 Task: Research Airbnb properties in Bolhrad, Ukraine from 22nd December, 2023 to 25th December, 2023 for 2 adults. Place can be entire room with 1  bedroom having 1 bed and 1 bathroom. Property type can be hotel.
Action: Mouse moved to (473, 105)
Screenshot: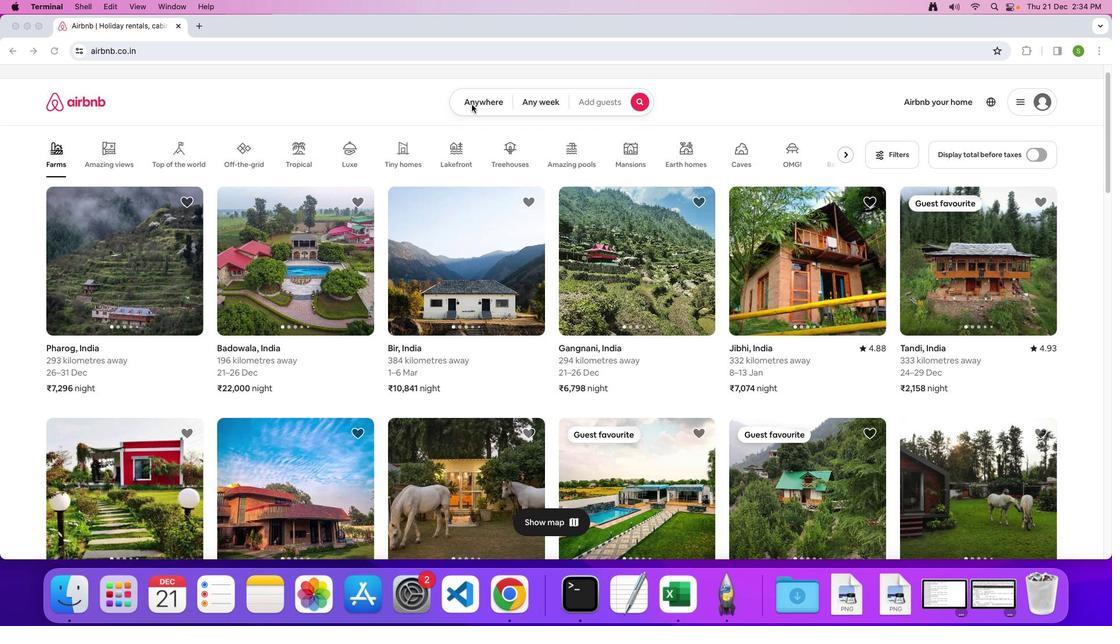 
Action: Mouse pressed left at (473, 105)
Screenshot: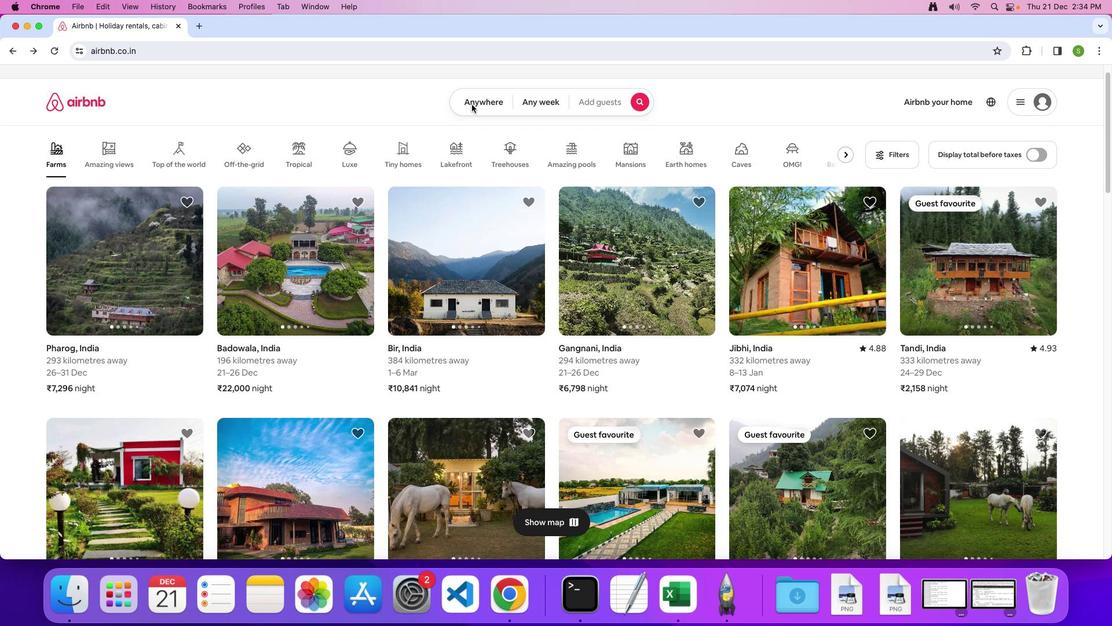 
Action: Mouse moved to (478, 102)
Screenshot: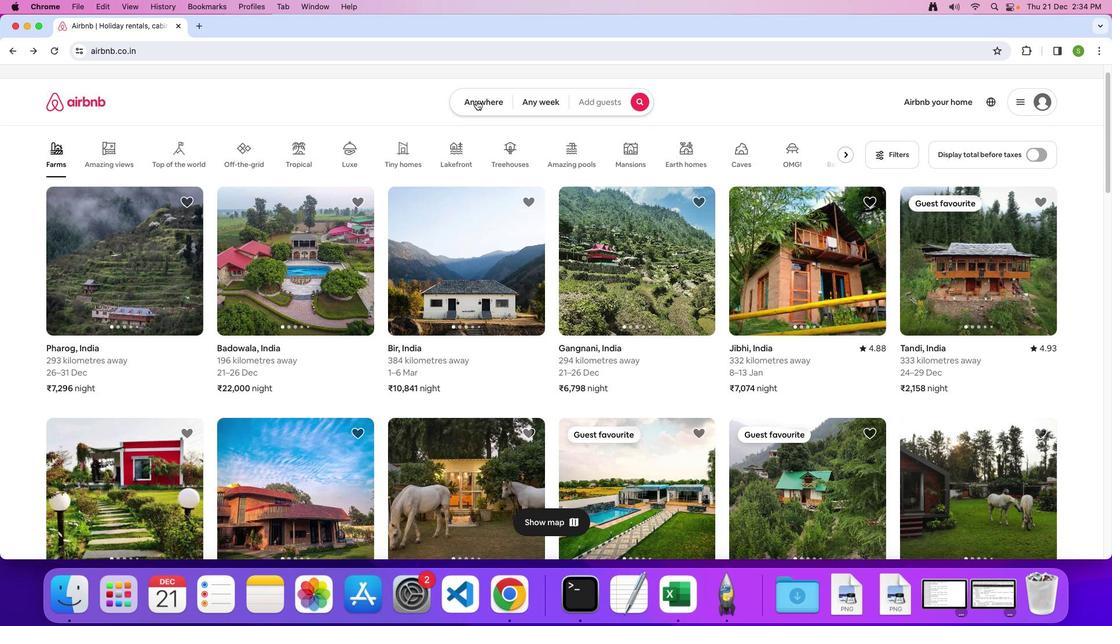 
Action: Mouse pressed left at (478, 102)
Screenshot: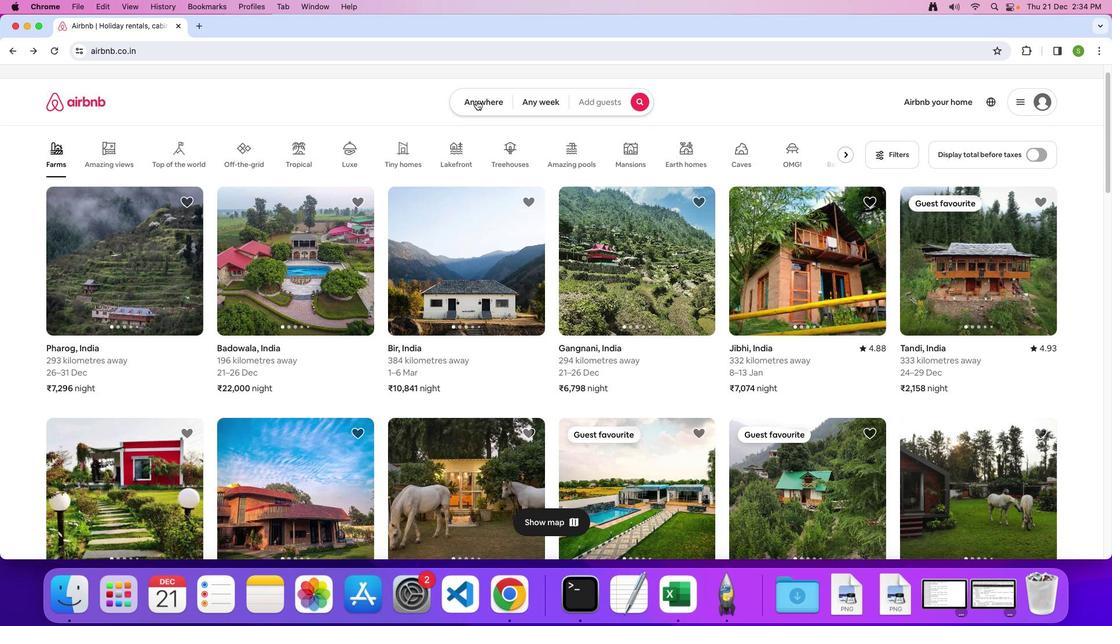 
Action: Mouse moved to (420, 144)
Screenshot: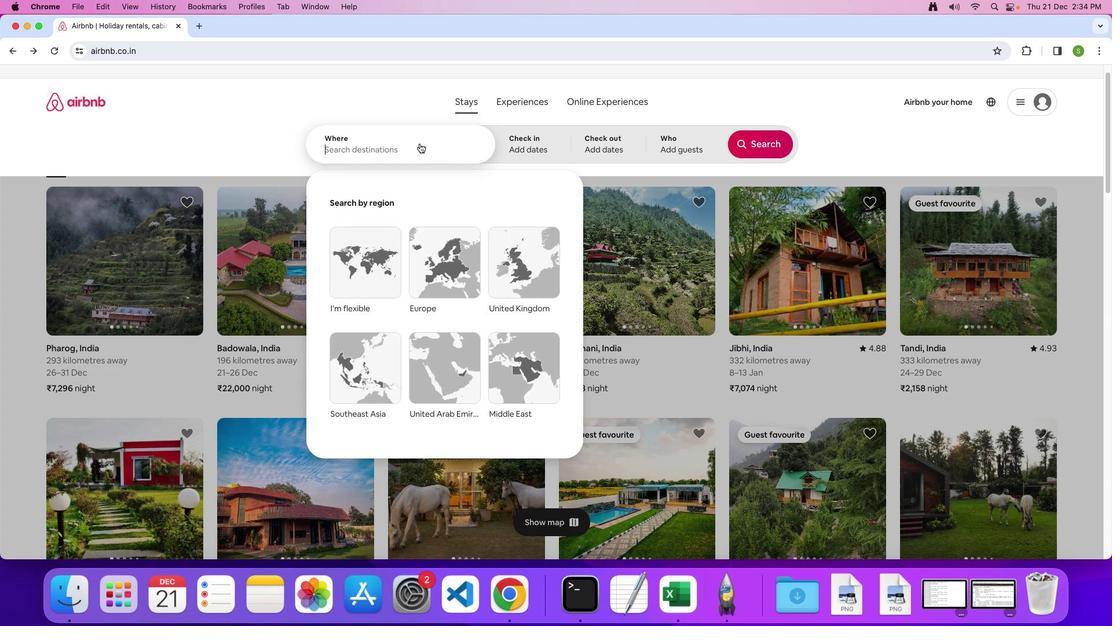 
Action: Mouse pressed left at (420, 144)
Screenshot: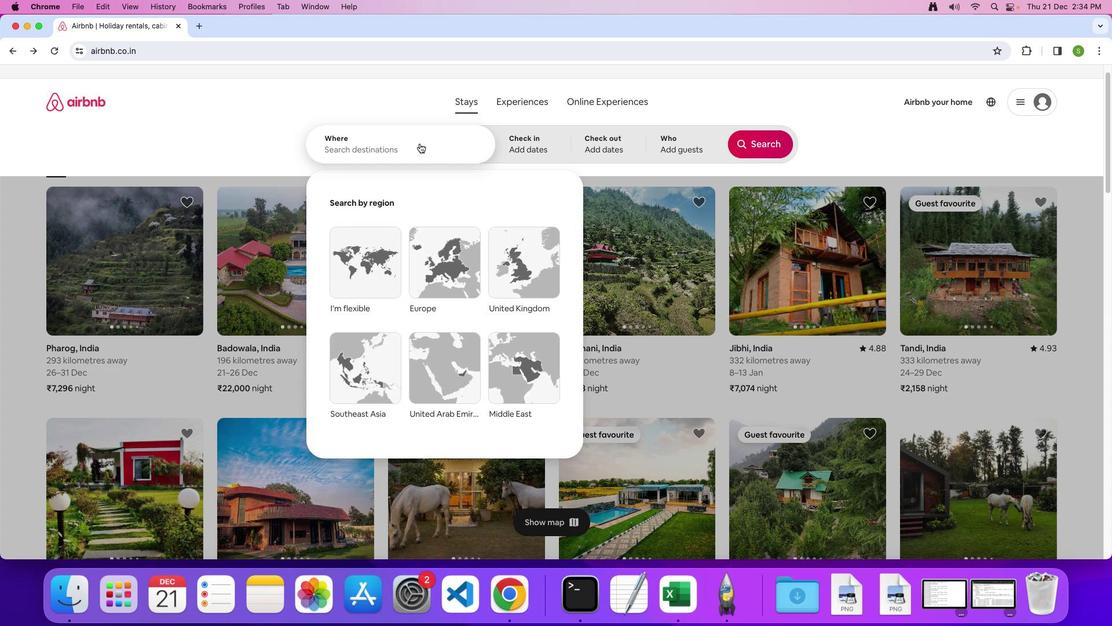 
Action: Mouse moved to (420, 143)
Screenshot: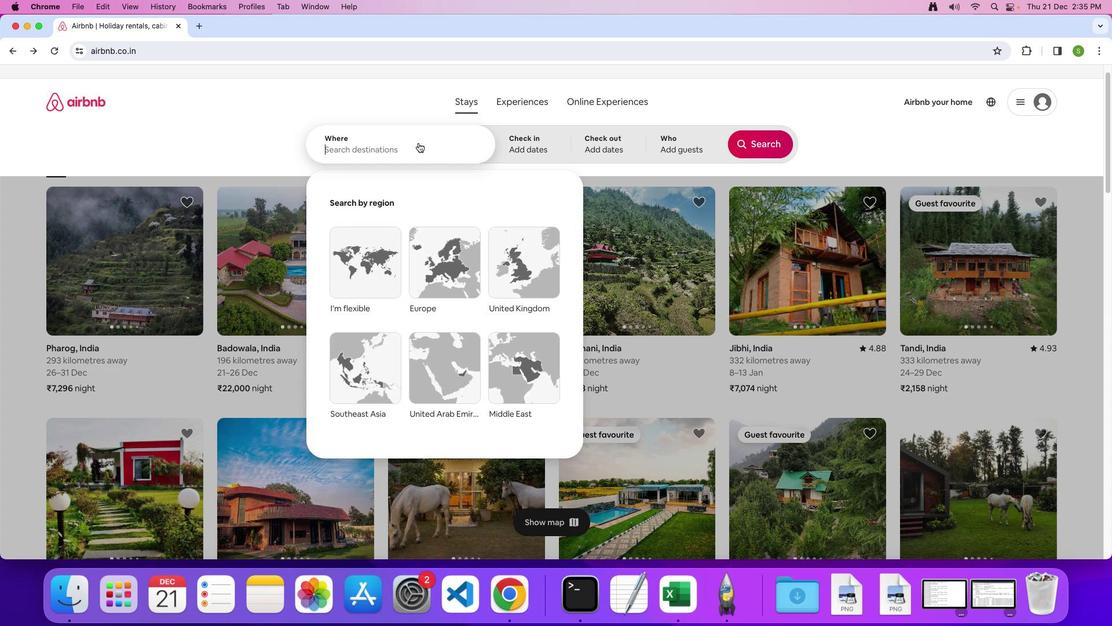 
Action: Key pressed 'B'Key.caps_lock'o''l''h''r''a''d'','Key.spaceKey.shift'U''k''r''a''i''n''e'Key.enter
Screenshot: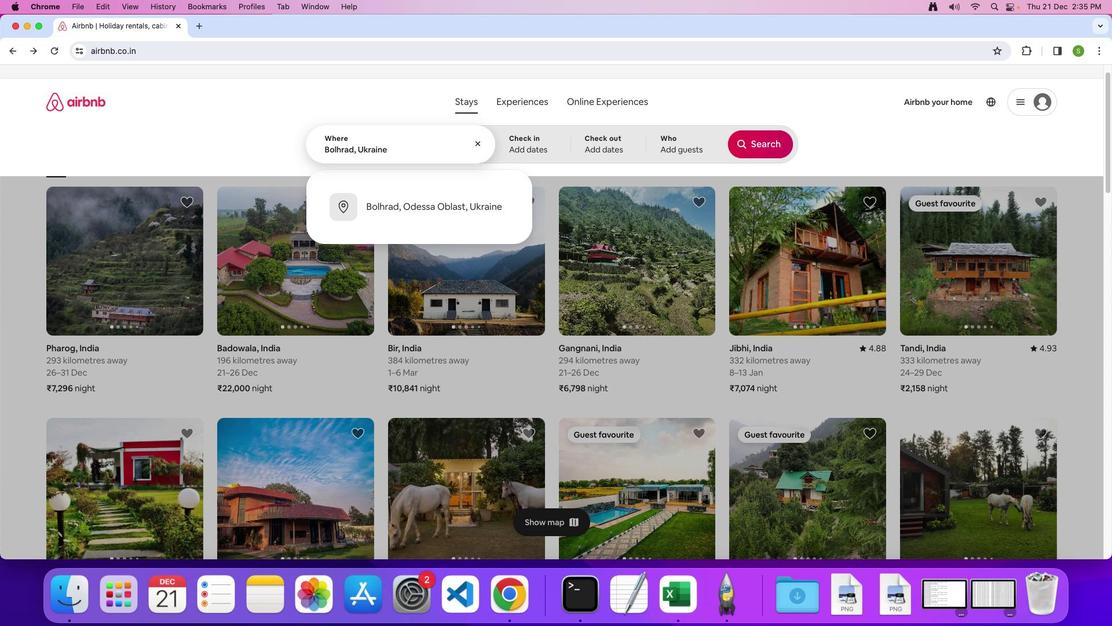 
Action: Mouse moved to (487, 369)
Screenshot: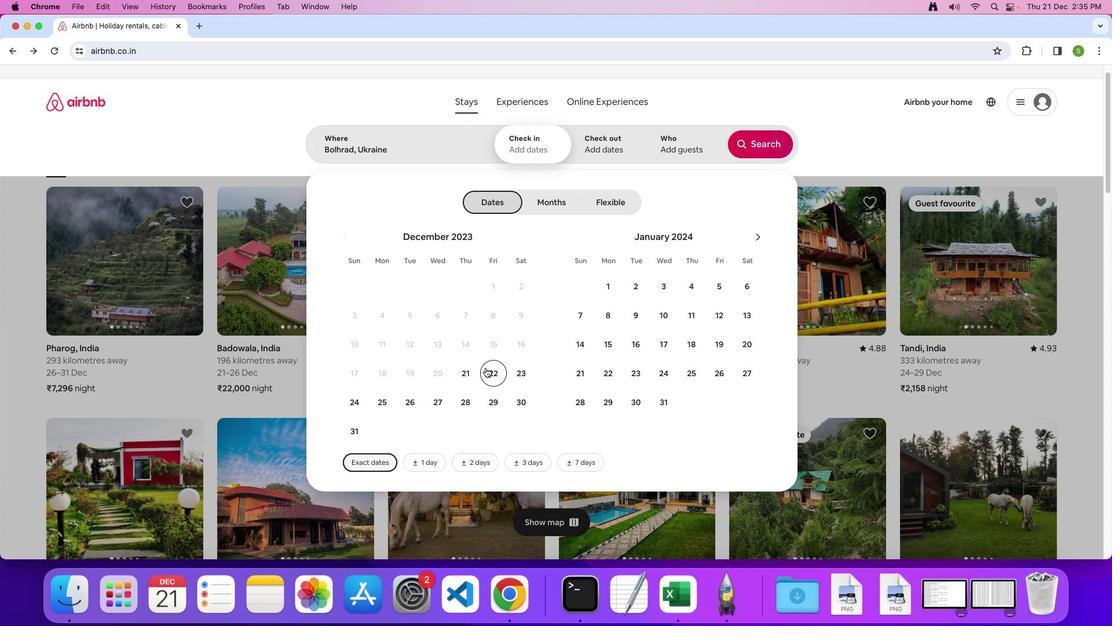 
Action: Mouse pressed left at (487, 369)
Screenshot: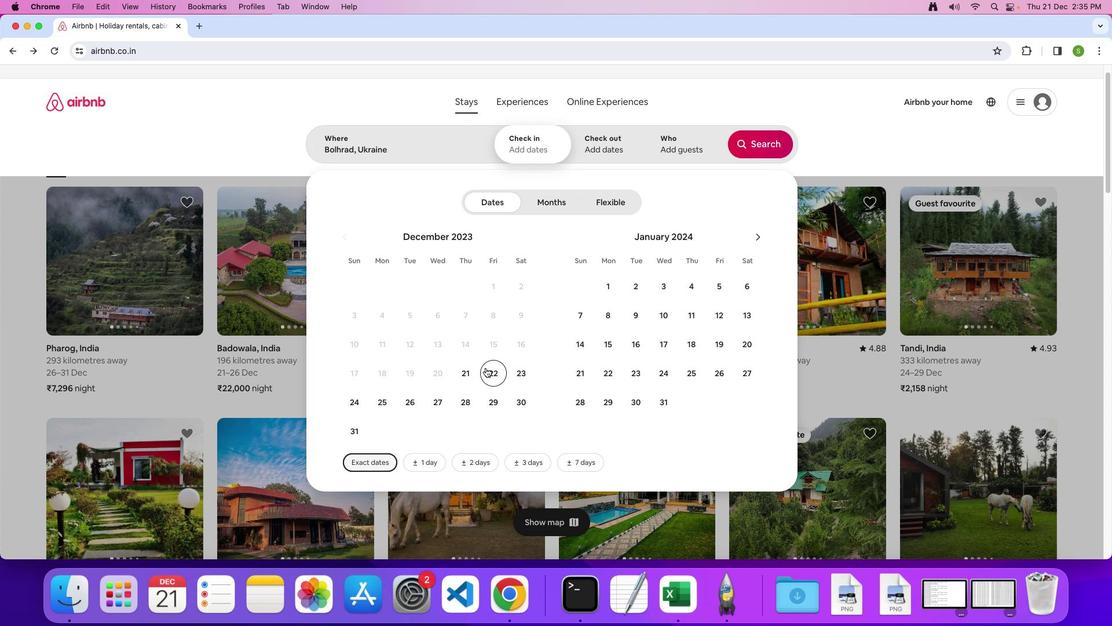 
Action: Mouse moved to (394, 408)
Screenshot: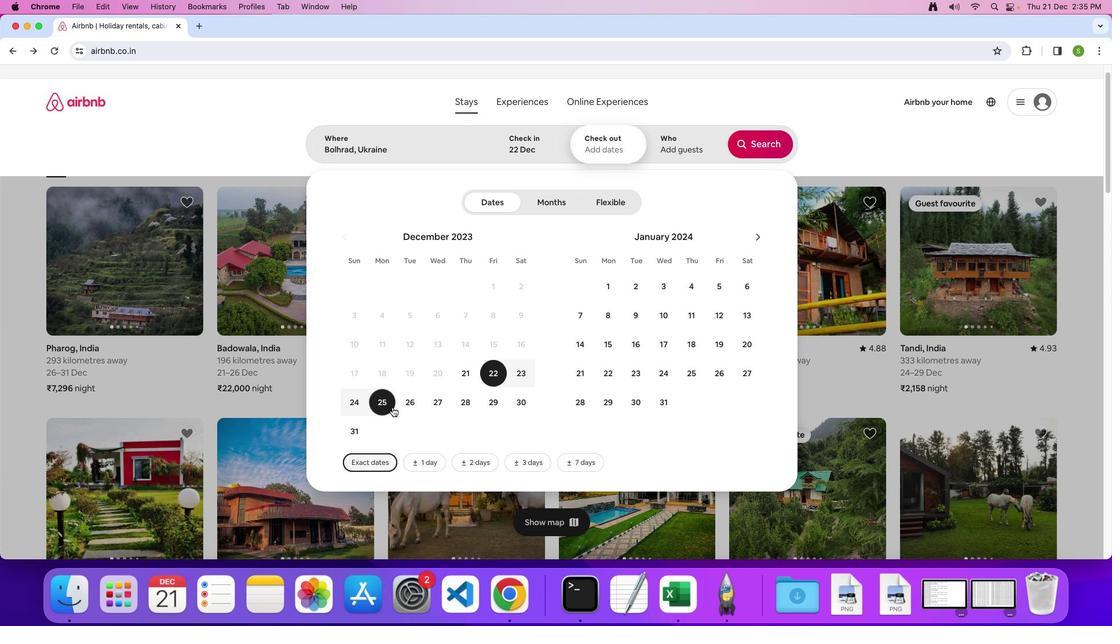 
Action: Mouse pressed left at (394, 408)
Screenshot: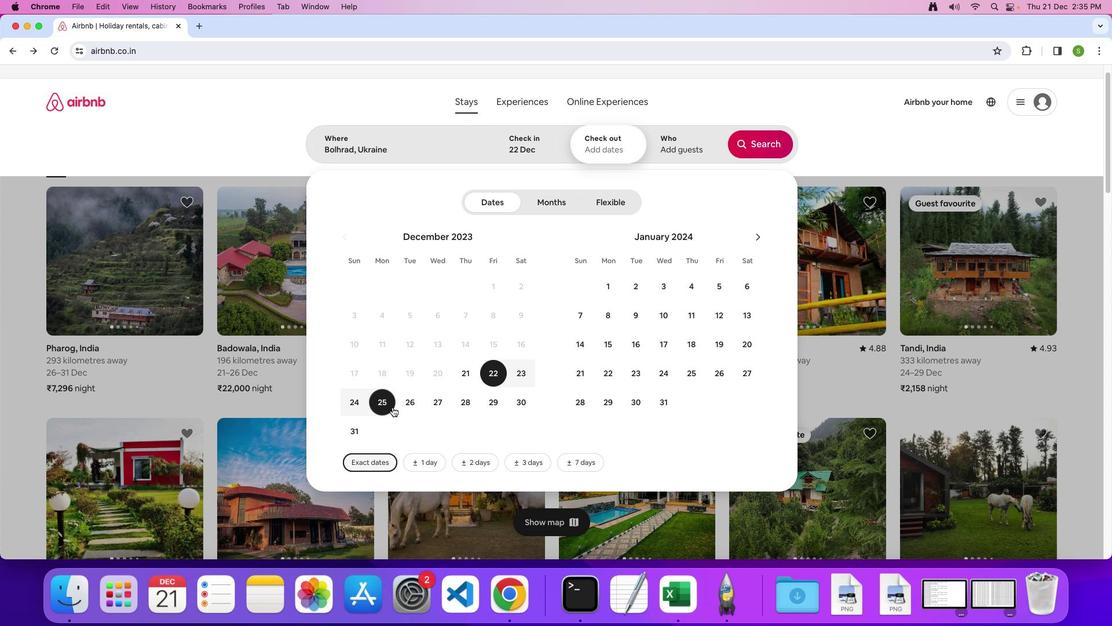
Action: Mouse moved to (690, 150)
Screenshot: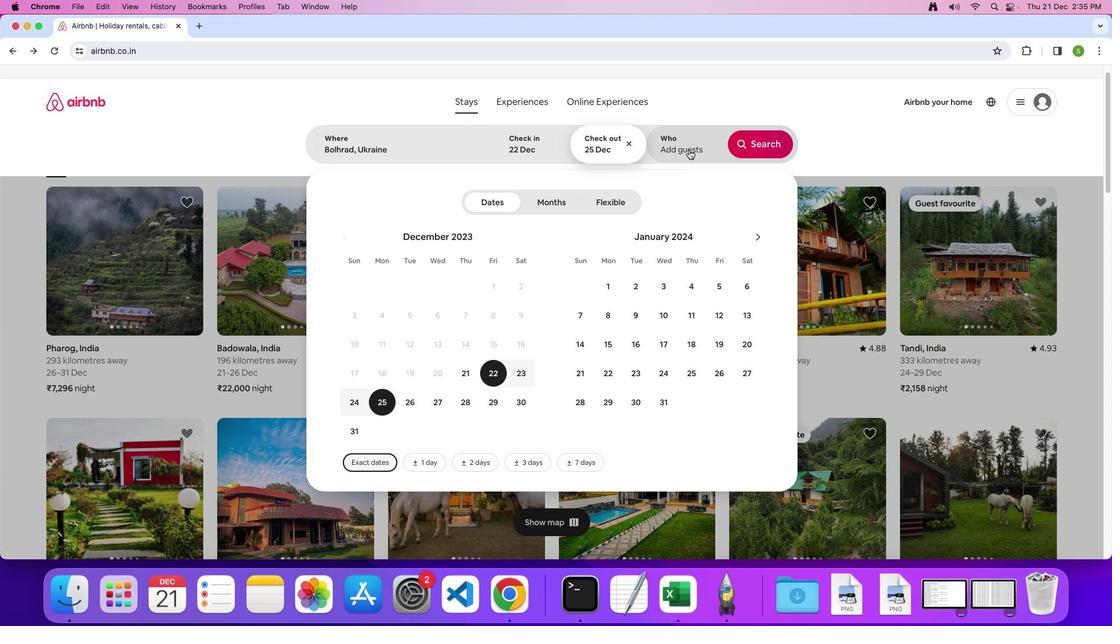 
Action: Mouse pressed left at (690, 150)
Screenshot: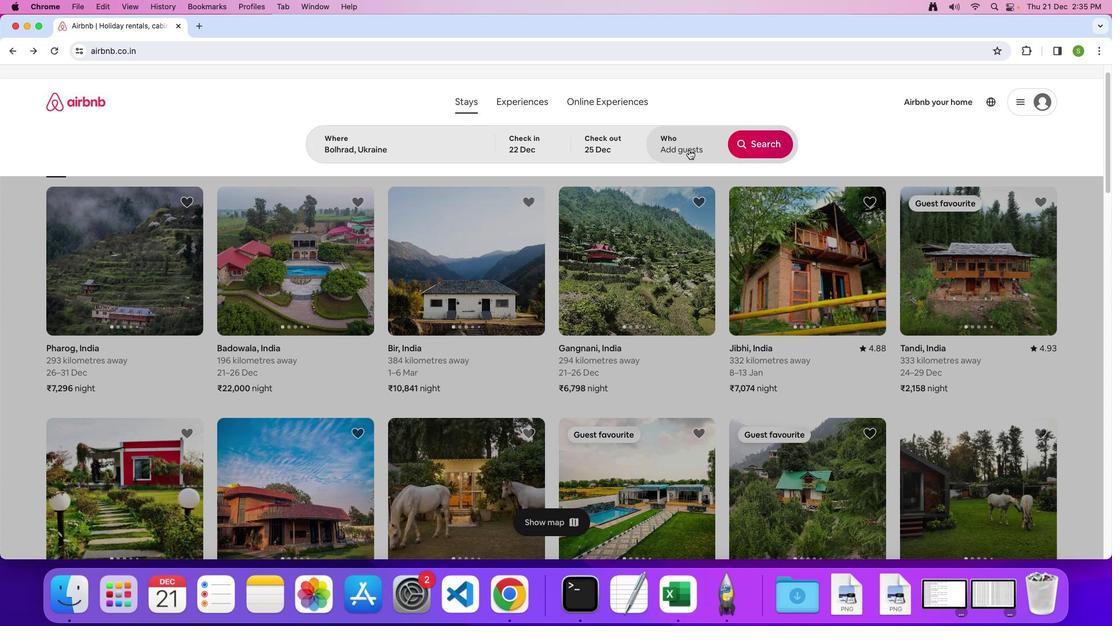 
Action: Mouse moved to (760, 203)
Screenshot: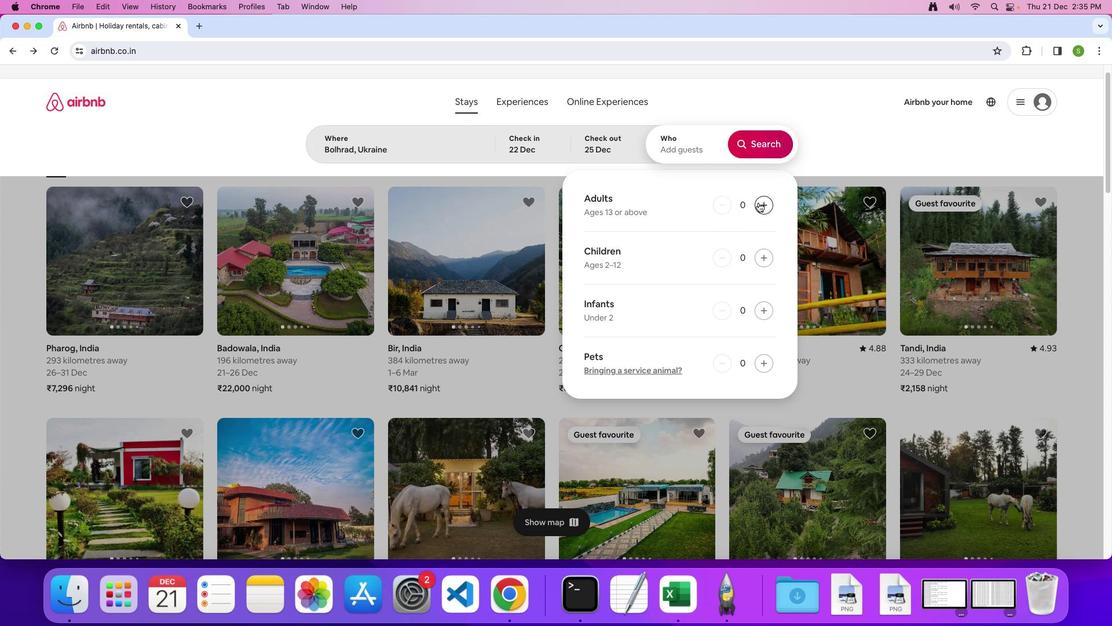 
Action: Mouse pressed left at (760, 203)
Screenshot: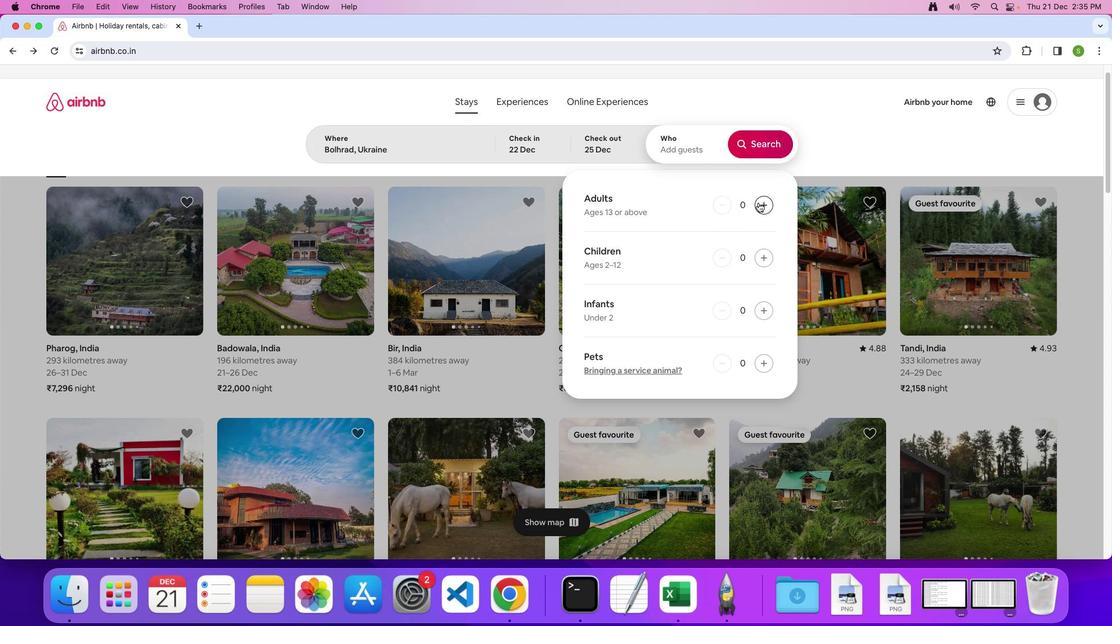 
Action: Mouse pressed left at (760, 203)
Screenshot: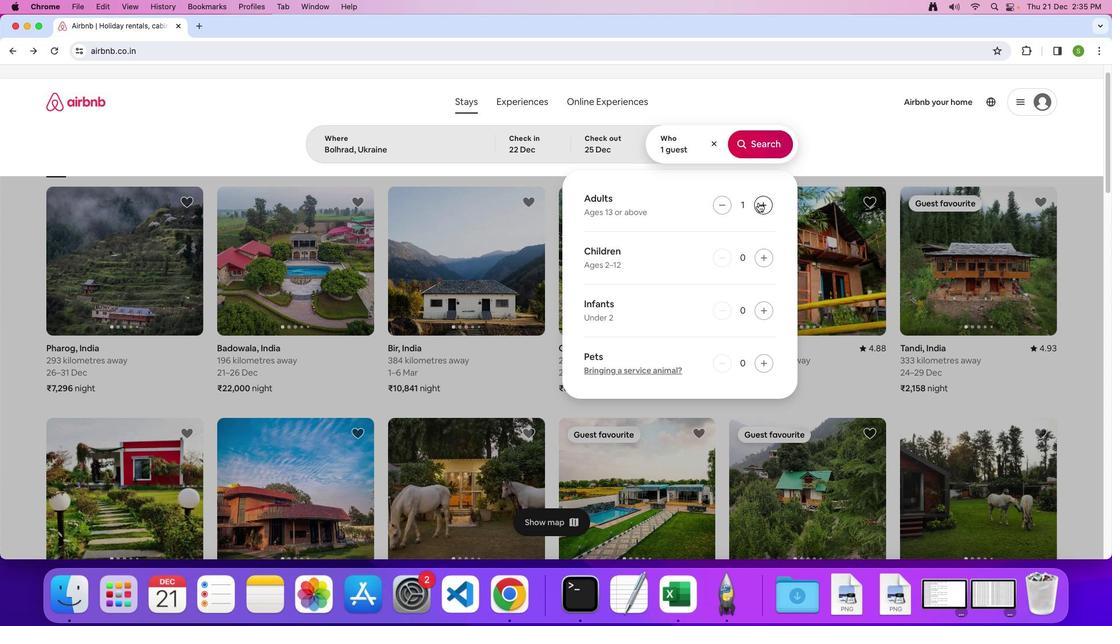 
Action: Mouse moved to (765, 149)
Screenshot: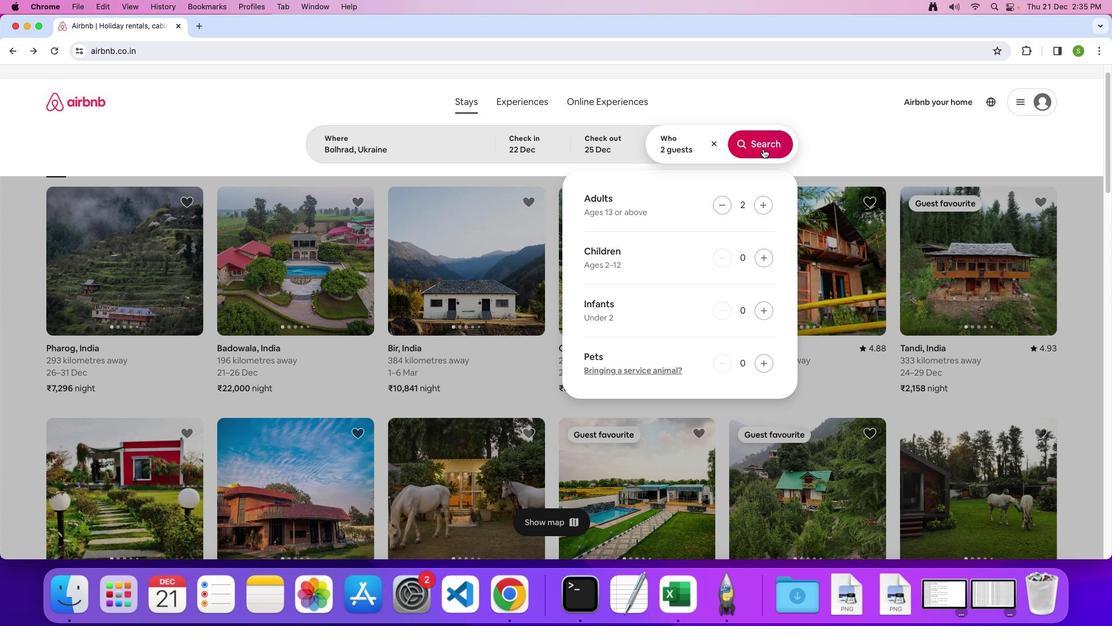 
Action: Mouse pressed left at (765, 149)
Screenshot: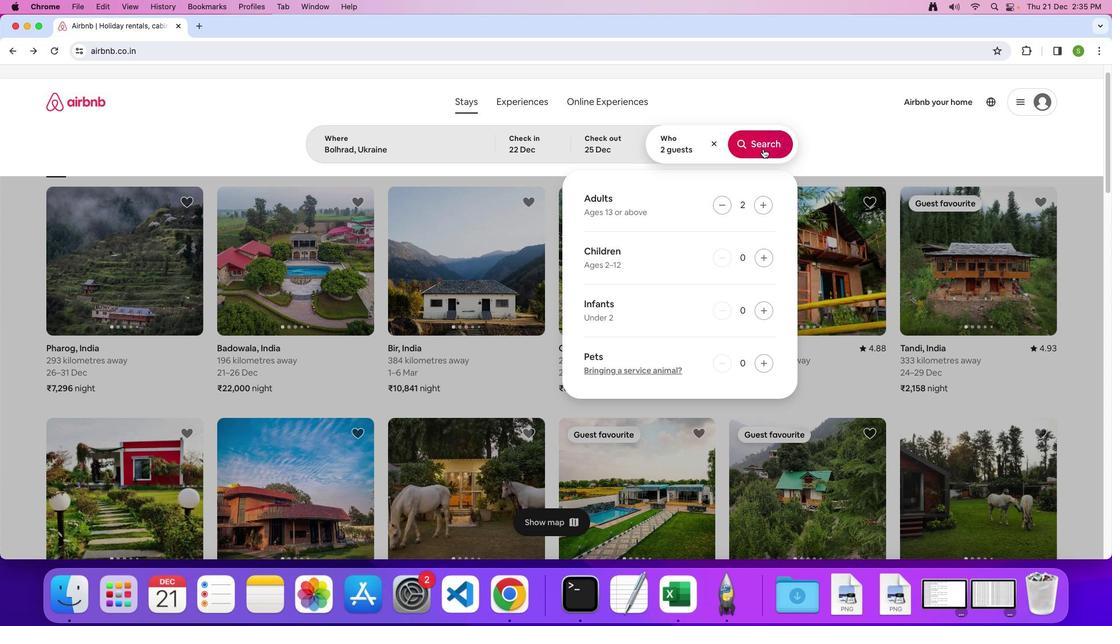 
Action: Mouse moved to (926, 135)
Screenshot: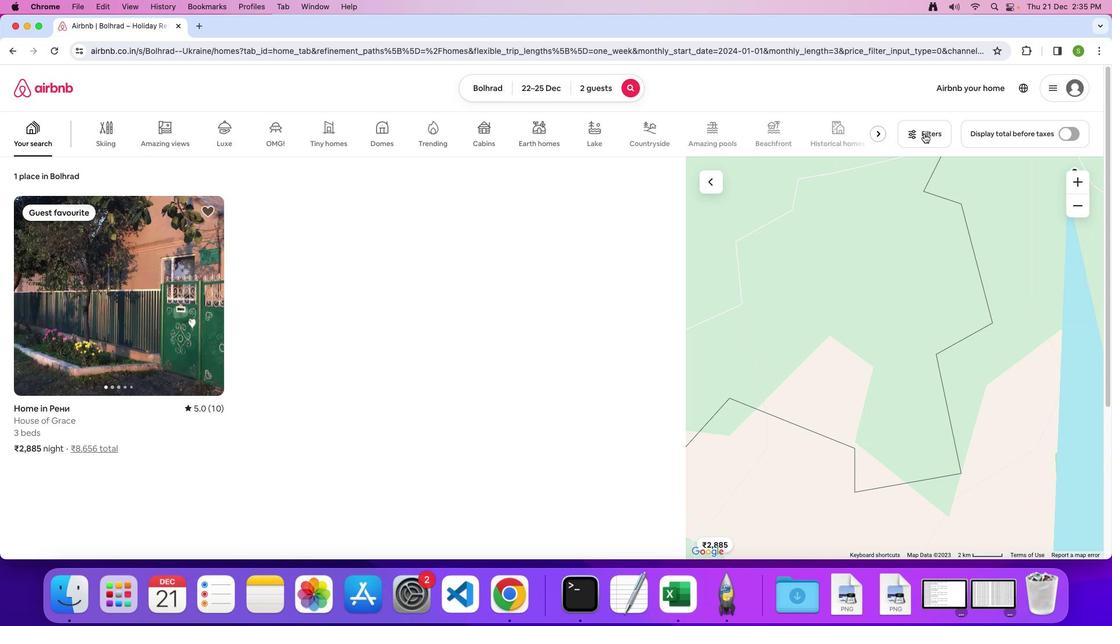 
Action: Mouse pressed left at (926, 135)
Screenshot: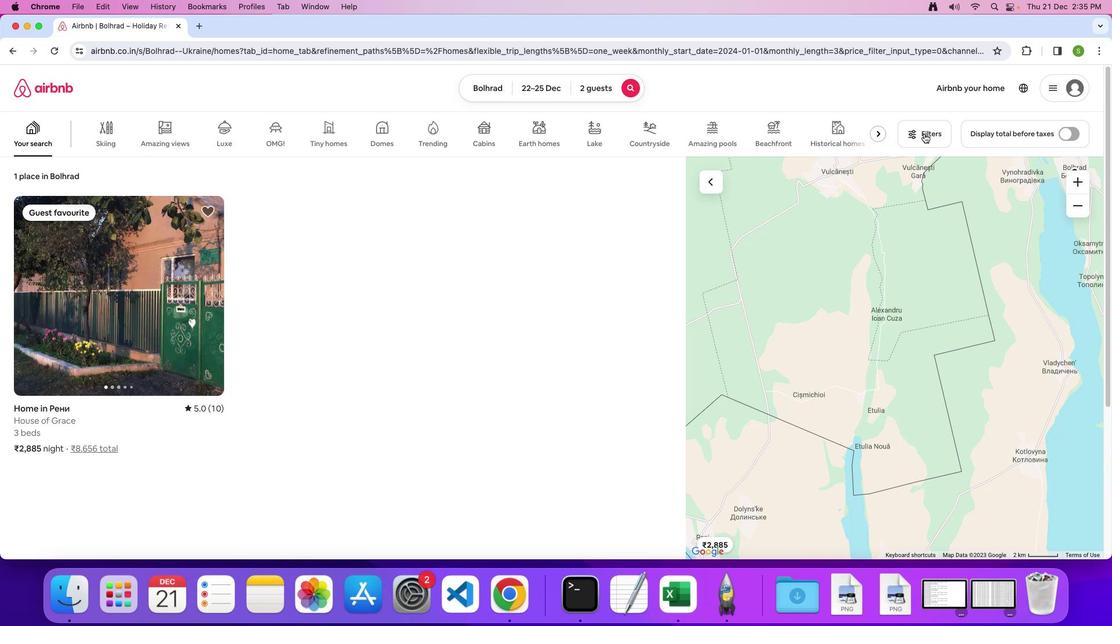 
Action: Mouse moved to (591, 357)
Screenshot: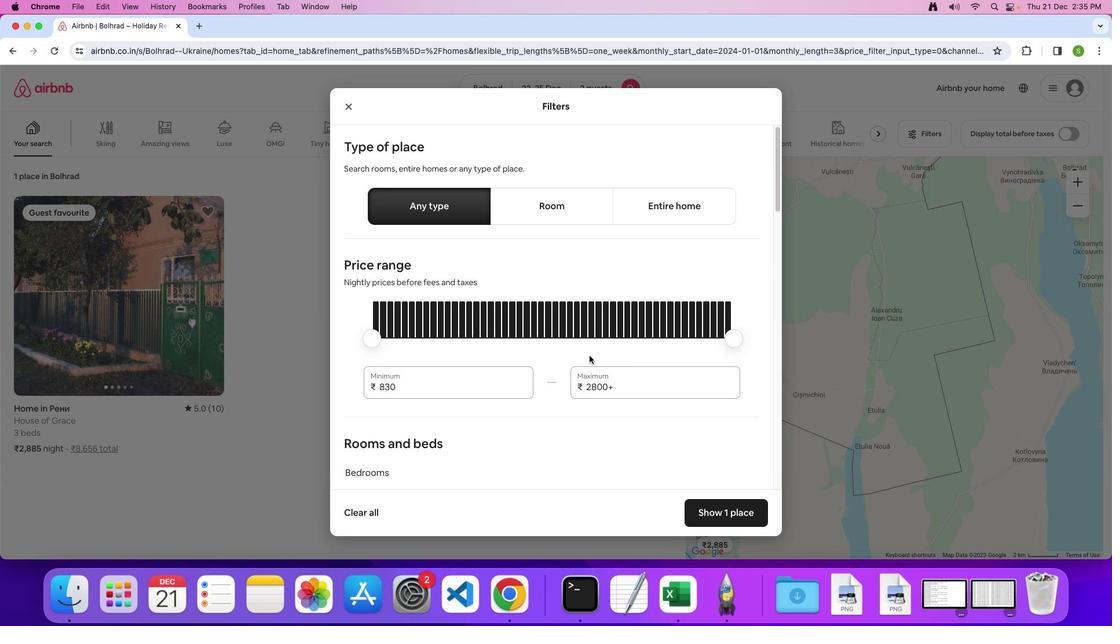 
Action: Mouse scrolled (591, 357) with delta (1, 0)
Screenshot: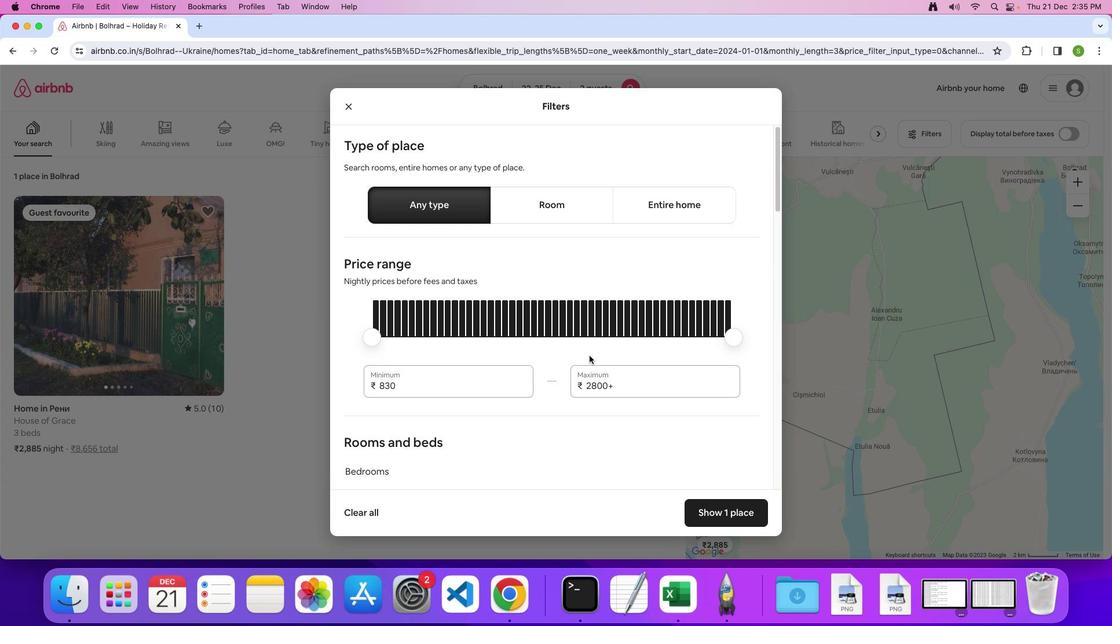 
Action: Mouse scrolled (591, 357) with delta (1, 0)
Screenshot: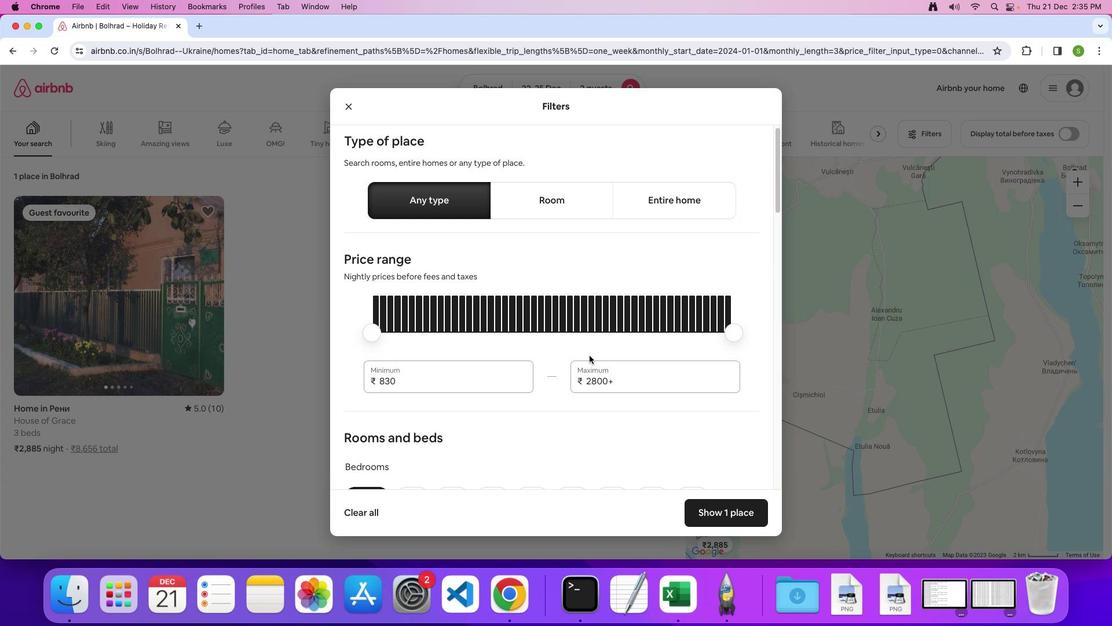 
Action: Mouse scrolled (591, 357) with delta (1, 0)
Screenshot: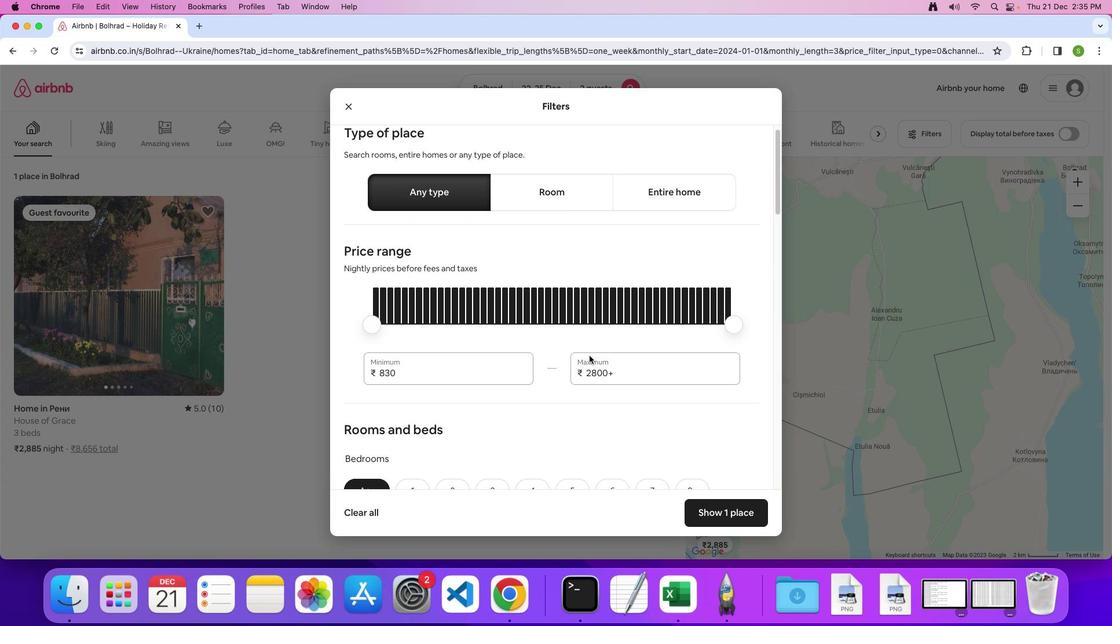 
Action: Mouse scrolled (591, 357) with delta (1, 0)
Screenshot: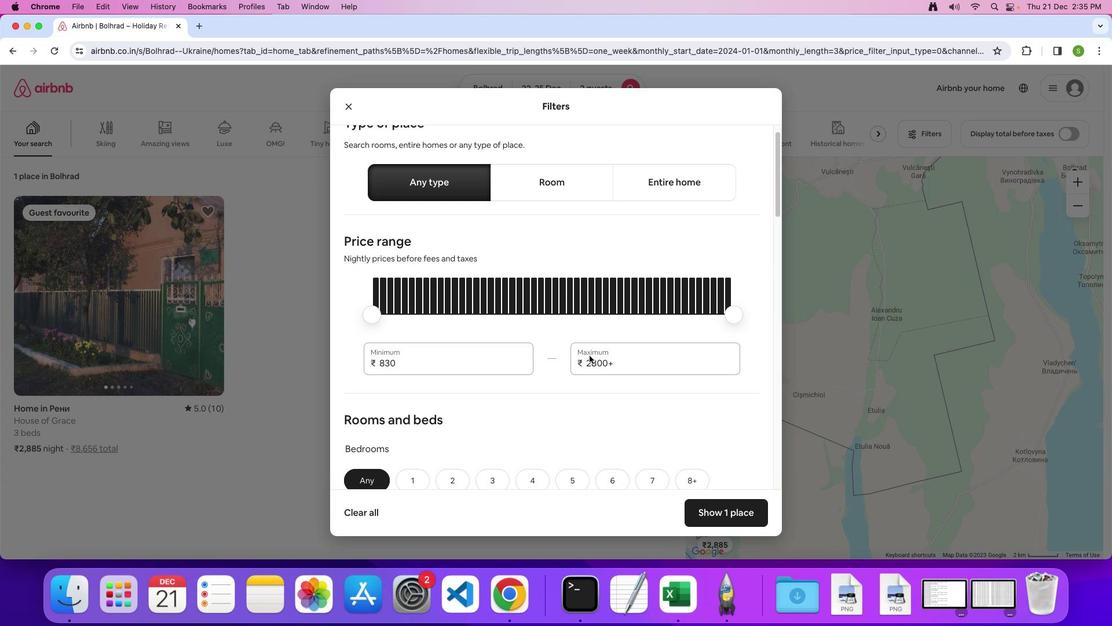 
Action: Mouse scrolled (591, 357) with delta (1, 0)
Screenshot: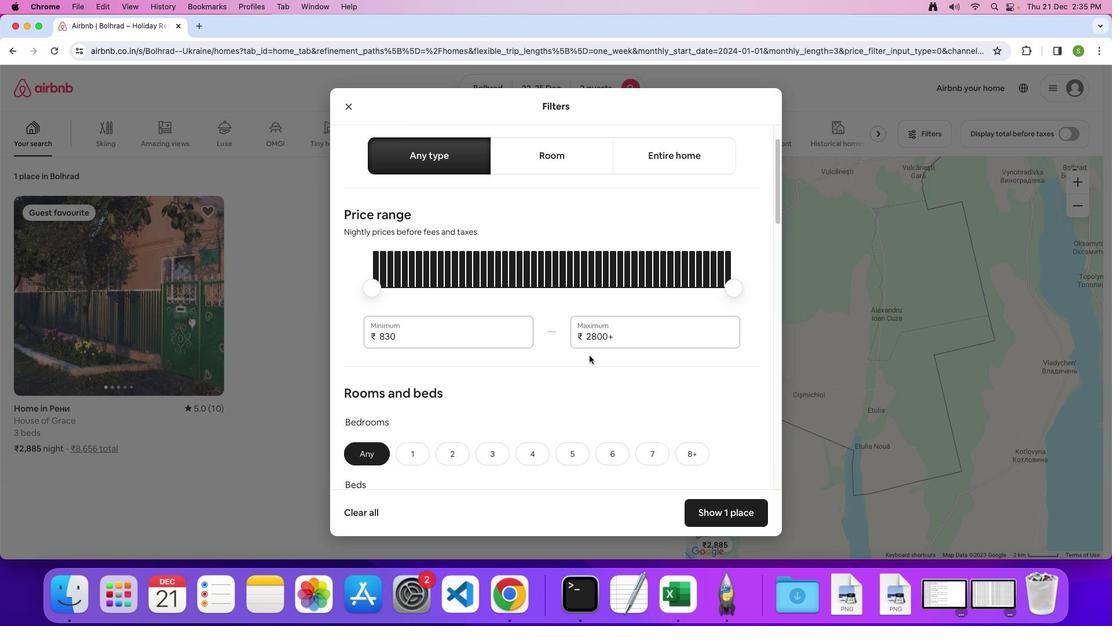 
Action: Mouse scrolled (591, 357) with delta (1, 0)
Screenshot: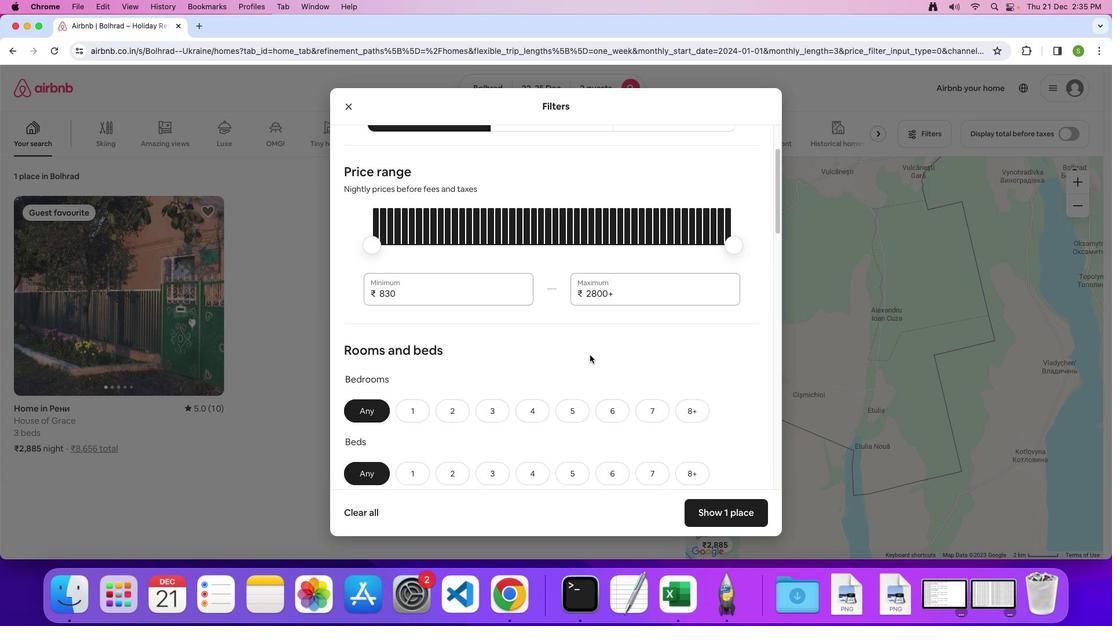 
Action: Mouse scrolled (591, 357) with delta (1, 0)
Screenshot: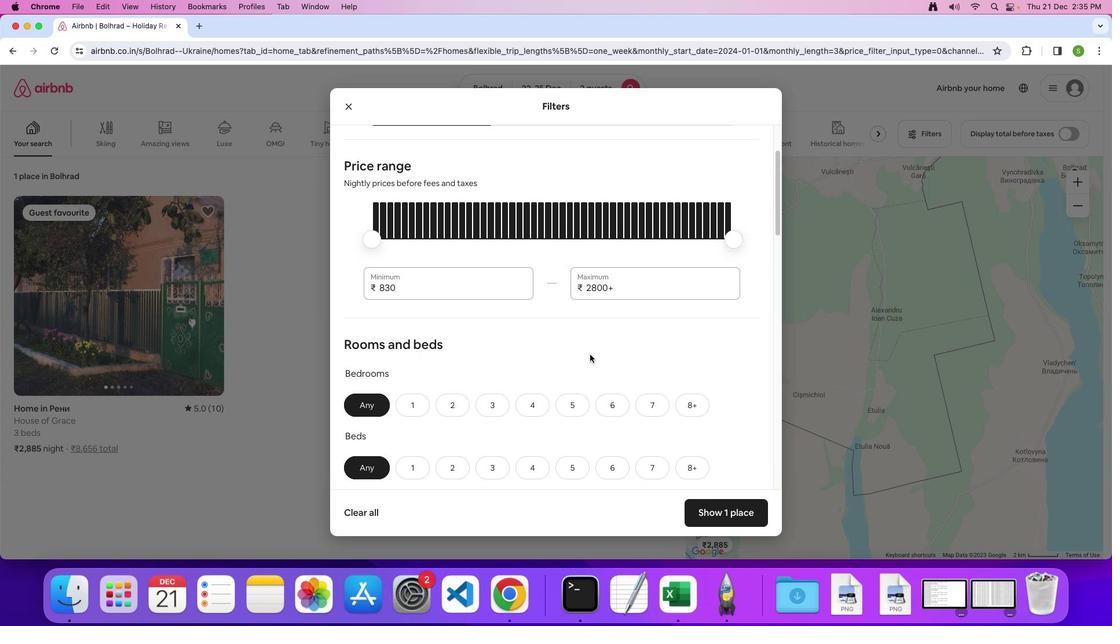 
Action: Mouse moved to (591, 354)
Screenshot: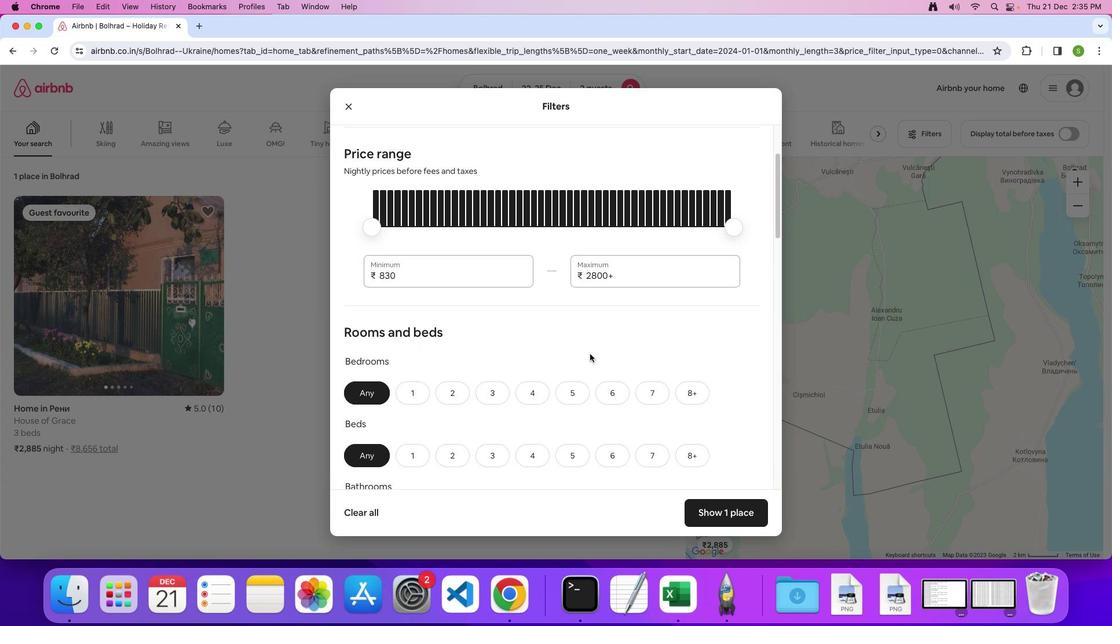 
Action: Mouse scrolled (591, 354) with delta (1, 0)
Screenshot: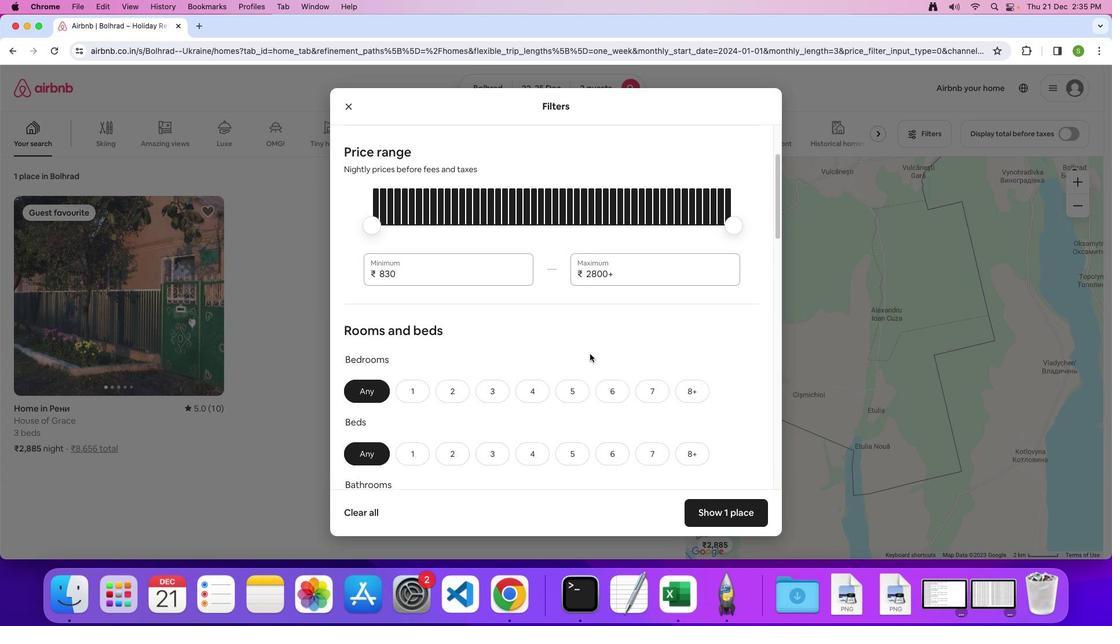 
Action: Mouse scrolled (591, 354) with delta (1, 0)
Screenshot: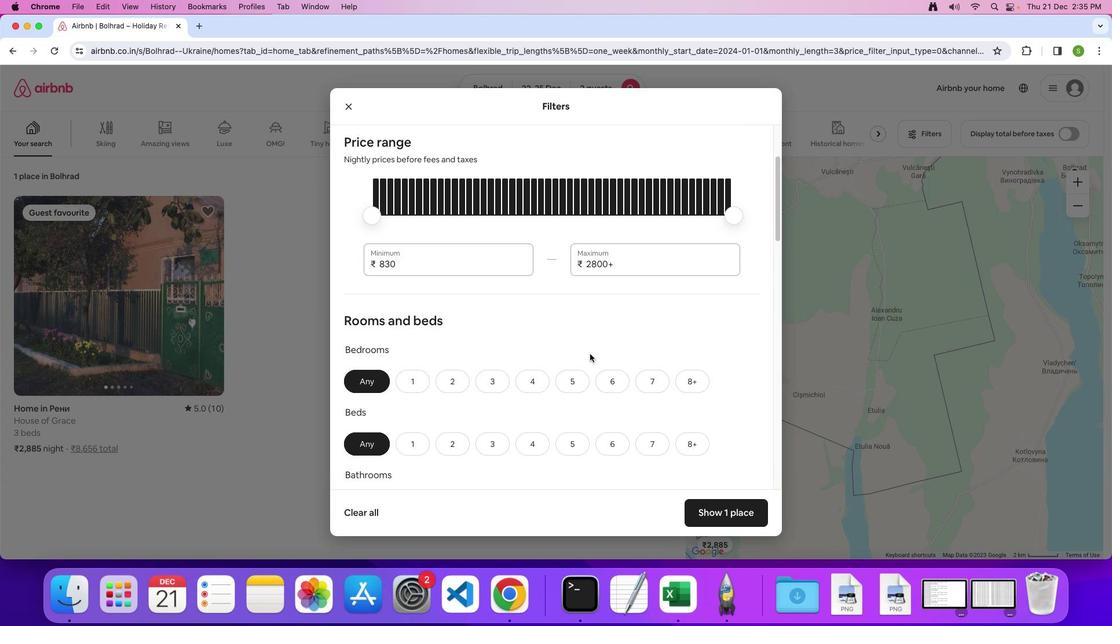 
Action: Mouse scrolled (591, 354) with delta (1, 0)
Screenshot: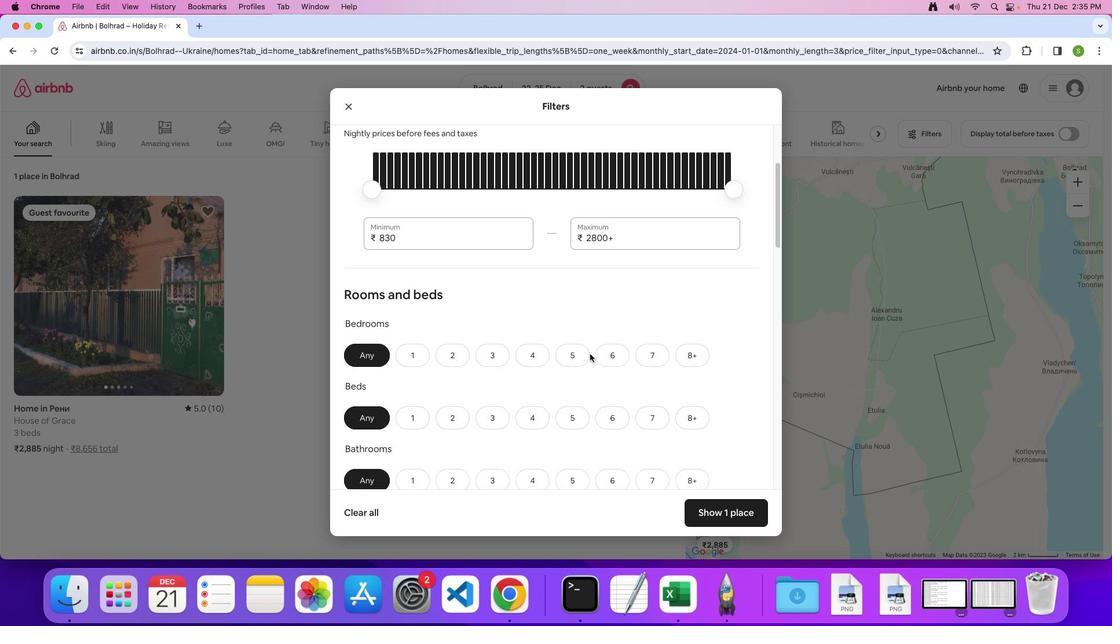 
Action: Mouse scrolled (591, 354) with delta (1, 0)
Screenshot: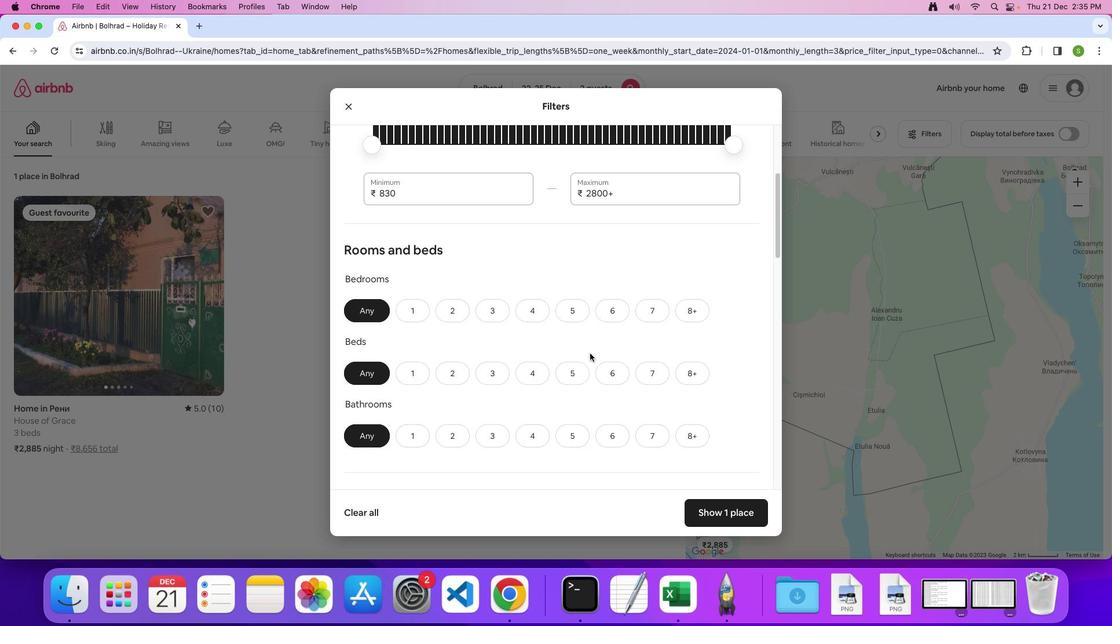 
Action: Mouse scrolled (591, 354) with delta (1, 0)
Screenshot: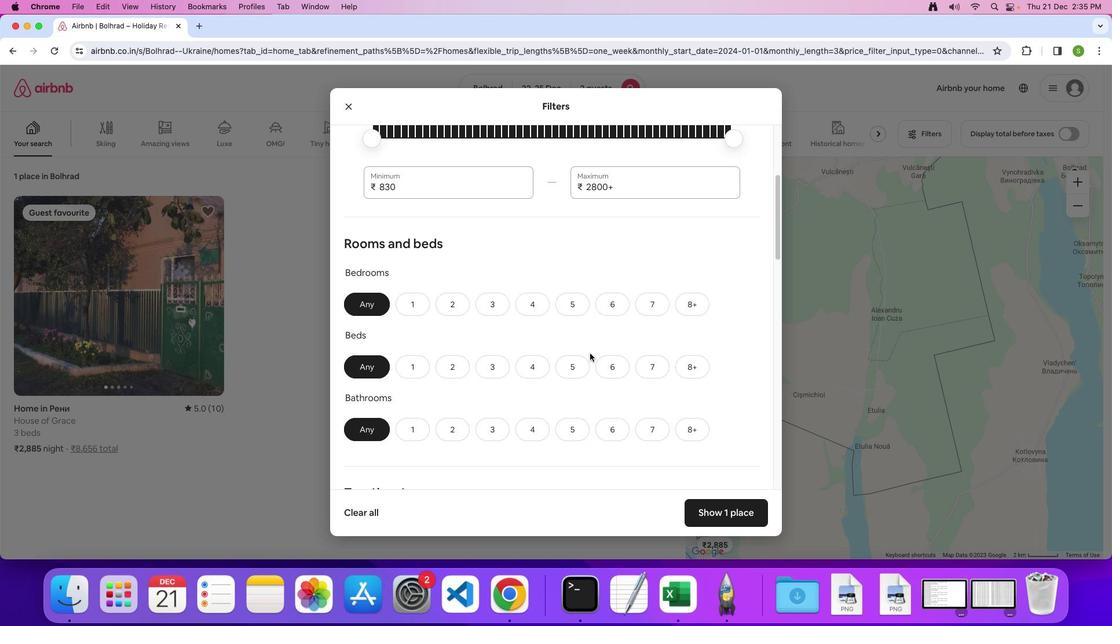 
Action: Mouse moved to (591, 354)
Screenshot: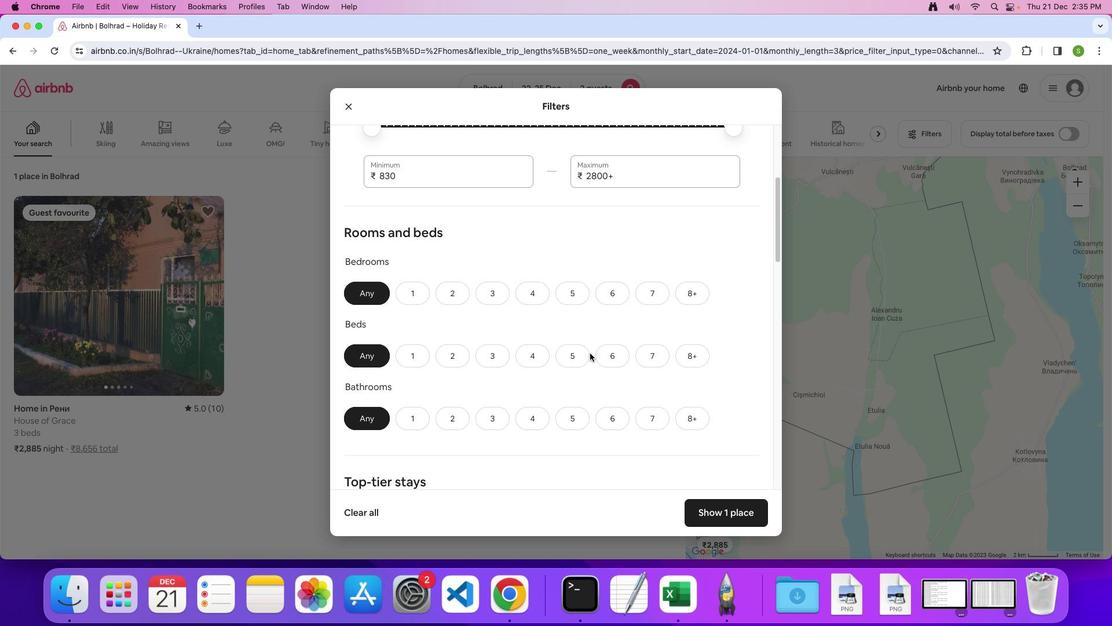 
Action: Mouse scrolled (591, 354) with delta (1, 0)
Screenshot: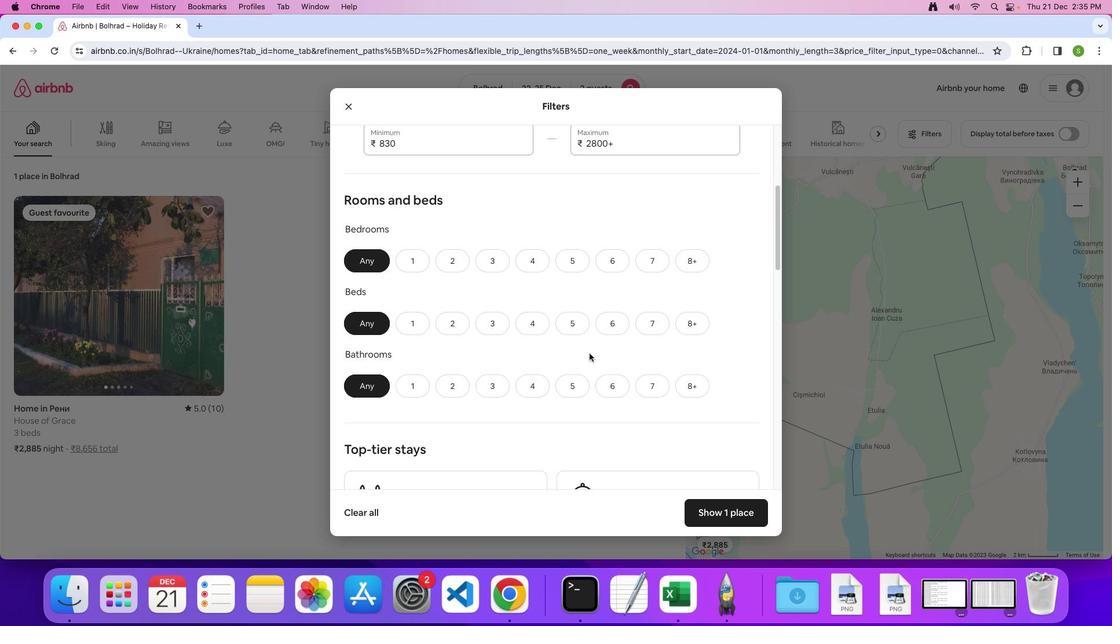 
Action: Mouse moved to (423, 241)
Screenshot: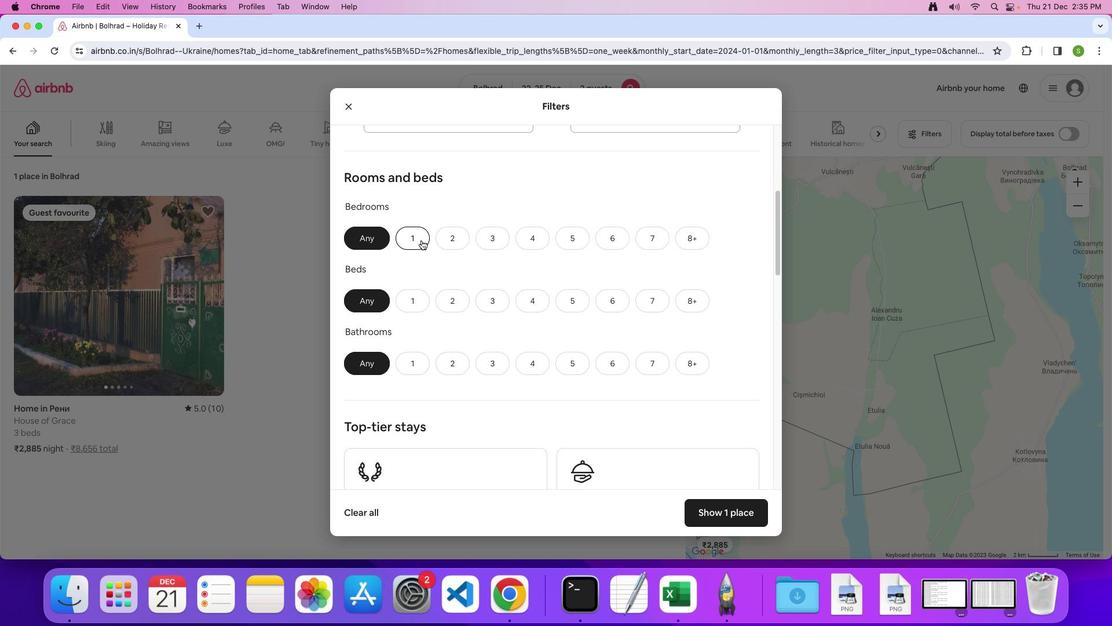 
Action: Mouse pressed left at (423, 241)
Screenshot: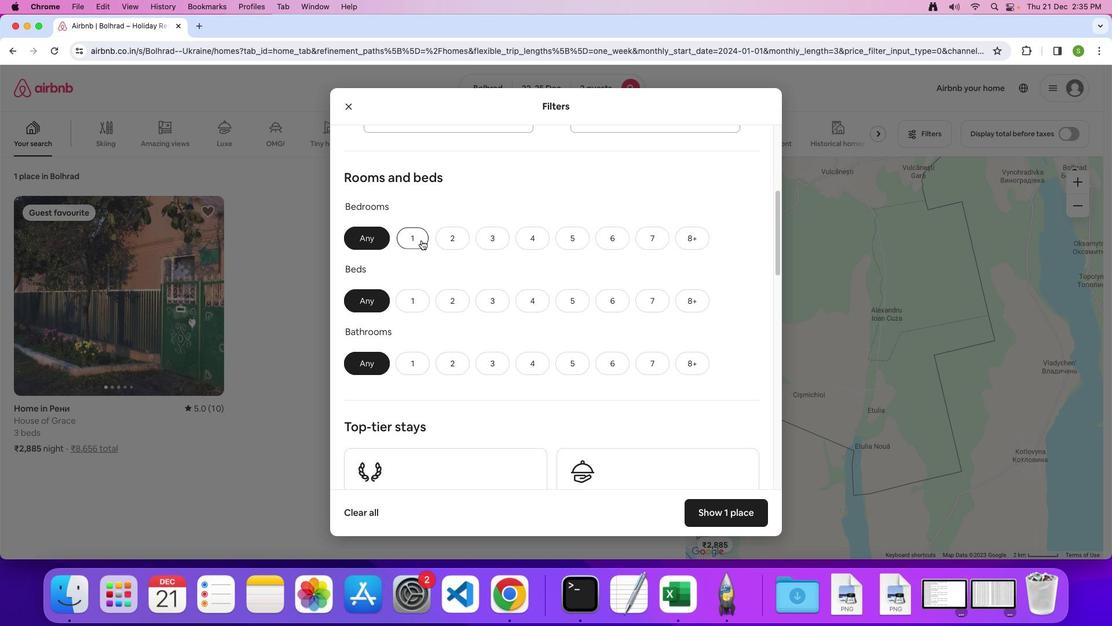 
Action: Mouse moved to (417, 297)
Screenshot: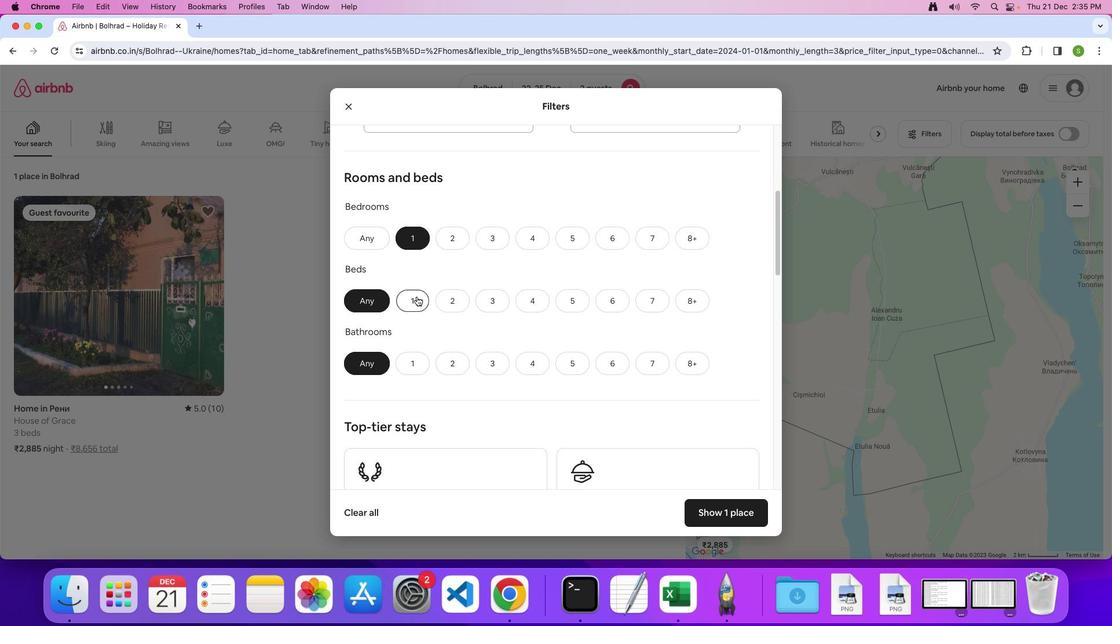 
Action: Mouse pressed left at (417, 297)
Screenshot: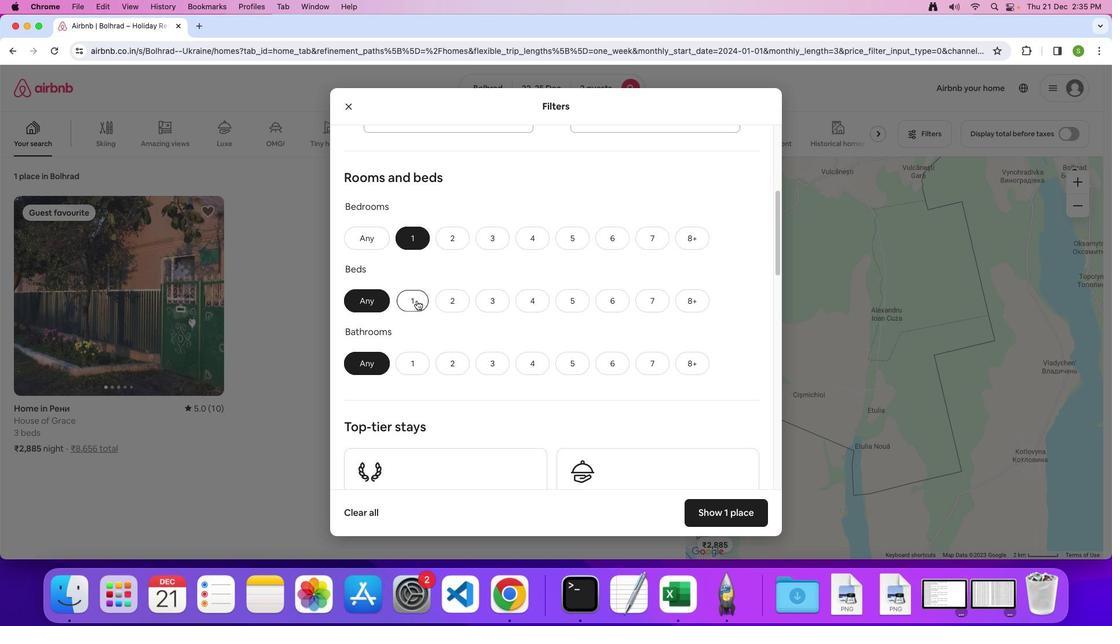 
Action: Mouse moved to (417, 360)
Screenshot: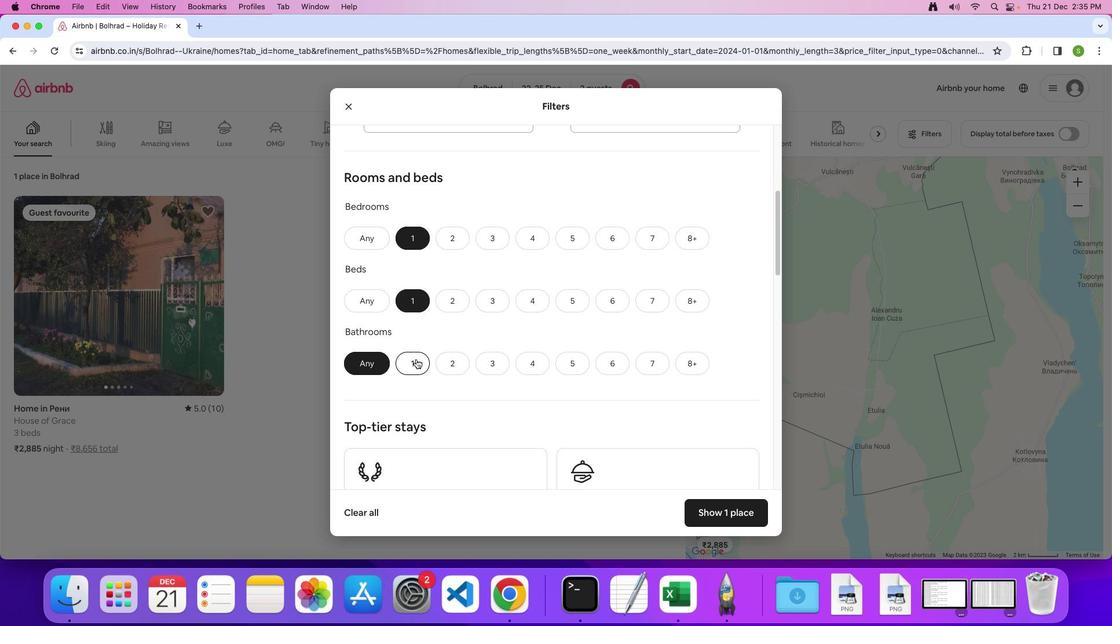 
Action: Mouse pressed left at (417, 360)
Screenshot: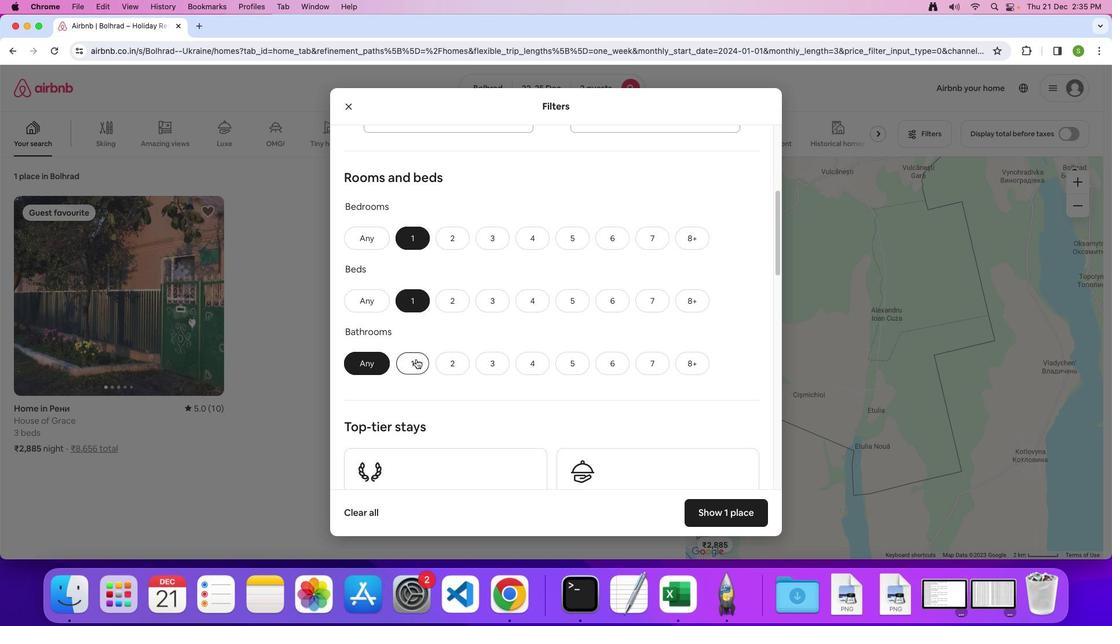 
Action: Mouse moved to (543, 315)
Screenshot: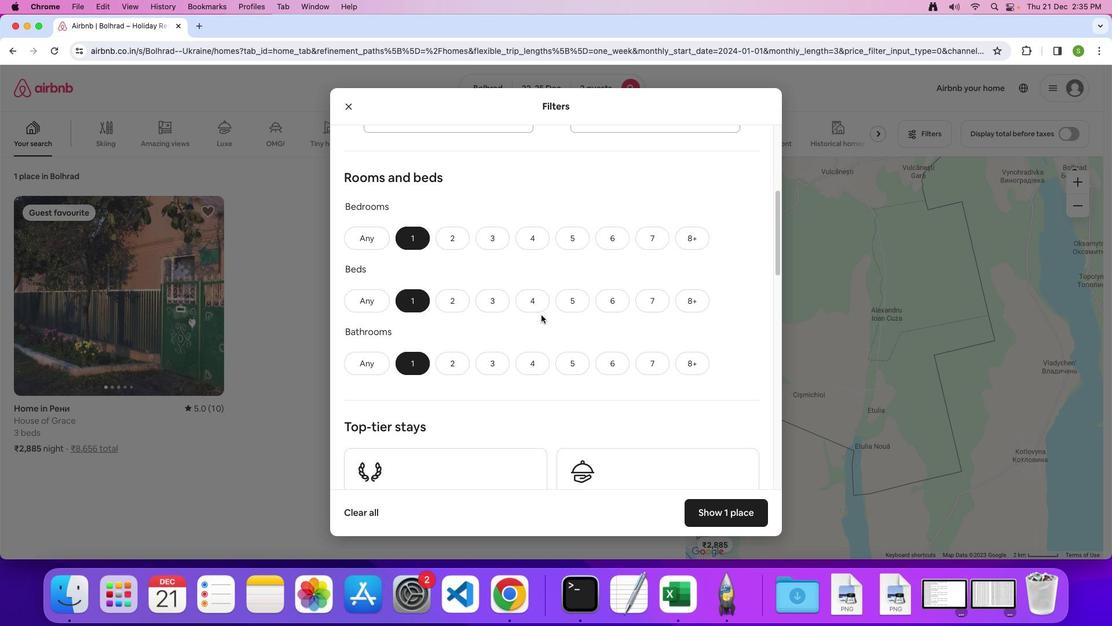 
Action: Mouse scrolled (543, 315) with delta (1, 0)
Screenshot: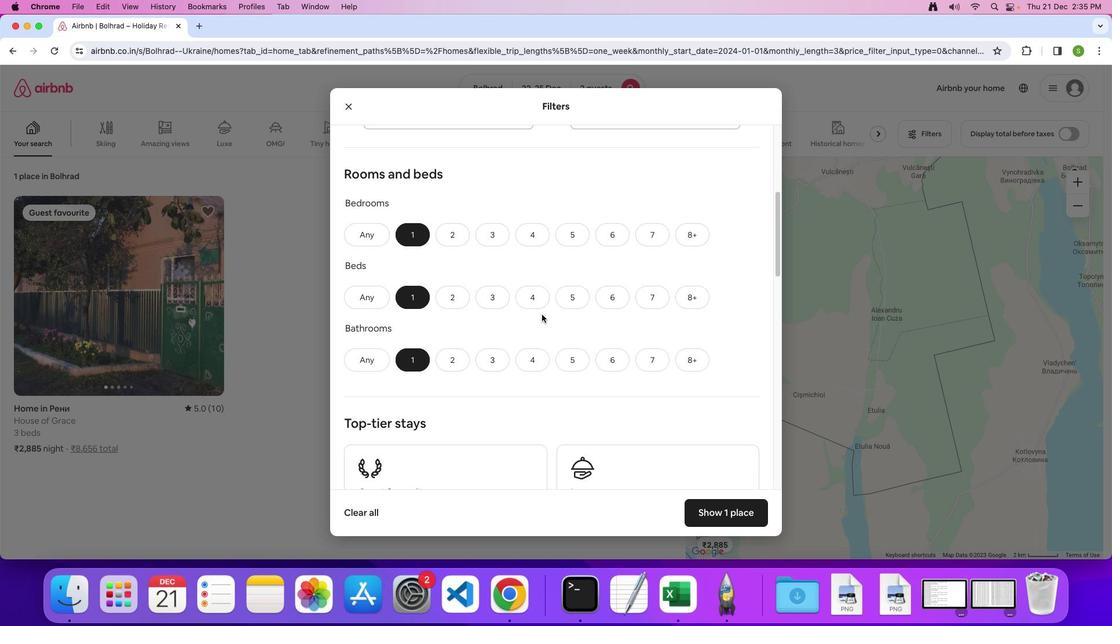 
Action: Mouse moved to (543, 315)
Screenshot: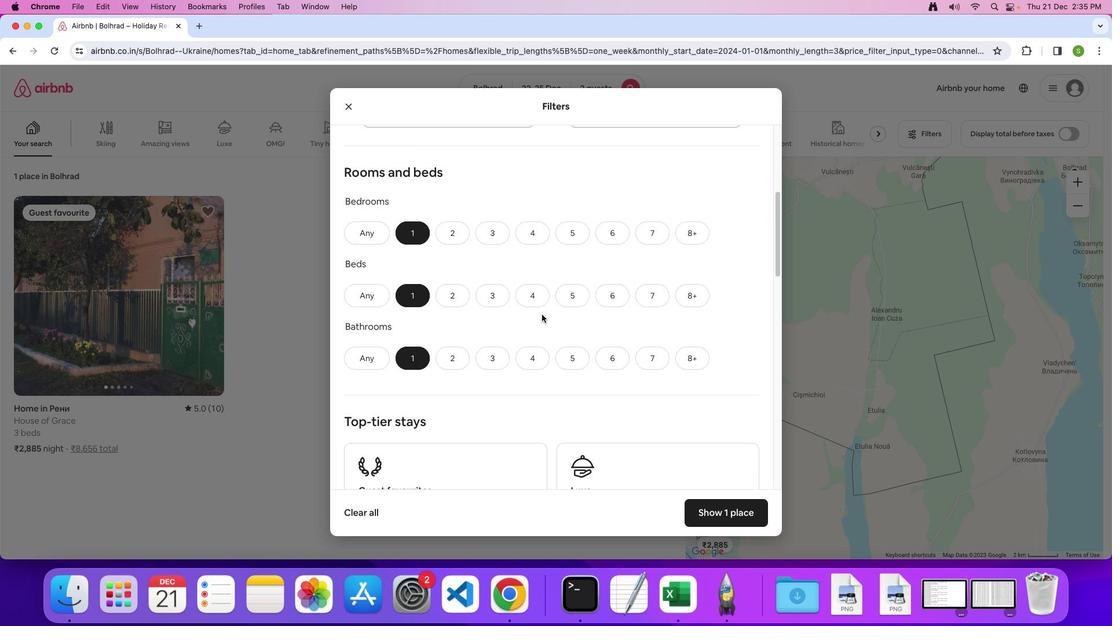 
Action: Mouse scrolled (543, 315) with delta (1, 0)
Screenshot: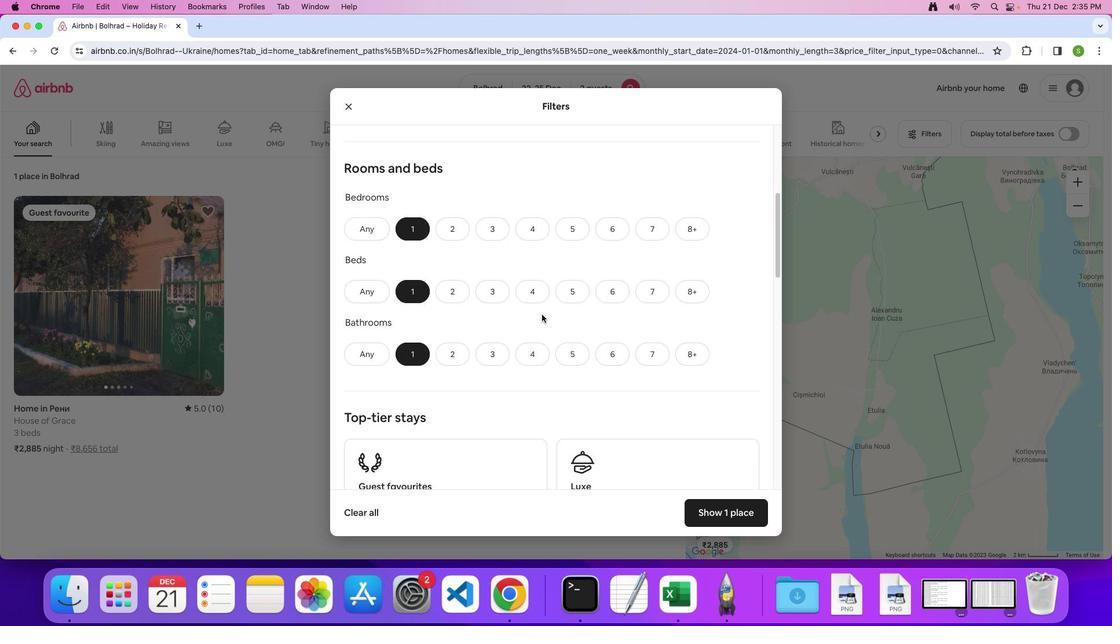 
Action: Mouse scrolled (543, 315) with delta (1, 0)
Screenshot: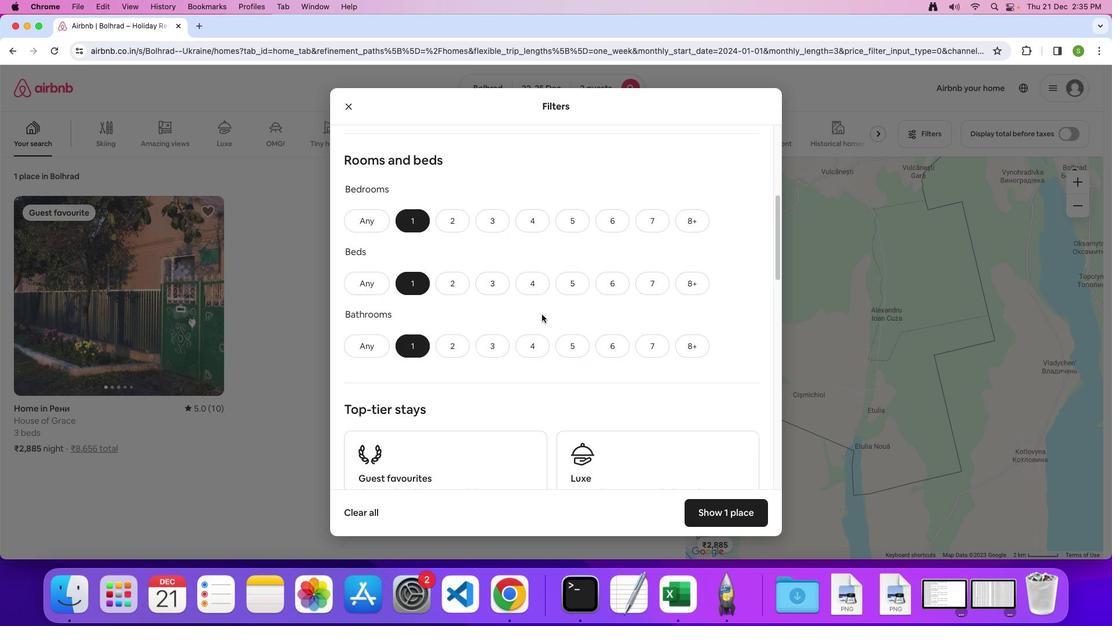 
Action: Mouse scrolled (543, 315) with delta (1, 0)
Screenshot: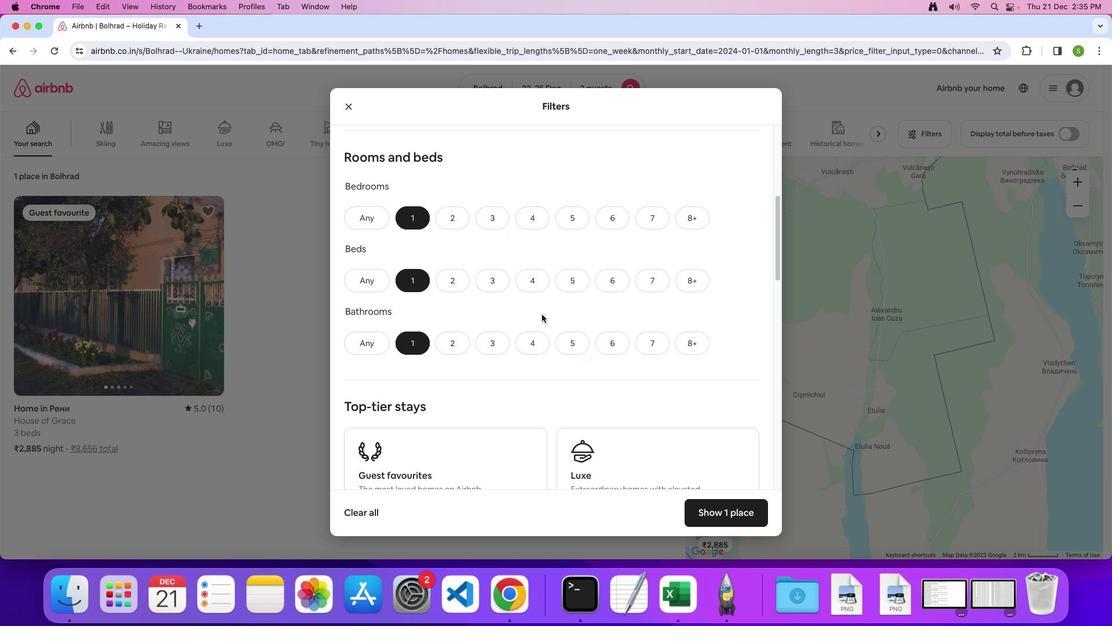 
Action: Mouse scrolled (543, 315) with delta (1, 0)
Screenshot: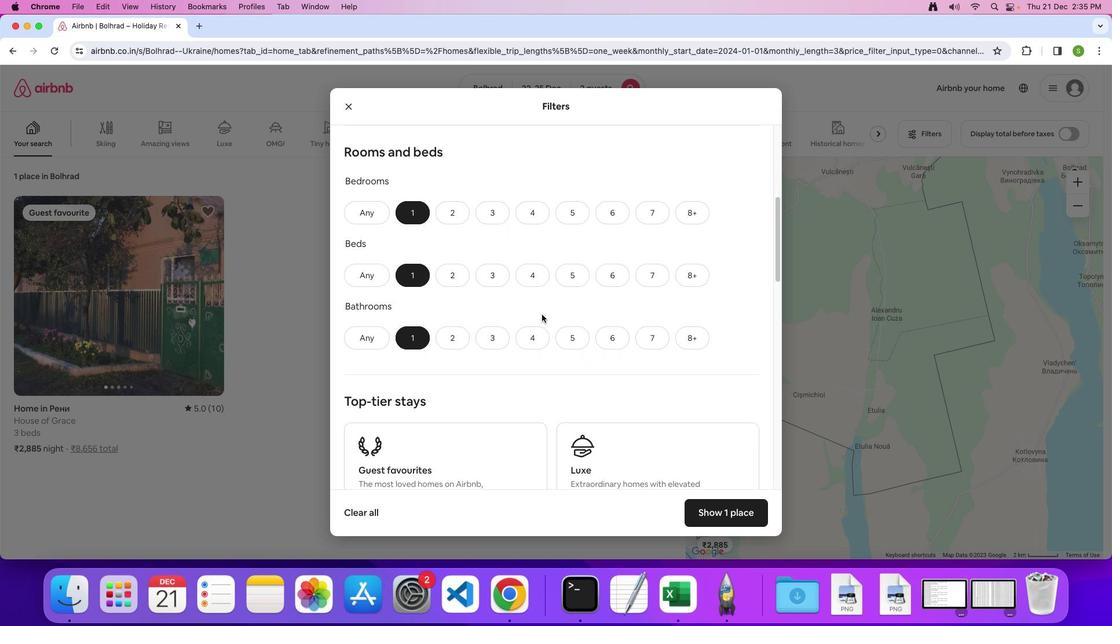 
Action: Mouse scrolled (543, 315) with delta (1, 0)
Screenshot: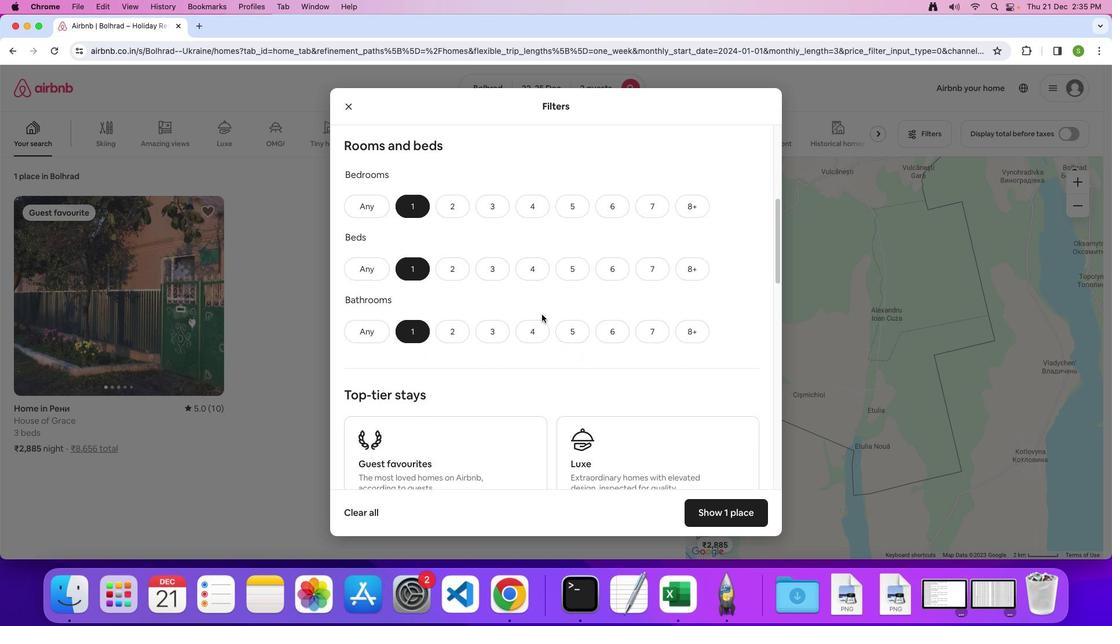 
Action: Mouse scrolled (543, 315) with delta (1, 0)
Screenshot: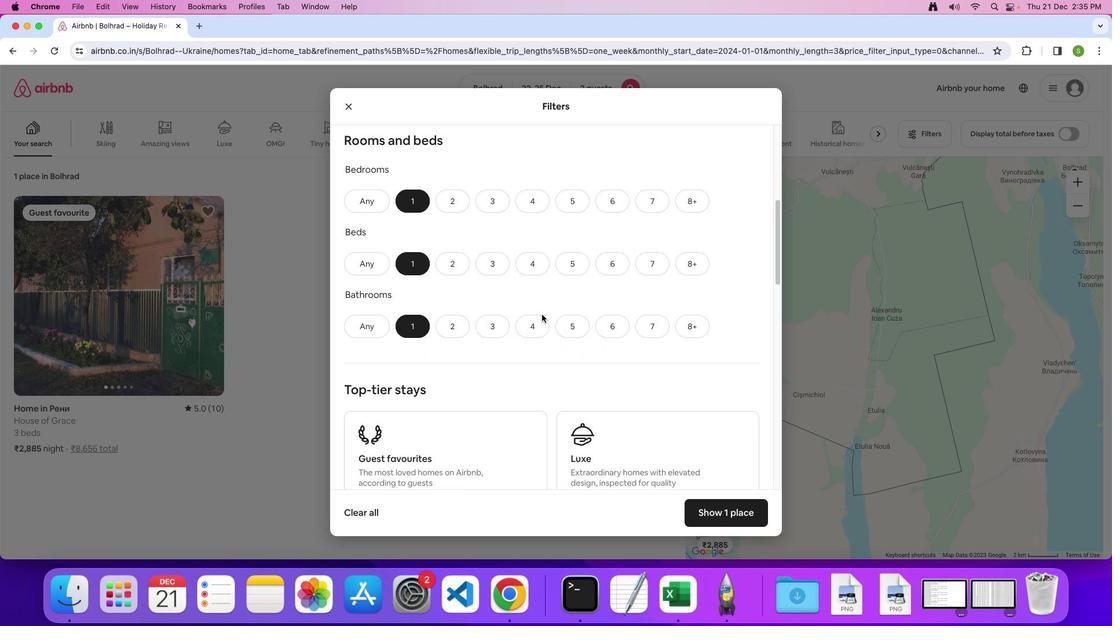 
Action: Mouse scrolled (543, 315) with delta (1, 0)
Screenshot: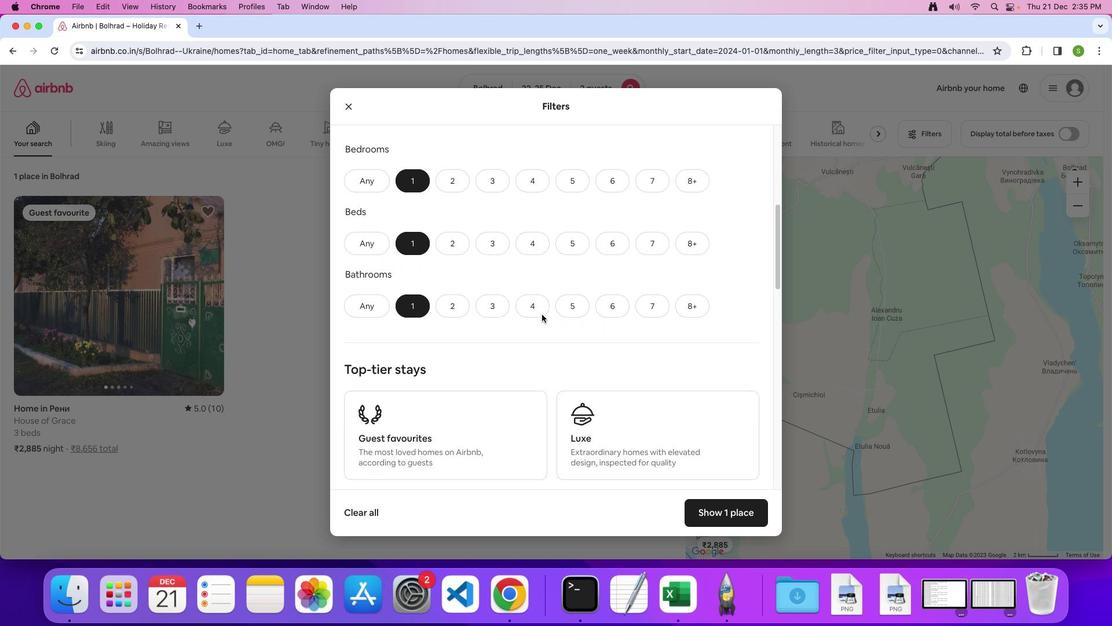 
Action: Mouse scrolled (543, 315) with delta (1, 0)
Screenshot: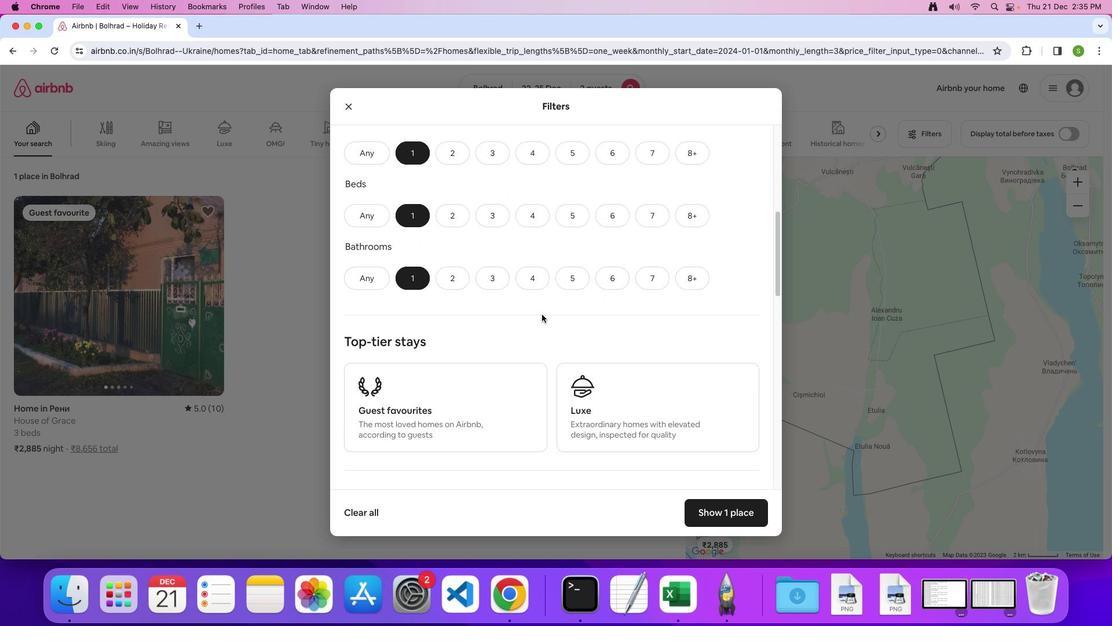 
Action: Mouse scrolled (543, 315) with delta (1, 0)
Screenshot: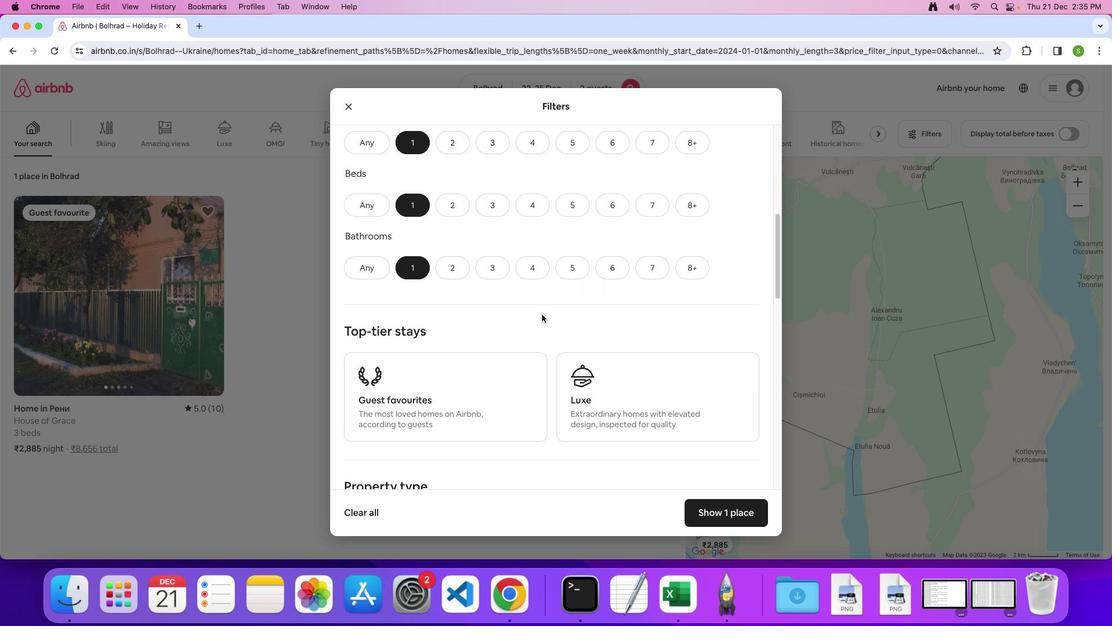 
Action: Mouse scrolled (543, 315) with delta (1, 0)
Screenshot: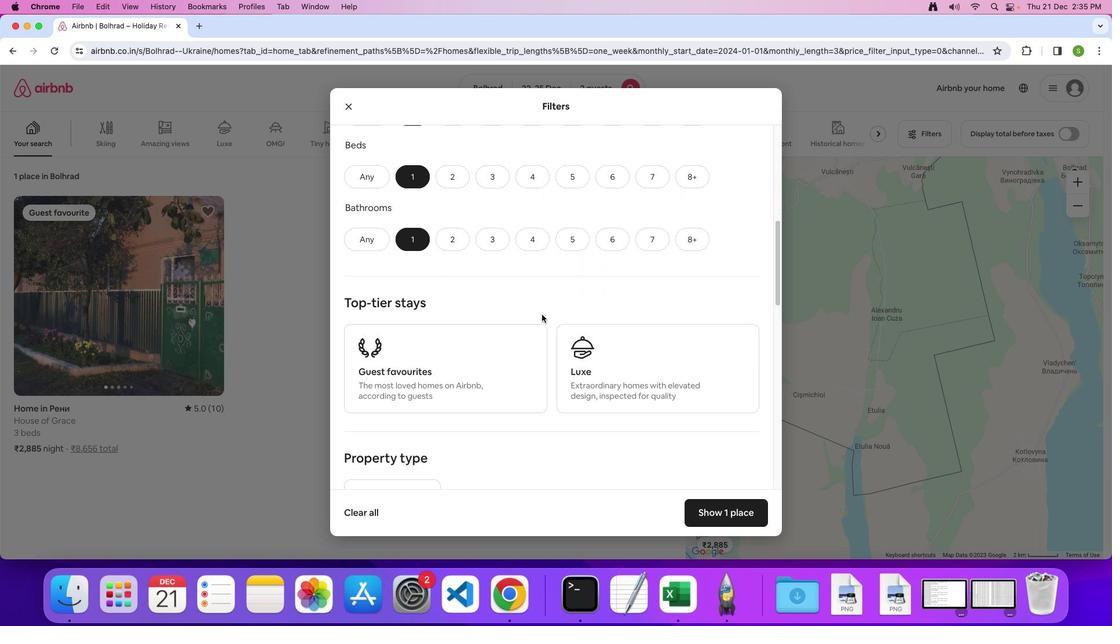 
Action: Mouse scrolled (543, 315) with delta (1, 0)
Screenshot: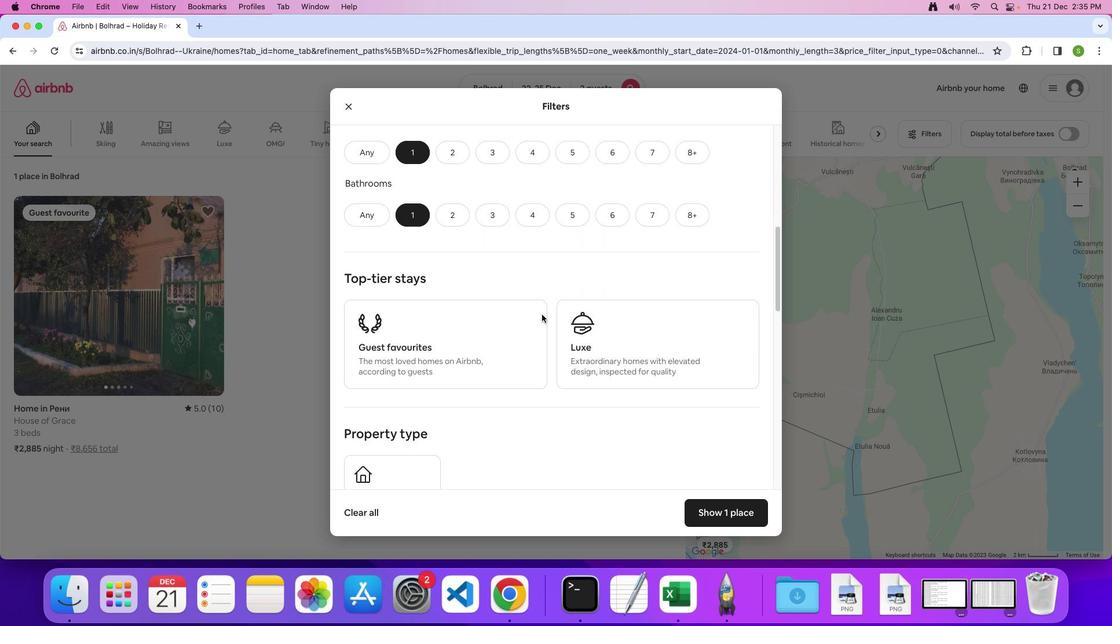 
Action: Mouse scrolled (543, 315) with delta (1, 0)
Screenshot: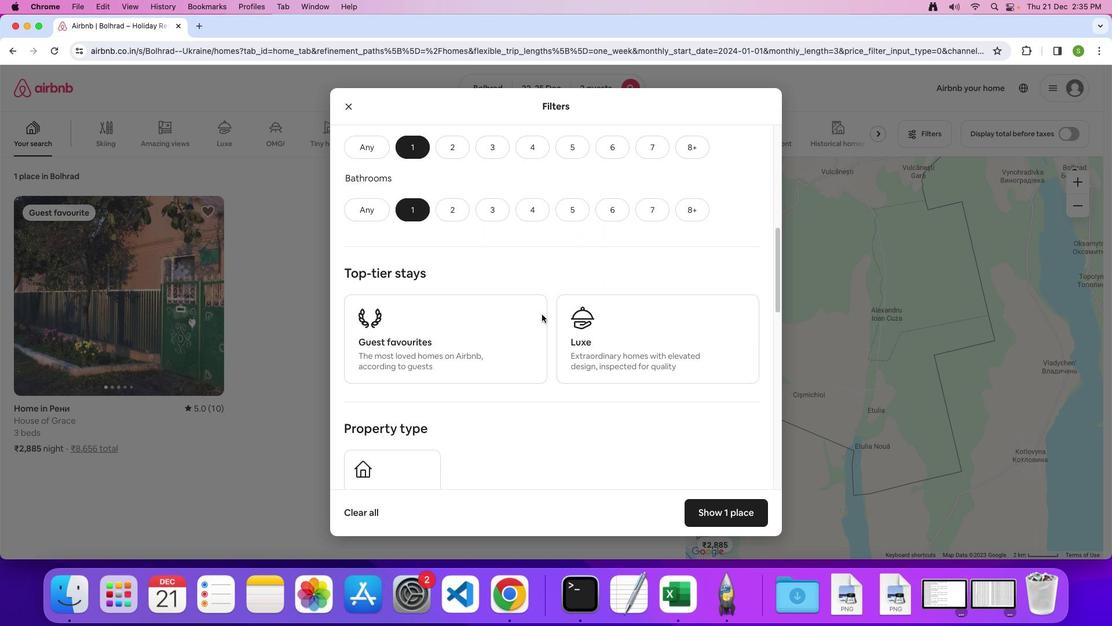 
Action: Mouse scrolled (543, 315) with delta (1, 0)
Screenshot: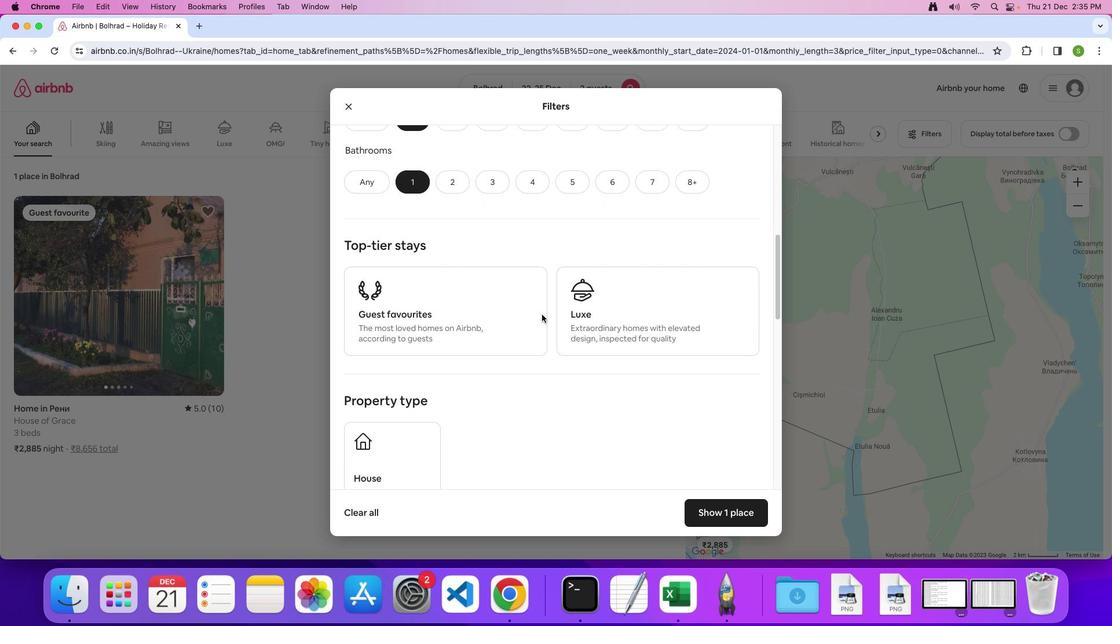 
Action: Mouse scrolled (543, 315) with delta (1, 0)
Screenshot: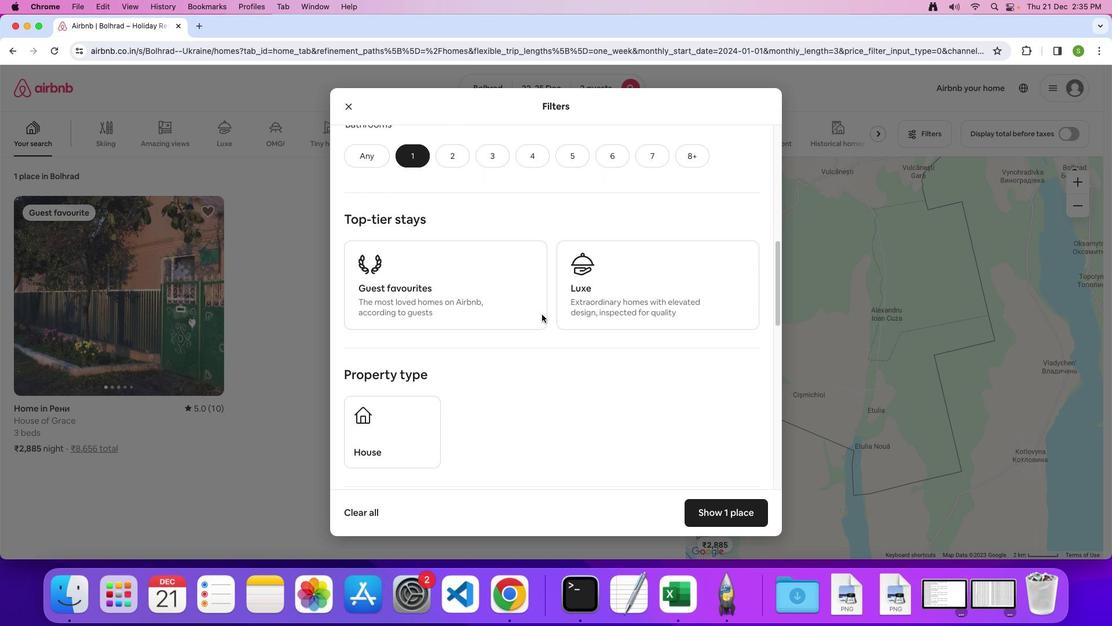 
Action: Mouse scrolled (543, 315) with delta (1, 0)
Screenshot: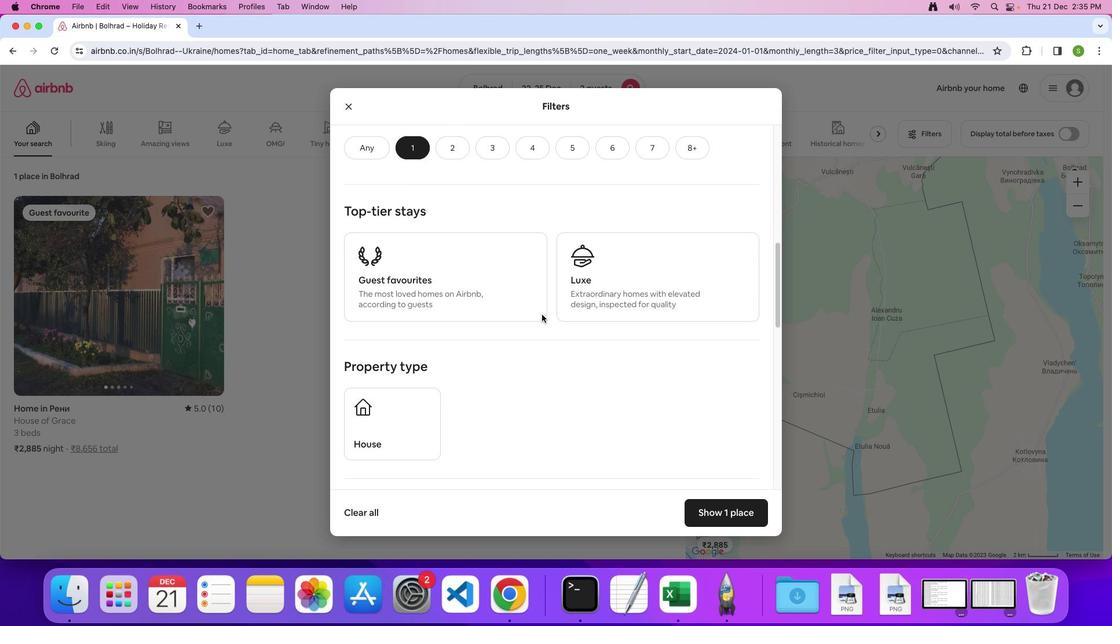 
Action: Mouse scrolled (543, 315) with delta (1, 0)
Screenshot: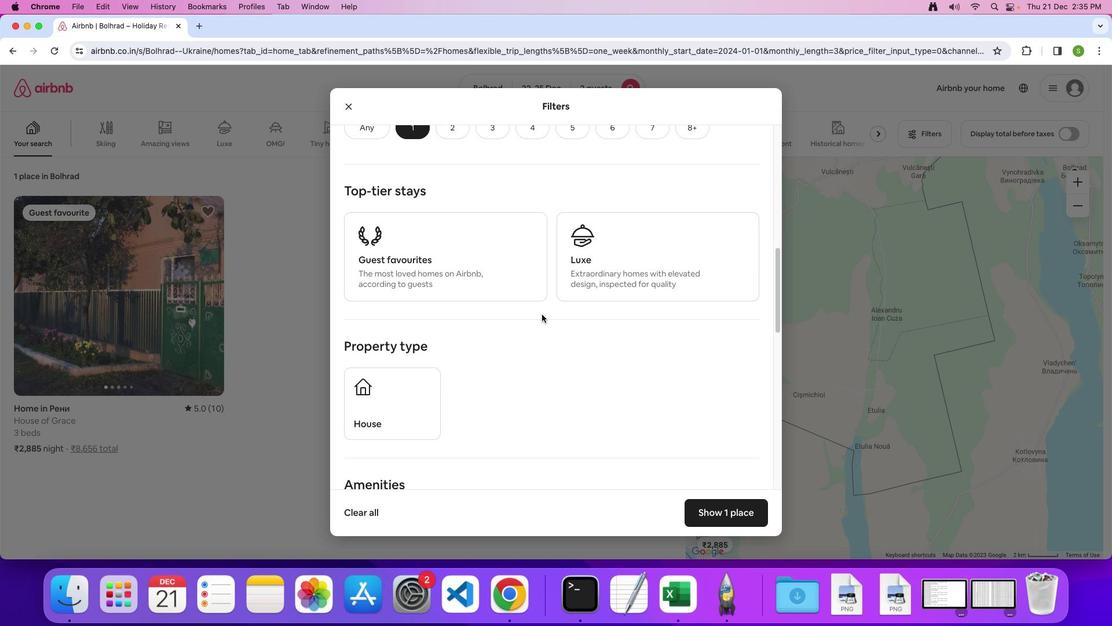 
Action: Mouse scrolled (543, 315) with delta (1, 0)
Screenshot: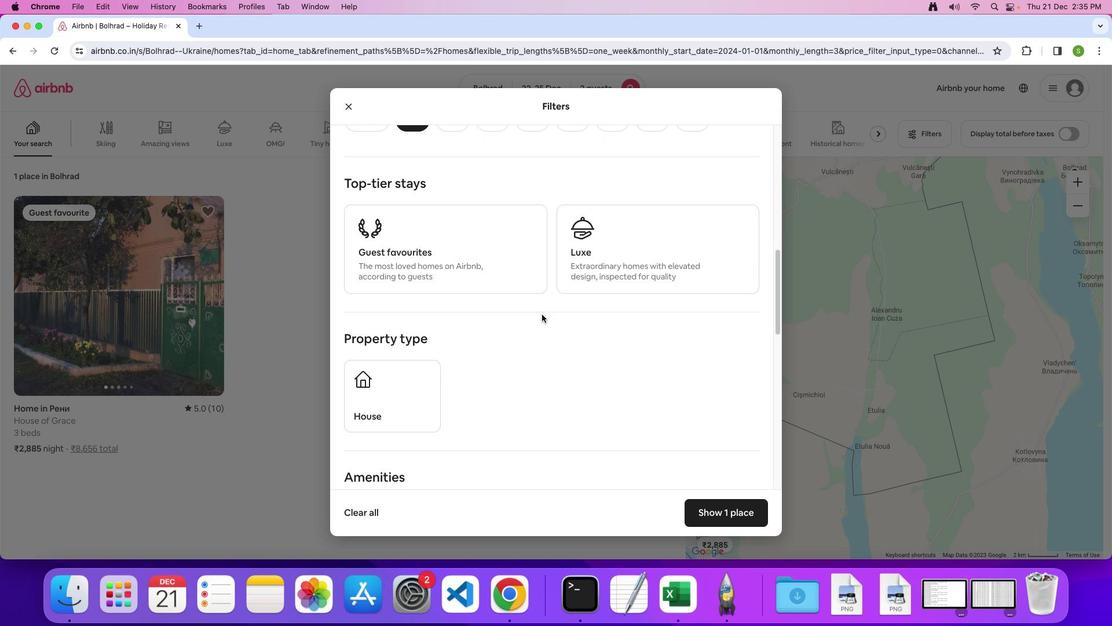 
Action: Mouse scrolled (543, 315) with delta (1, 0)
Screenshot: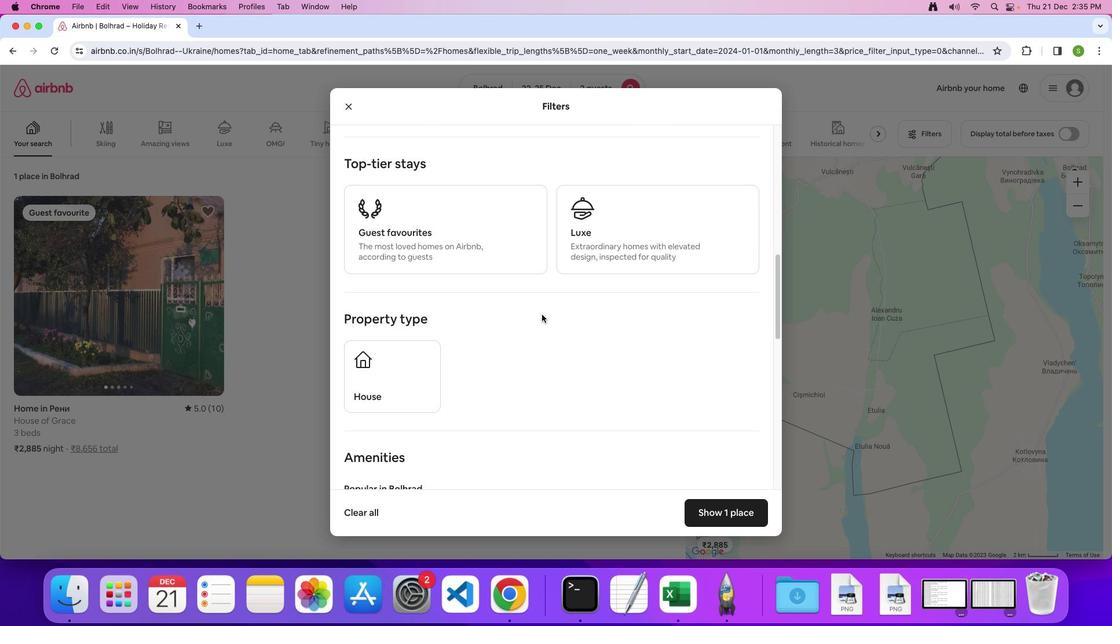 
Action: Mouse scrolled (543, 315) with delta (1, 0)
Screenshot: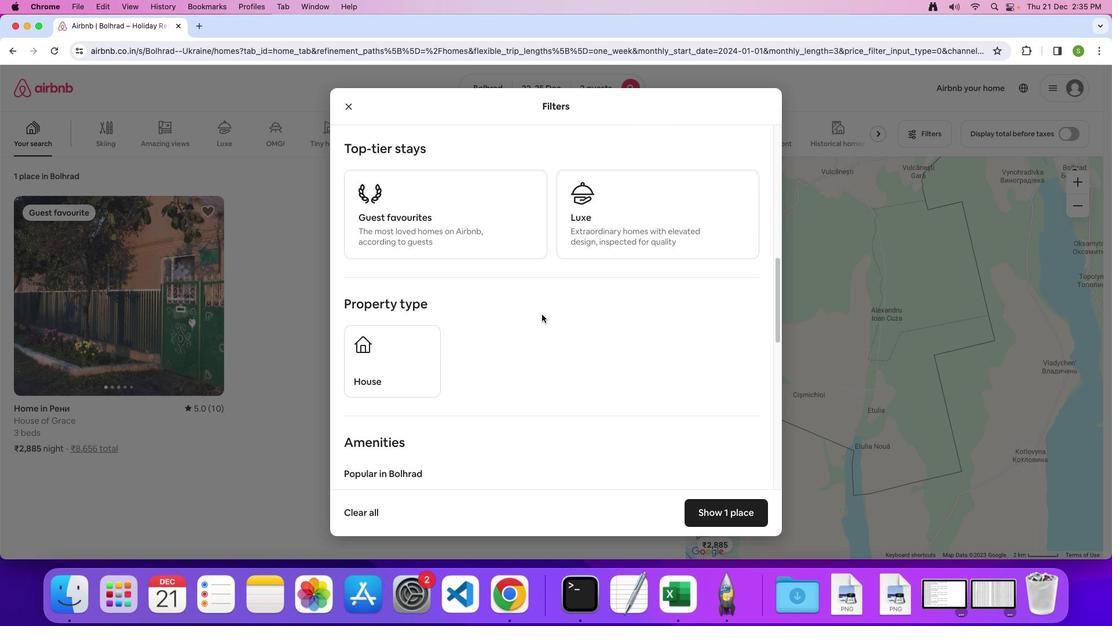 
Action: Mouse scrolled (543, 315) with delta (1, 0)
Screenshot: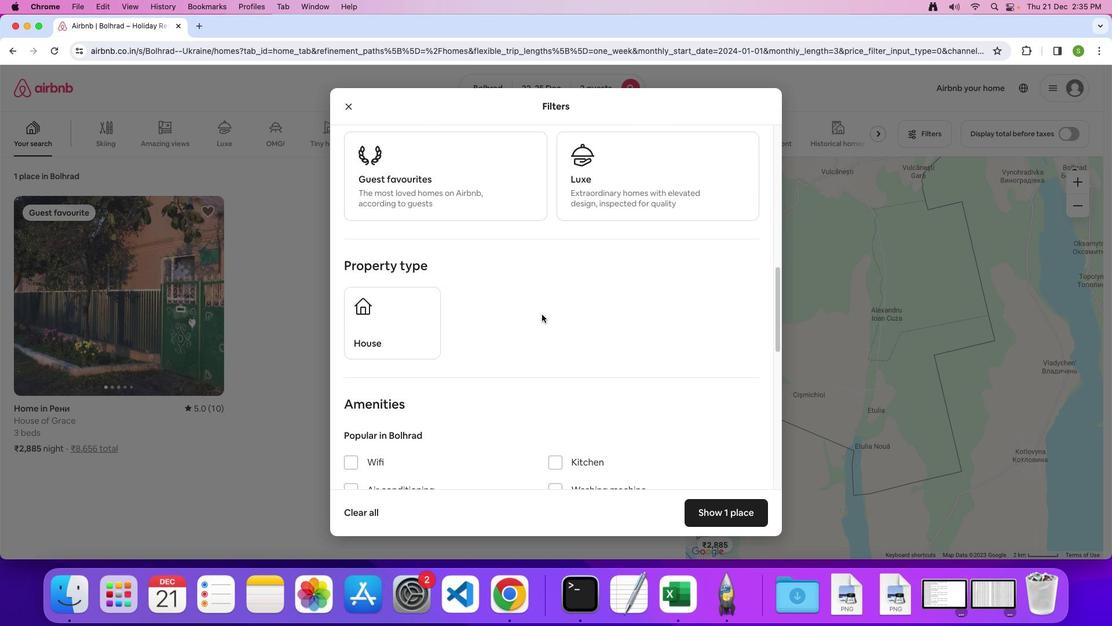 
Action: Mouse scrolled (543, 315) with delta (1, 0)
Screenshot: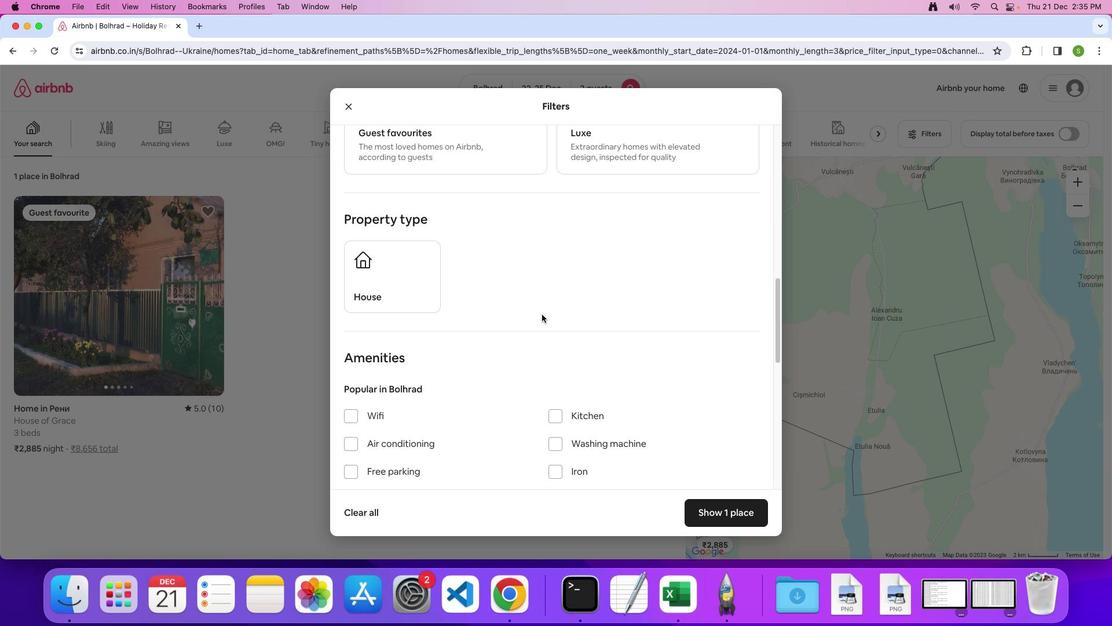 
Action: Mouse scrolled (543, 315) with delta (1, 0)
Screenshot: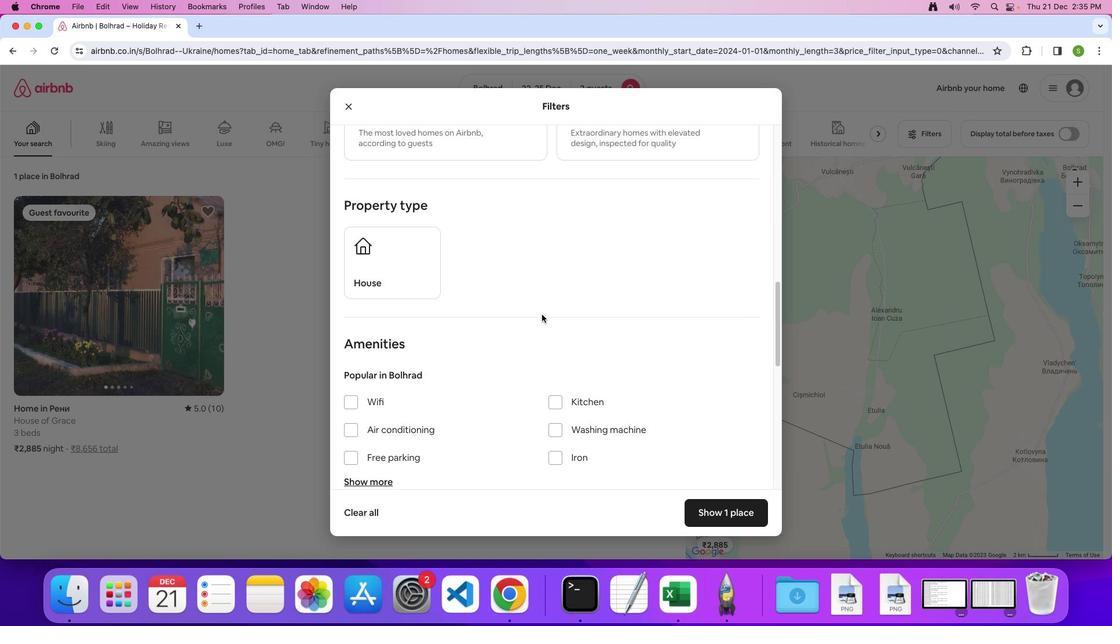 
Action: Mouse scrolled (543, 315) with delta (1, 0)
Screenshot: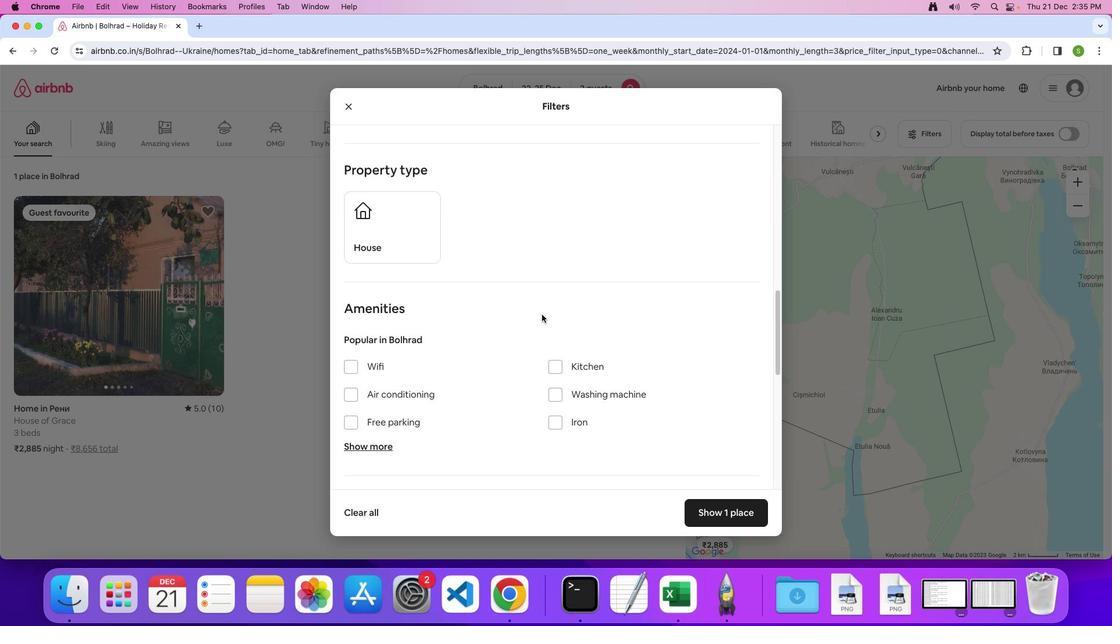 
Action: Mouse scrolled (543, 315) with delta (1, 0)
Screenshot: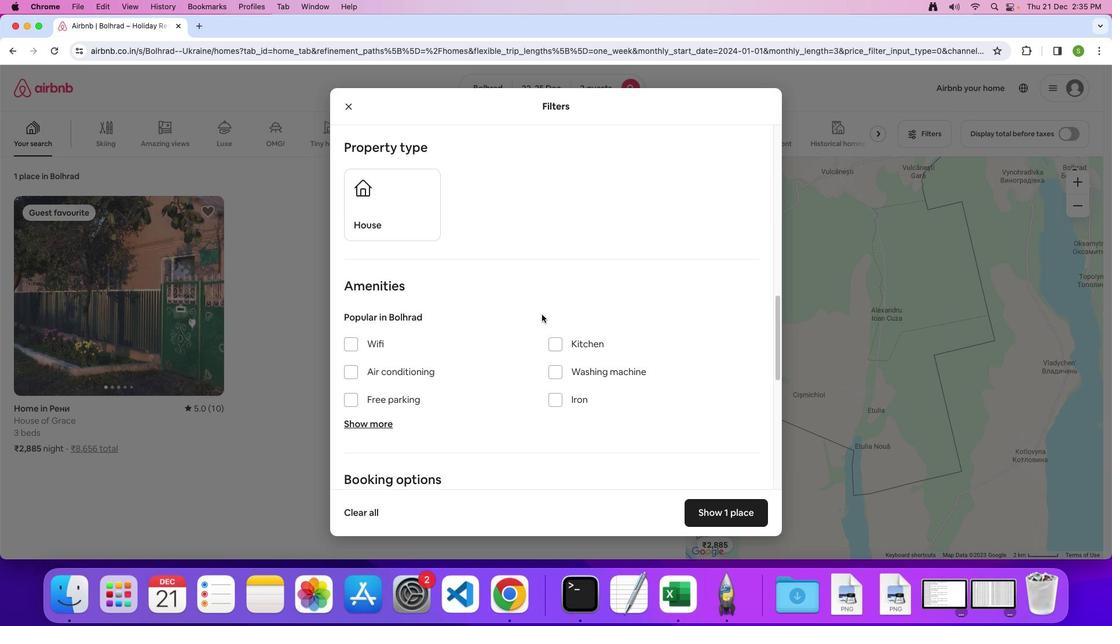 
Action: Mouse scrolled (543, 315) with delta (1, 0)
Screenshot: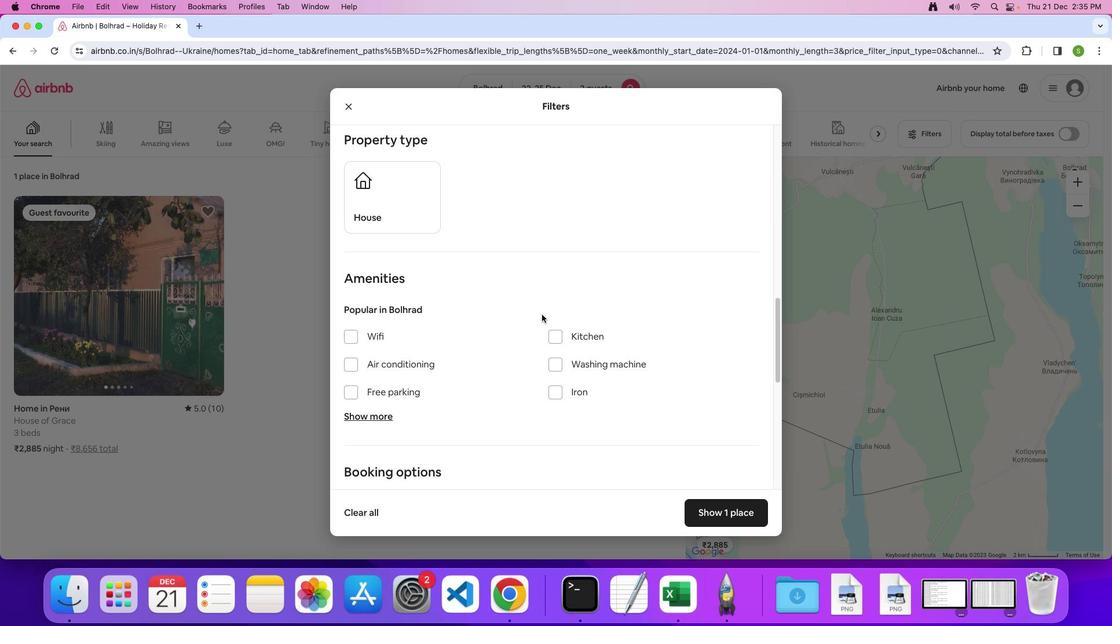 
Action: Mouse scrolled (543, 315) with delta (1, 0)
Screenshot: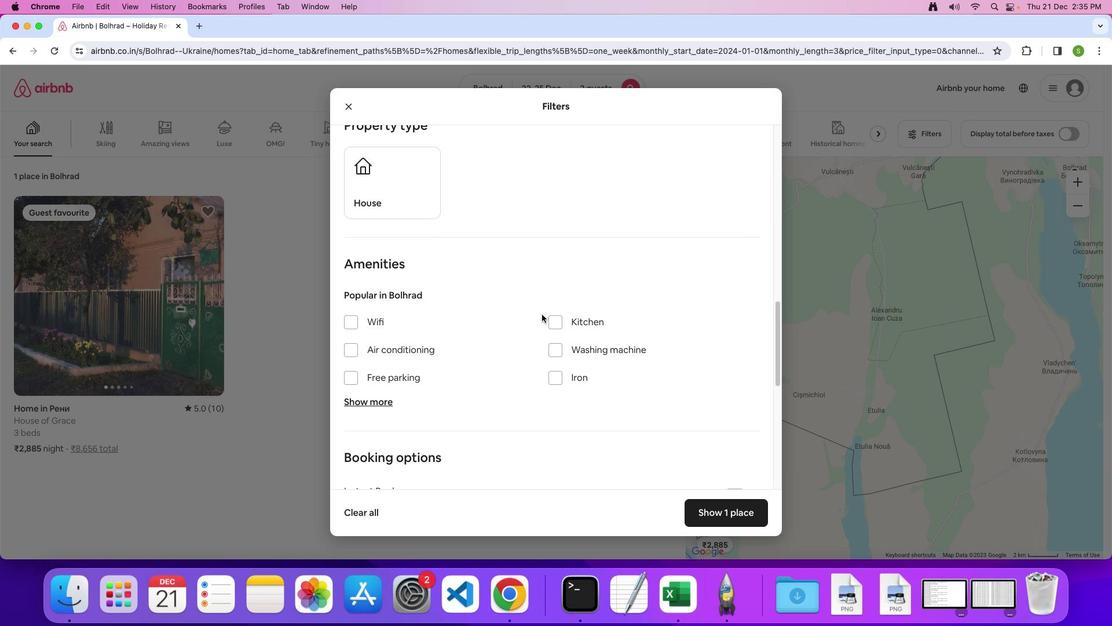 
Action: Mouse scrolled (543, 315) with delta (1, 0)
Screenshot: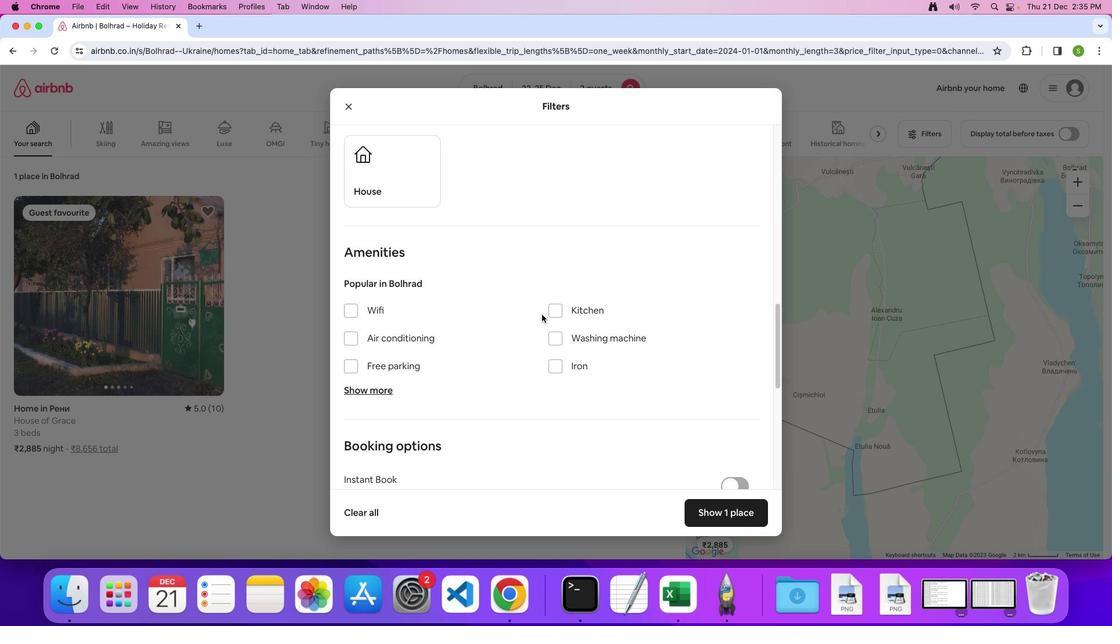 
Action: Mouse scrolled (543, 315) with delta (1, 0)
Screenshot: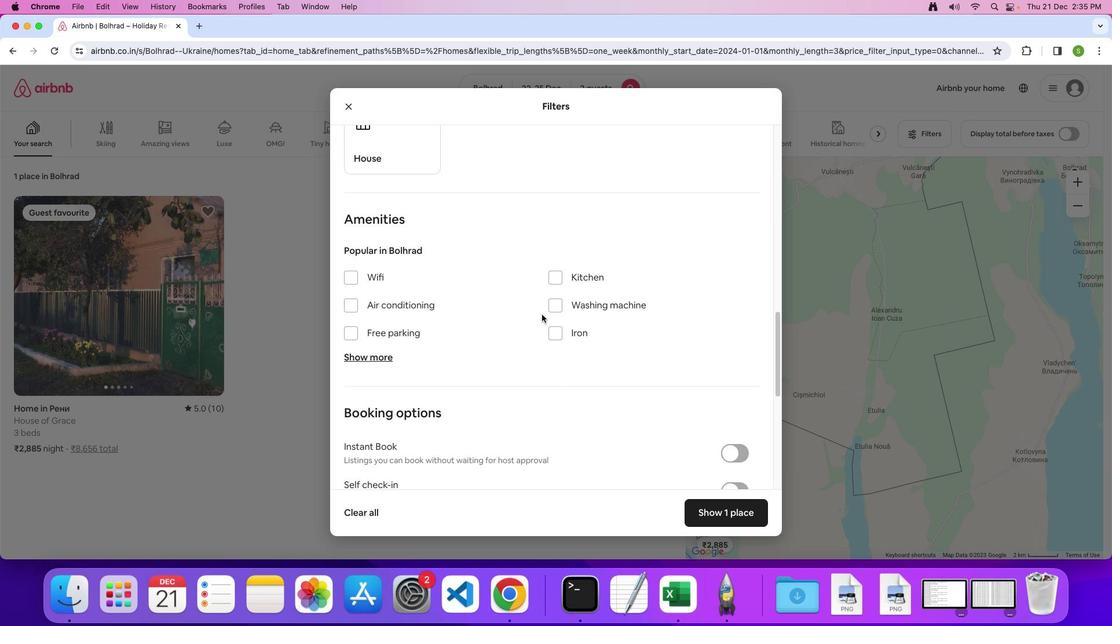 
Action: Mouse scrolled (543, 315) with delta (1, 0)
Screenshot: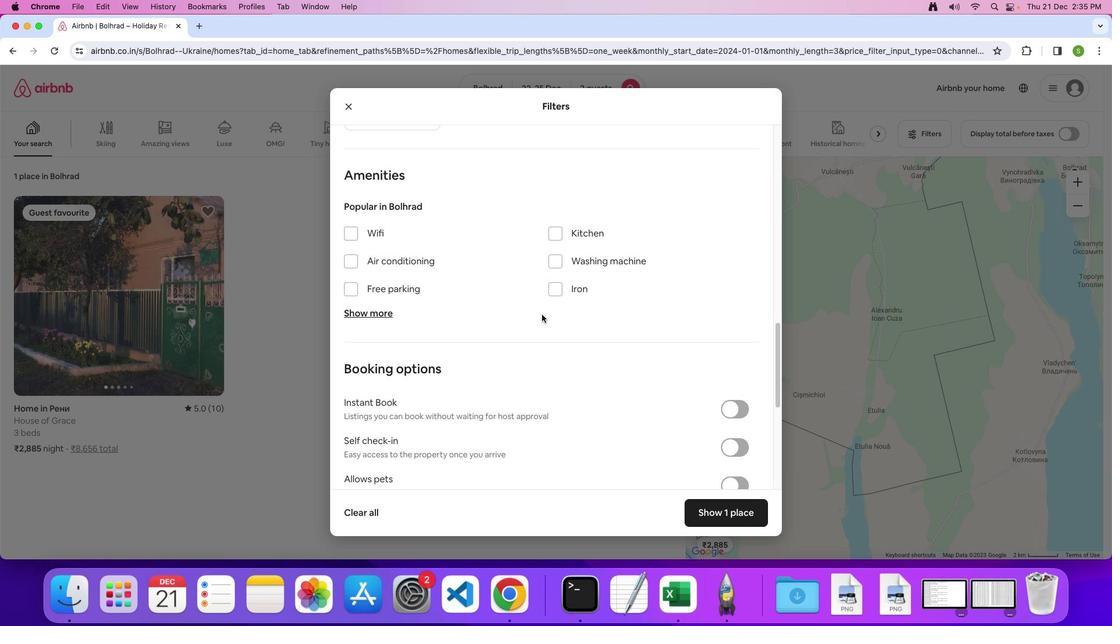 
Action: Mouse scrolled (543, 315) with delta (1, 0)
Screenshot: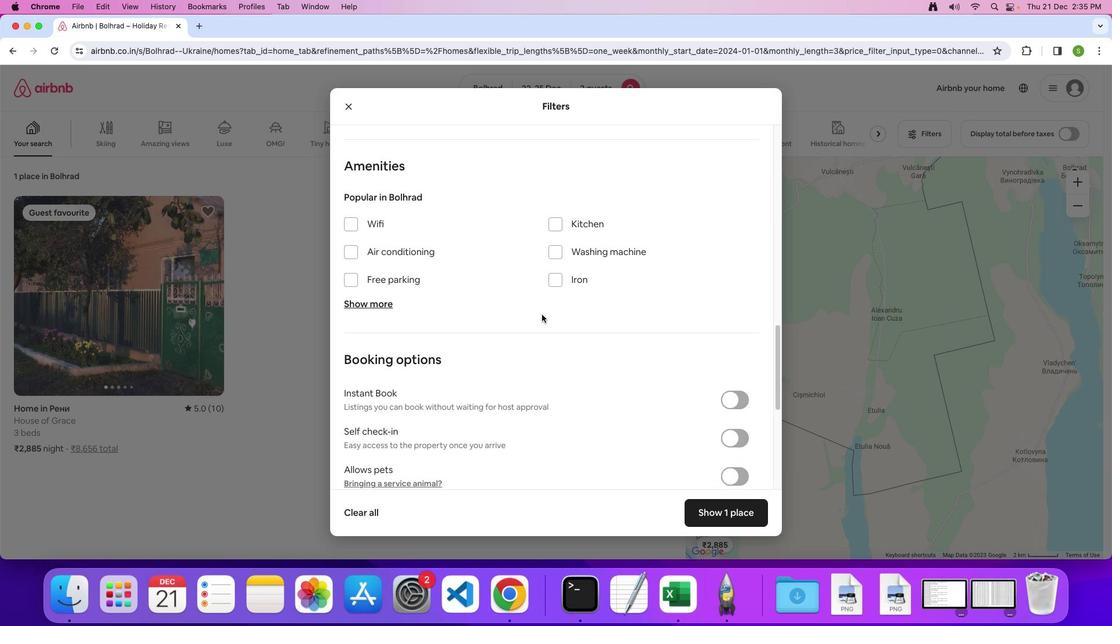 
Action: Mouse scrolled (543, 315) with delta (1, 0)
Screenshot: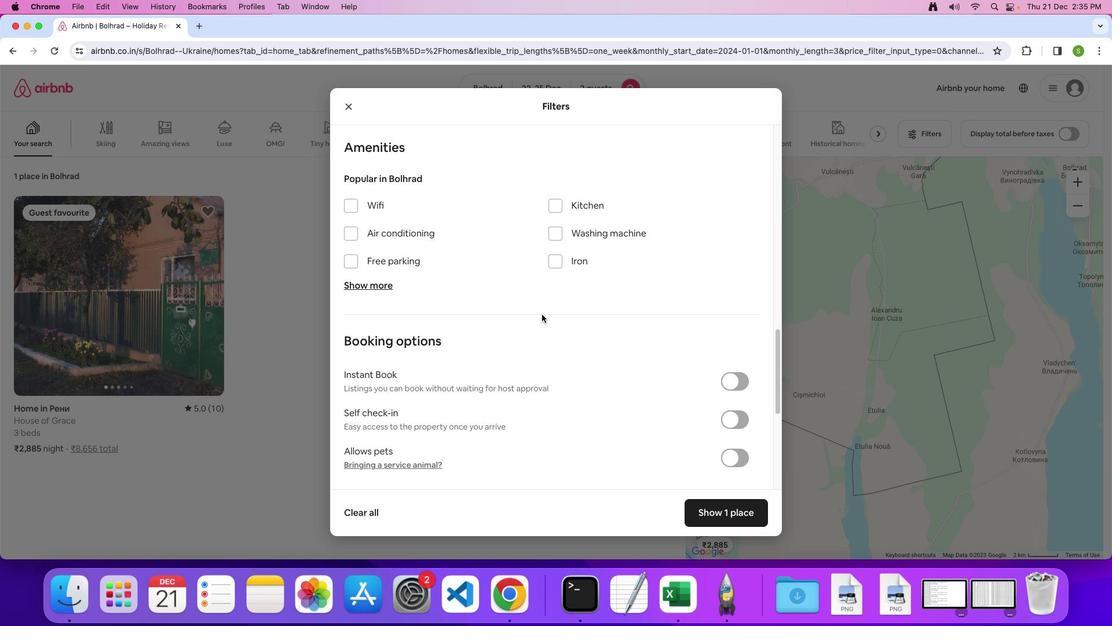 
Action: Mouse scrolled (543, 315) with delta (1, 0)
Screenshot: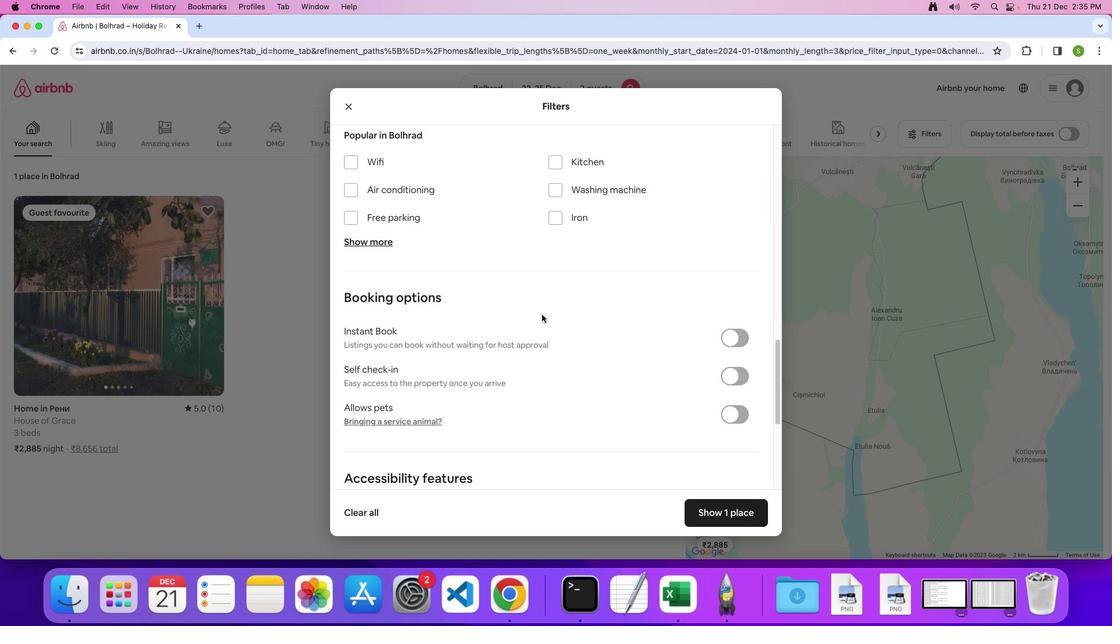 
Action: Mouse scrolled (543, 315) with delta (1, 0)
Screenshot: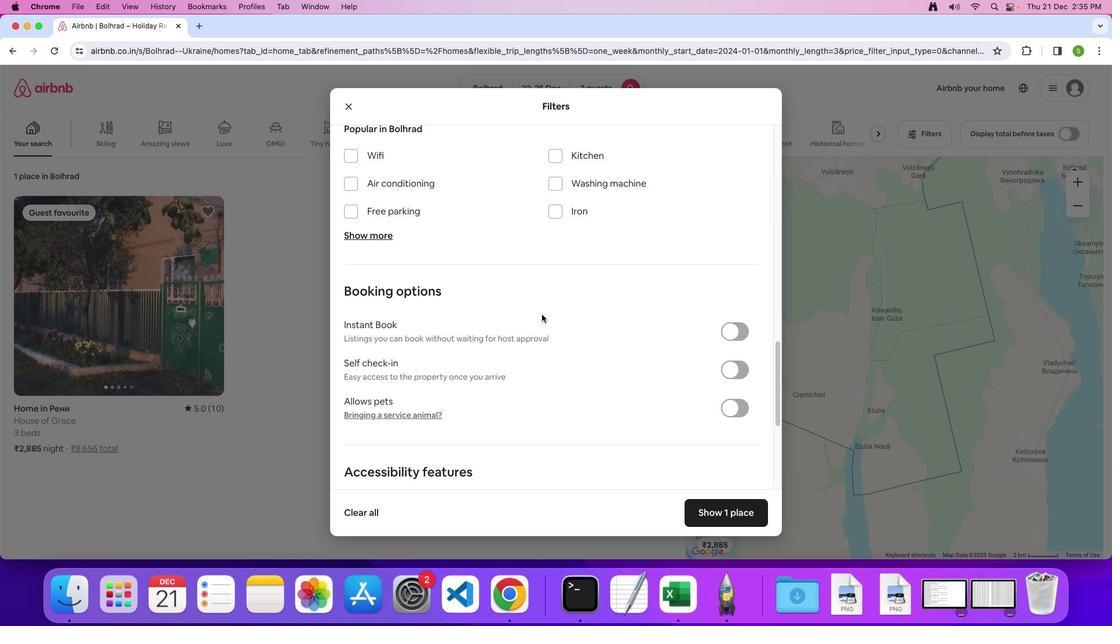 
Action: Mouse scrolled (543, 315) with delta (1, 0)
Screenshot: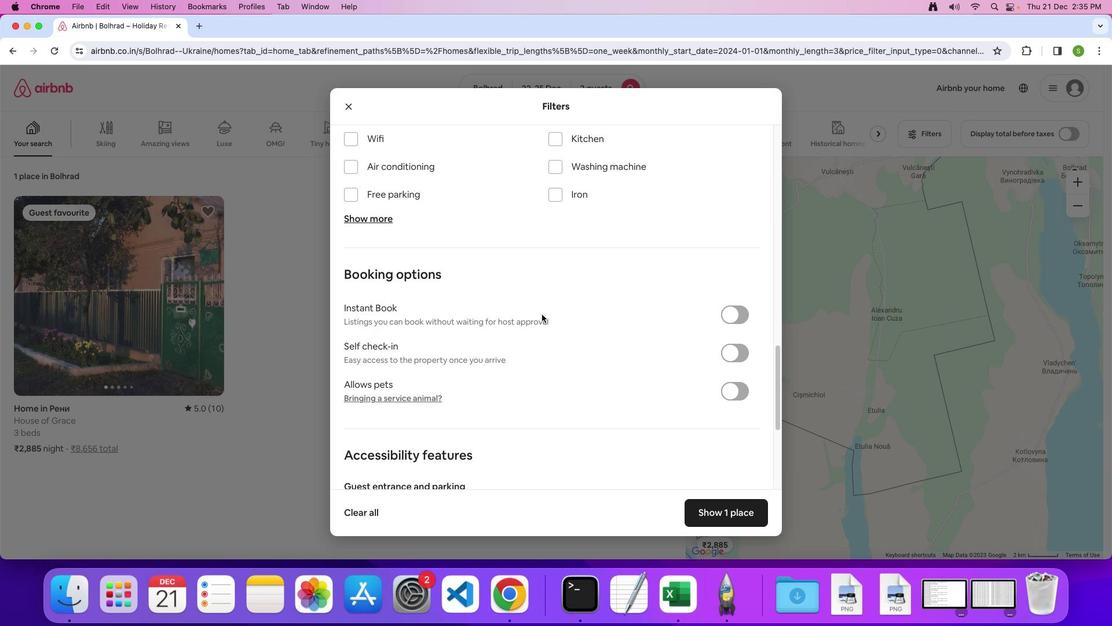 
Action: Mouse scrolled (543, 315) with delta (1, 0)
Screenshot: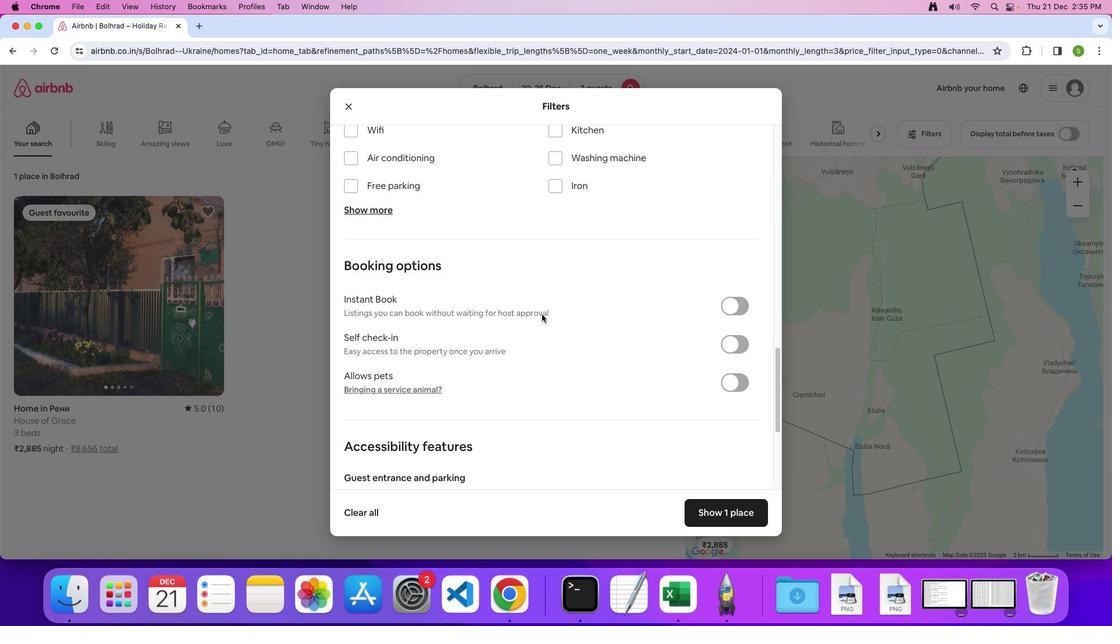 
Action: Mouse scrolled (543, 315) with delta (1, 0)
Screenshot: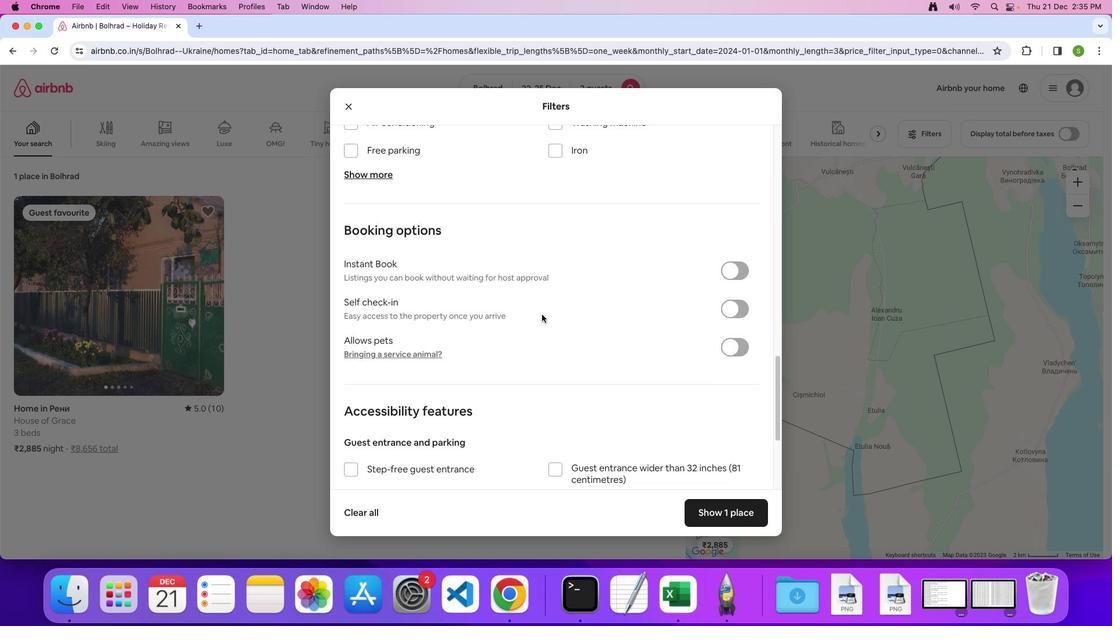 
Action: Mouse scrolled (543, 315) with delta (1, 0)
Screenshot: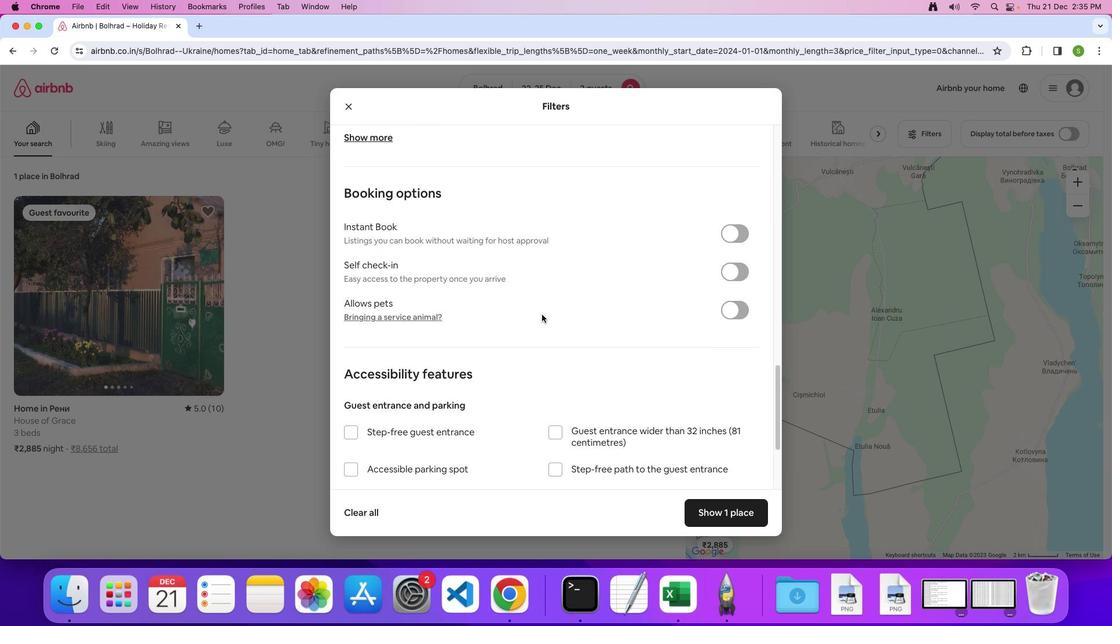 
Action: Mouse scrolled (543, 315) with delta (1, 0)
Screenshot: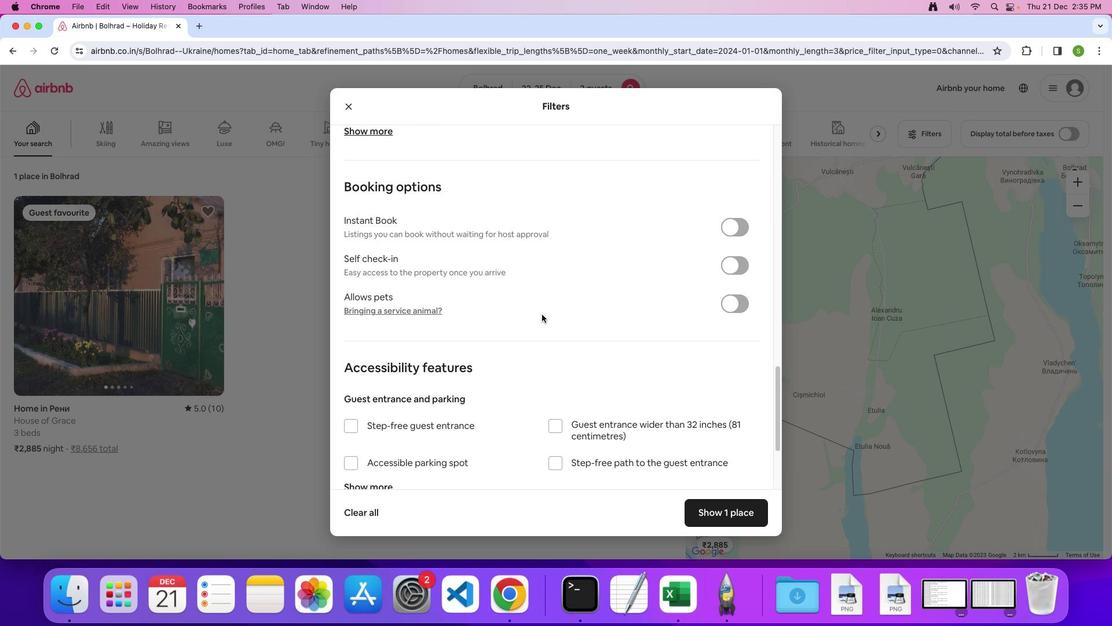
Action: Mouse scrolled (543, 315) with delta (1, 0)
Screenshot: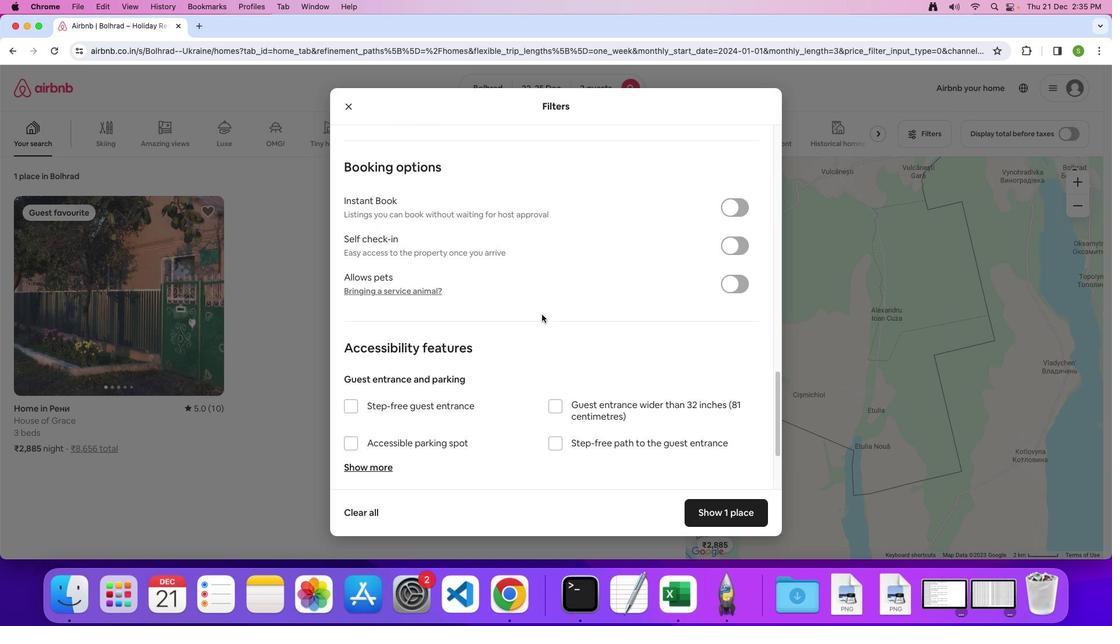 
Action: Mouse scrolled (543, 315) with delta (1, 0)
Screenshot: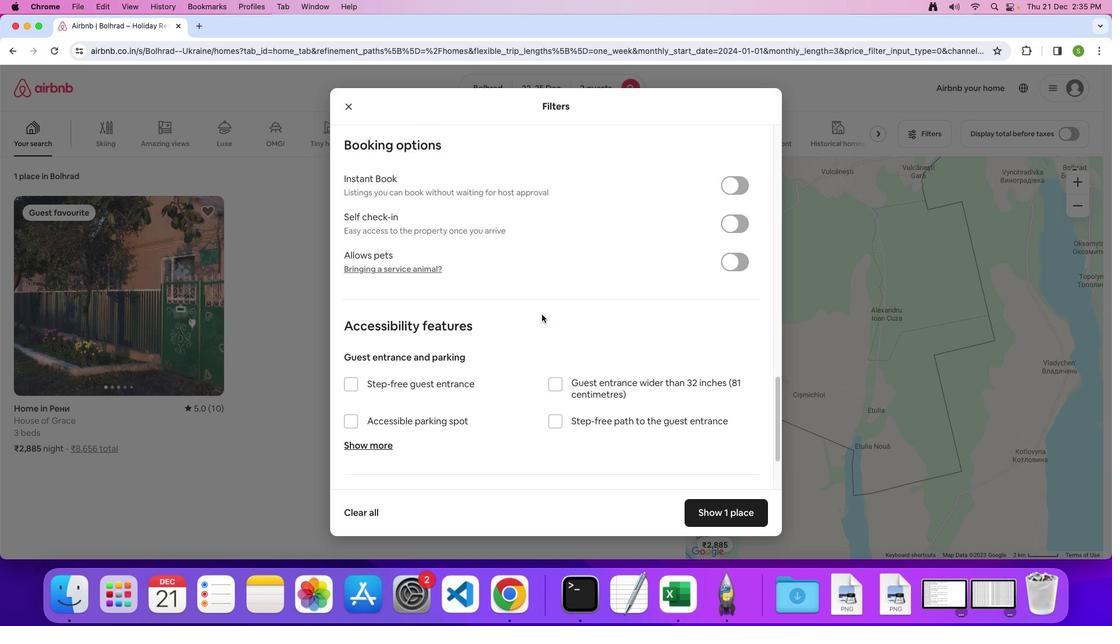
Action: Mouse scrolled (543, 315) with delta (1, 0)
Screenshot: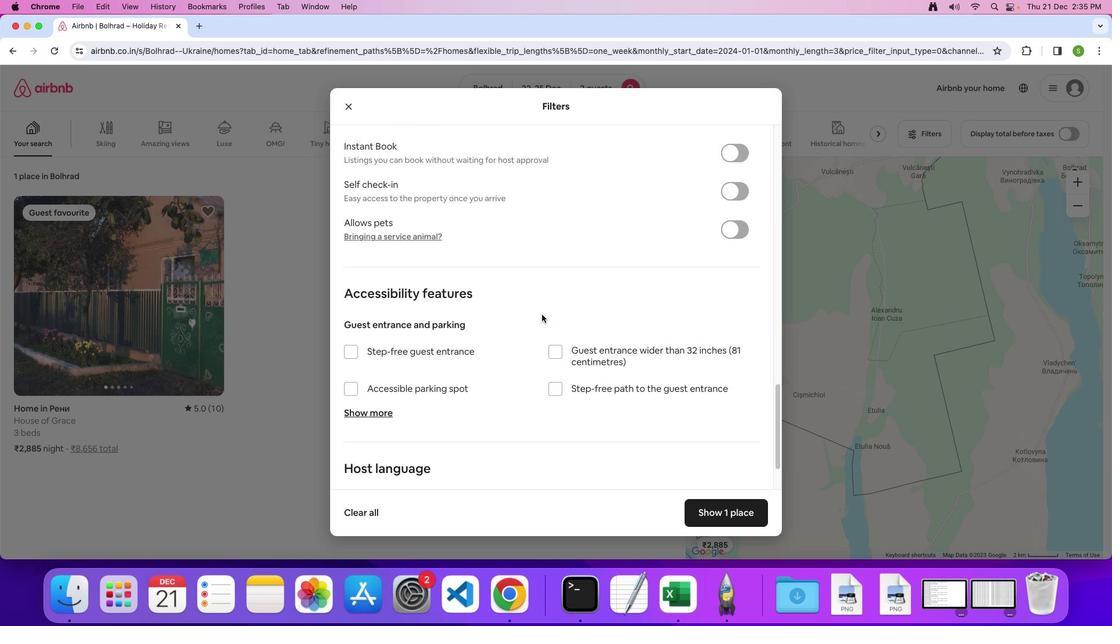 
Action: Mouse scrolled (543, 315) with delta (1, 0)
Screenshot: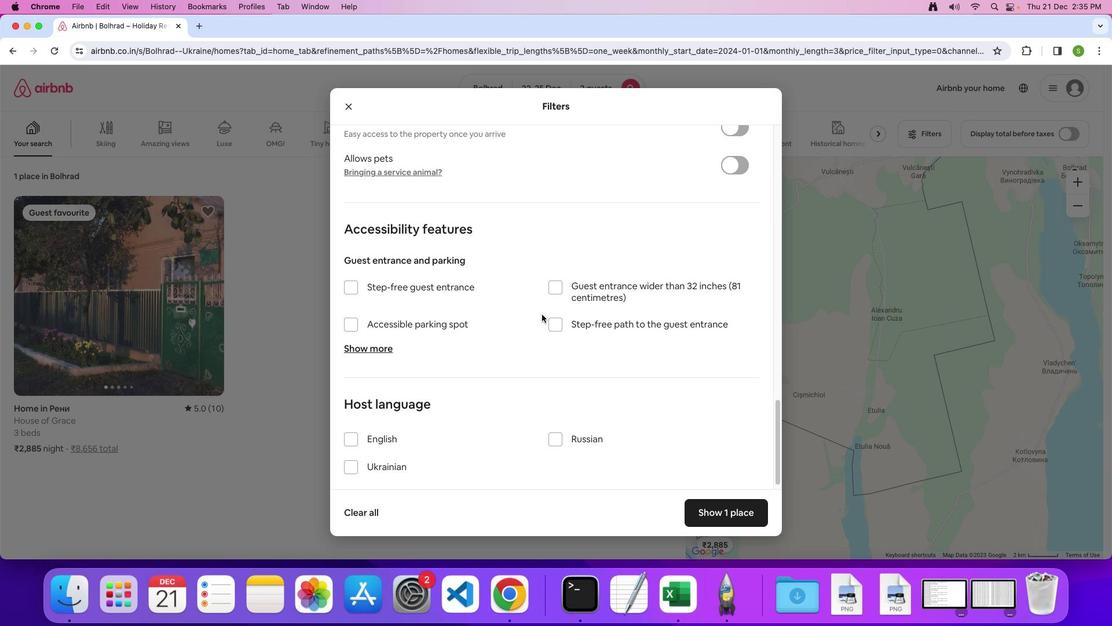 
Action: Mouse scrolled (543, 315) with delta (1, 0)
Screenshot: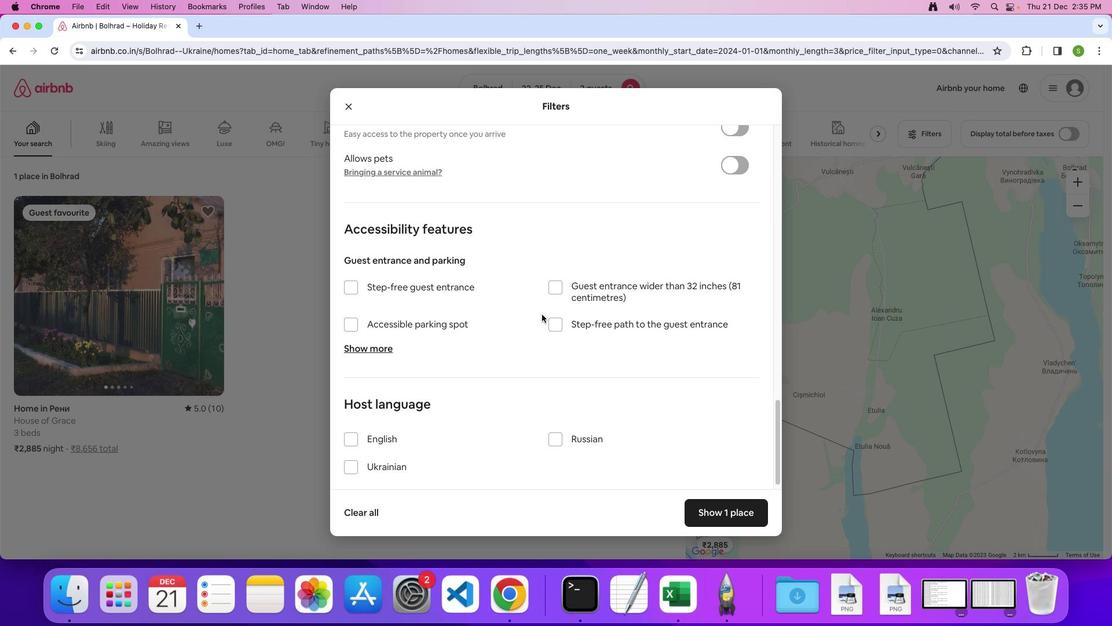 
Action: Mouse scrolled (543, 315) with delta (1, 0)
Screenshot: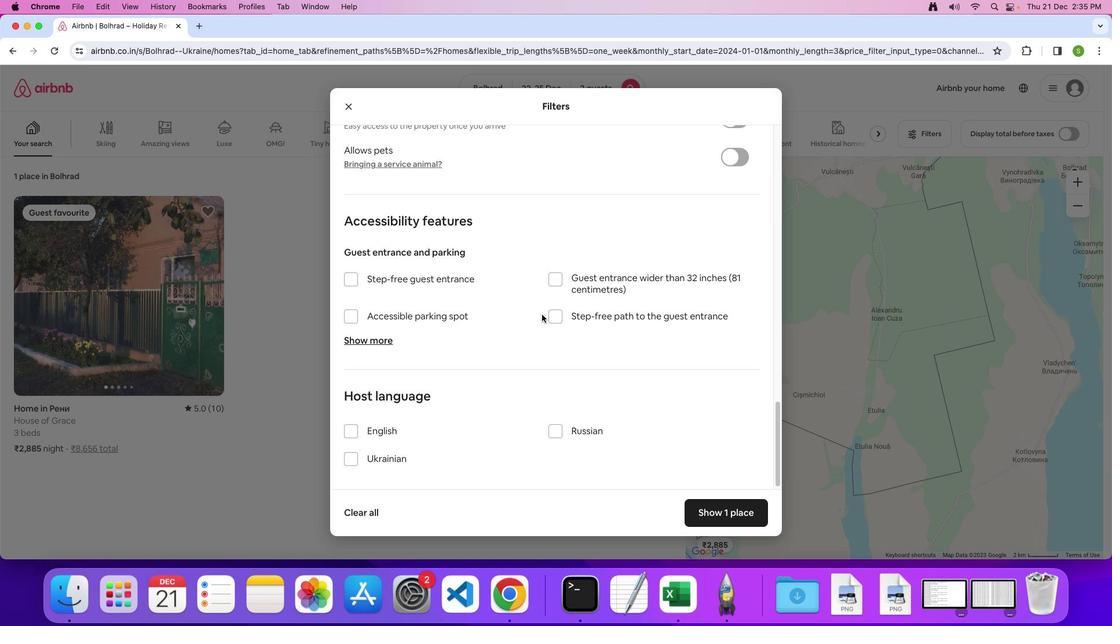 
Action: Mouse moved to (698, 505)
Screenshot: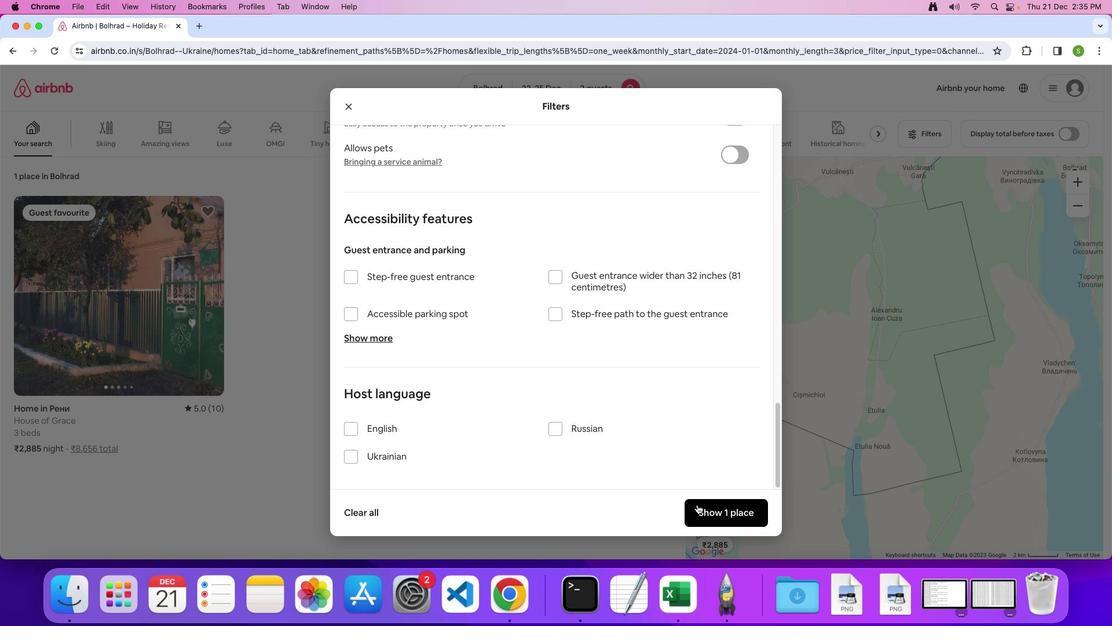 
Action: Mouse pressed left at (698, 505)
Screenshot: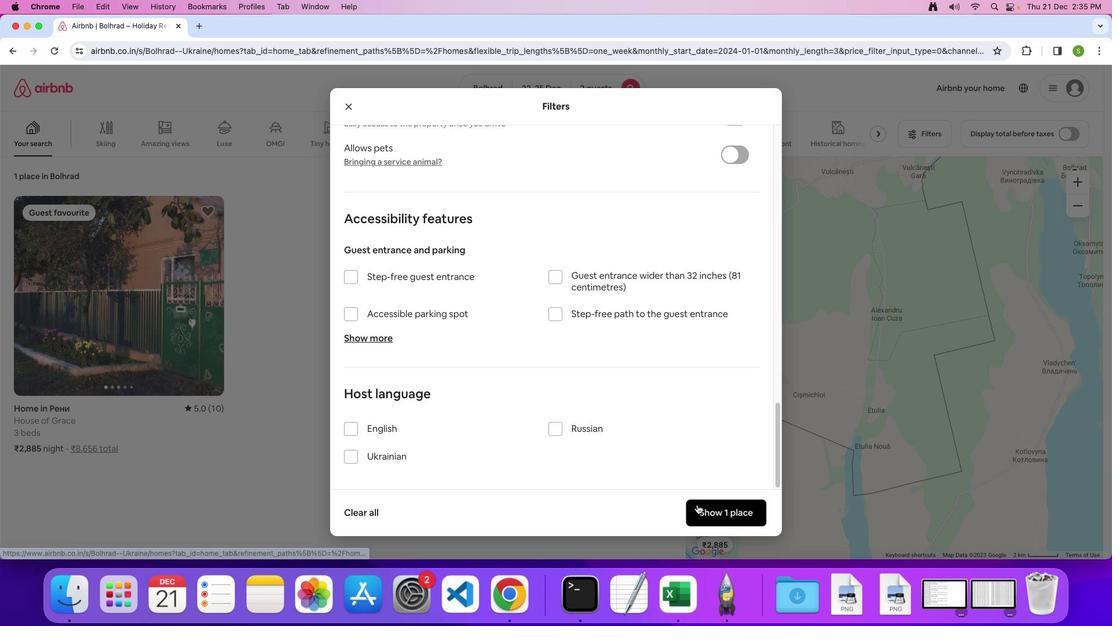 
Action: Mouse moved to (147, 268)
Screenshot: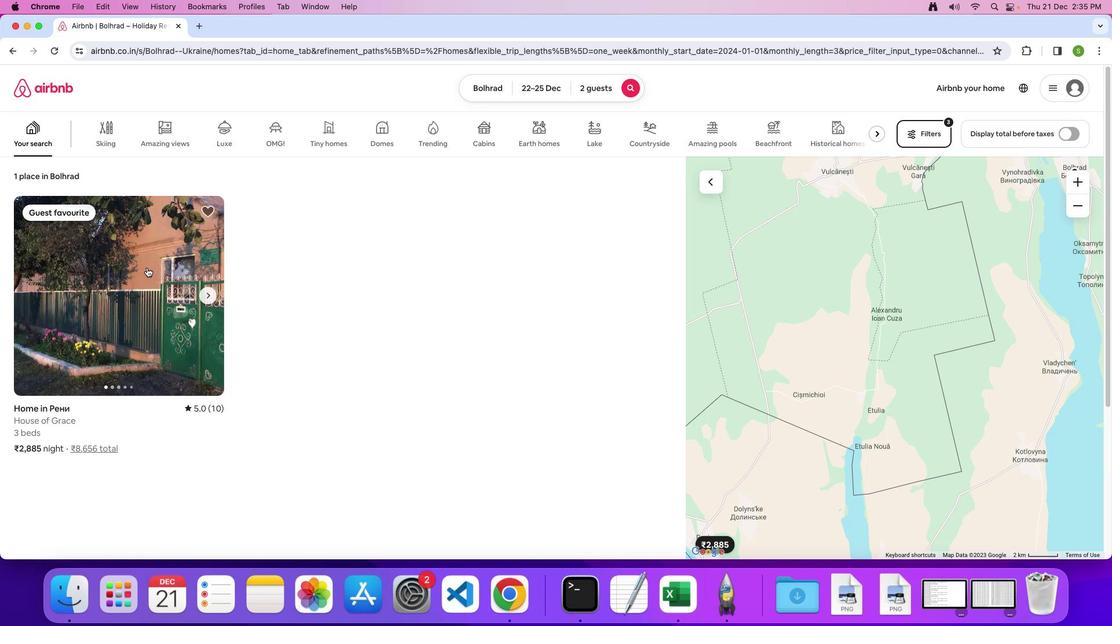 
Action: Mouse pressed left at (147, 268)
Screenshot: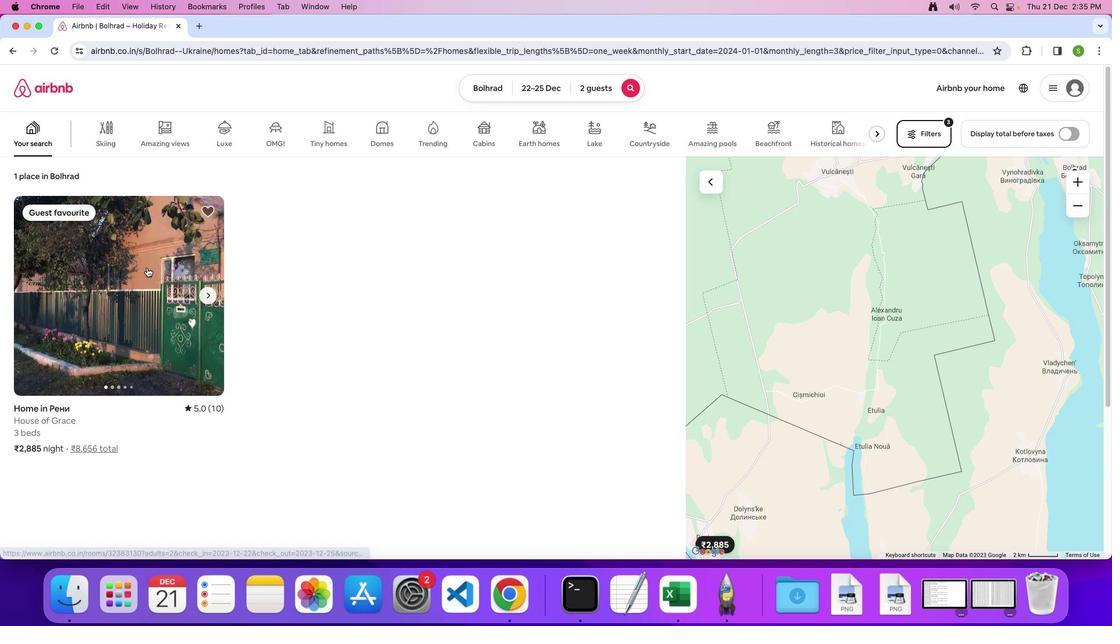 
Action: Mouse moved to (418, 263)
Screenshot: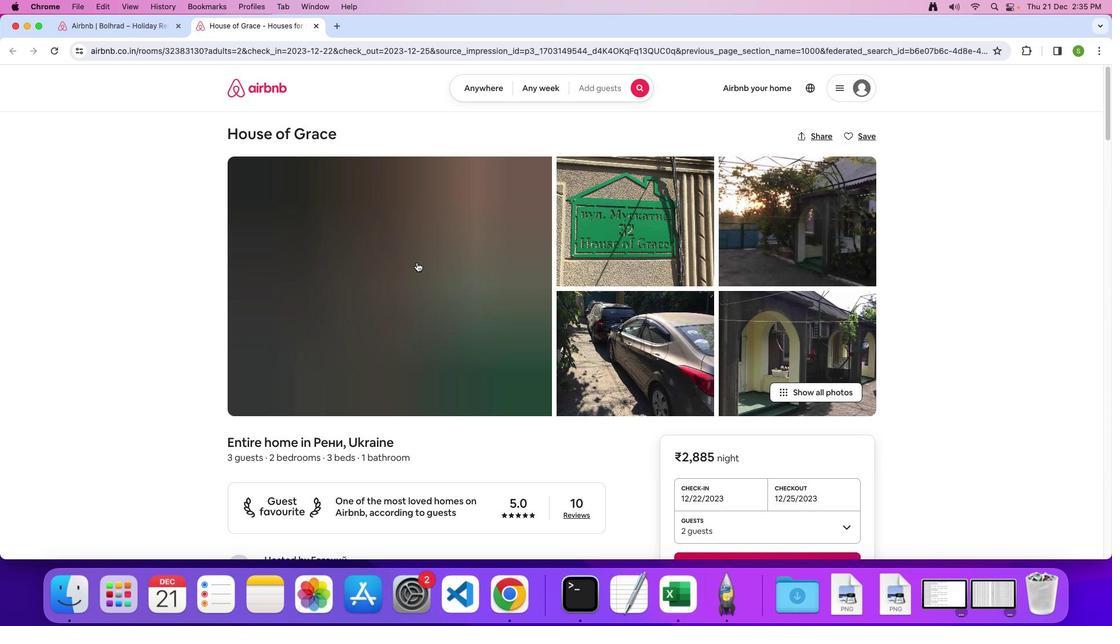 
Action: Mouse pressed left at (418, 263)
Screenshot: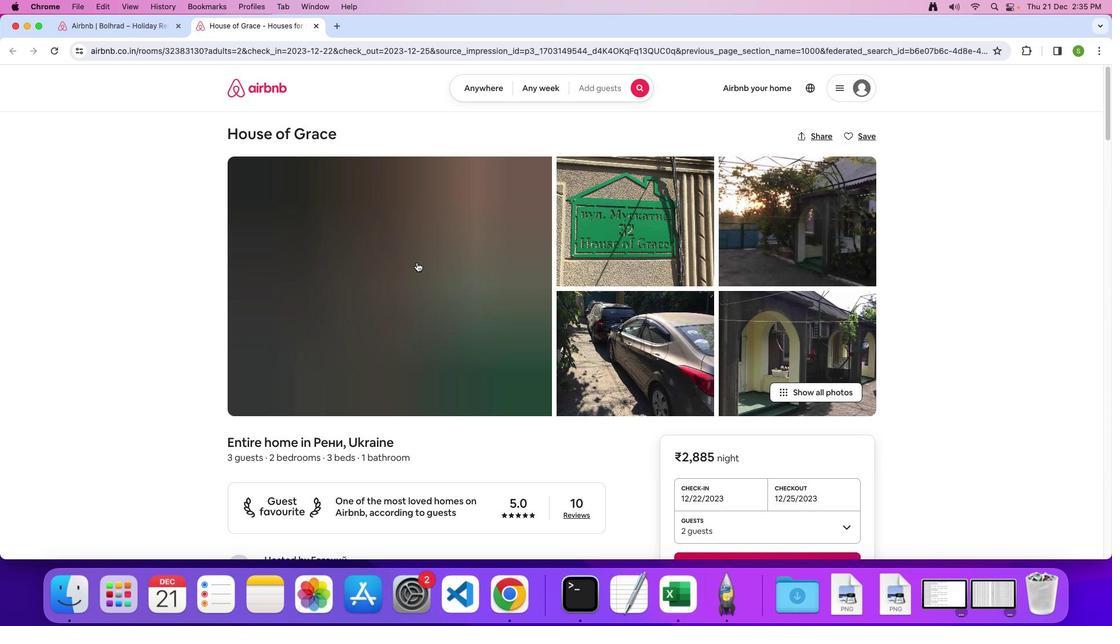 
Action: Mouse moved to (605, 300)
Screenshot: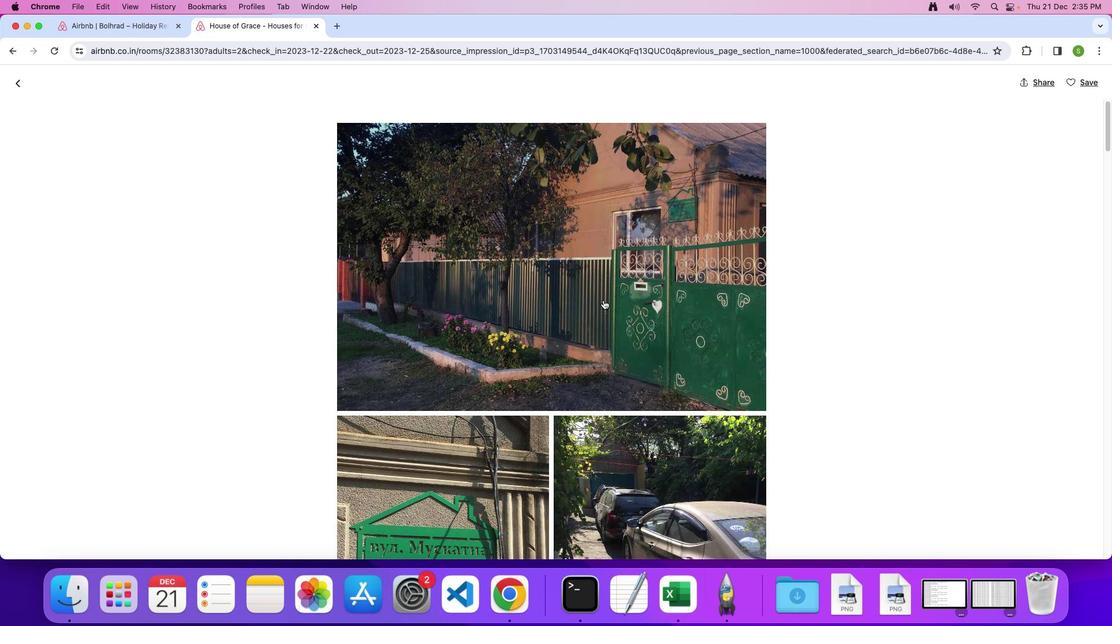 
Action: Mouse scrolled (605, 300) with delta (1, 0)
Screenshot: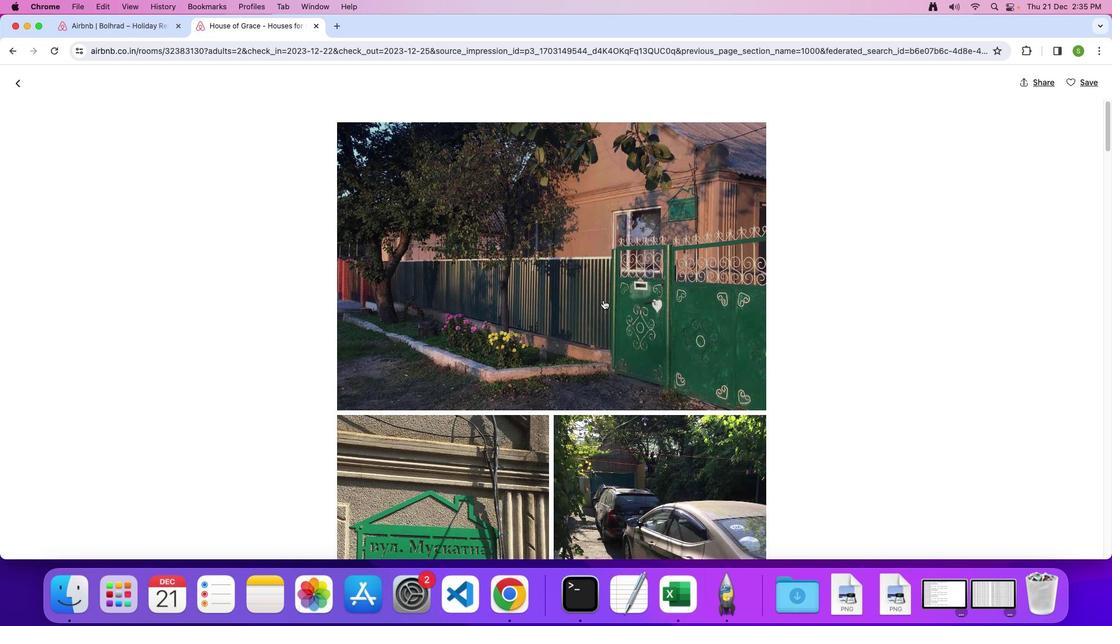 
Action: Mouse scrolled (605, 300) with delta (1, 0)
Screenshot: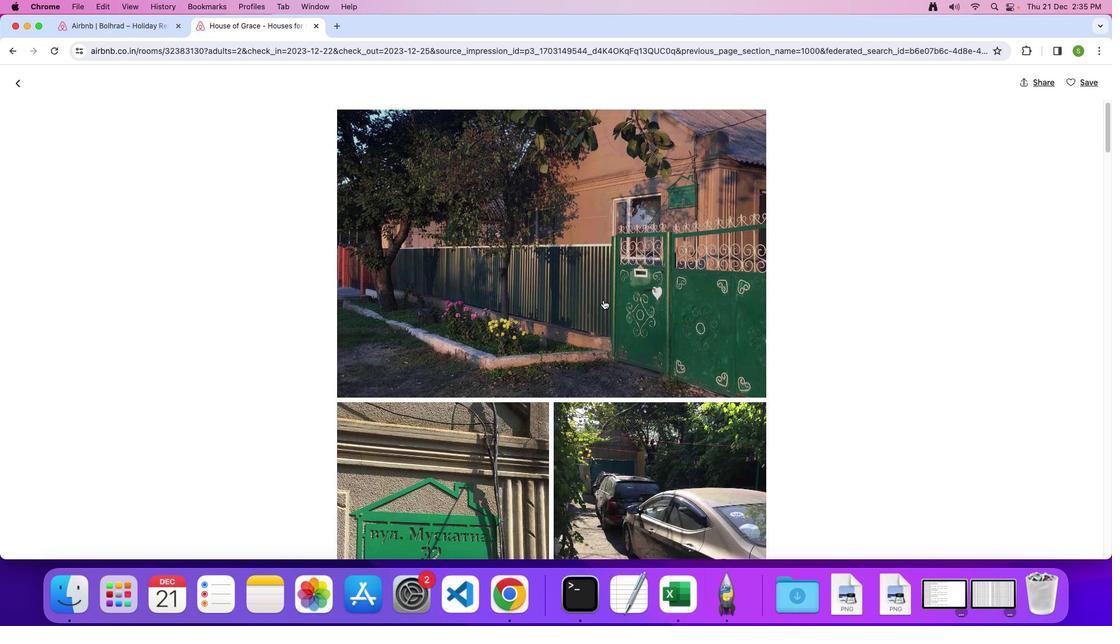 
Action: Mouse scrolled (605, 300) with delta (1, 0)
Screenshot: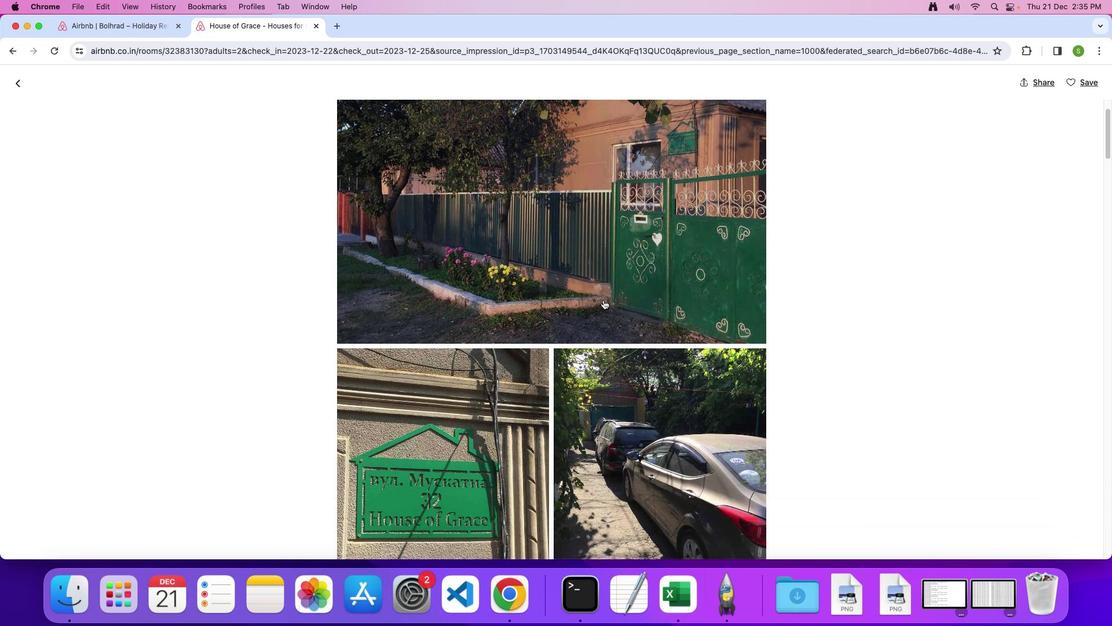 
Action: Mouse scrolled (605, 300) with delta (1, 0)
Screenshot: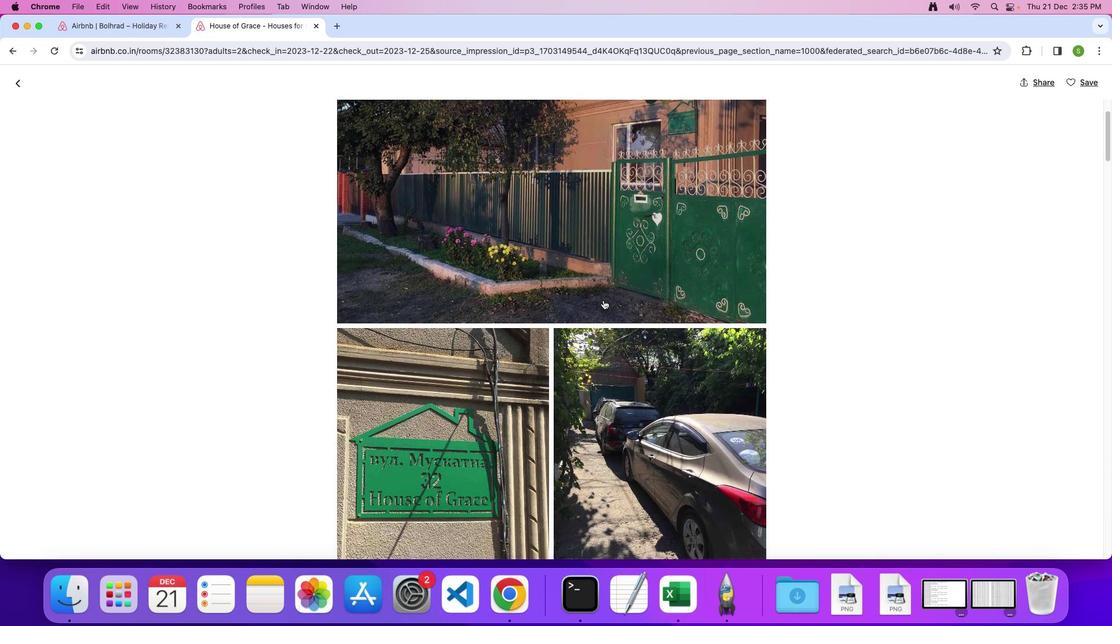 
Action: Mouse scrolled (605, 300) with delta (1, 0)
Screenshot: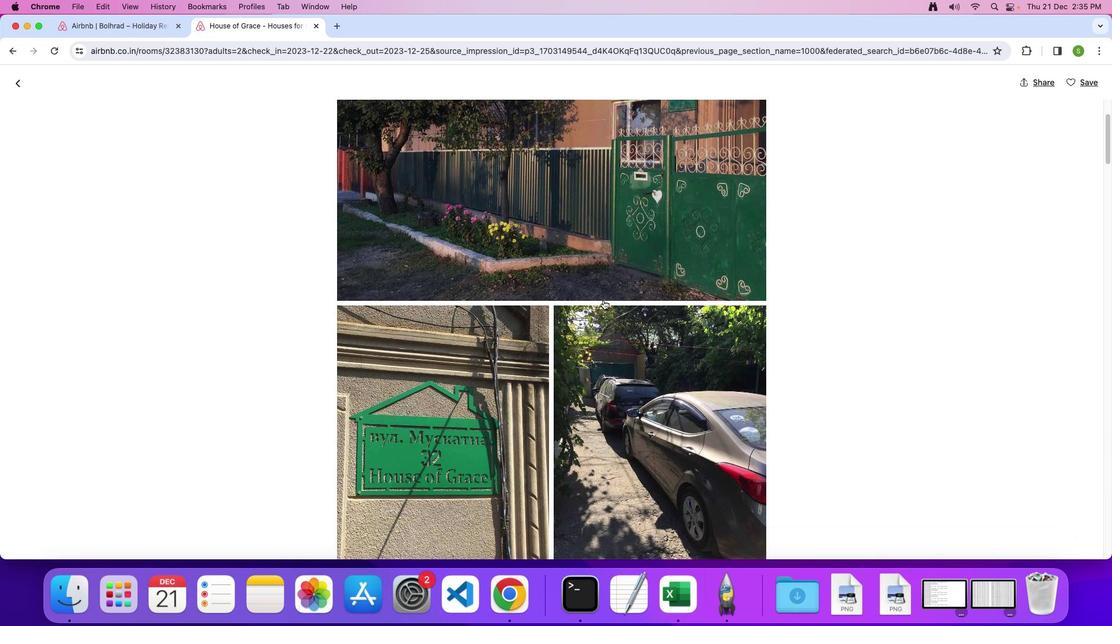 
Action: Mouse scrolled (605, 300) with delta (1, 0)
Screenshot: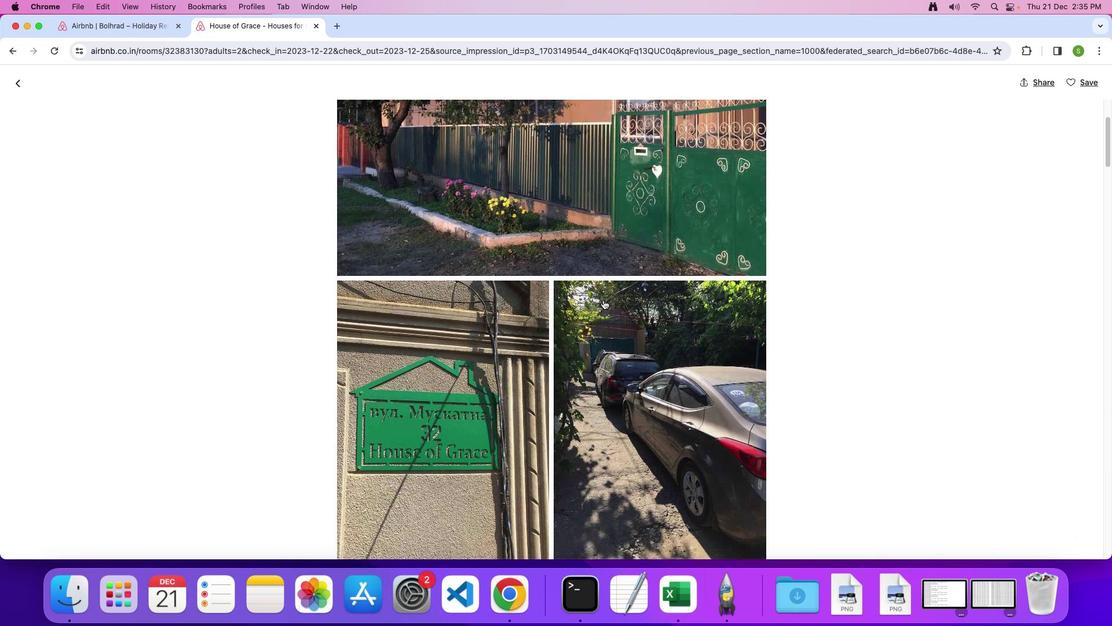 
Action: Mouse scrolled (605, 300) with delta (1, 0)
Screenshot: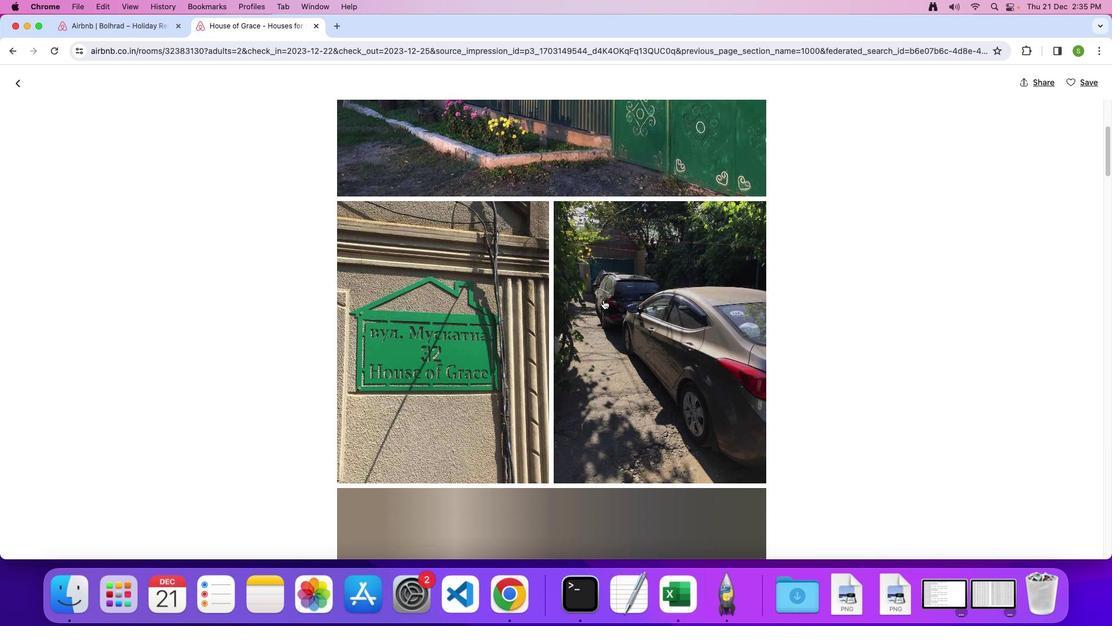 
Action: Mouse scrolled (605, 300) with delta (1, 0)
Screenshot: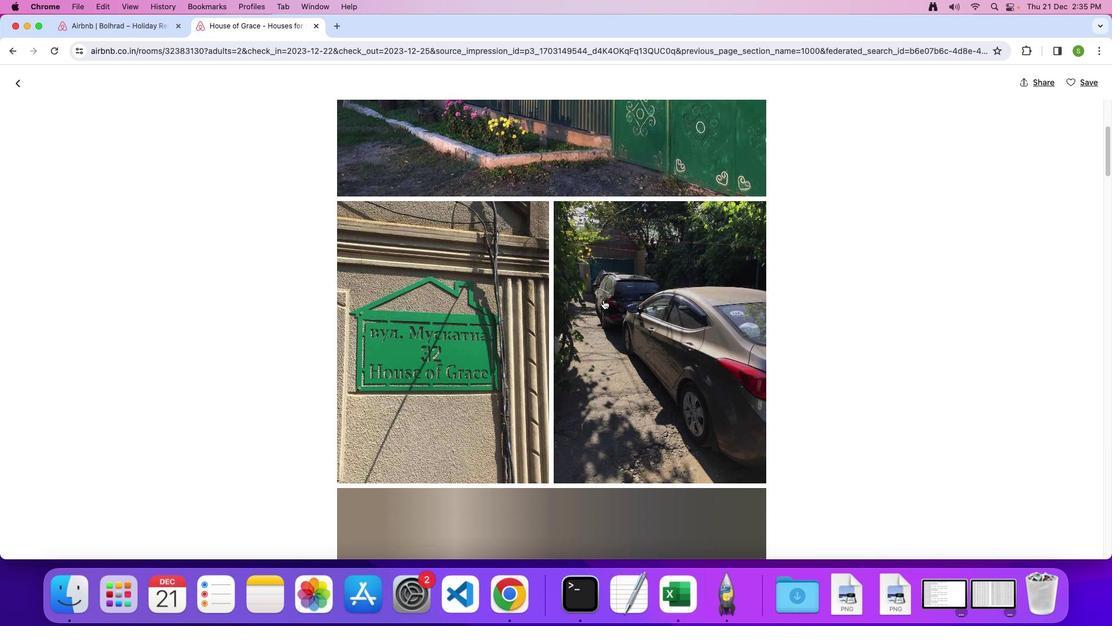
Action: Mouse scrolled (605, 300) with delta (1, 0)
Screenshot: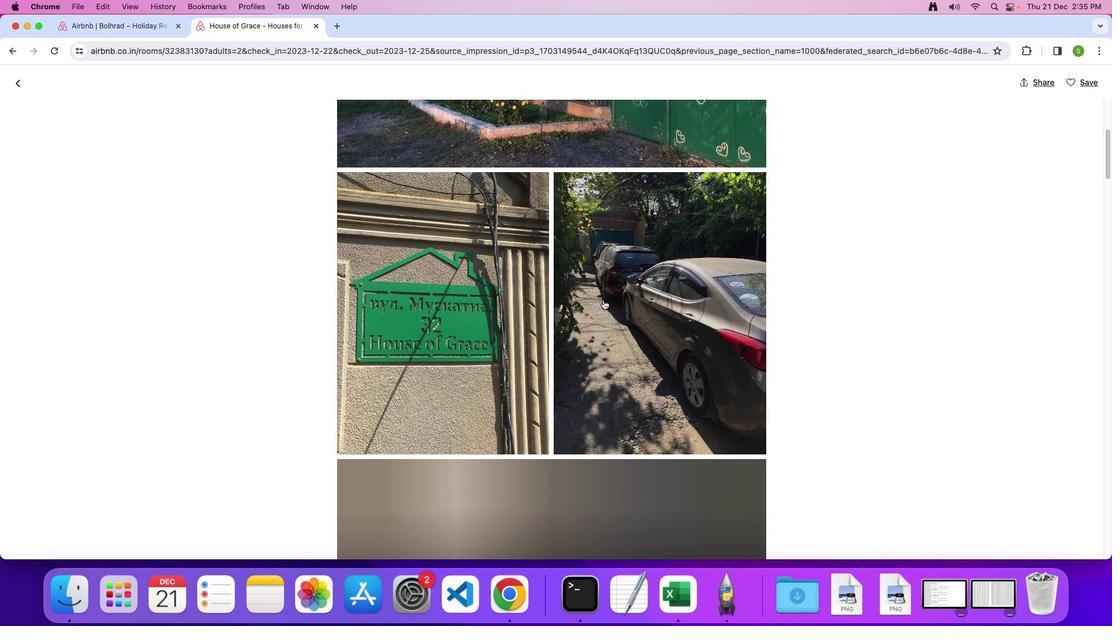 
Action: Mouse scrolled (605, 300) with delta (1, 0)
Screenshot: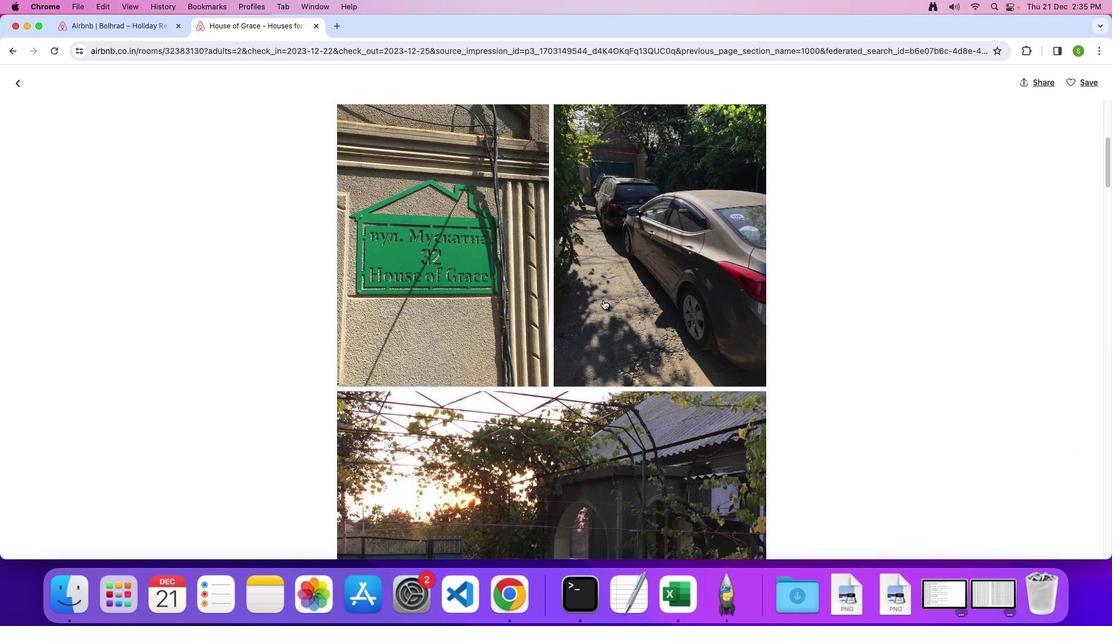 
Action: Mouse scrolled (605, 300) with delta (1, 0)
Screenshot: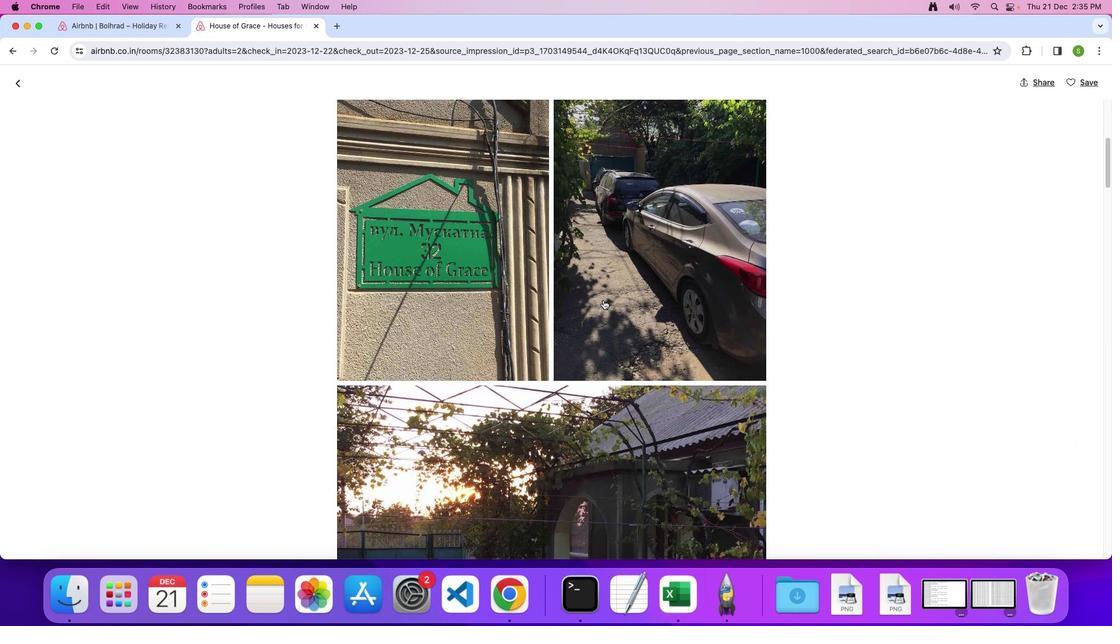 
Action: Mouse scrolled (605, 300) with delta (1, 0)
Screenshot: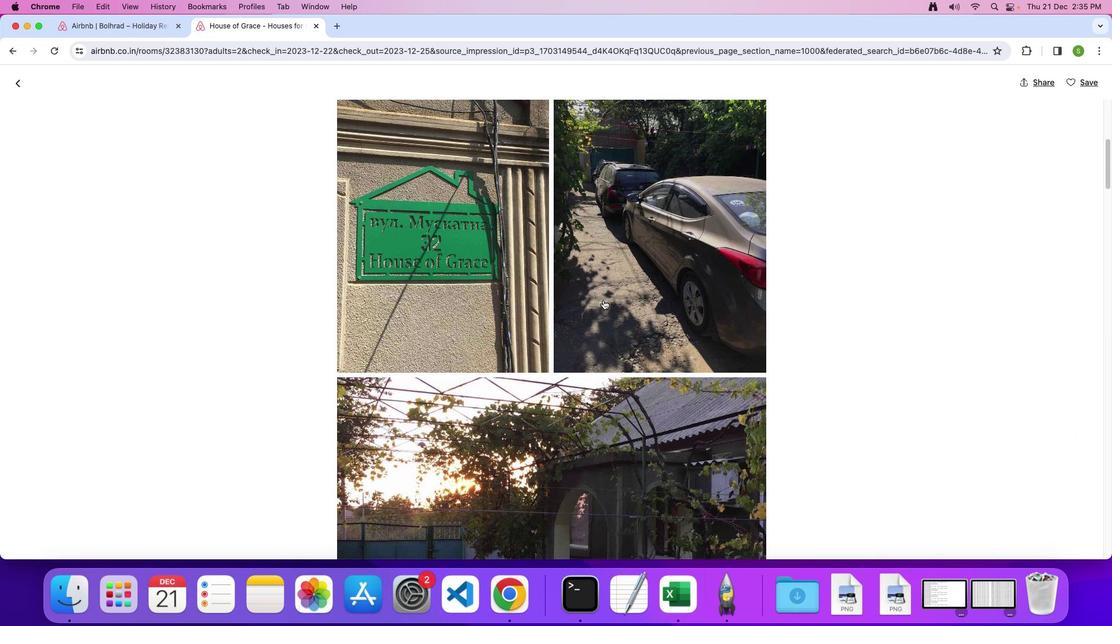 
Action: Mouse scrolled (605, 300) with delta (1, 0)
Screenshot: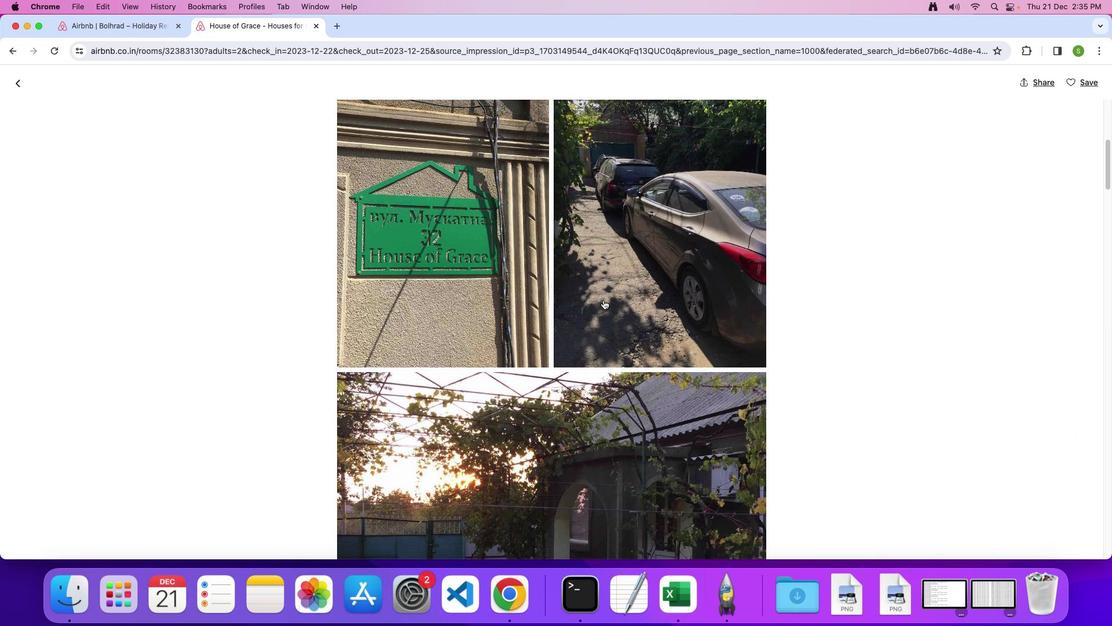 
Action: Mouse scrolled (605, 300) with delta (1, 0)
Screenshot: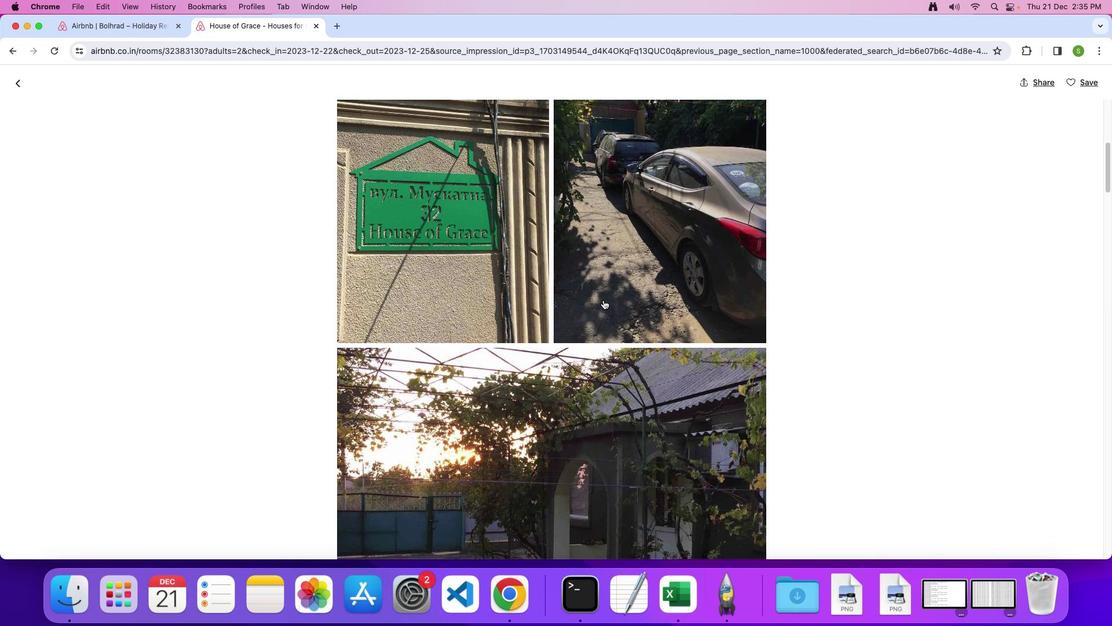 
Action: Mouse scrolled (605, 300) with delta (1, 0)
Screenshot: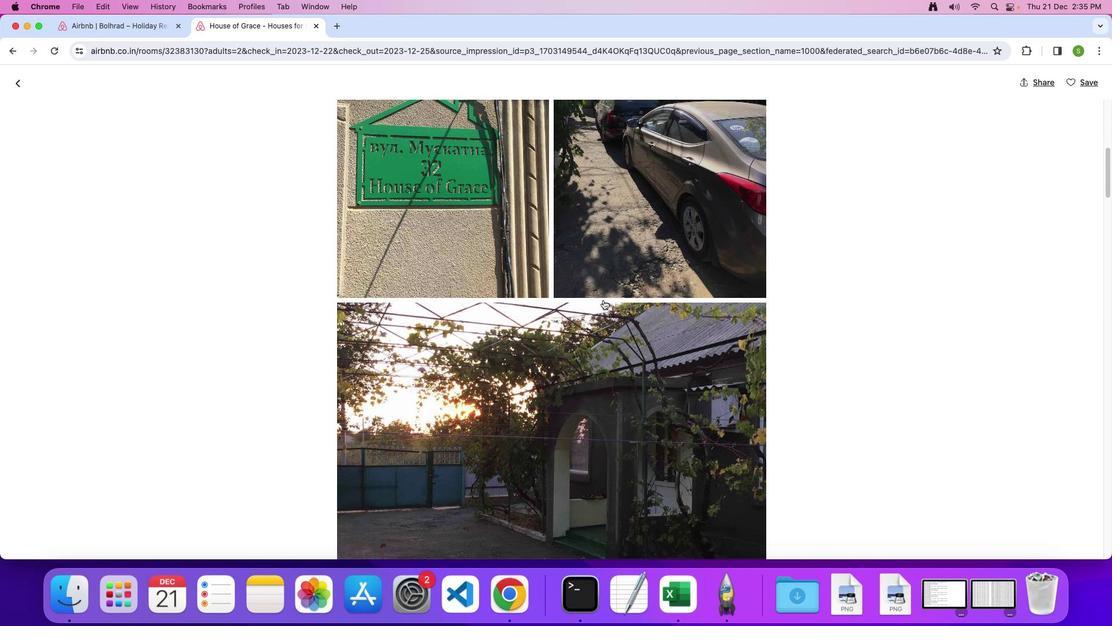 
Action: Mouse scrolled (605, 300) with delta (1, 0)
Screenshot: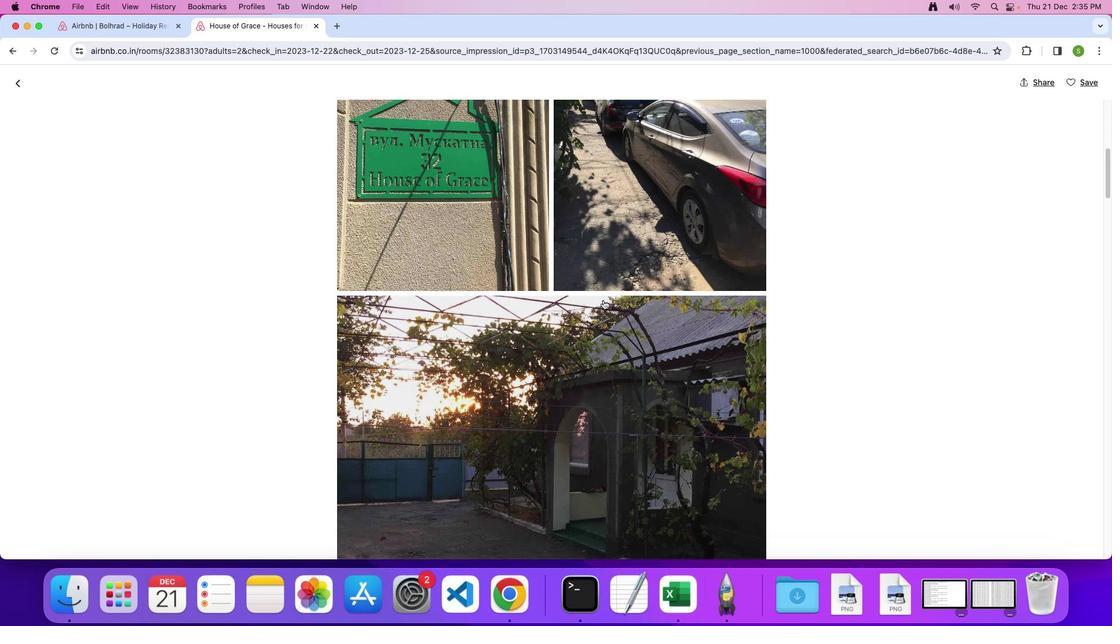 
Action: Mouse scrolled (605, 300) with delta (1, 0)
Screenshot: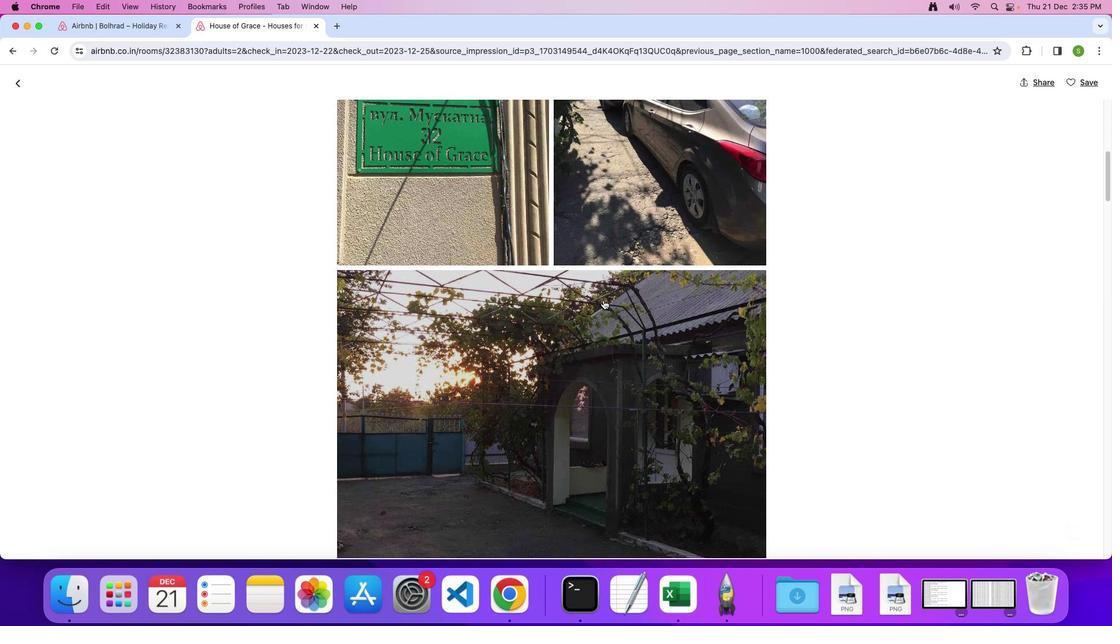 
Action: Mouse scrolled (605, 300) with delta (1, 0)
Screenshot: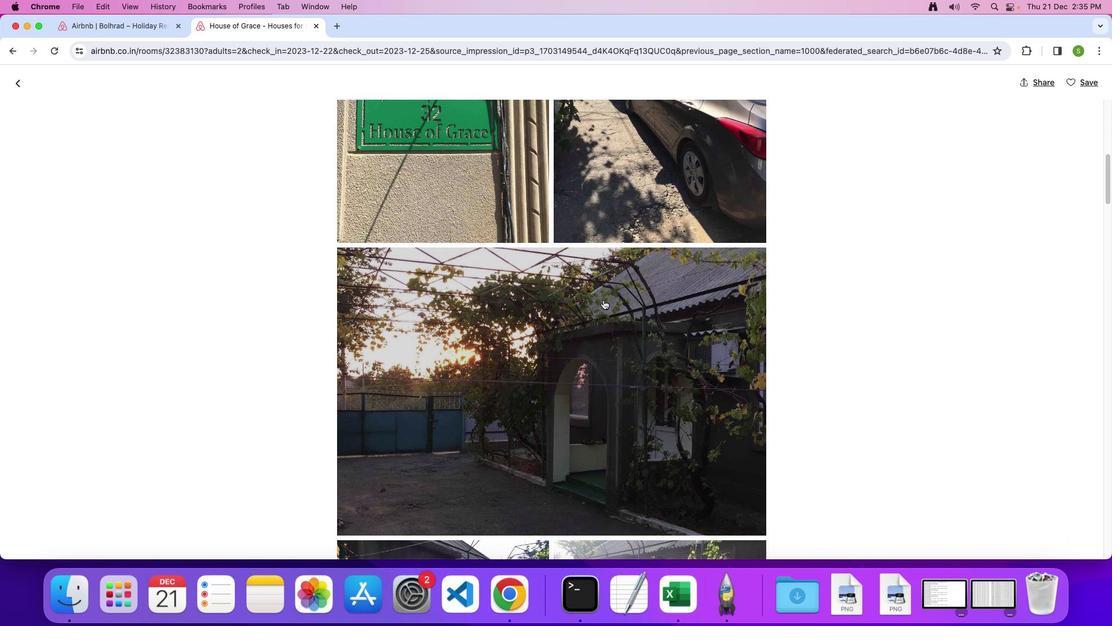 
Action: Mouse scrolled (605, 300) with delta (1, 0)
Screenshot: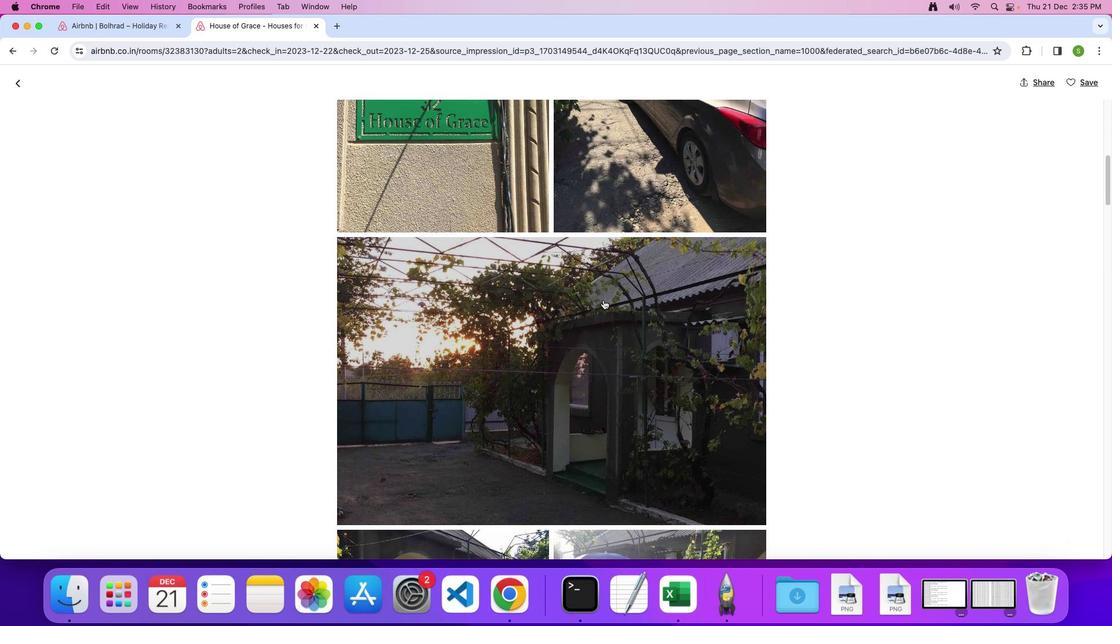 
Action: Mouse scrolled (605, 300) with delta (1, 0)
Screenshot: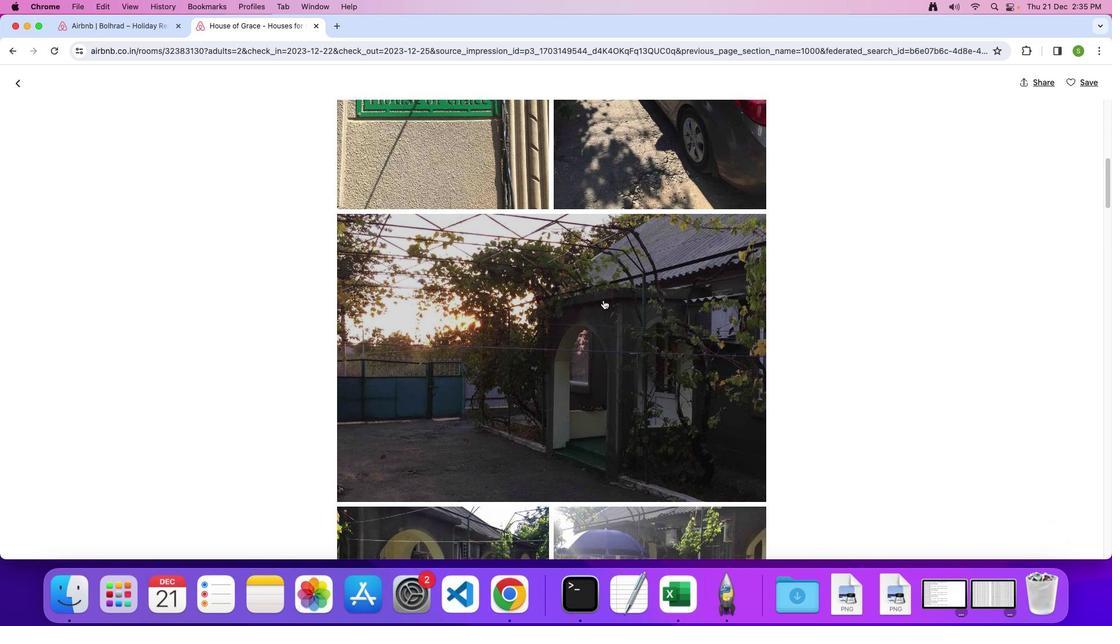
Action: Mouse scrolled (605, 300) with delta (1, 0)
Screenshot: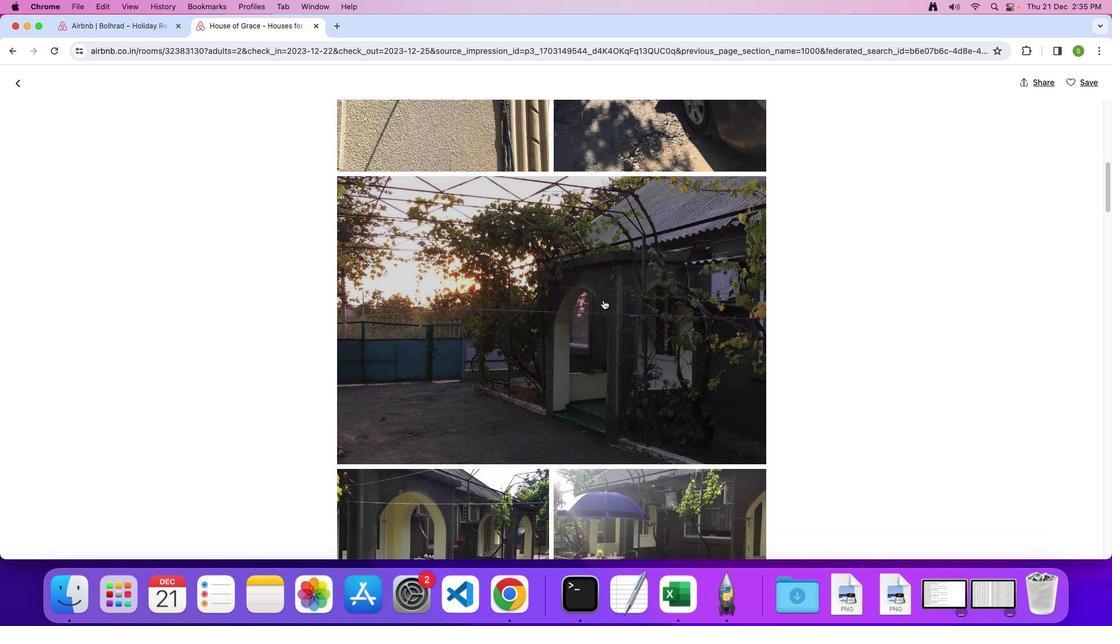 
Action: Mouse scrolled (605, 300) with delta (1, 0)
Screenshot: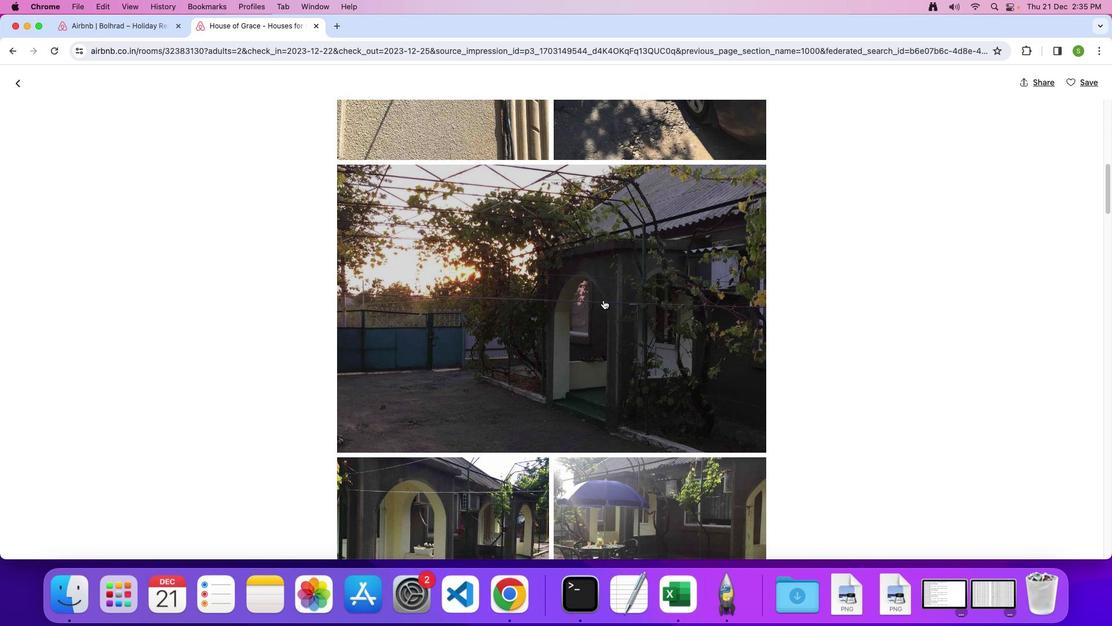 
Action: Mouse scrolled (605, 300) with delta (1, 0)
Screenshot: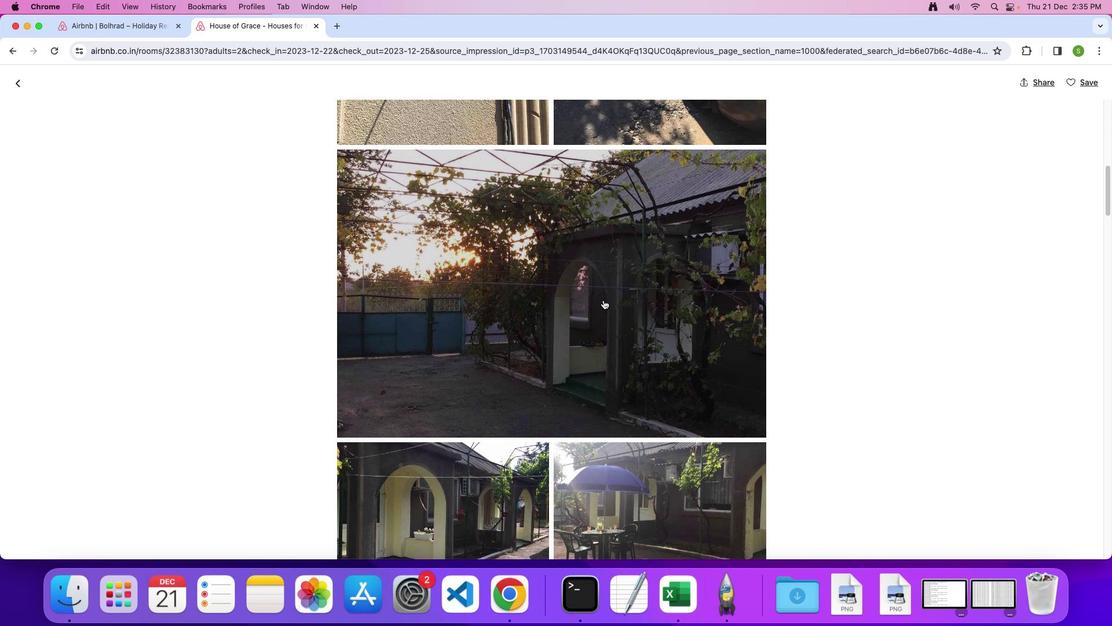 
Action: Mouse scrolled (605, 300) with delta (1, 0)
Screenshot: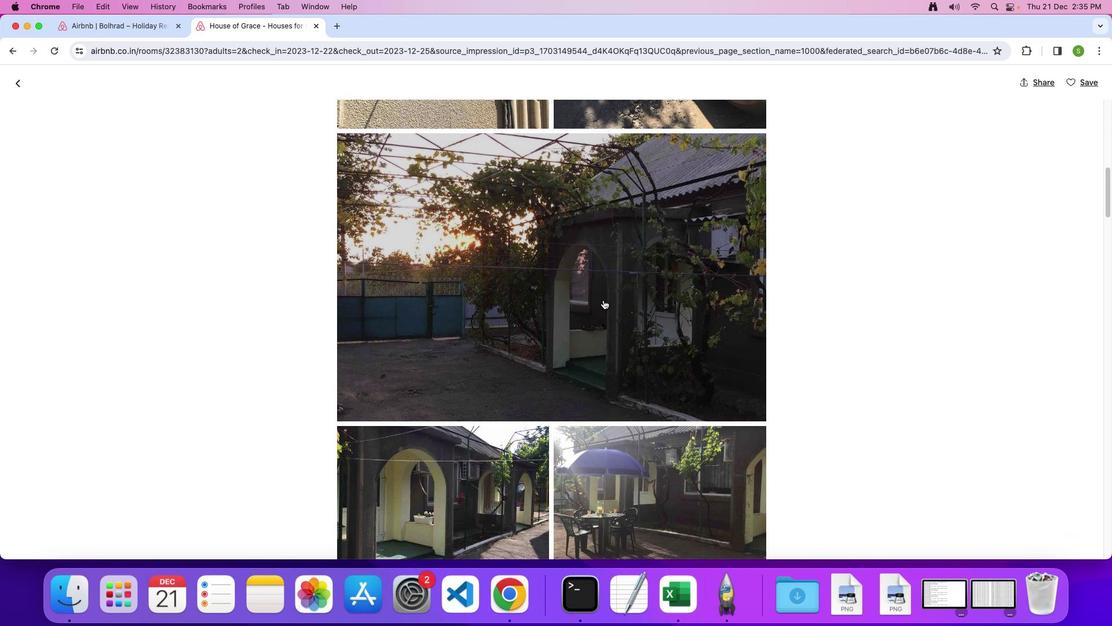 
Action: Mouse scrolled (605, 300) with delta (1, 0)
Screenshot: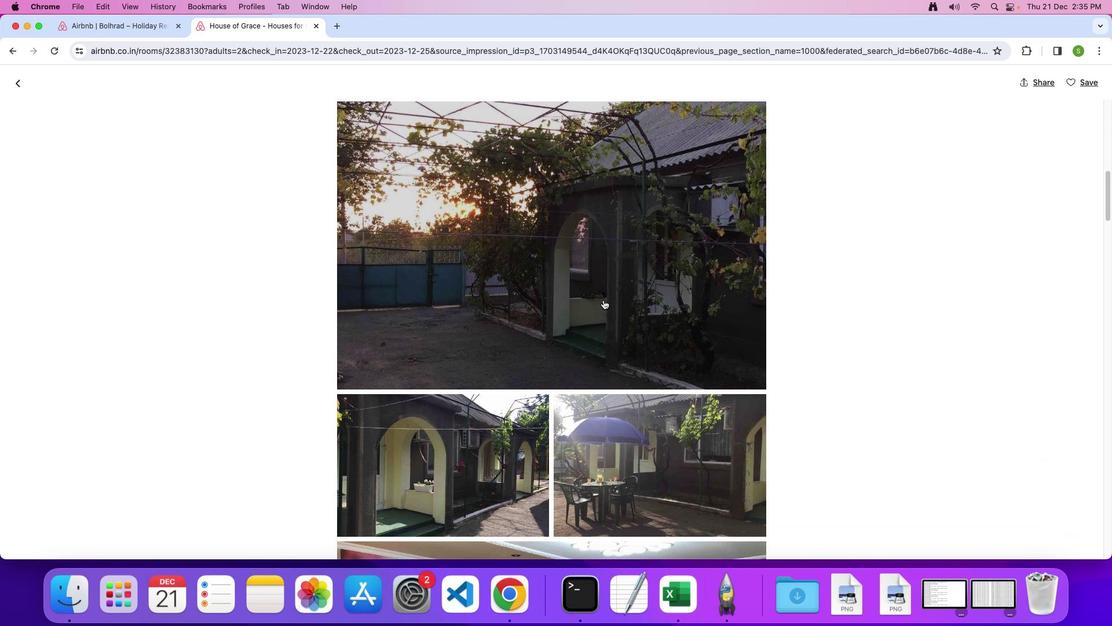 
Action: Mouse moved to (605, 300)
Screenshot: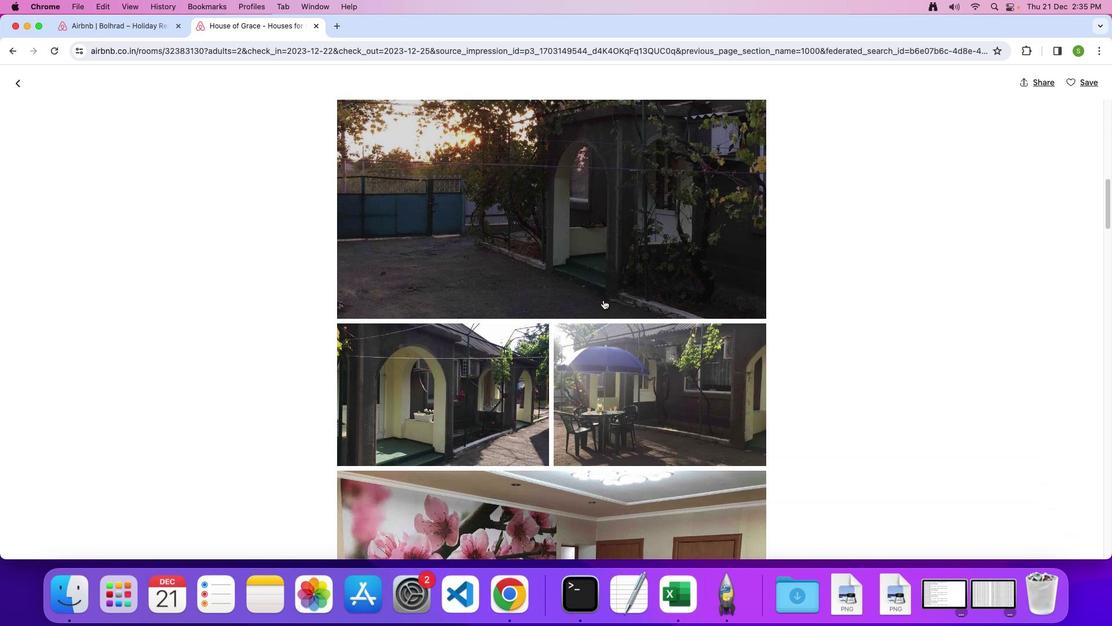 
Action: Mouse scrolled (605, 300) with delta (1, 0)
Screenshot: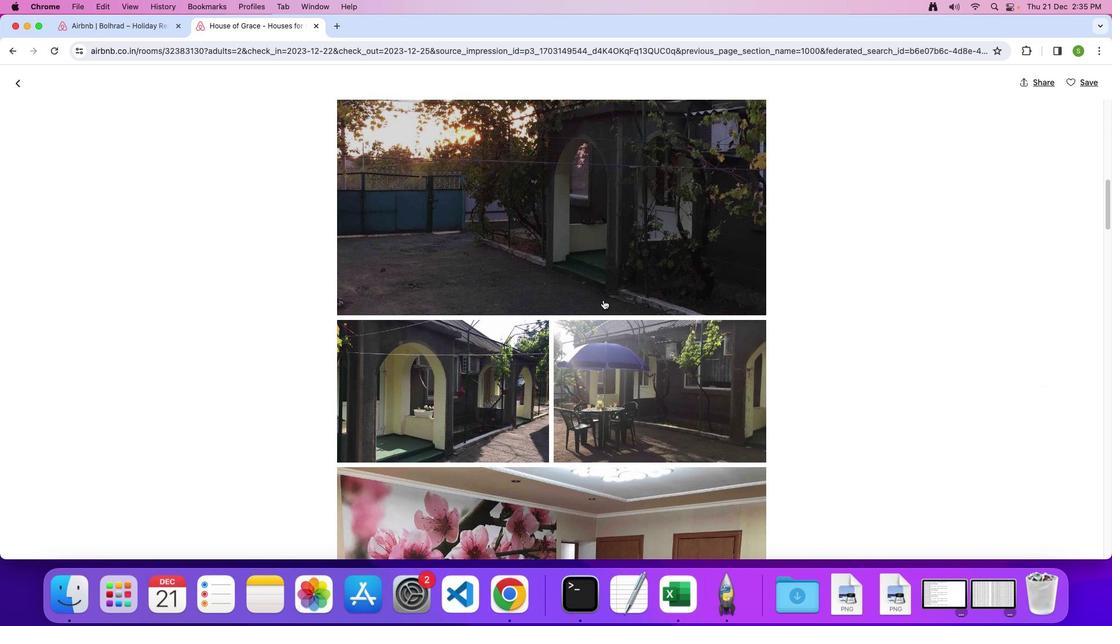 
Action: Mouse scrolled (605, 300) with delta (1, 0)
Screenshot: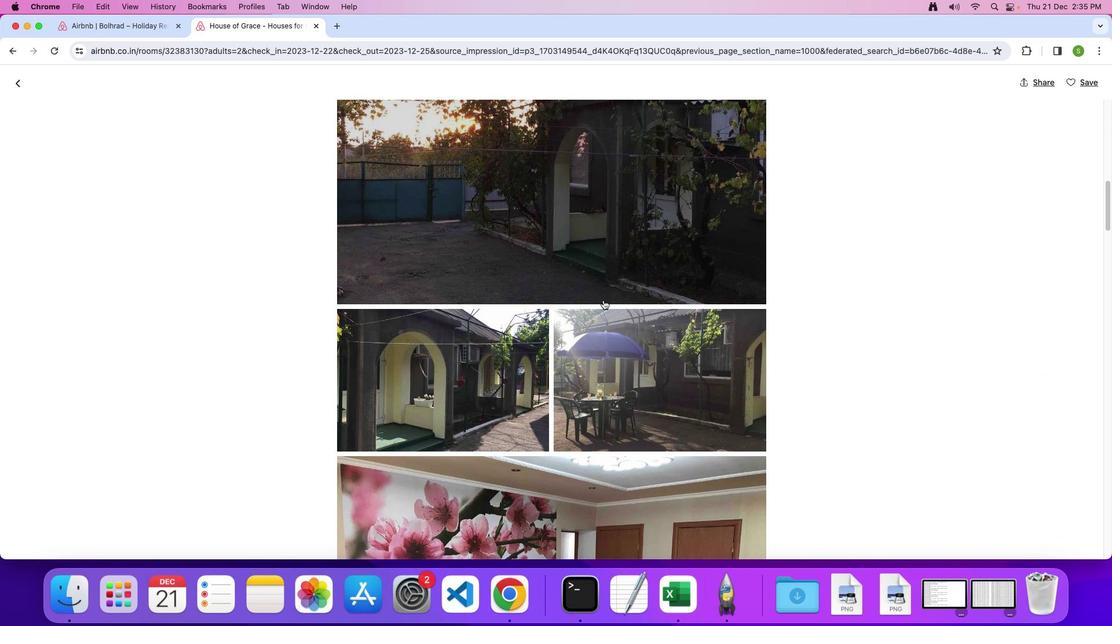 
Action: Mouse scrolled (605, 300) with delta (1, 0)
Screenshot: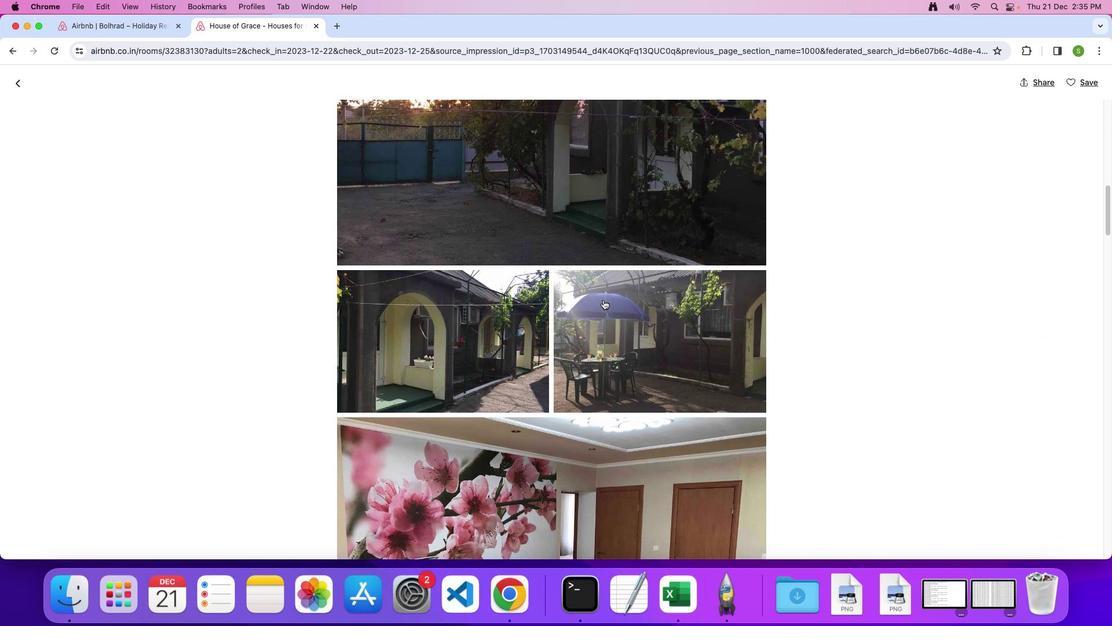 
Action: Mouse scrolled (605, 300) with delta (1, 0)
Screenshot: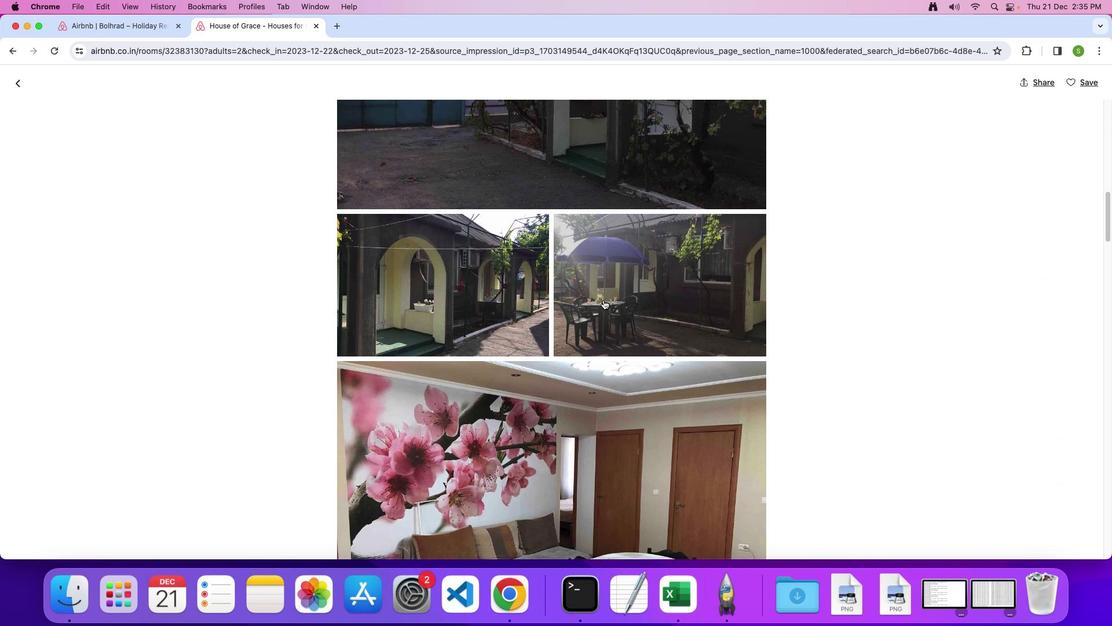 
Action: Mouse scrolled (605, 300) with delta (1, 0)
Screenshot: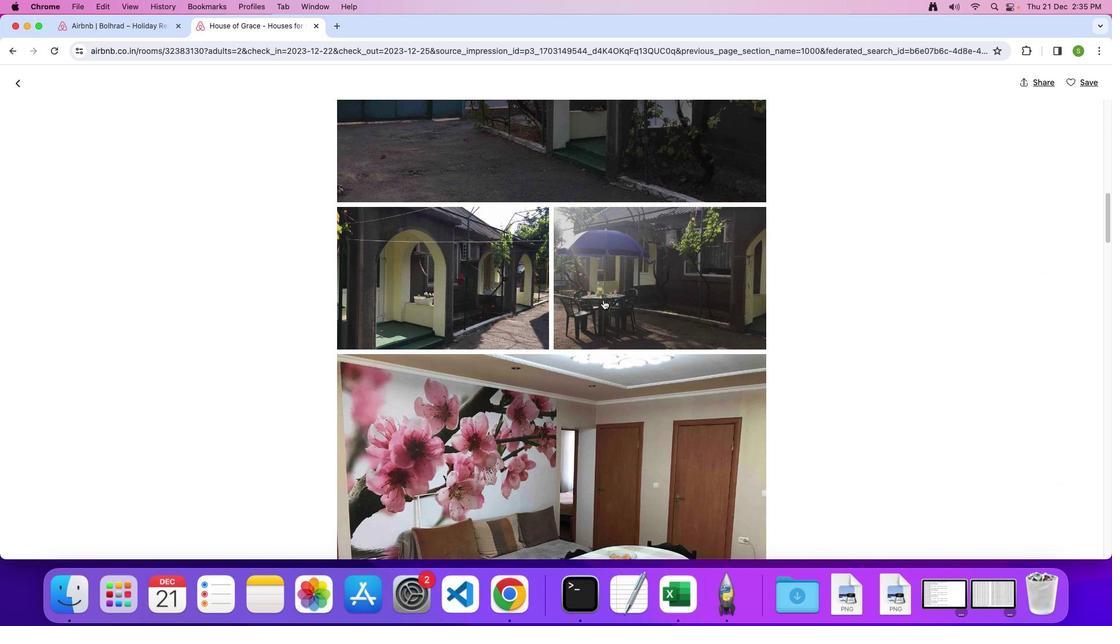 
Action: Mouse moved to (604, 300)
Screenshot: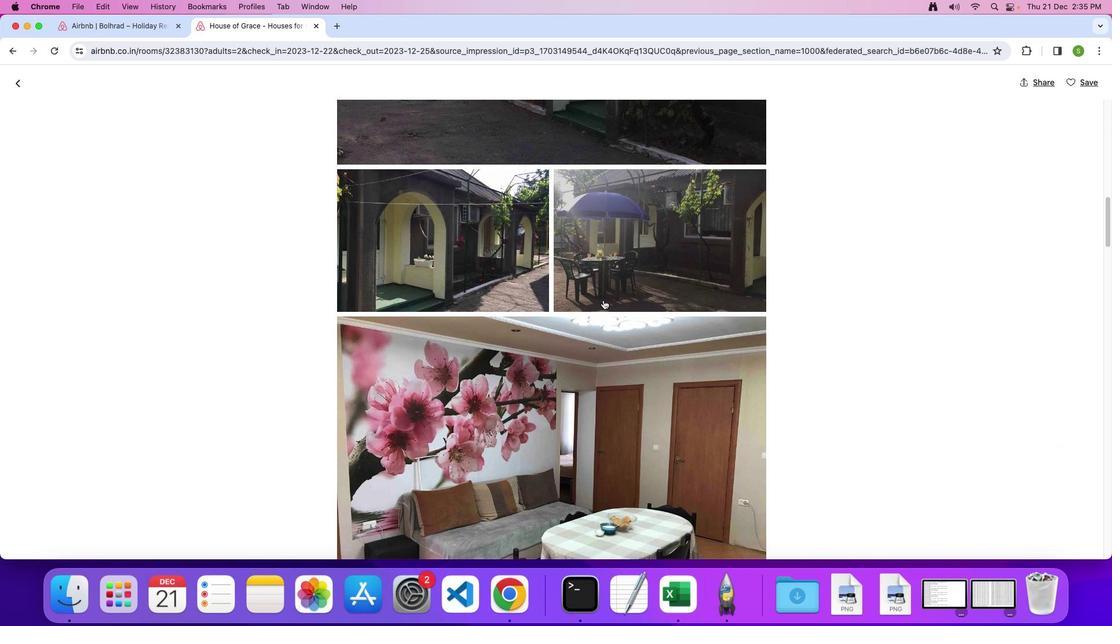 
Action: Mouse scrolled (604, 300) with delta (1, 0)
Screenshot: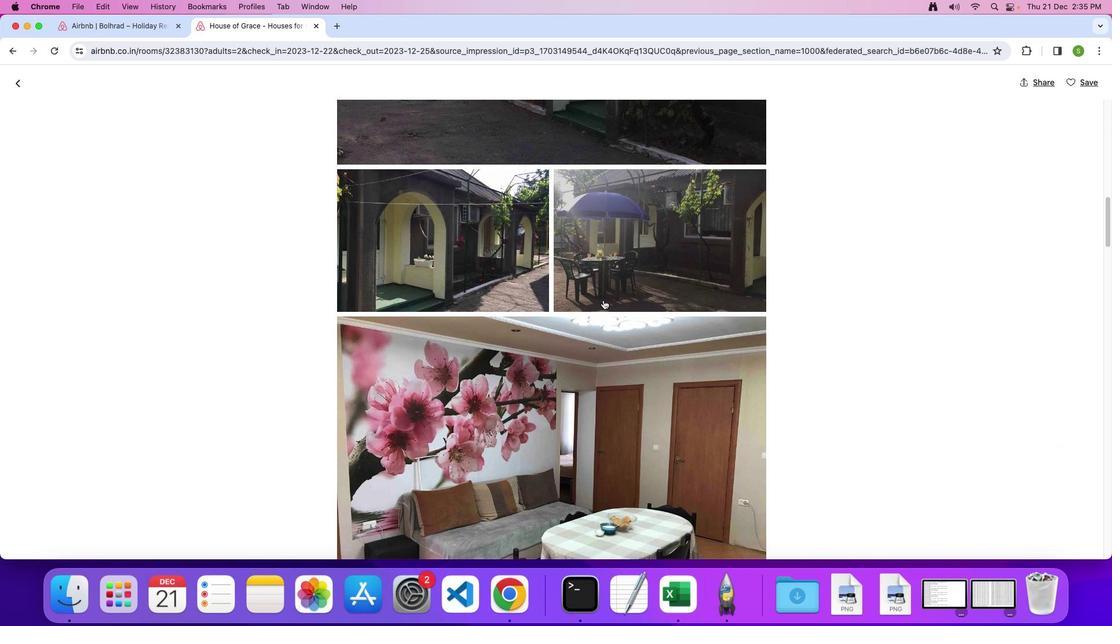 
Action: Mouse moved to (604, 300)
Screenshot: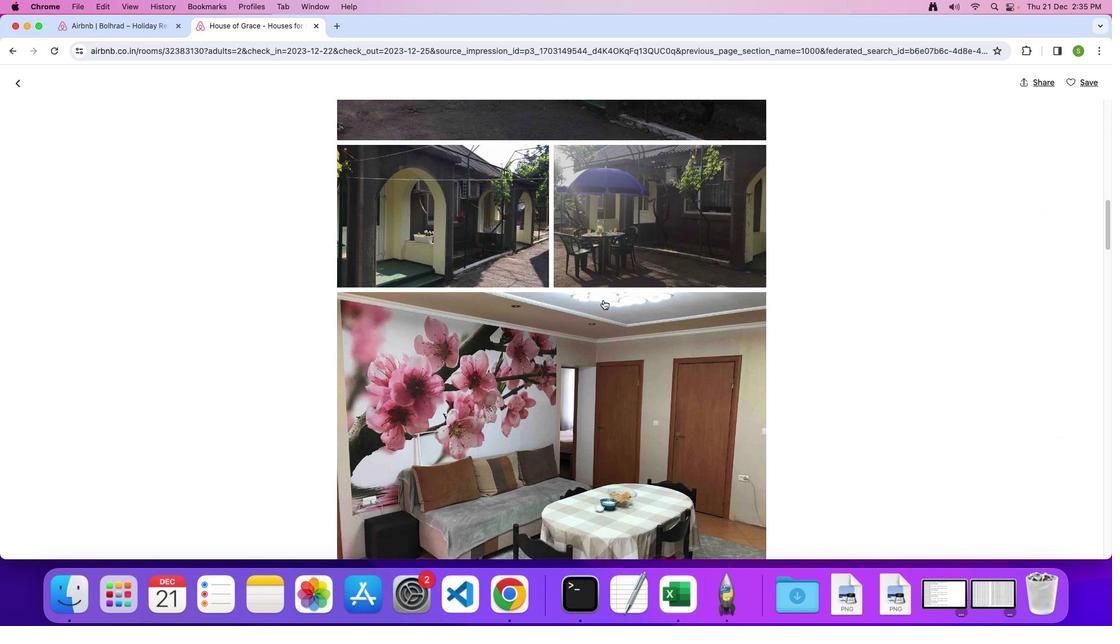 
Action: Mouse scrolled (604, 300) with delta (1, 0)
Screenshot: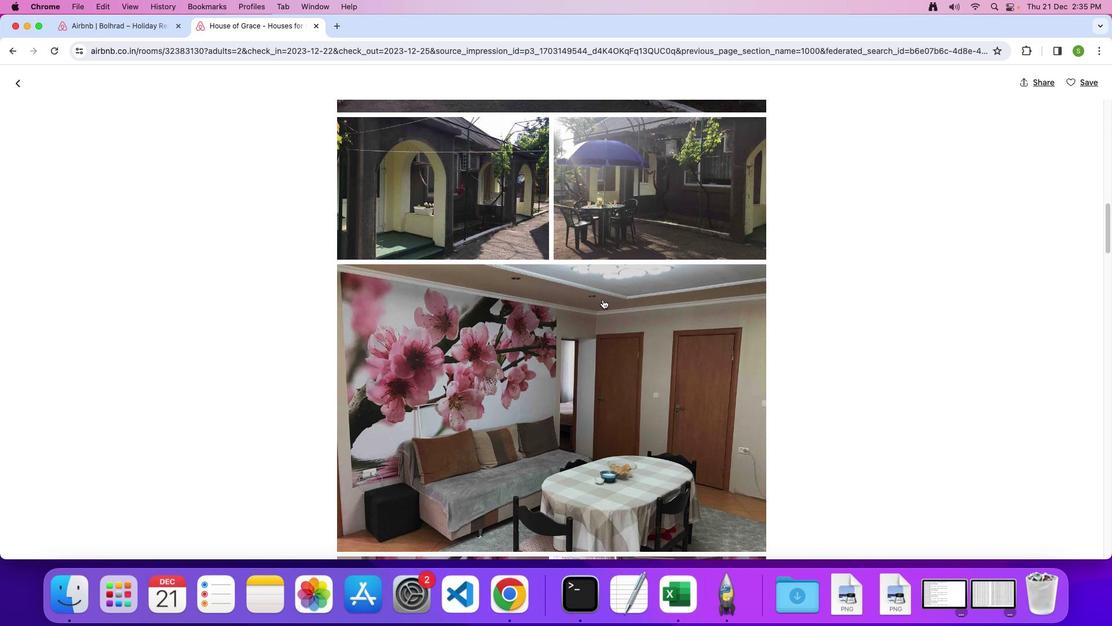 
Action: Mouse scrolled (604, 300) with delta (1, 0)
Screenshot: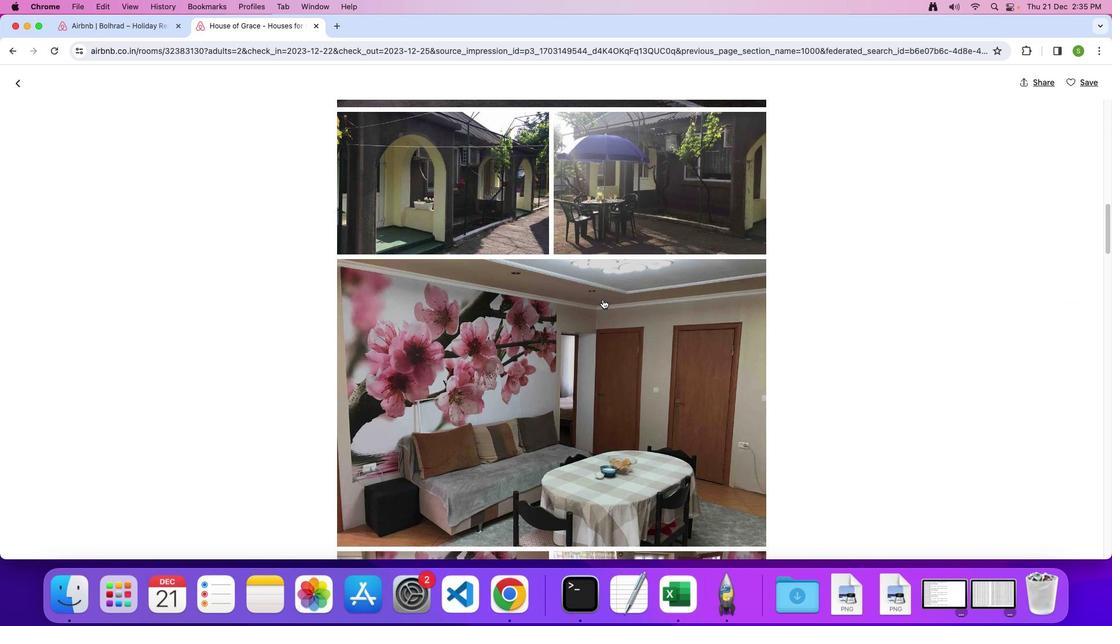 
Action: Mouse moved to (604, 300)
Screenshot: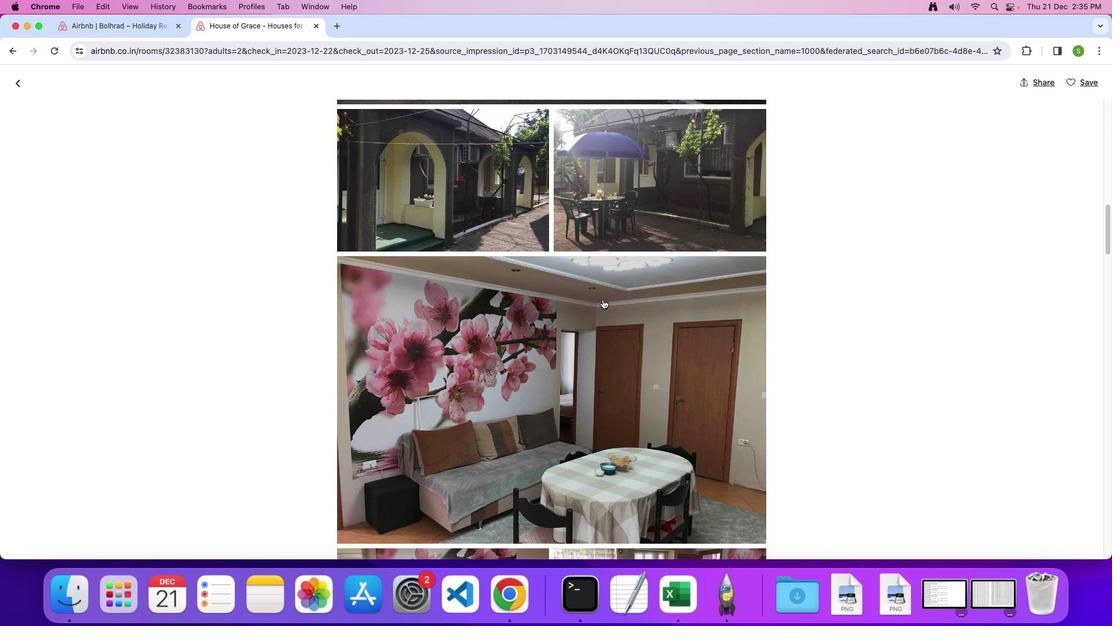 
Action: Mouse scrolled (604, 300) with delta (1, 0)
Screenshot: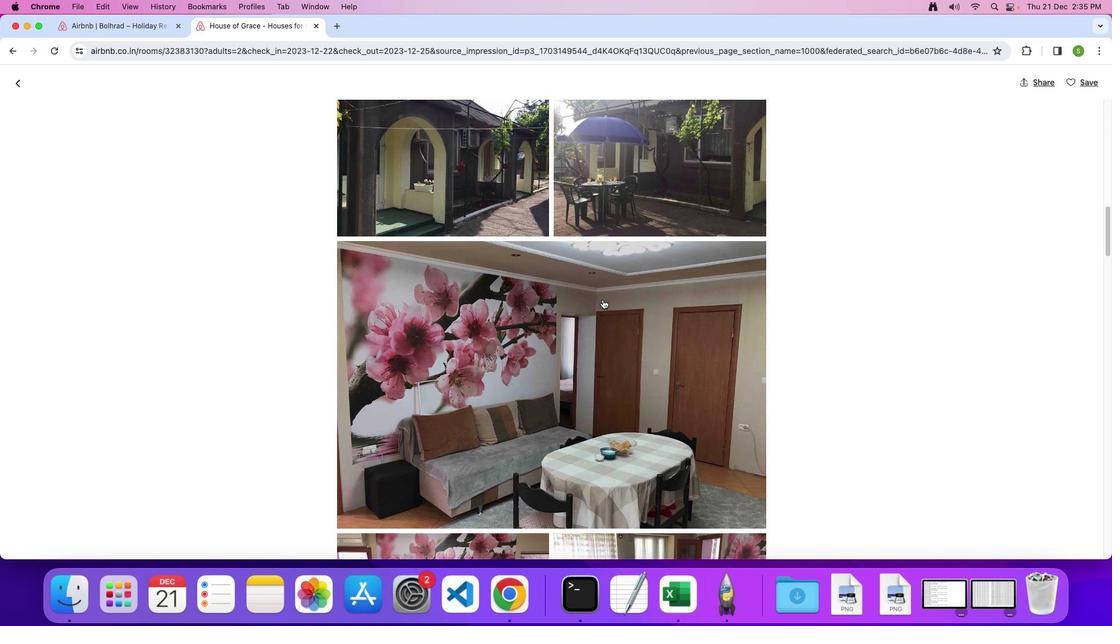 
Action: Mouse scrolled (604, 300) with delta (1, 0)
Screenshot: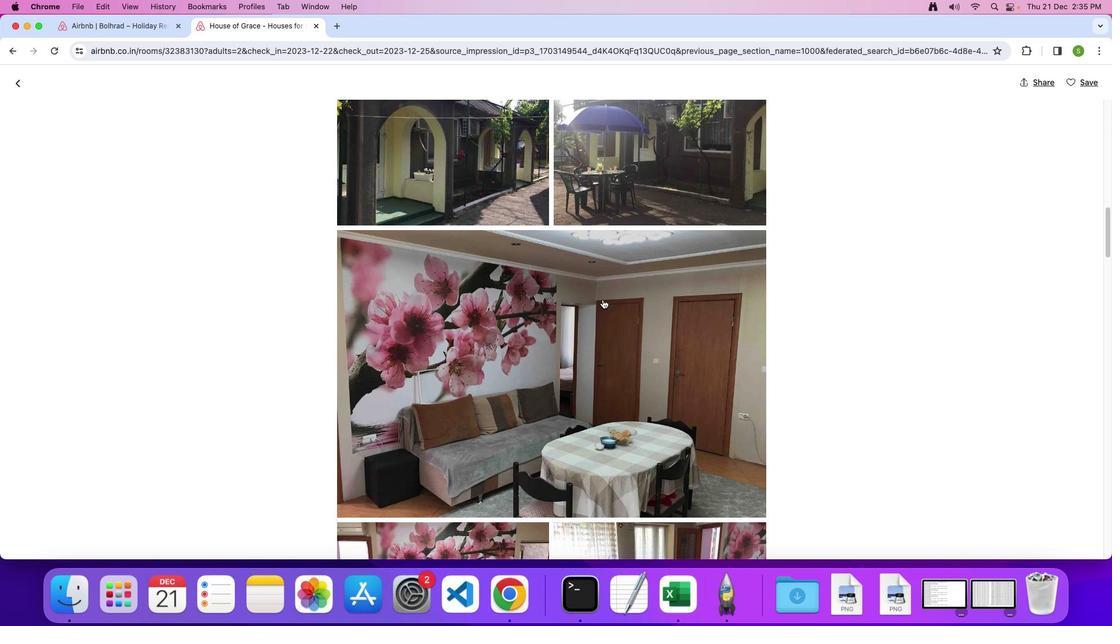 
Action: Mouse scrolled (604, 300) with delta (1, 0)
Screenshot: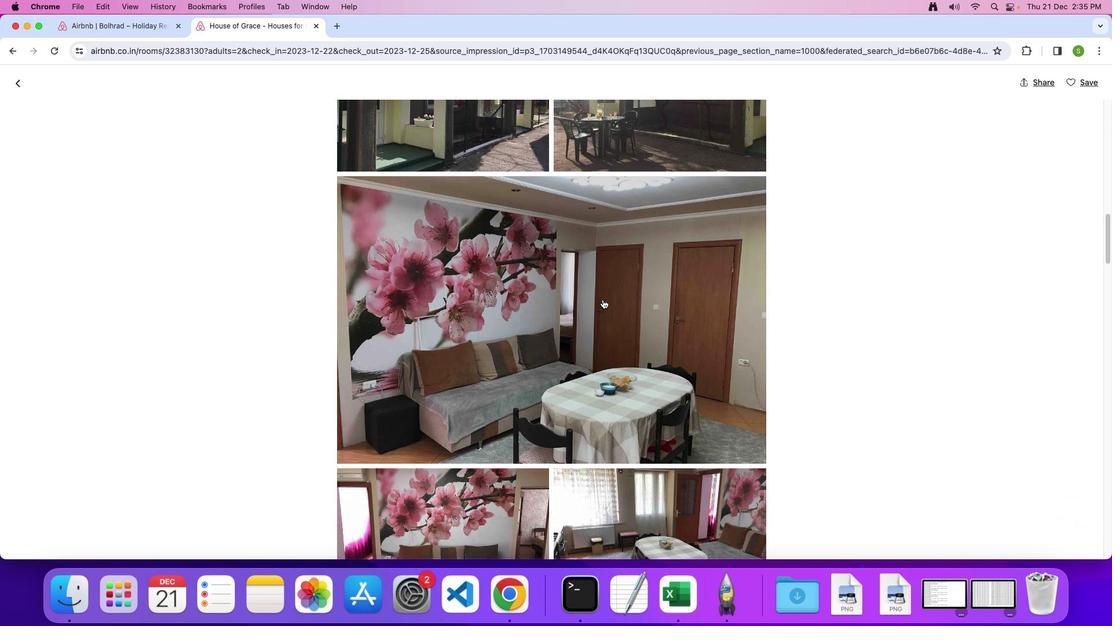 
Action: Mouse scrolled (604, 300) with delta (1, 0)
Screenshot: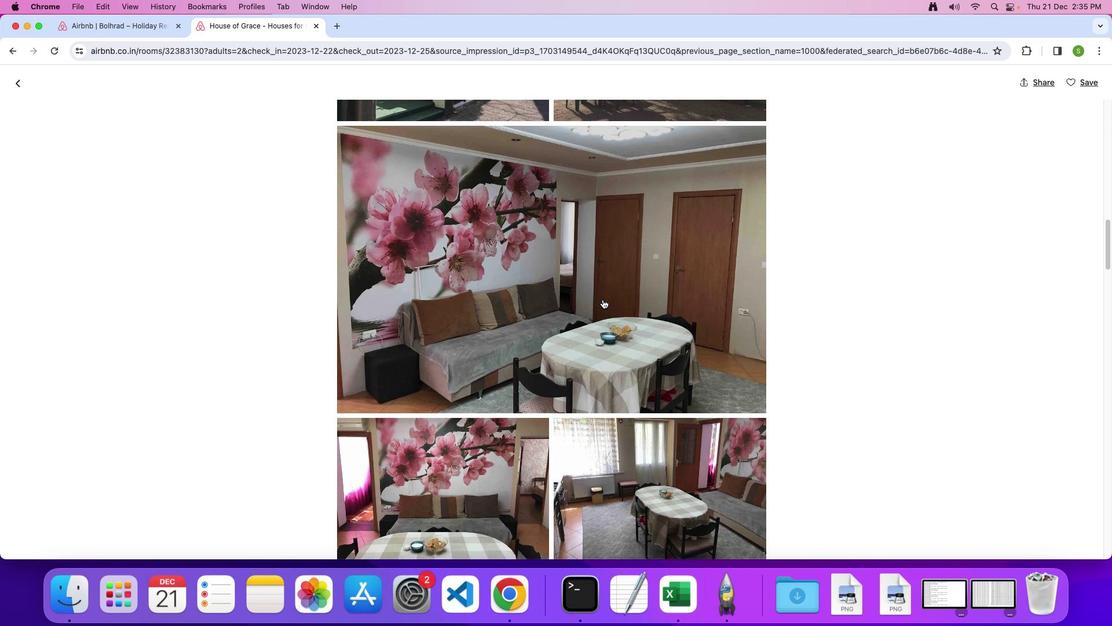 
Action: Mouse scrolled (604, 300) with delta (1, 0)
Screenshot: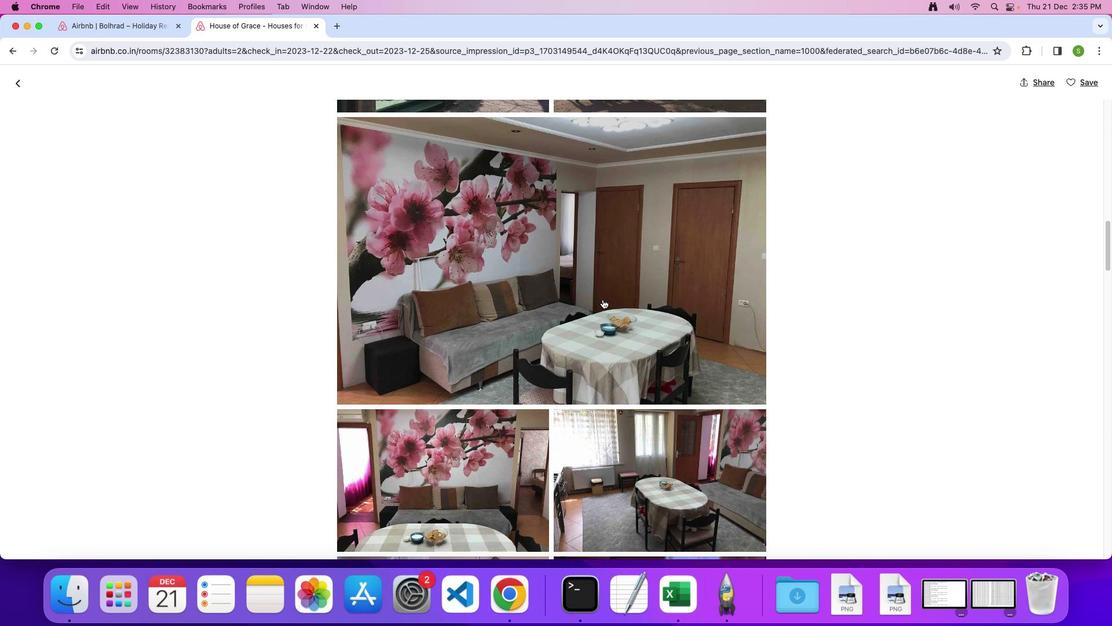 
Action: Mouse scrolled (604, 300) with delta (1, 0)
Screenshot: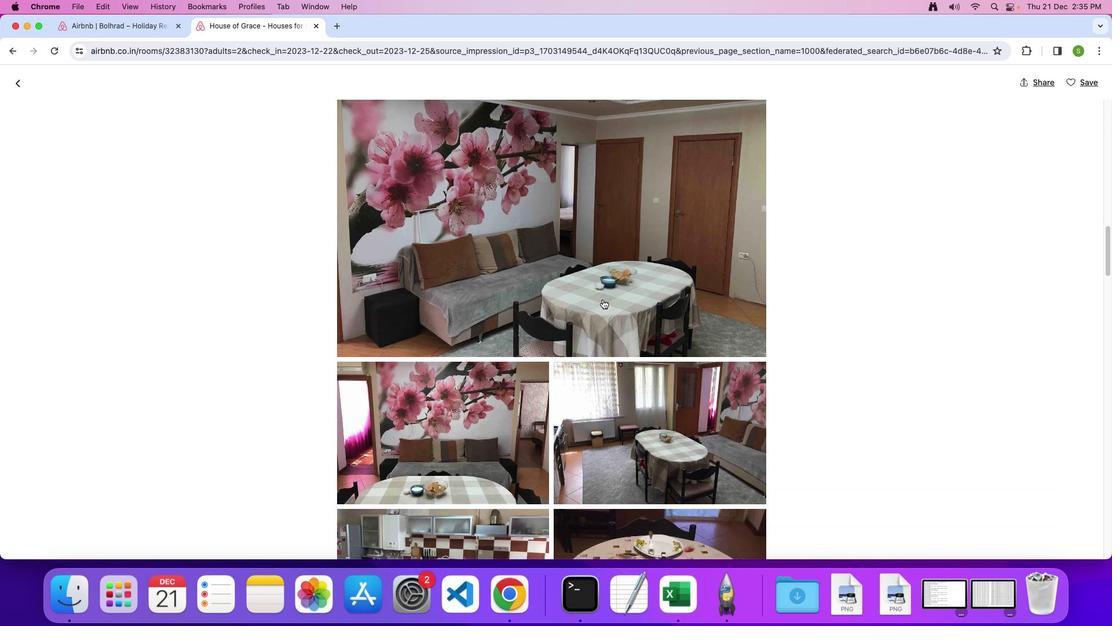 
Action: Mouse scrolled (604, 300) with delta (1, 0)
Screenshot: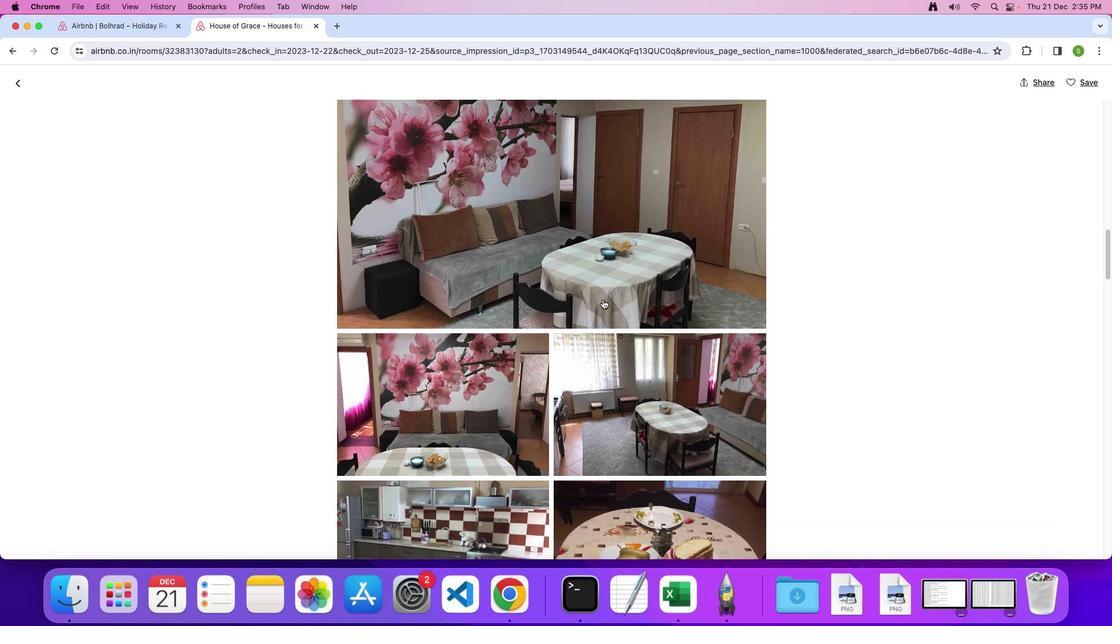 
Action: Mouse scrolled (604, 300) with delta (1, 0)
Screenshot: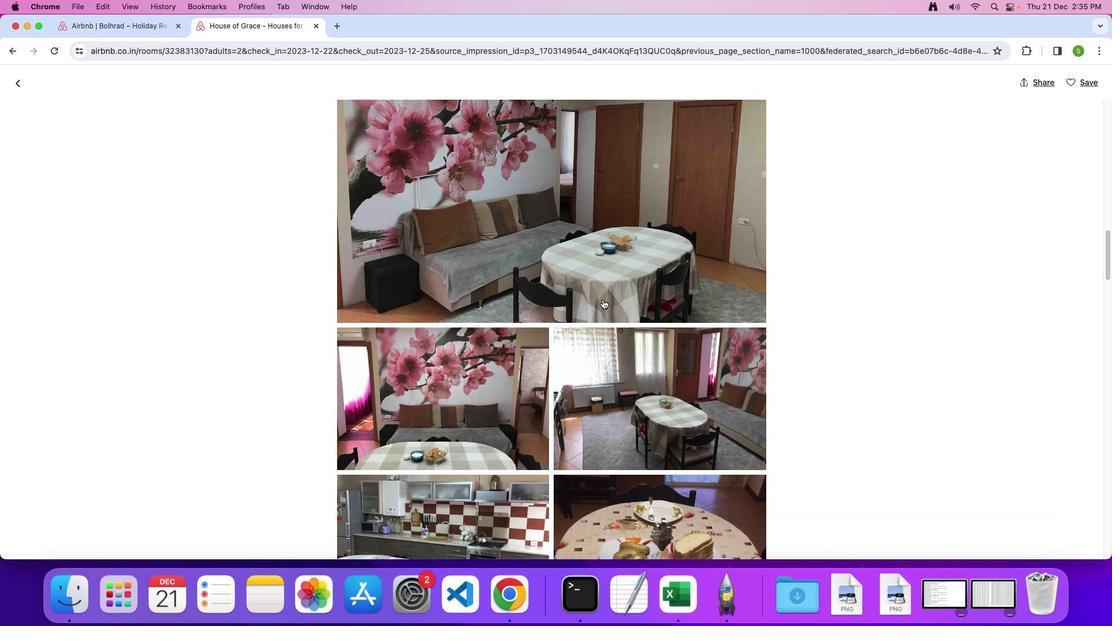 
Action: Mouse scrolled (604, 300) with delta (1, 0)
Screenshot: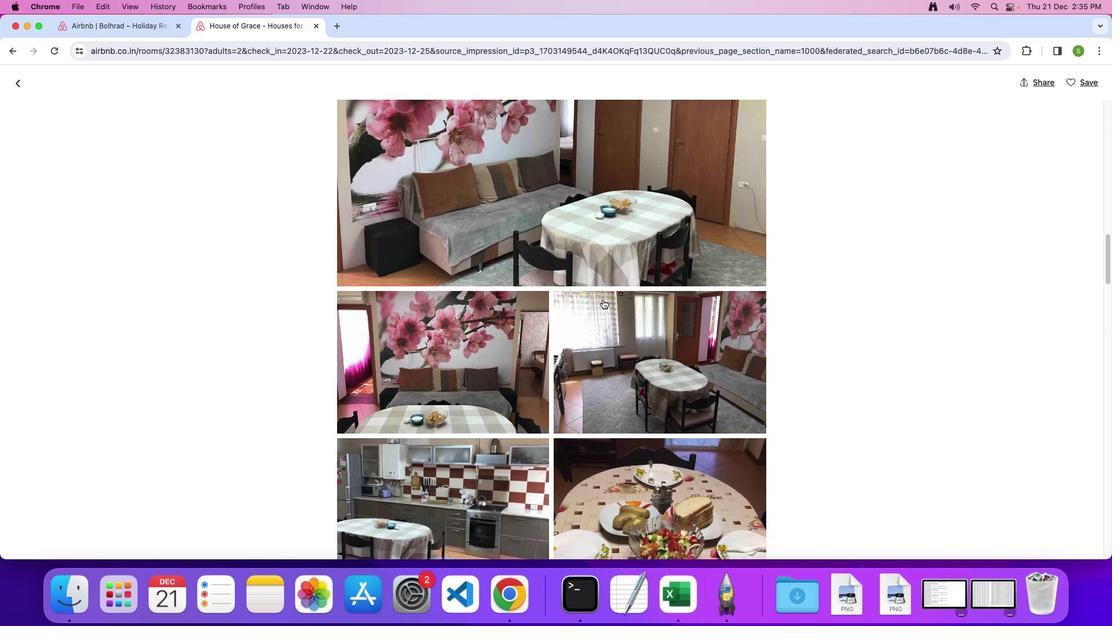 
Action: Mouse scrolled (604, 300) with delta (1, 0)
Screenshot: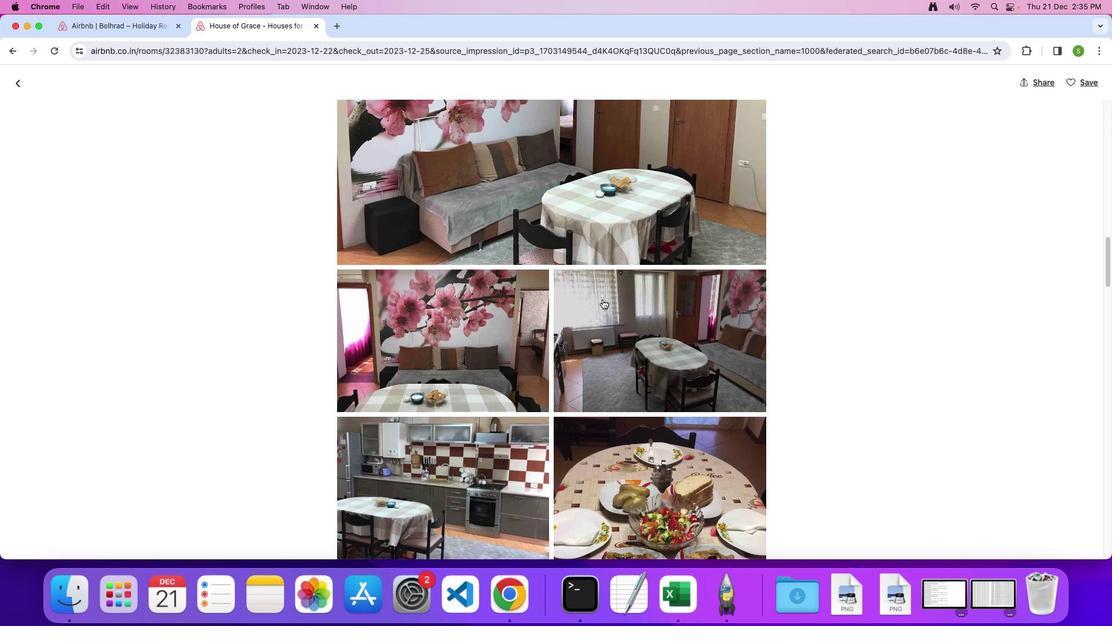 
Action: Mouse scrolled (604, 300) with delta (1, 0)
Screenshot: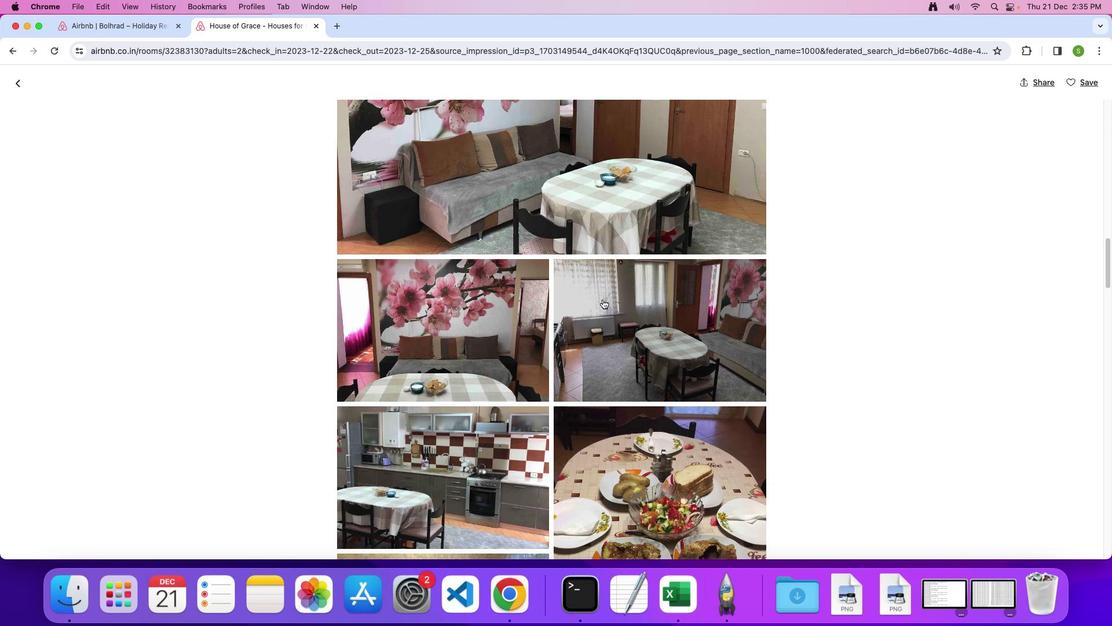 
Action: Mouse scrolled (604, 300) with delta (1, 0)
Screenshot: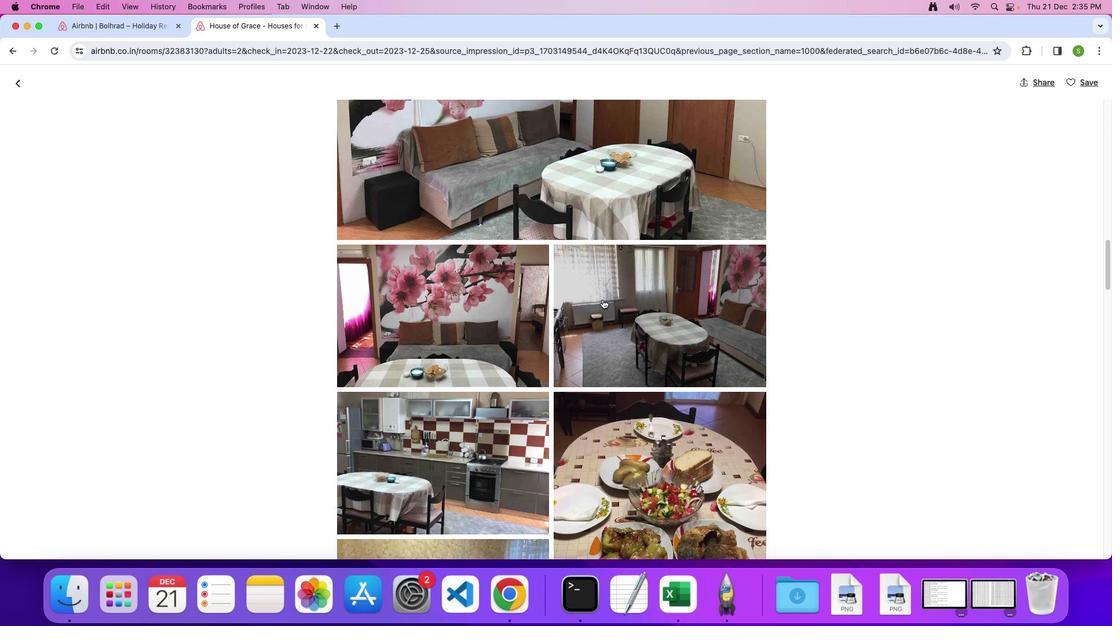 
Action: Mouse scrolled (604, 300) with delta (1, 0)
Screenshot: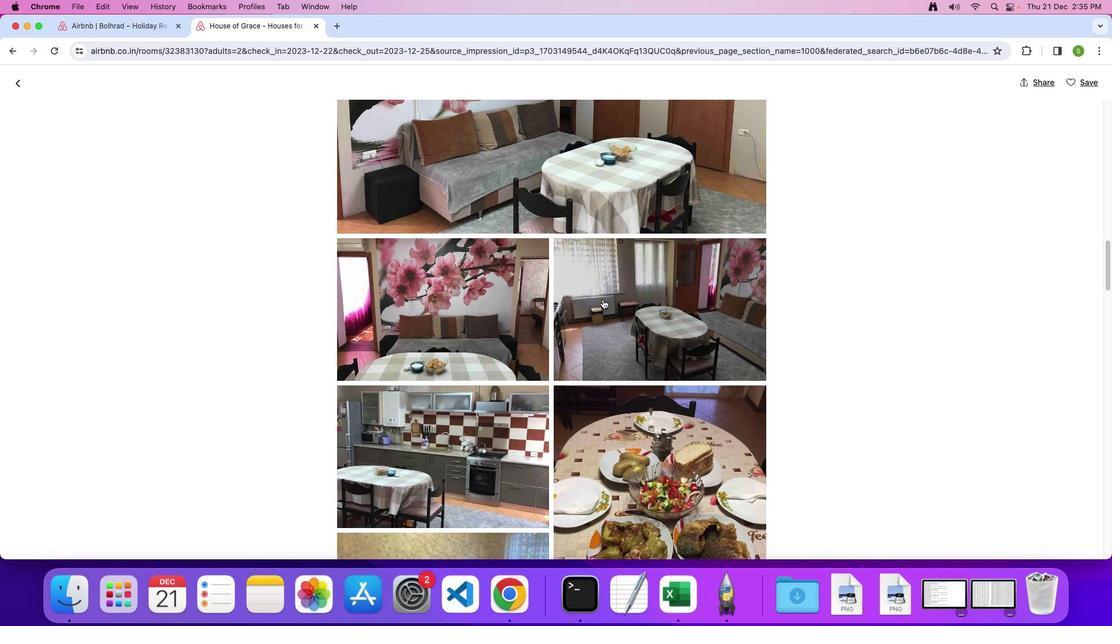 
Action: Mouse scrolled (604, 300) with delta (1, 0)
Screenshot: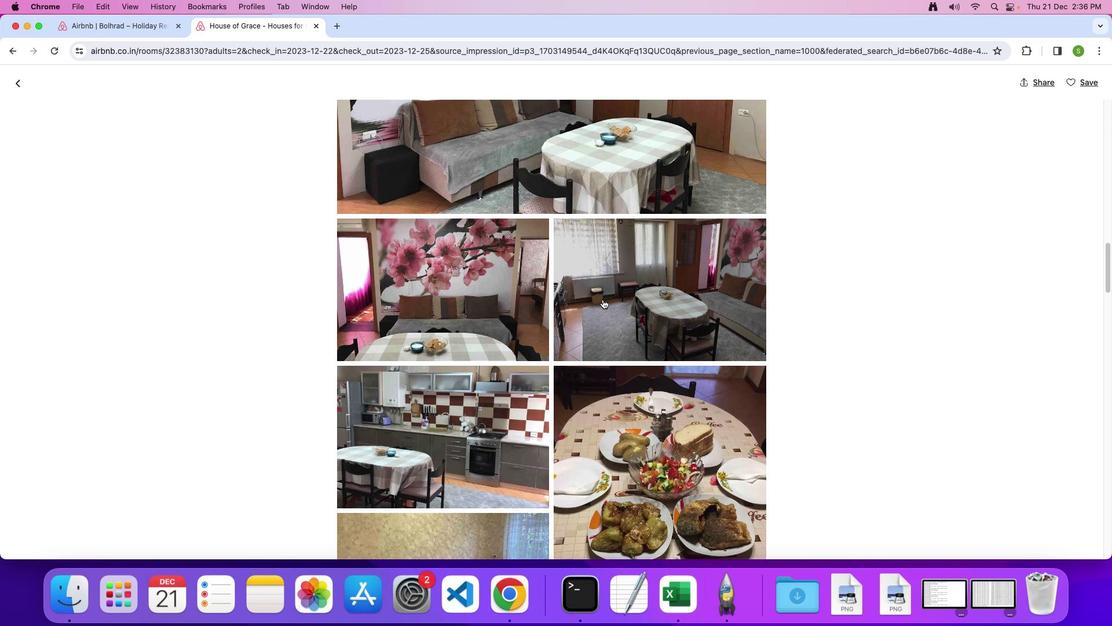 
Action: Mouse scrolled (604, 300) with delta (1, 0)
Screenshot: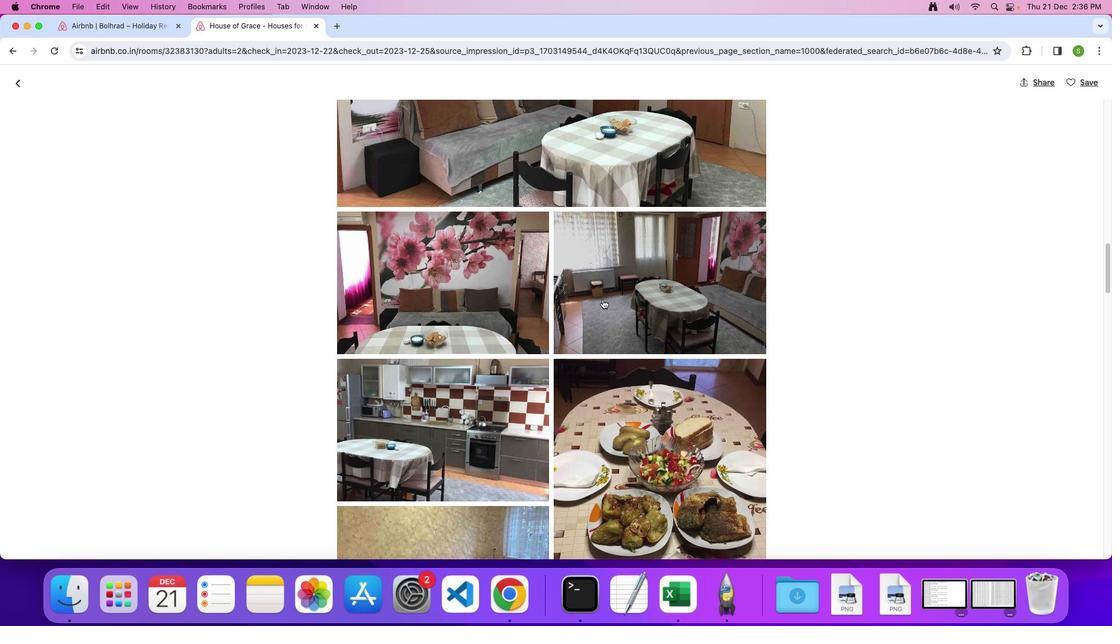 
Action: Mouse moved to (604, 300)
Screenshot: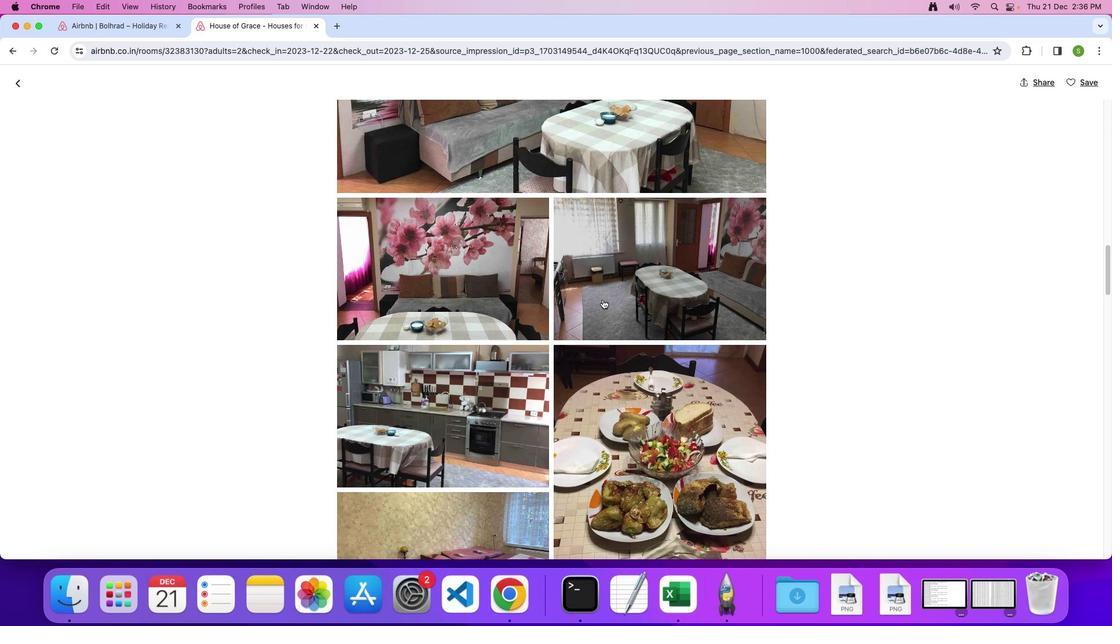 
Action: Mouse scrolled (604, 300) with delta (1, 0)
Screenshot: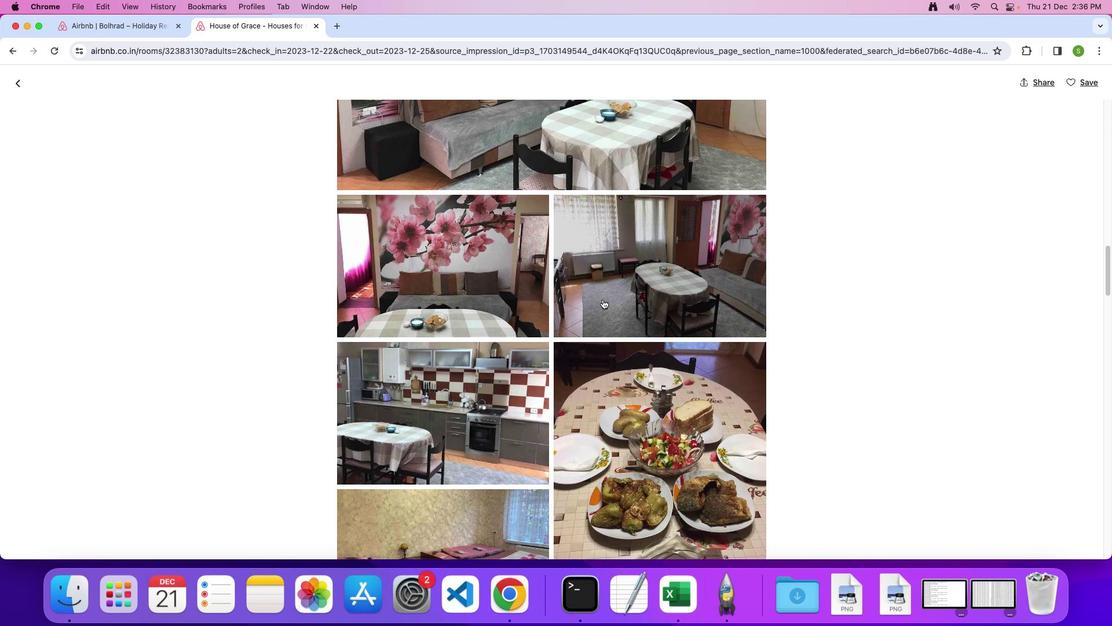 
Action: Mouse scrolled (604, 300) with delta (1, 0)
Screenshot: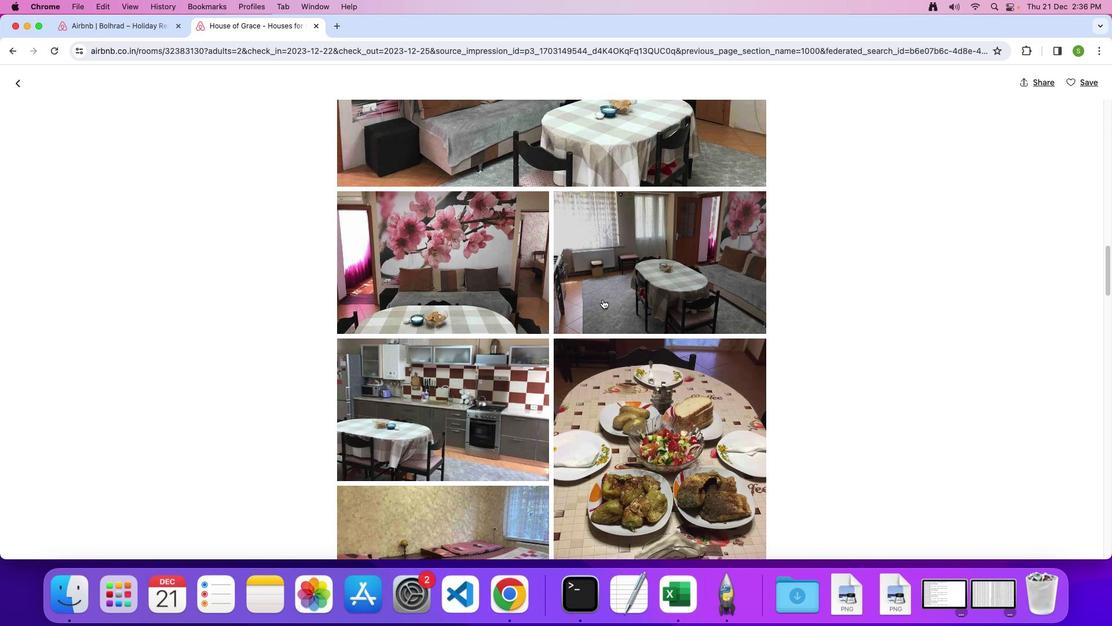
Action: Mouse scrolled (604, 300) with delta (1, 0)
Screenshot: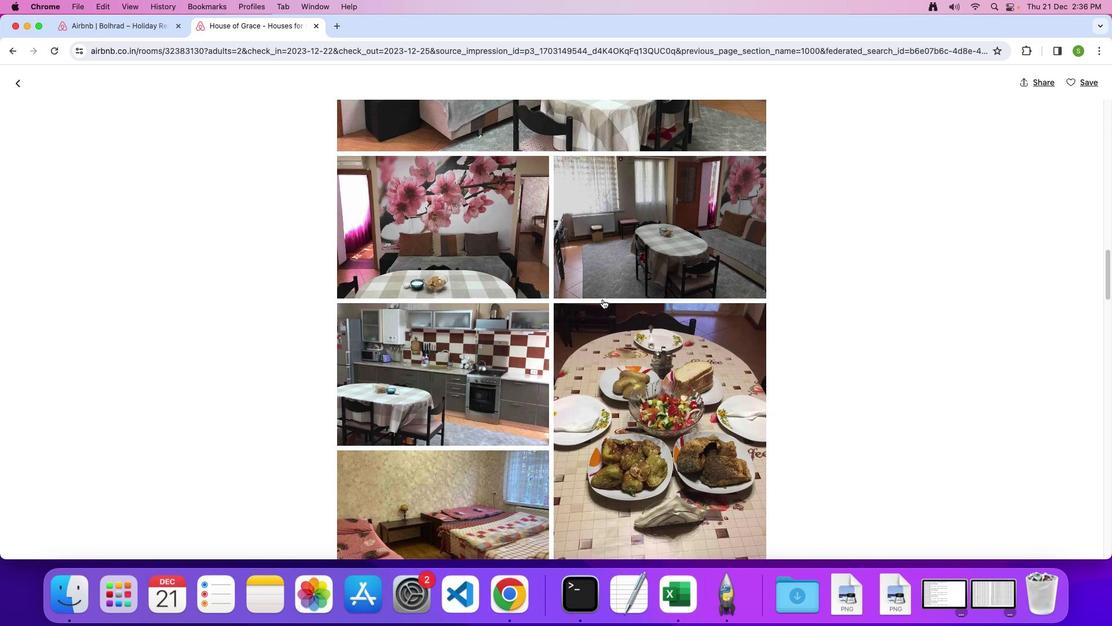 
Action: Mouse scrolled (604, 300) with delta (1, 0)
Screenshot: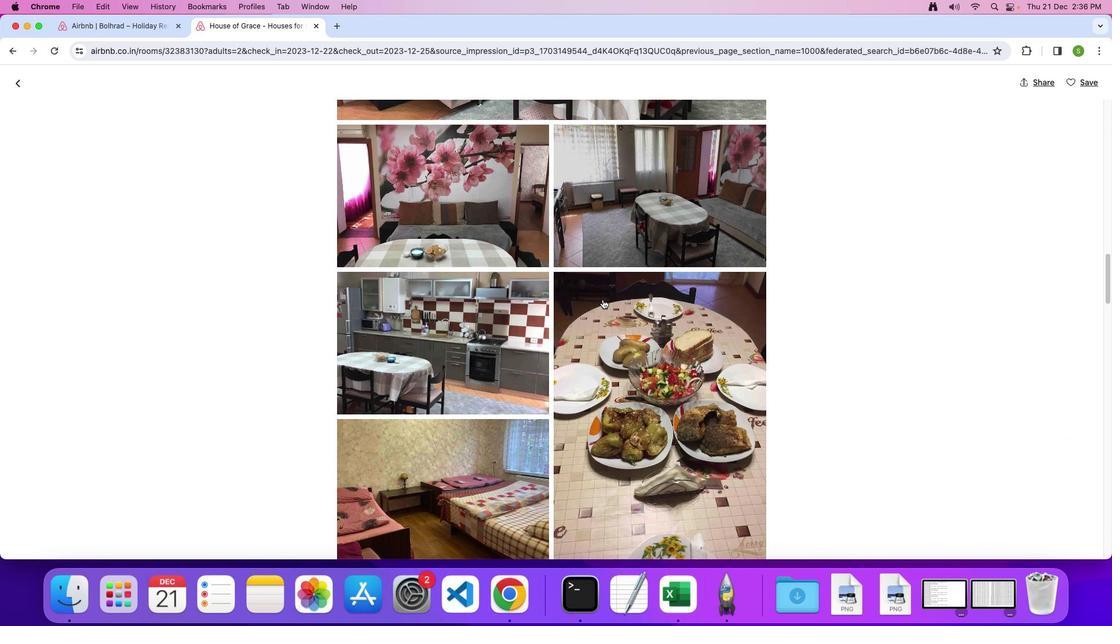 
Action: Mouse scrolled (604, 300) with delta (1, 0)
Screenshot: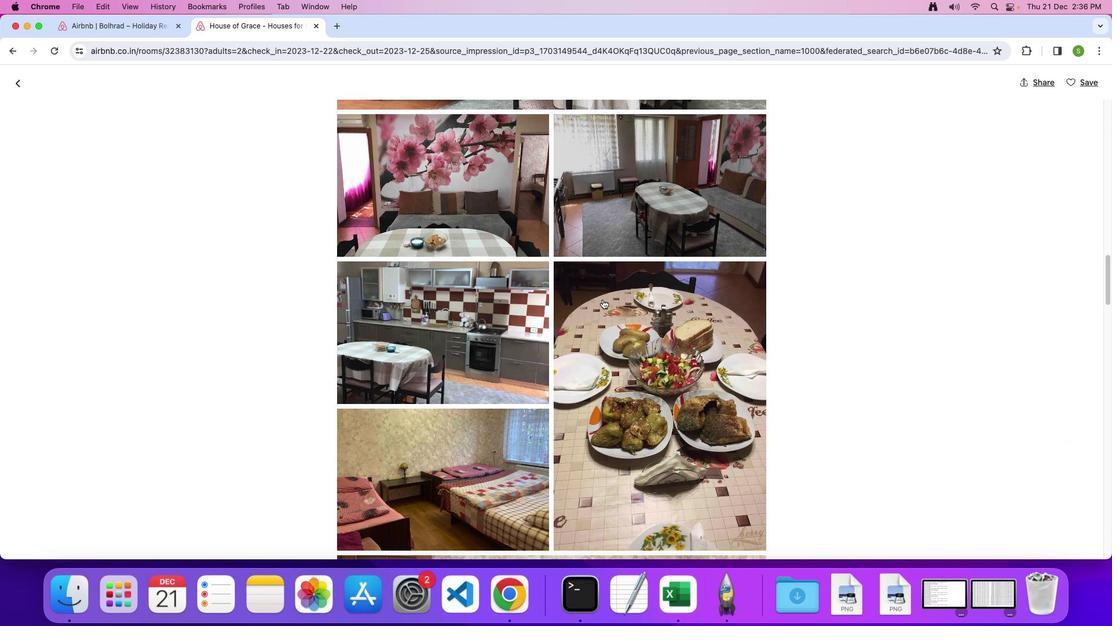
Action: Mouse scrolled (604, 300) with delta (1, 0)
Screenshot: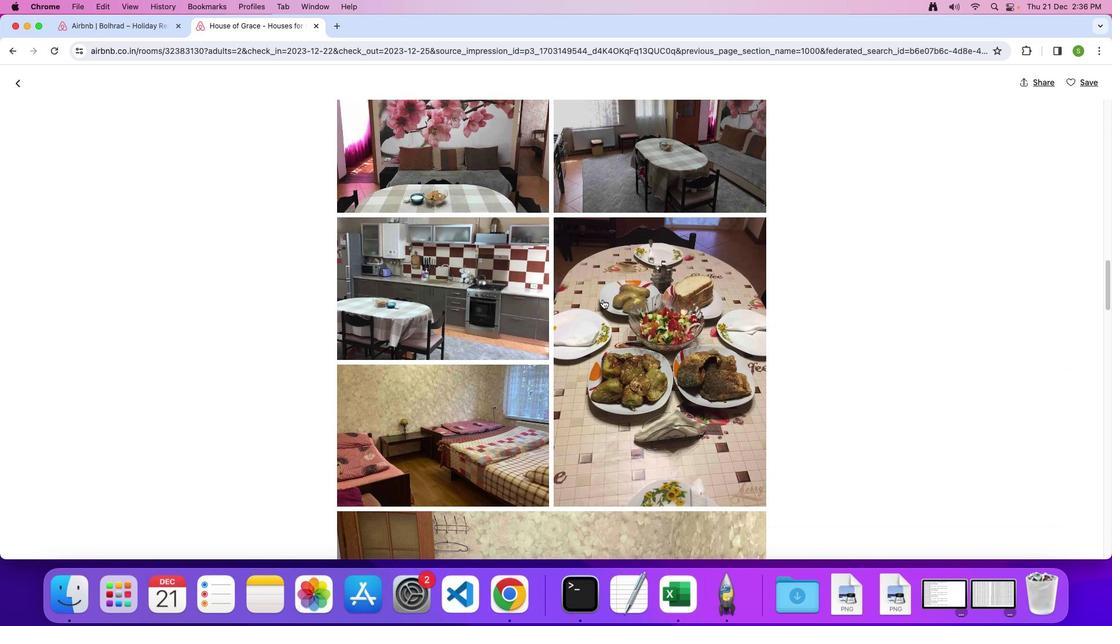 
Action: Mouse scrolled (604, 300) with delta (1, 0)
Screenshot: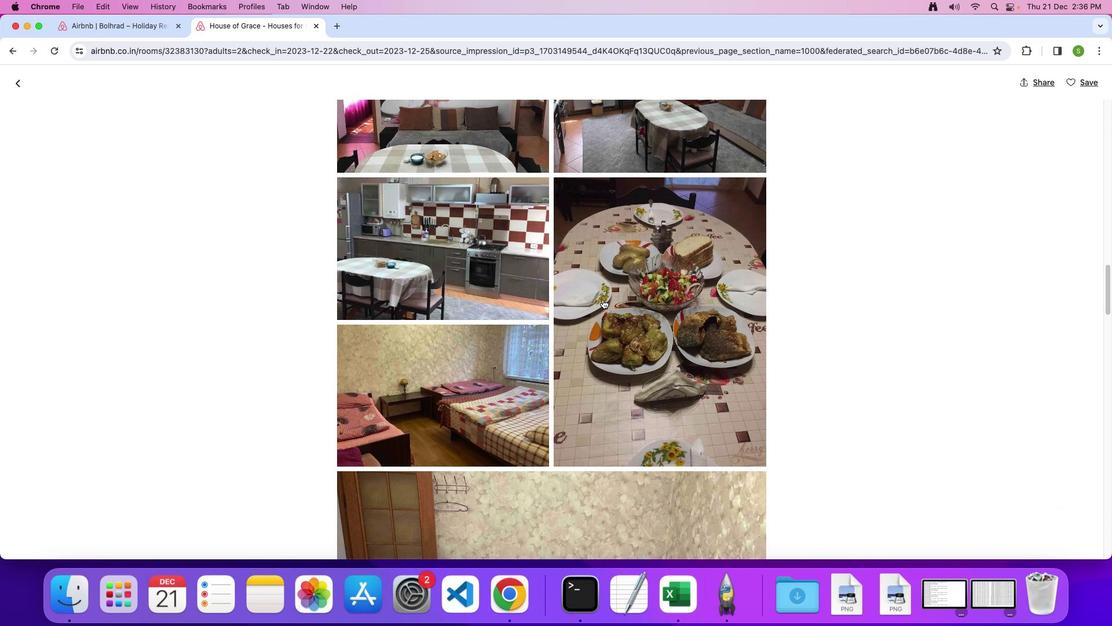 
Action: Mouse scrolled (604, 300) with delta (1, 0)
Screenshot: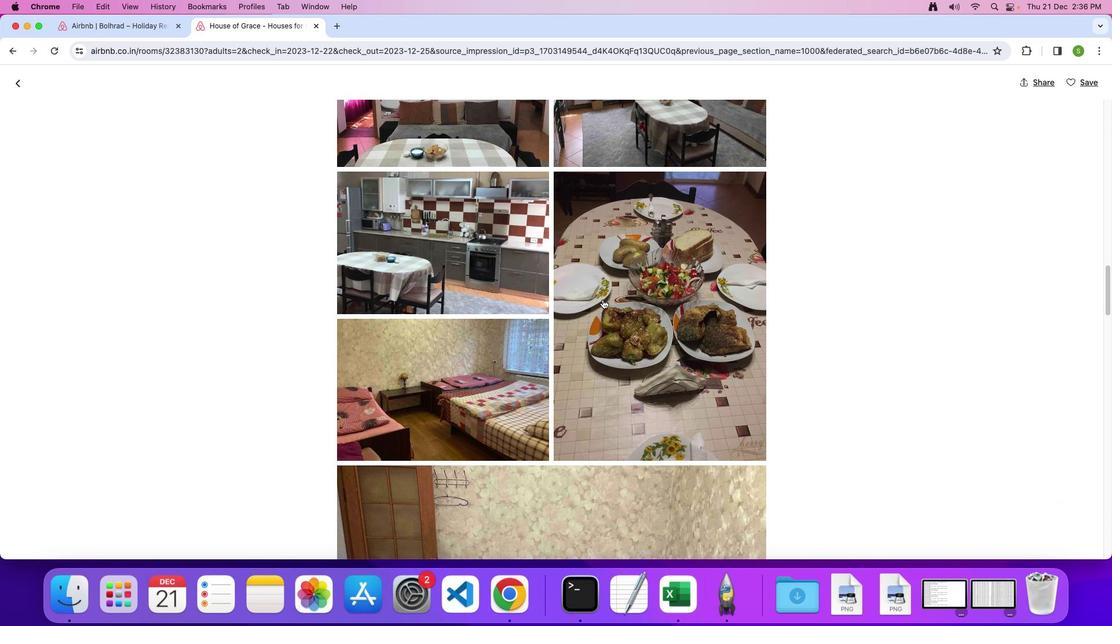 
Action: Mouse scrolled (604, 300) with delta (1, 0)
Screenshot: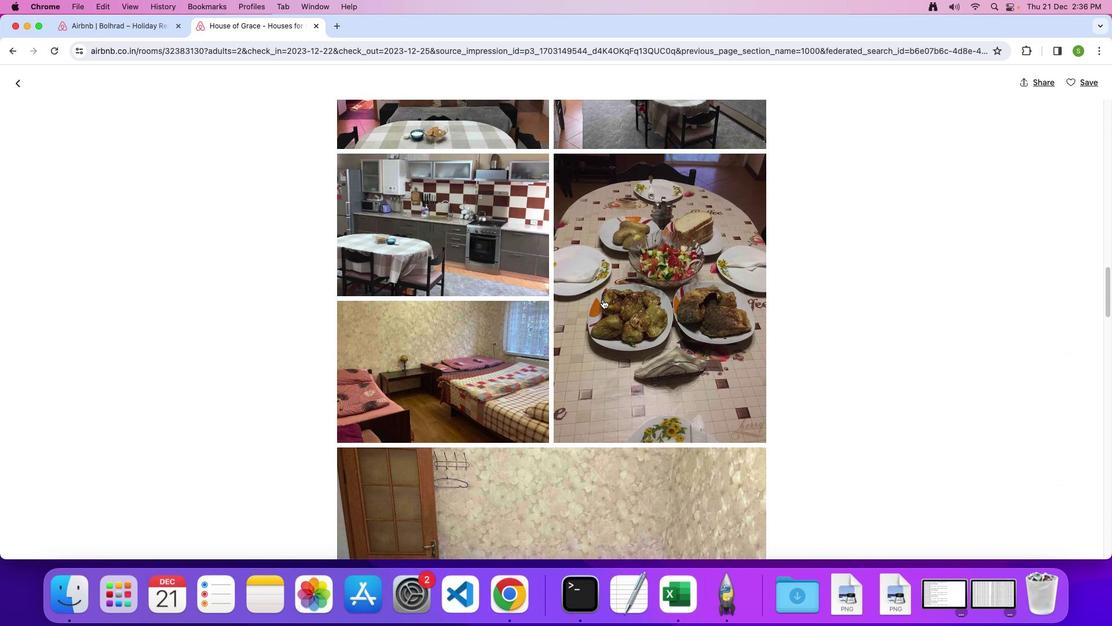 
Action: Mouse scrolled (604, 300) with delta (1, 0)
Screenshot: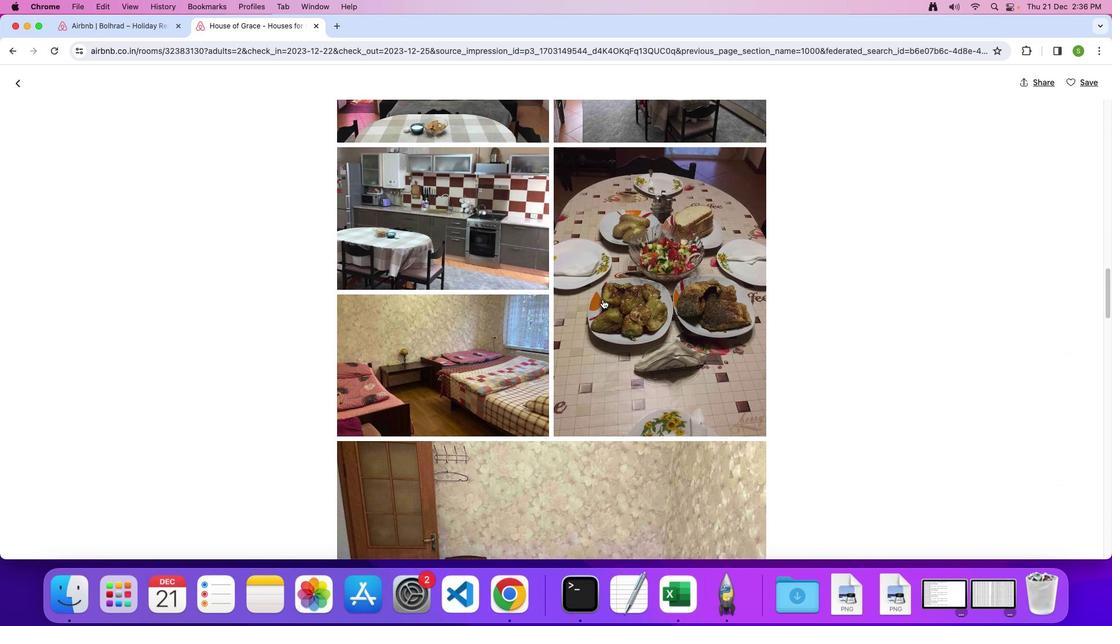 
Action: Mouse scrolled (604, 300) with delta (1, 0)
Screenshot: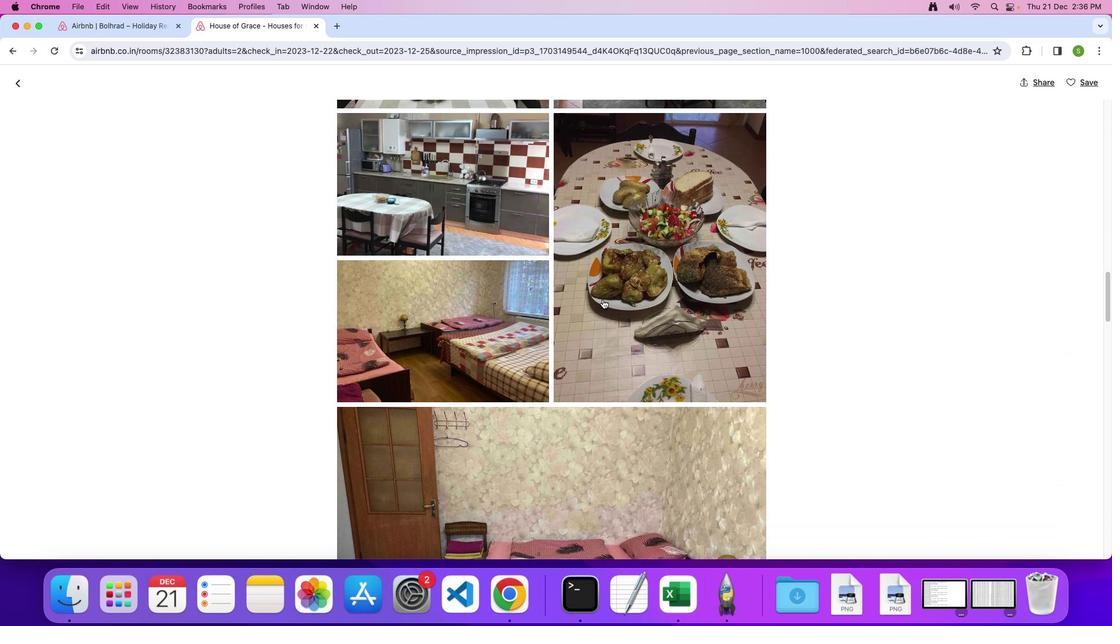 
Action: Mouse scrolled (604, 300) with delta (1, 0)
Screenshot: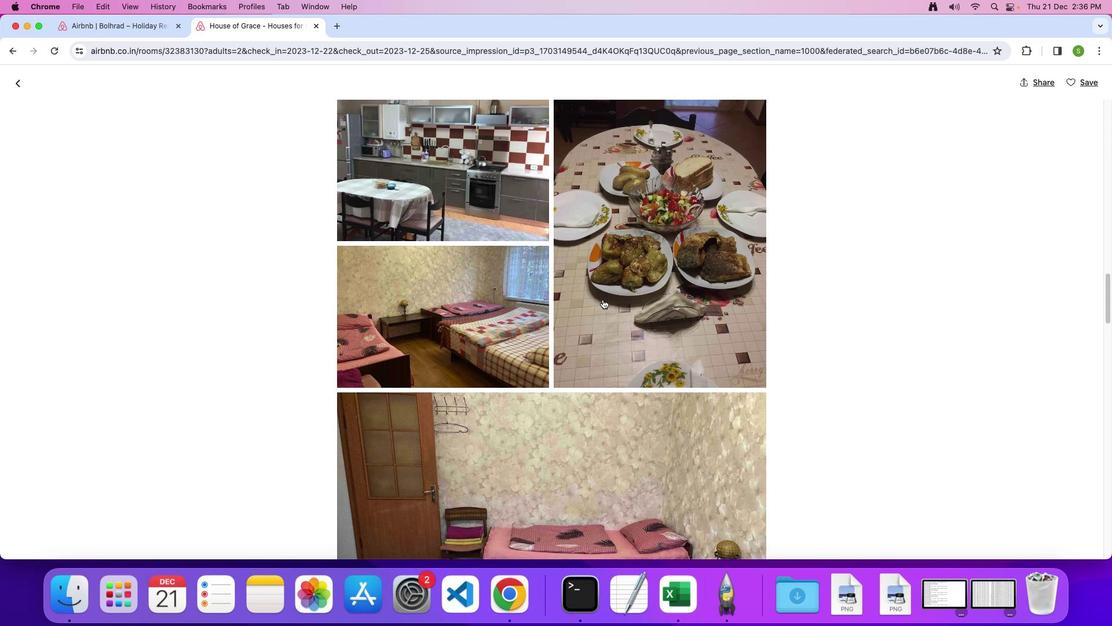 
Action: Mouse scrolled (604, 300) with delta (1, 0)
Screenshot: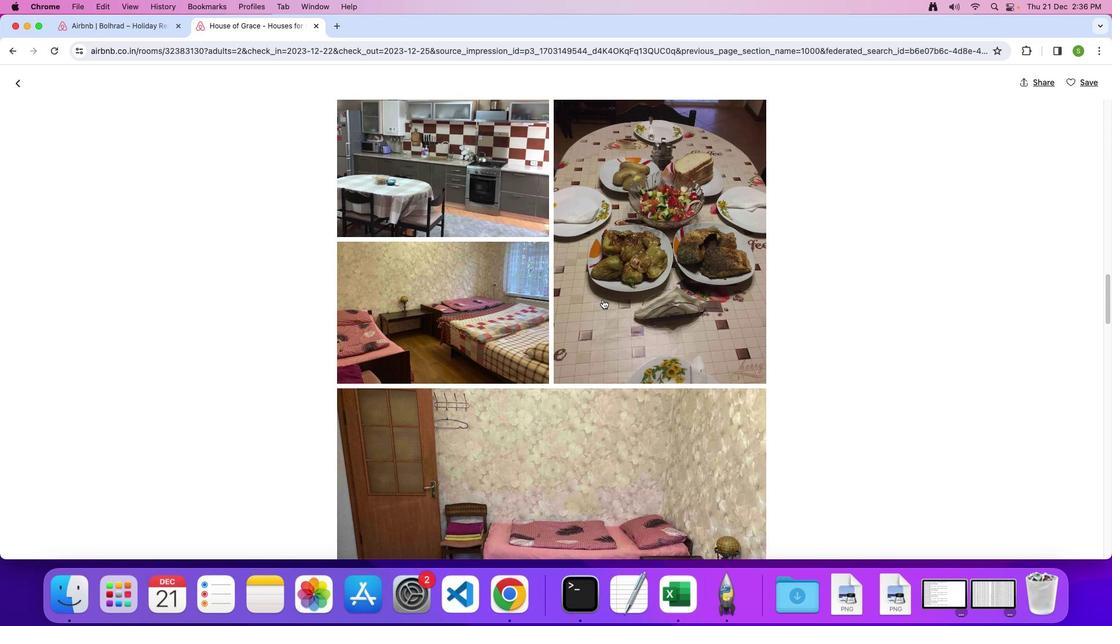 
Action: Mouse scrolled (604, 300) with delta (1, 0)
Screenshot: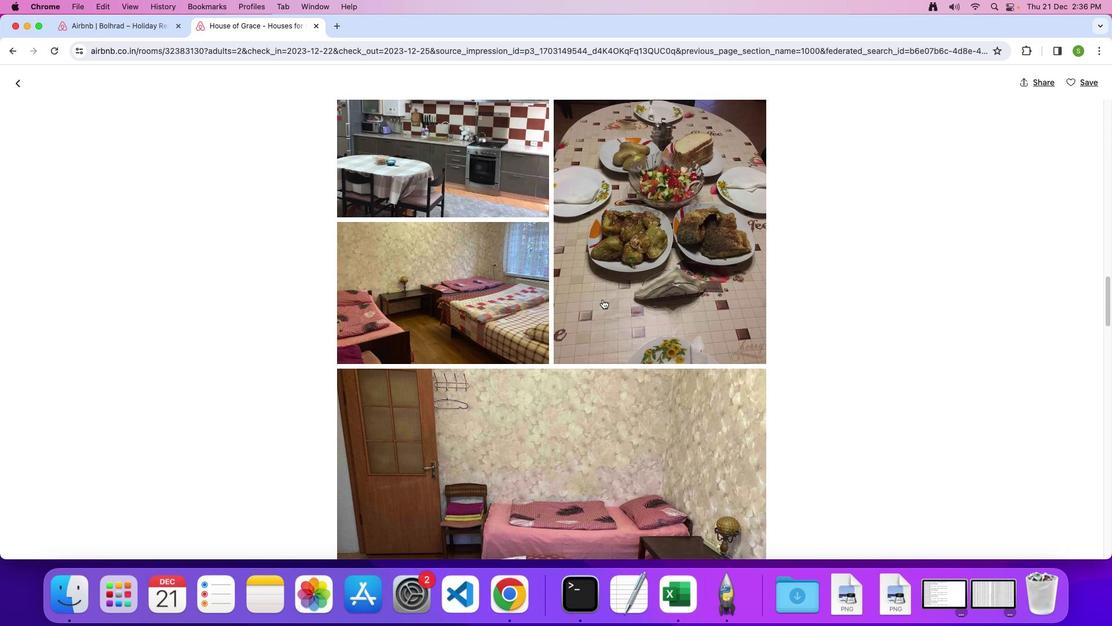 
Action: Mouse scrolled (604, 300) with delta (1, 0)
Screenshot: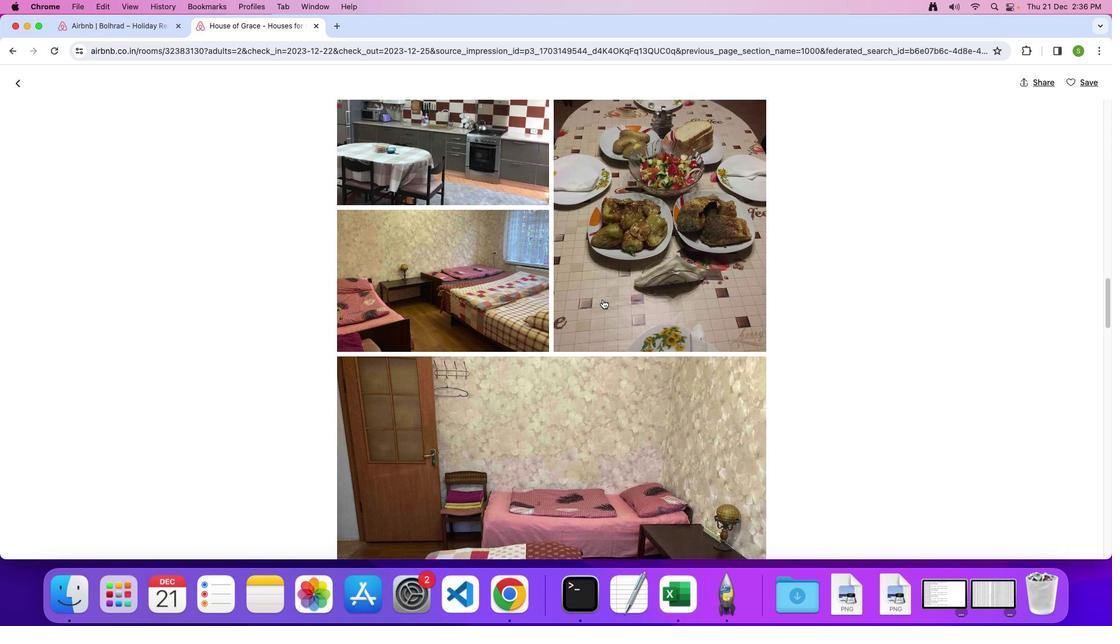 
Action: Mouse scrolled (604, 300) with delta (1, 0)
Screenshot: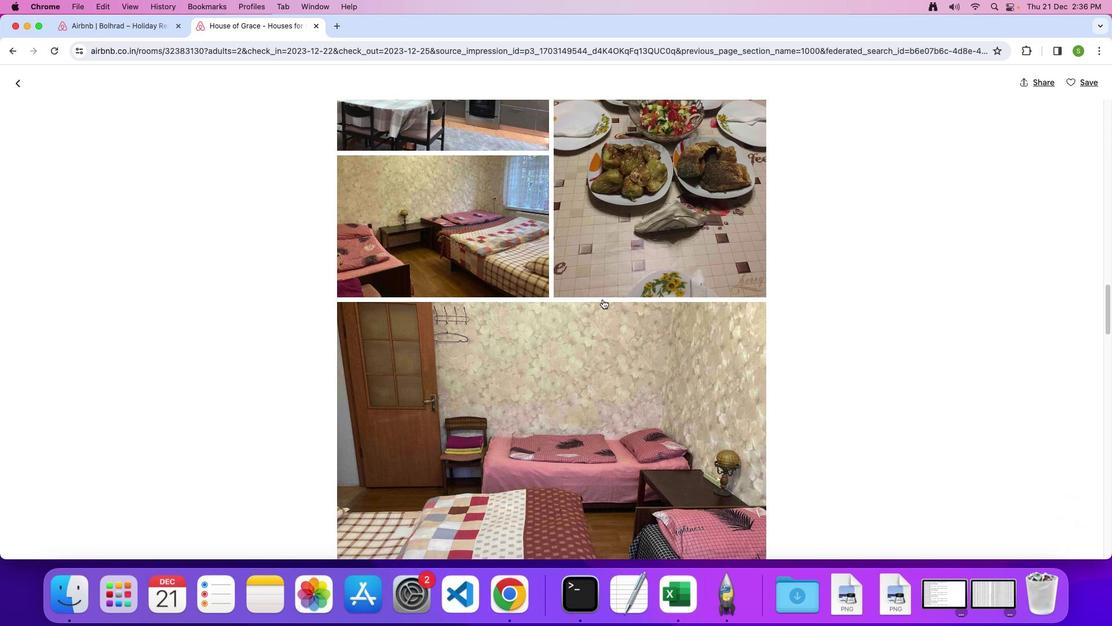 
Action: Mouse scrolled (604, 300) with delta (1, 1)
Screenshot: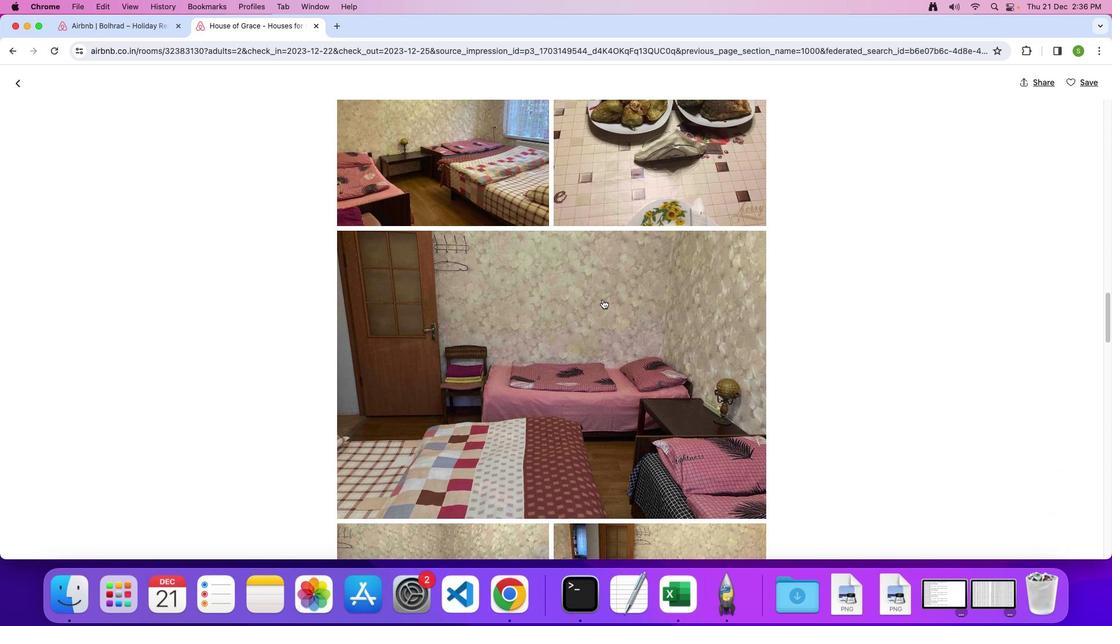 
Action: Mouse scrolled (604, 300) with delta (1, 0)
Screenshot: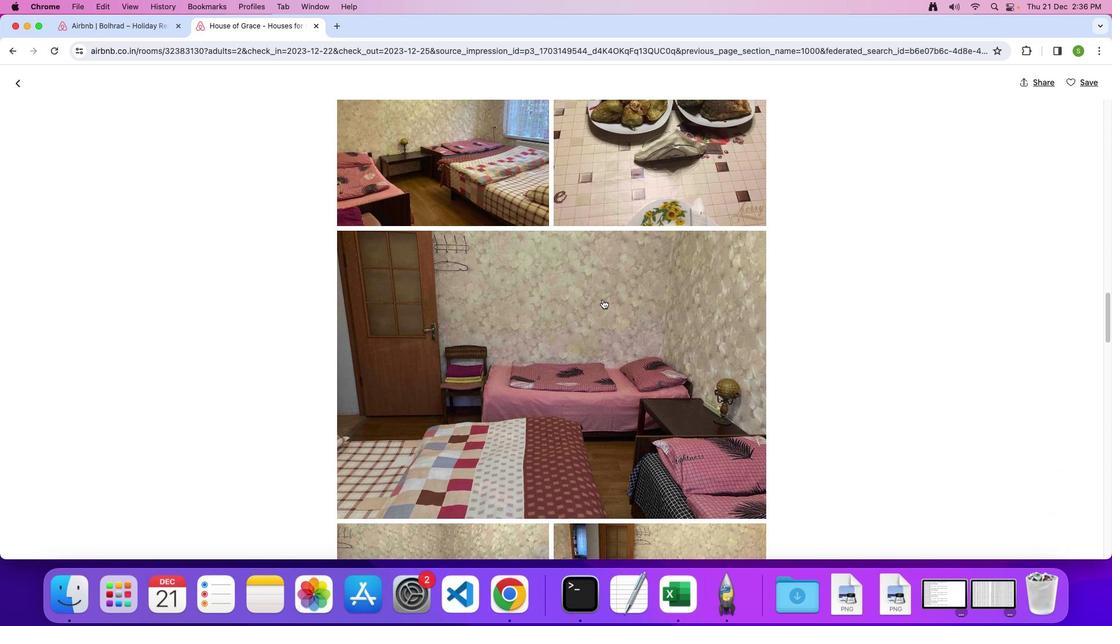 
Action: Mouse scrolled (604, 300) with delta (1, 0)
Screenshot: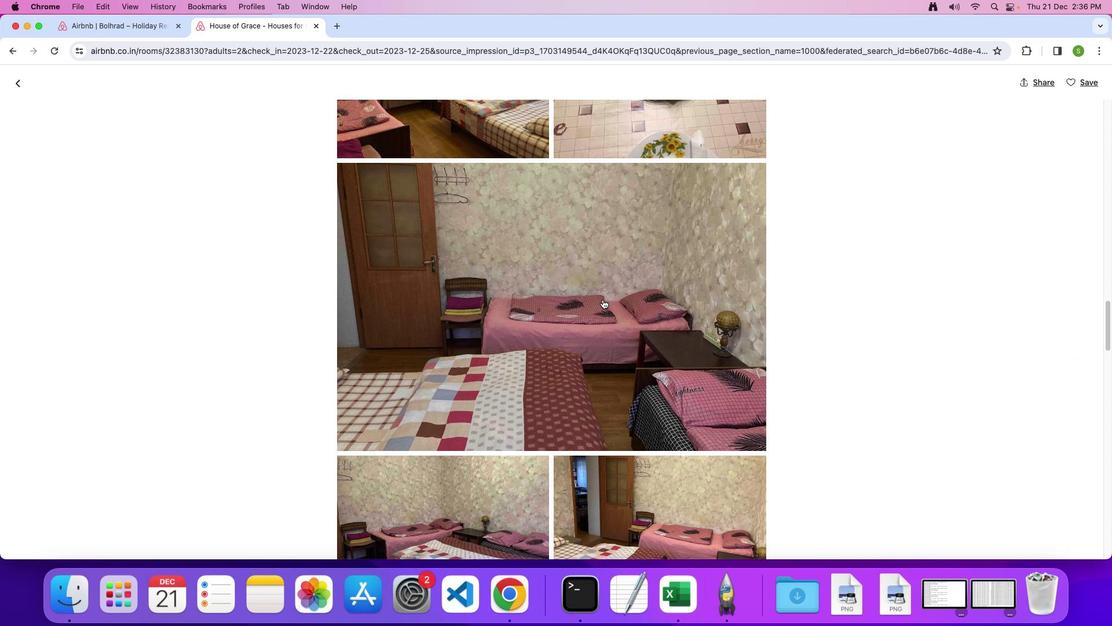 
Action: Mouse scrolled (604, 300) with delta (1, 0)
Screenshot: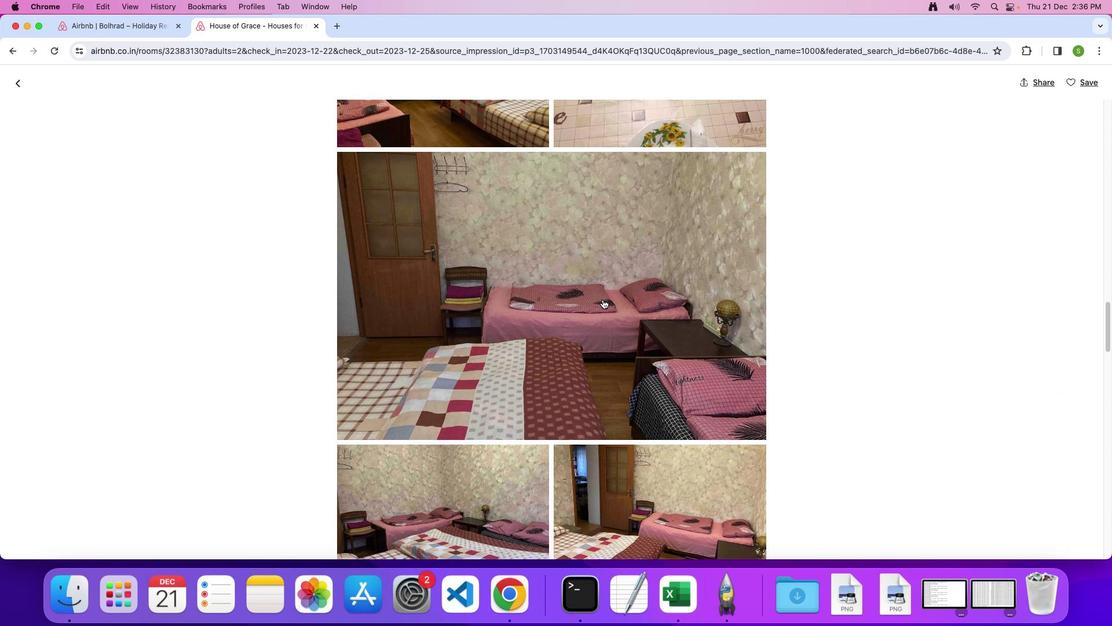 
Action: Mouse scrolled (604, 300) with delta (1, 0)
Screenshot: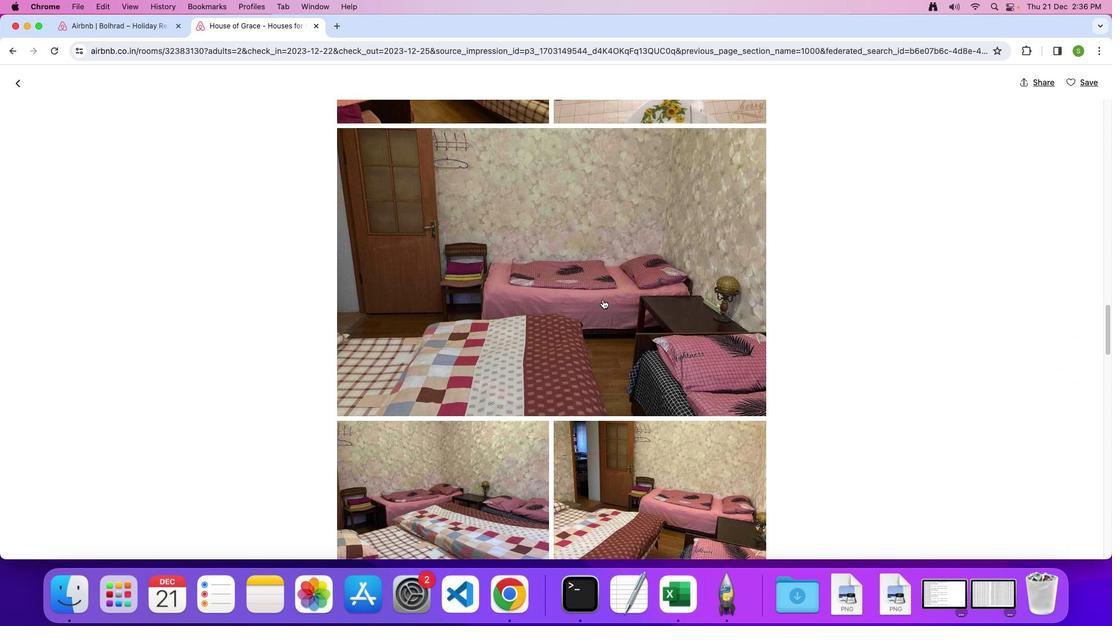 
Action: Mouse scrolled (604, 300) with delta (1, 0)
Screenshot: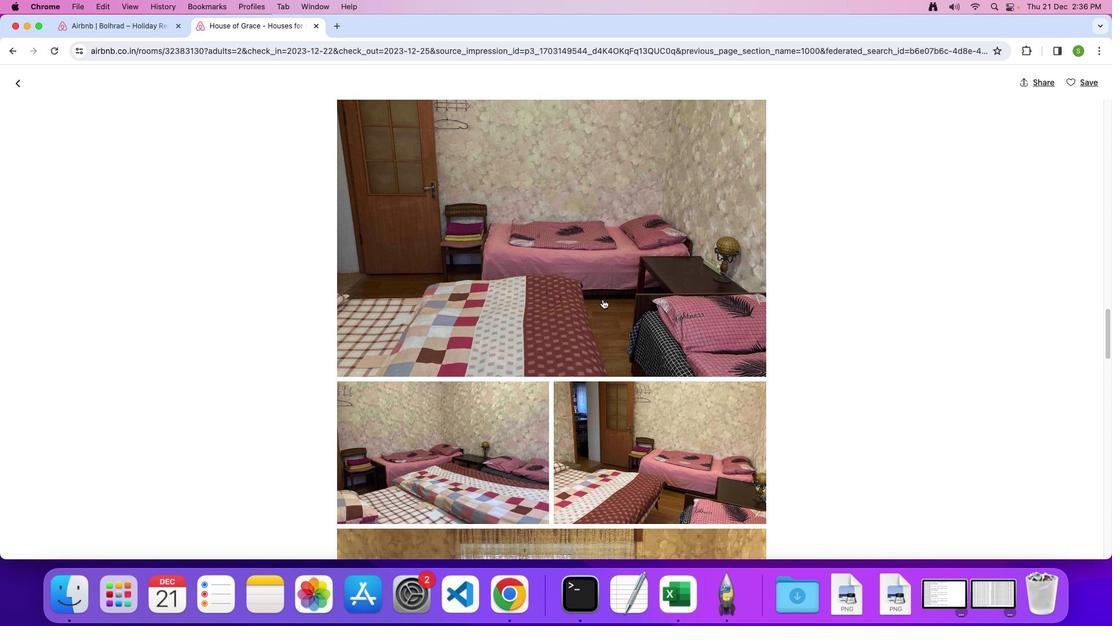 
Action: Mouse scrolled (604, 300) with delta (1, 0)
Screenshot: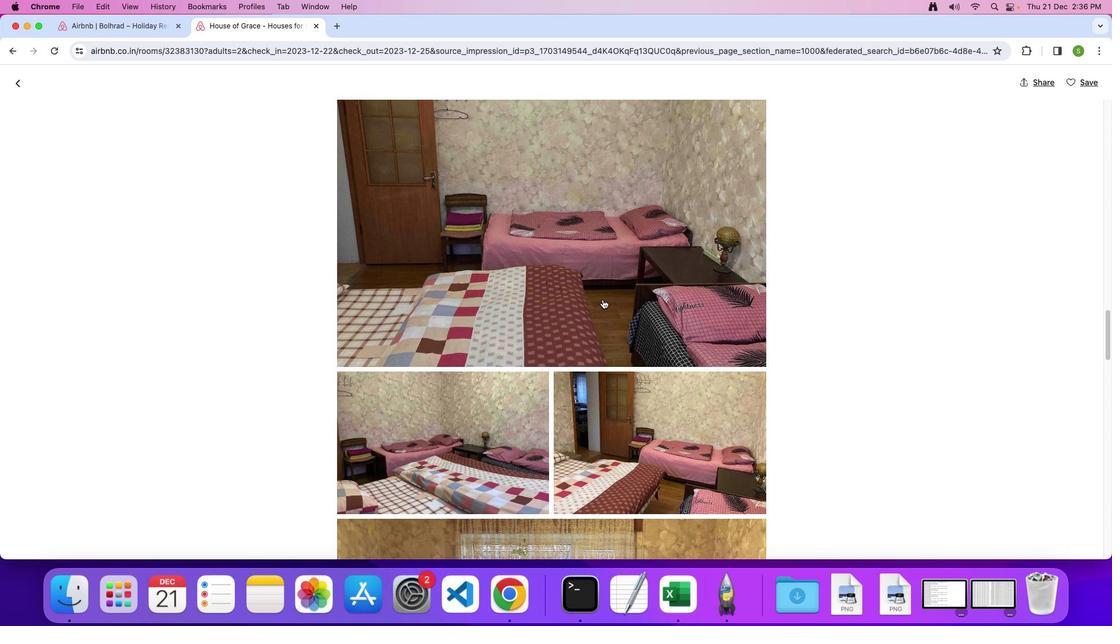 
Action: Mouse scrolled (604, 300) with delta (1, 0)
Screenshot: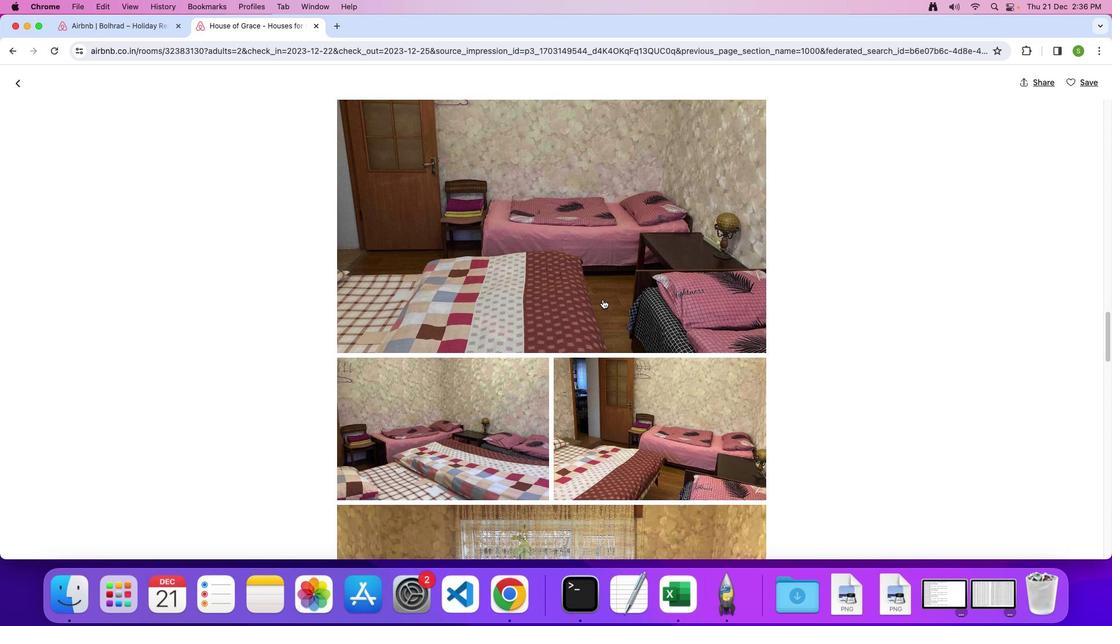 
Action: Mouse scrolled (604, 300) with delta (1, 0)
Screenshot: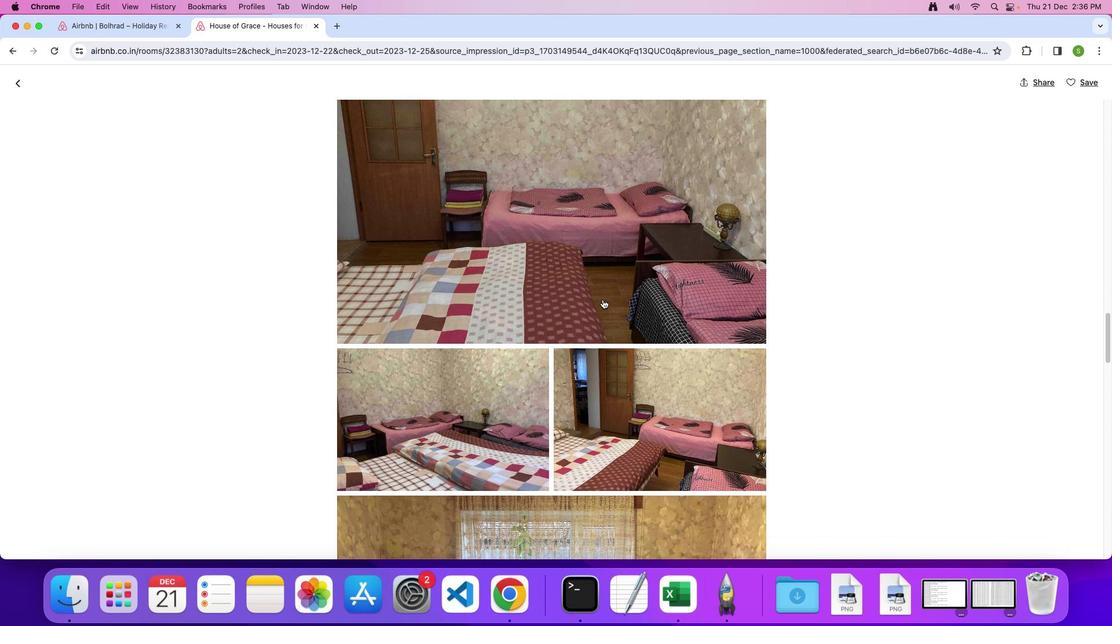 
Action: Mouse scrolled (604, 300) with delta (1, 0)
Screenshot: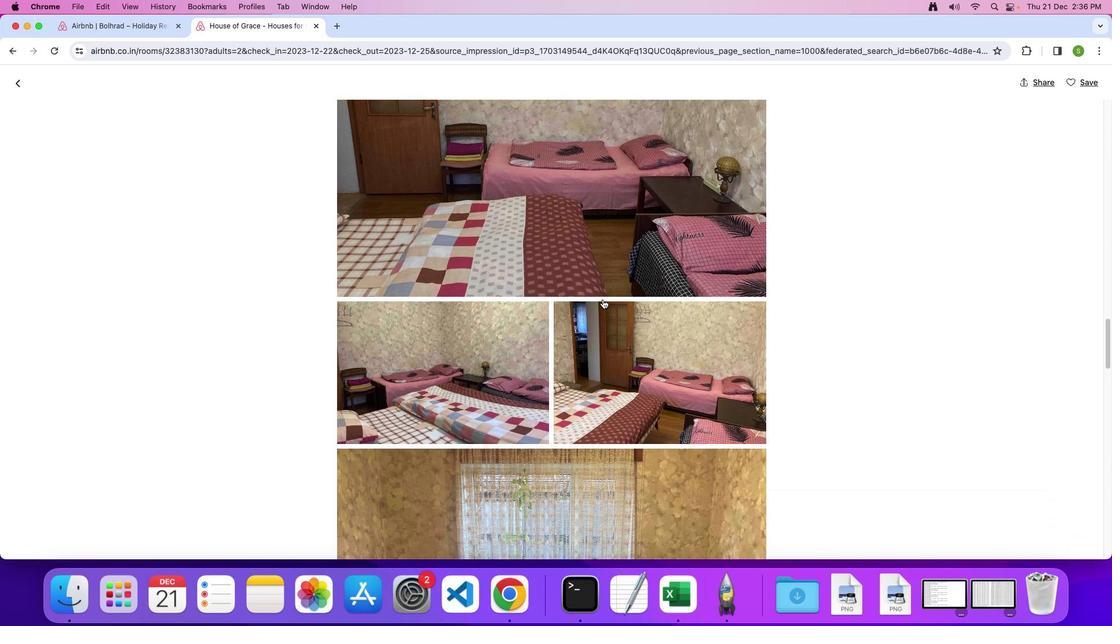
Action: Mouse scrolled (604, 300) with delta (1, 0)
Screenshot: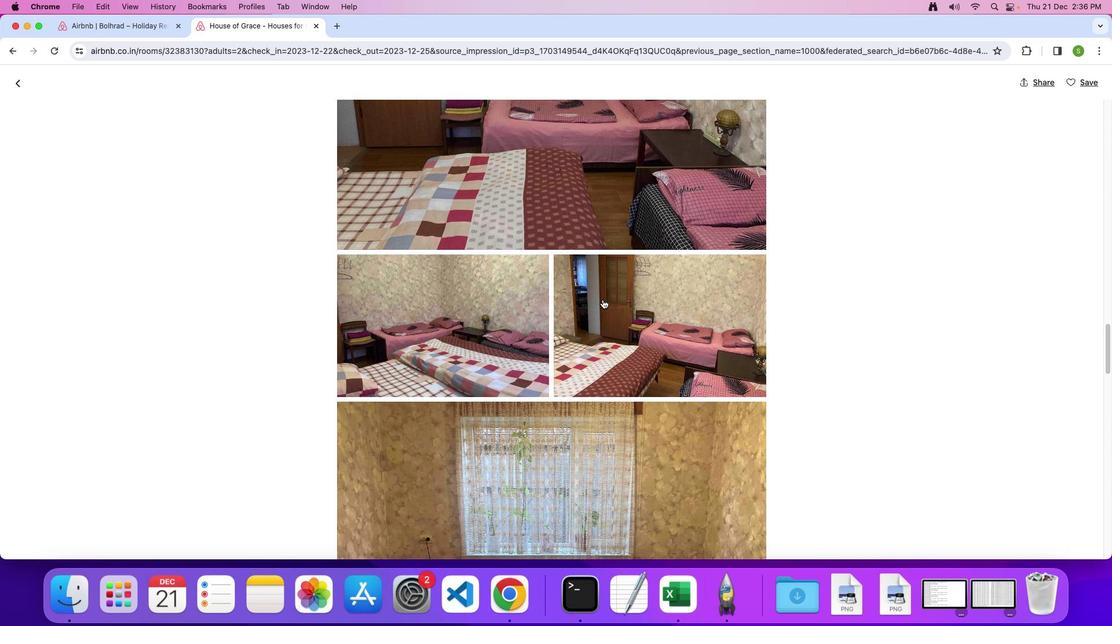 
Action: Mouse scrolled (604, 300) with delta (1, 0)
Screenshot: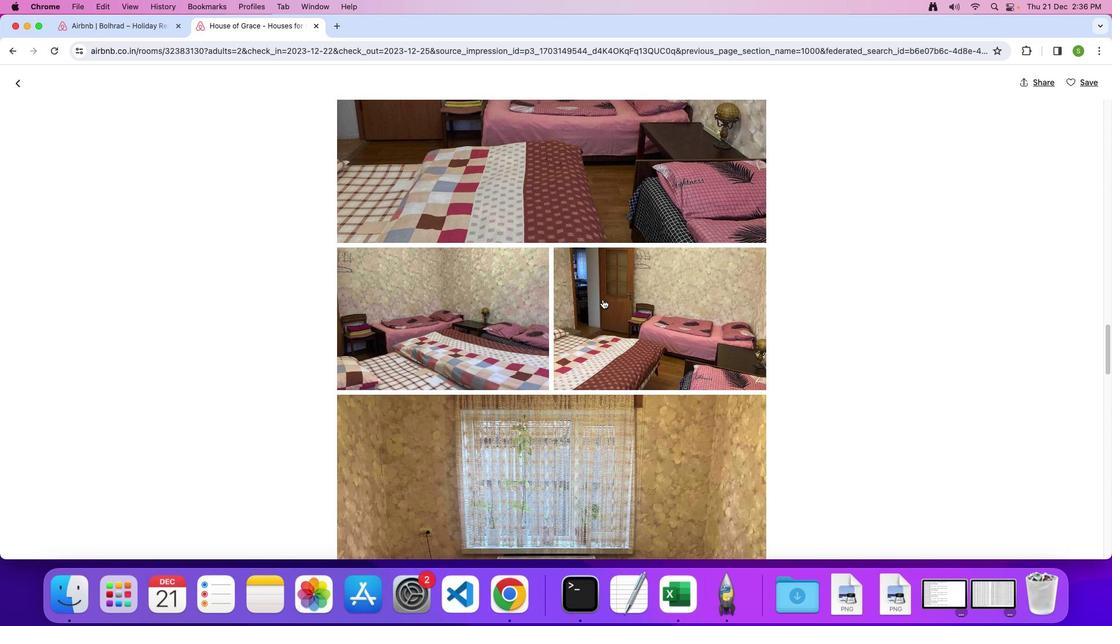 
Action: Mouse scrolled (604, 300) with delta (1, 0)
Screenshot: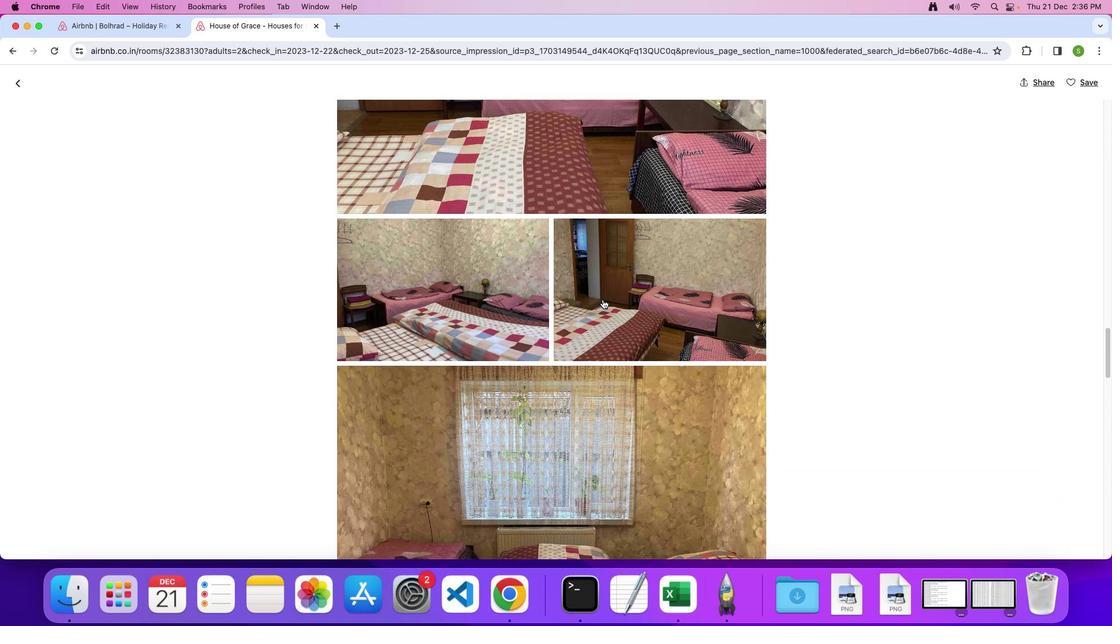 
Action: Mouse scrolled (604, 300) with delta (1, 0)
Screenshot: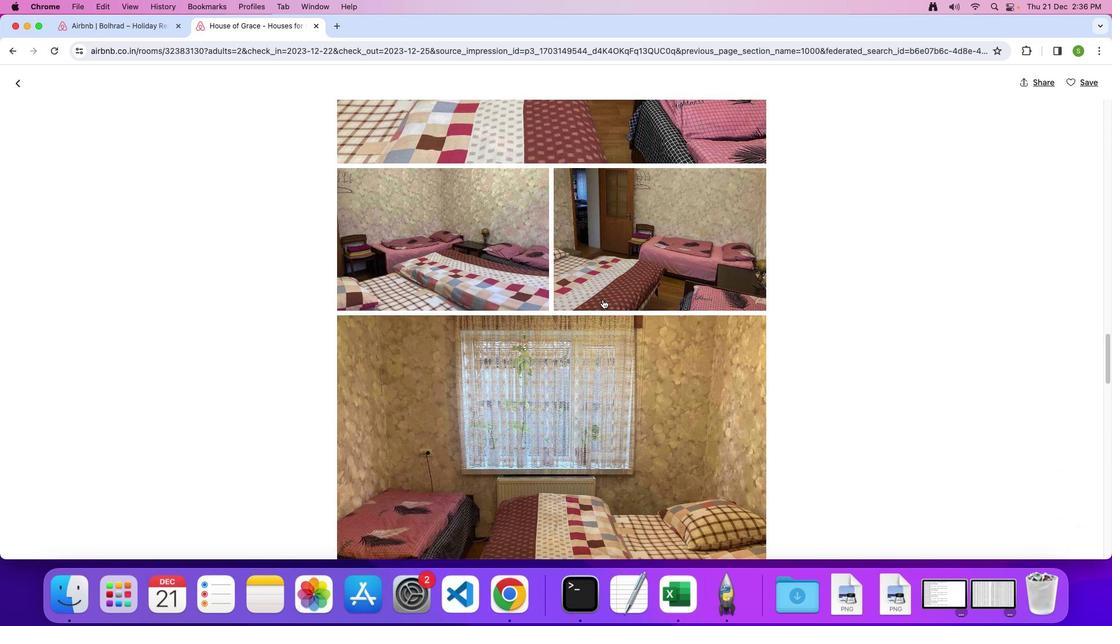 
Action: Mouse scrolled (604, 300) with delta (1, 0)
Screenshot: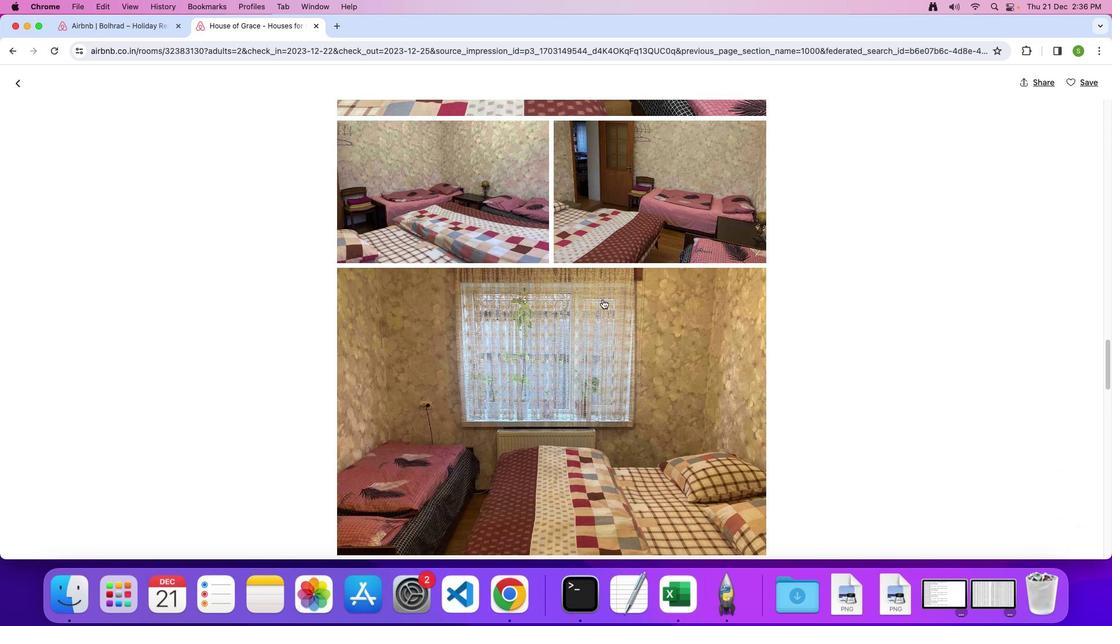 
Action: Mouse scrolled (604, 300) with delta (1, 0)
Screenshot: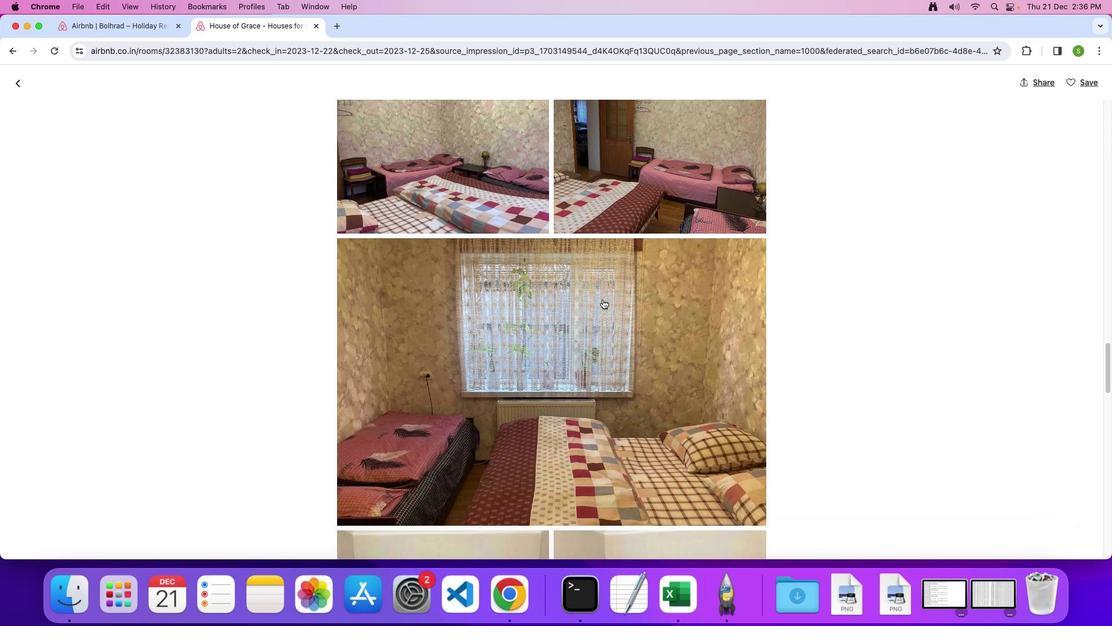 
Action: Mouse scrolled (604, 300) with delta (1, 0)
Screenshot: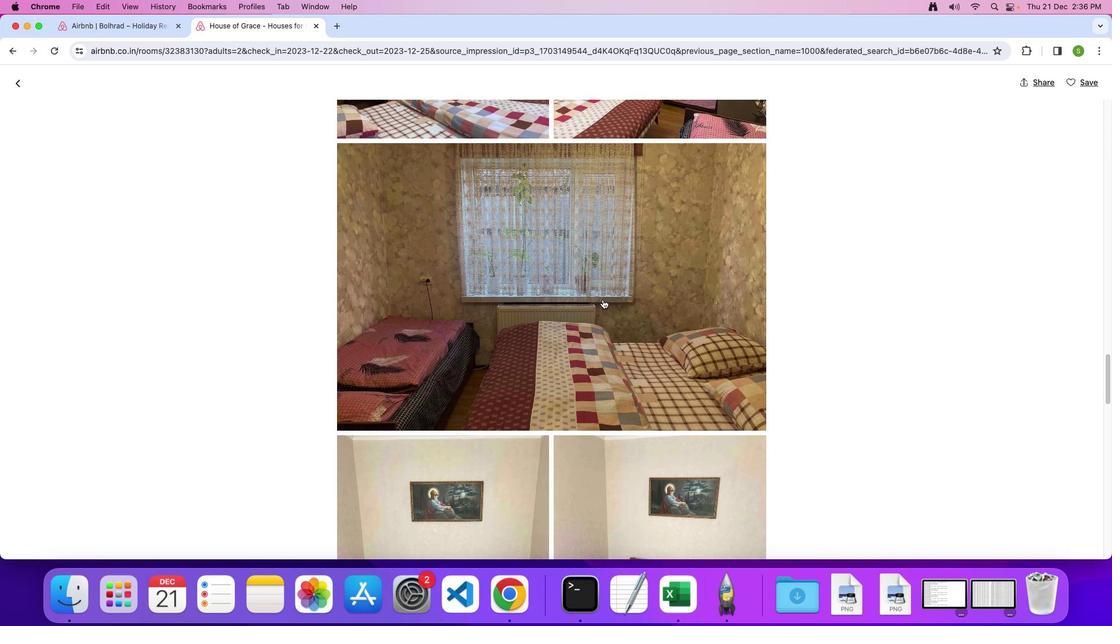 
Action: Mouse scrolled (604, 300) with delta (1, 0)
Screenshot: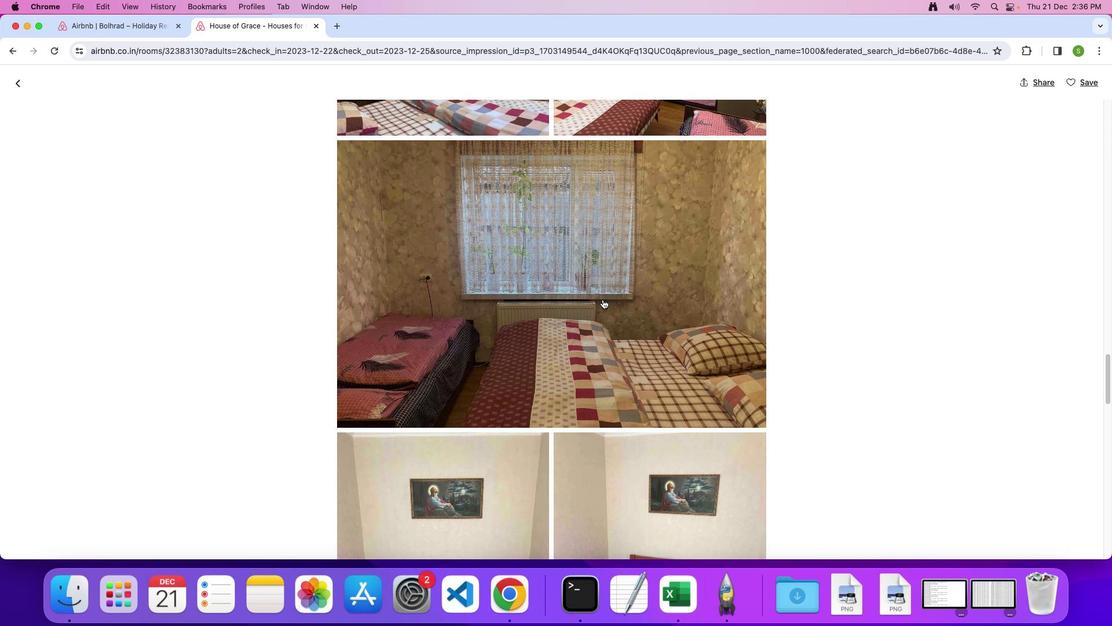 
Action: Mouse scrolled (604, 300) with delta (1, 0)
Screenshot: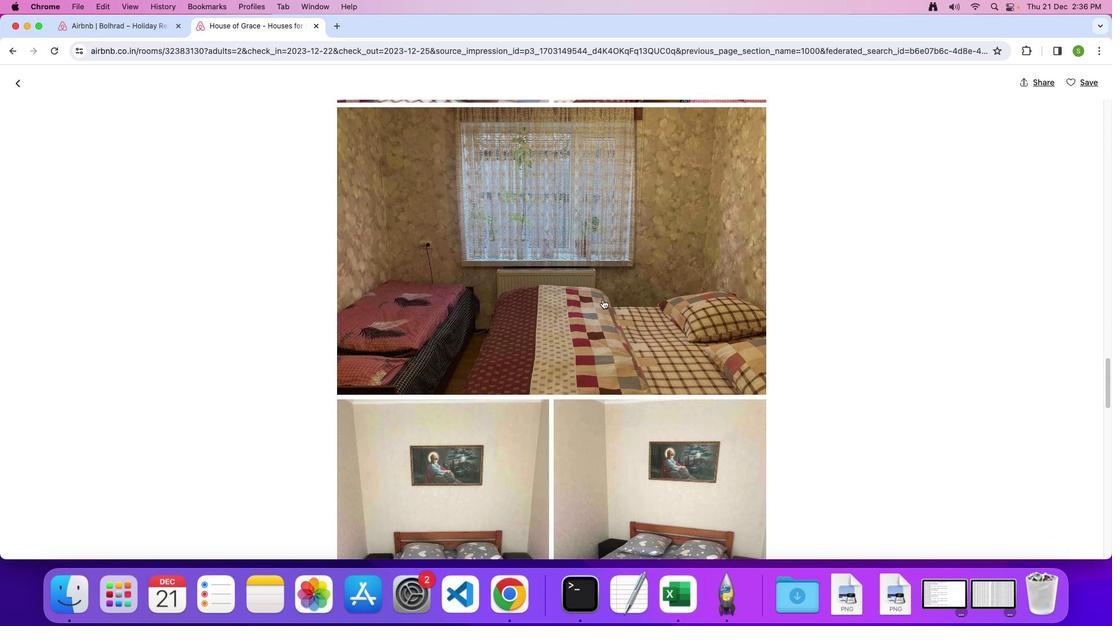 
Action: Mouse scrolled (604, 300) with delta (1, 0)
Screenshot: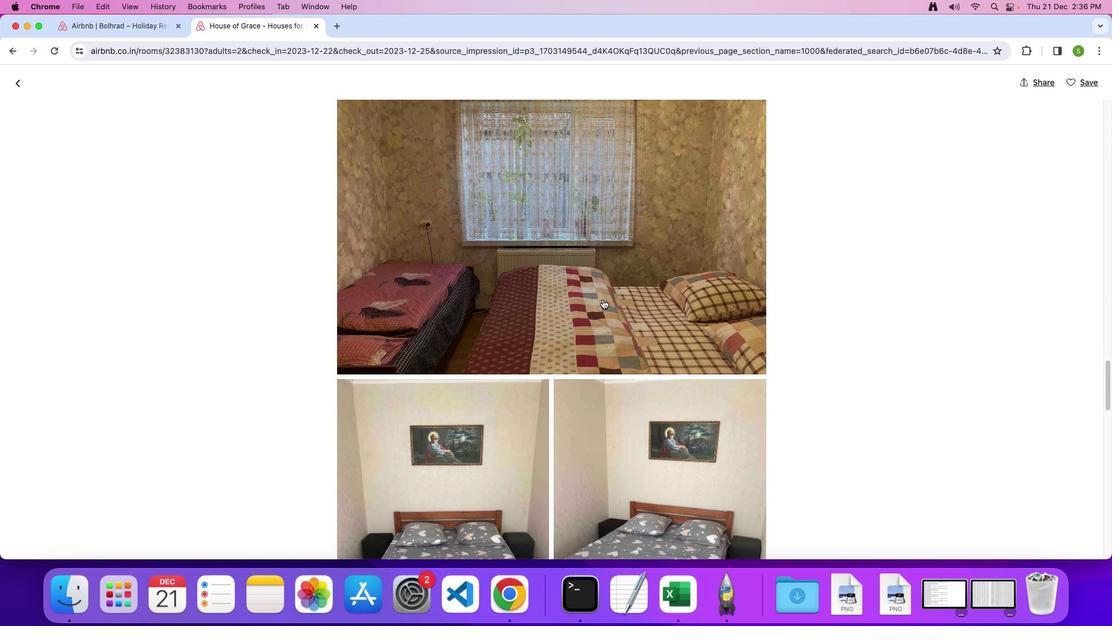 
Action: Mouse scrolled (604, 300) with delta (1, 0)
Screenshot: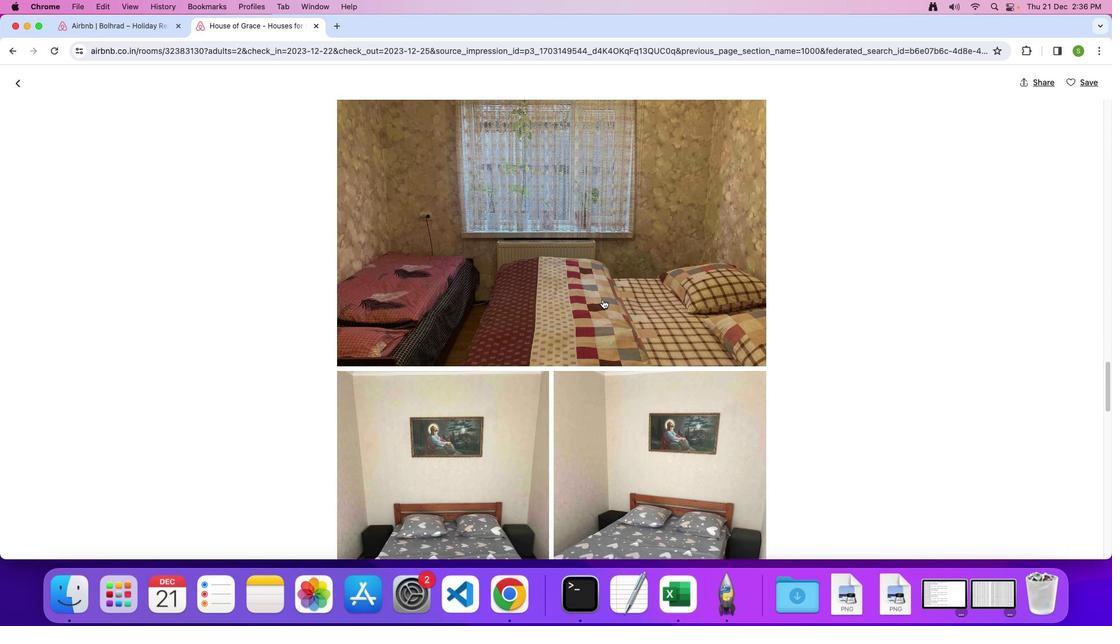 
Action: Mouse scrolled (604, 300) with delta (1, 0)
Screenshot: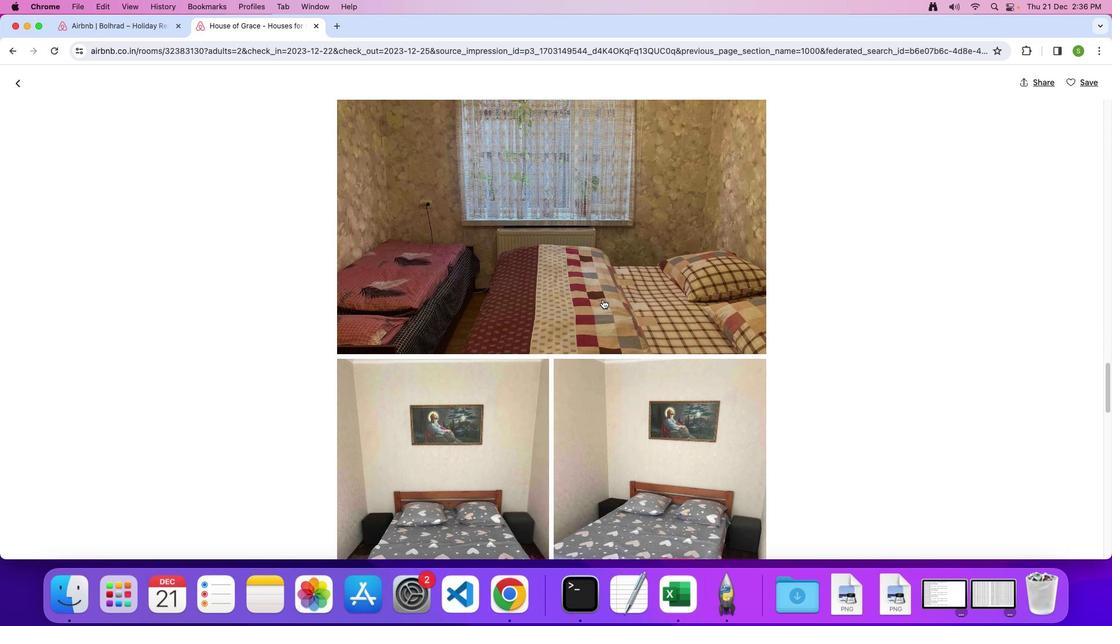 
Action: Mouse scrolled (604, 300) with delta (1, 0)
Screenshot: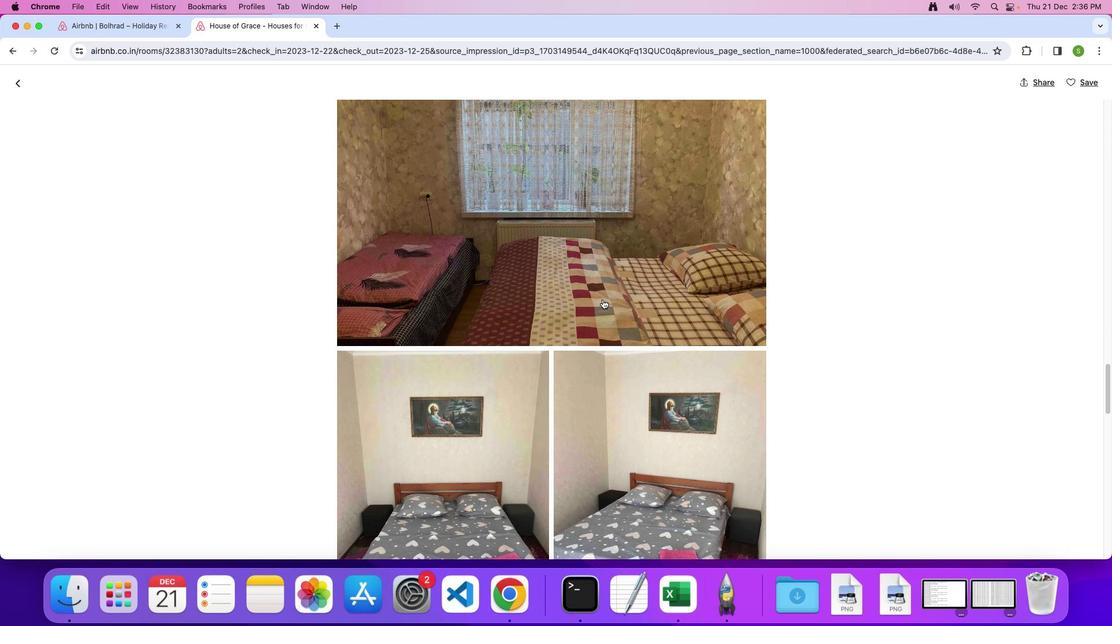 
Action: Mouse scrolled (604, 300) with delta (1, 0)
Screenshot: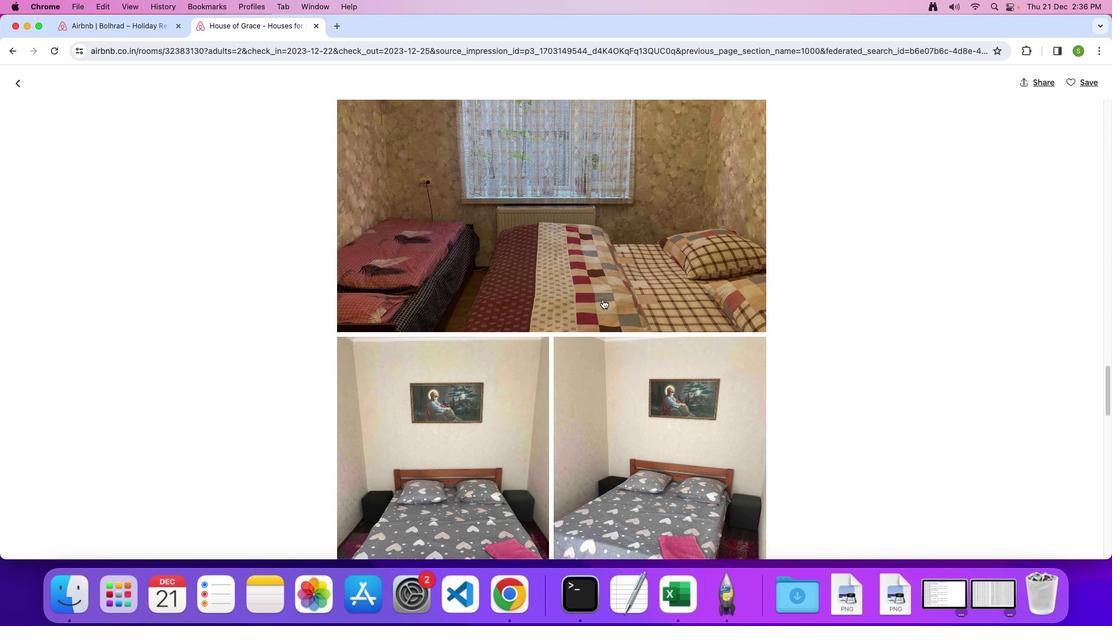 
Action: Mouse scrolled (604, 300) with delta (1, 0)
Screenshot: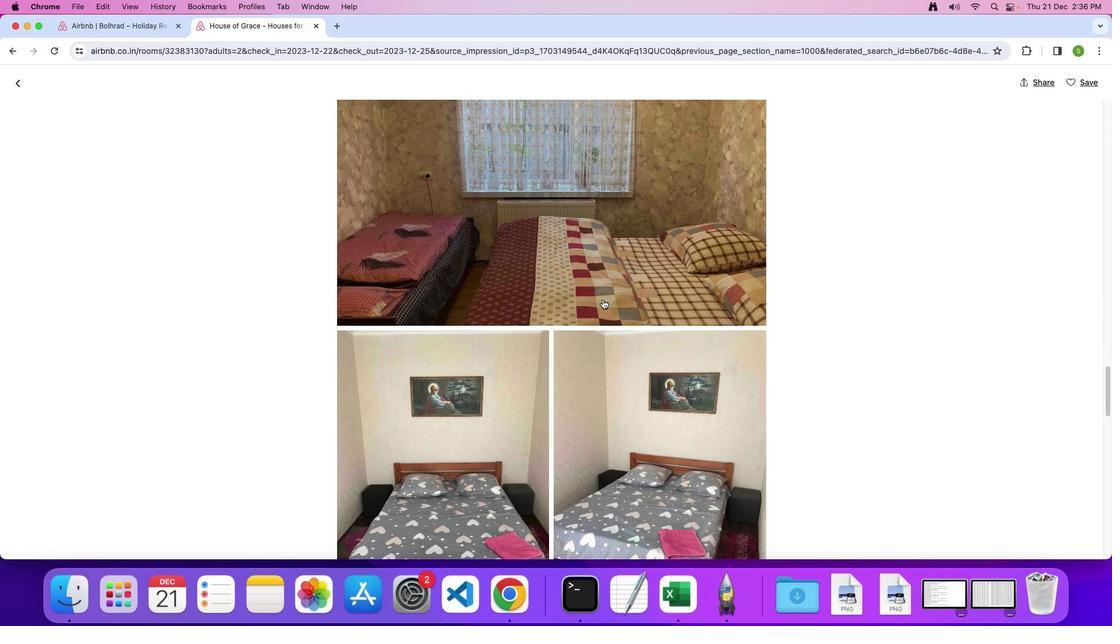 
Action: Mouse moved to (604, 300)
Screenshot: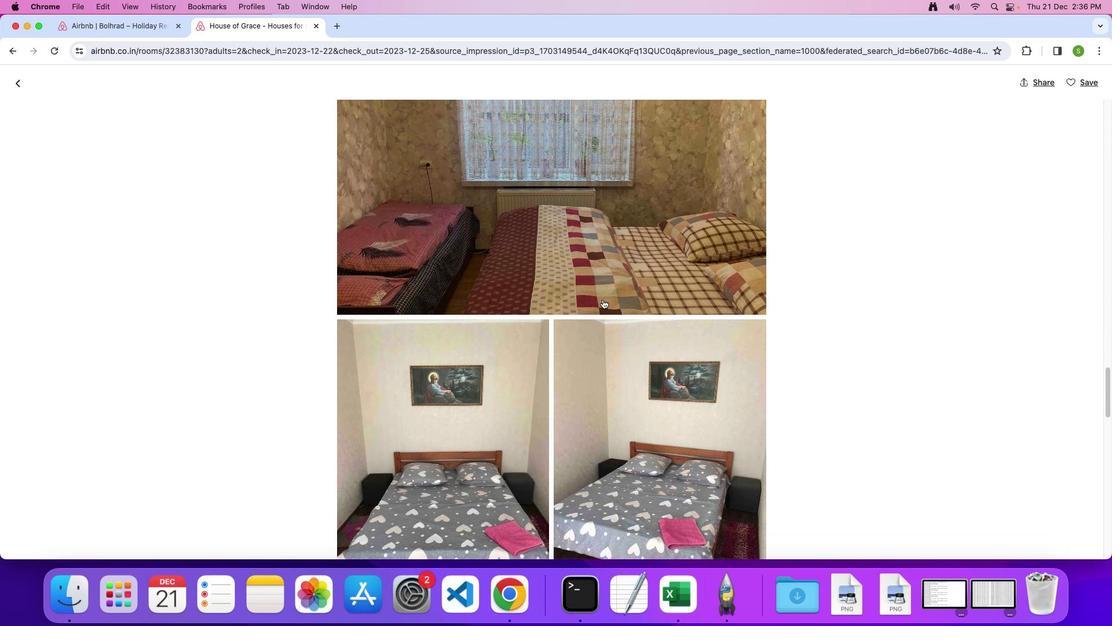 
Action: Mouse scrolled (604, 300) with delta (1, 0)
Screenshot: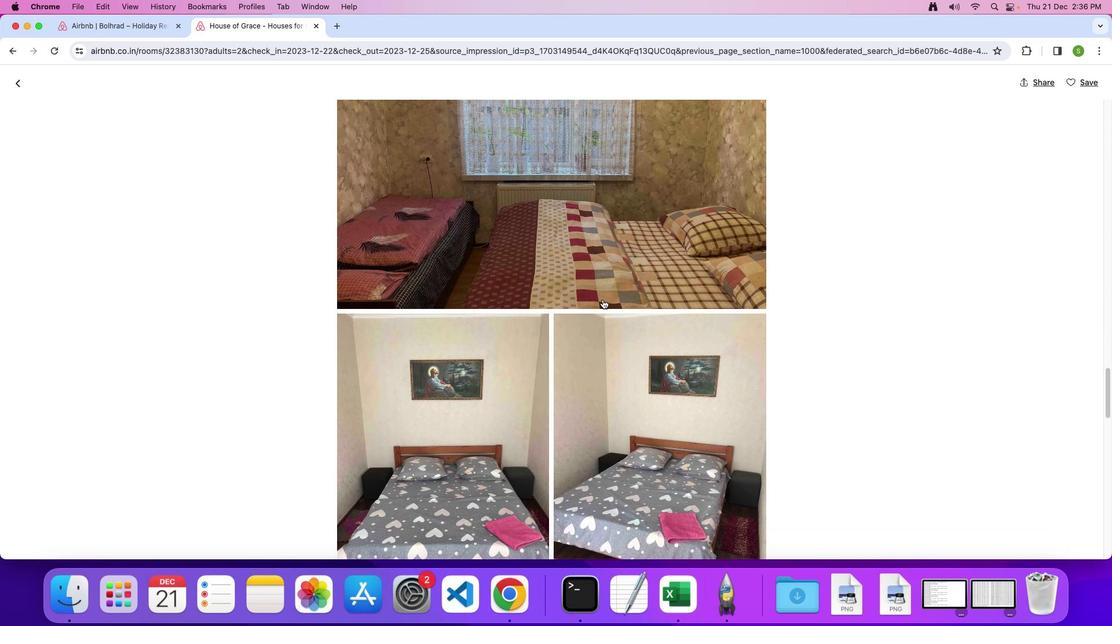 
Action: Mouse scrolled (604, 300) with delta (1, 0)
Screenshot: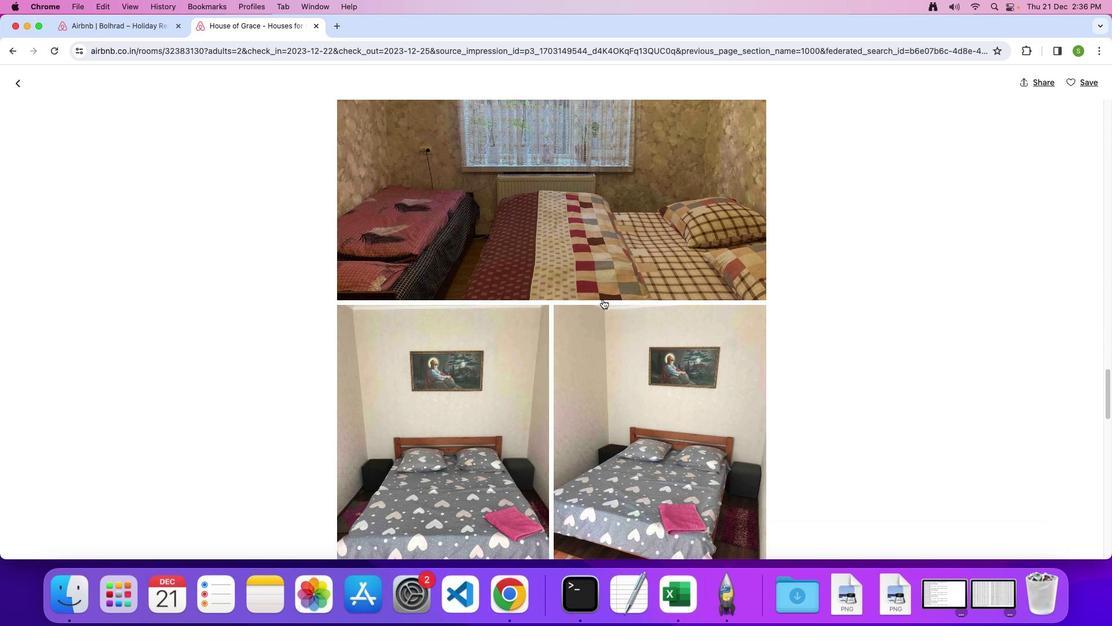 
Action: Mouse scrolled (604, 300) with delta (1, 0)
Screenshot: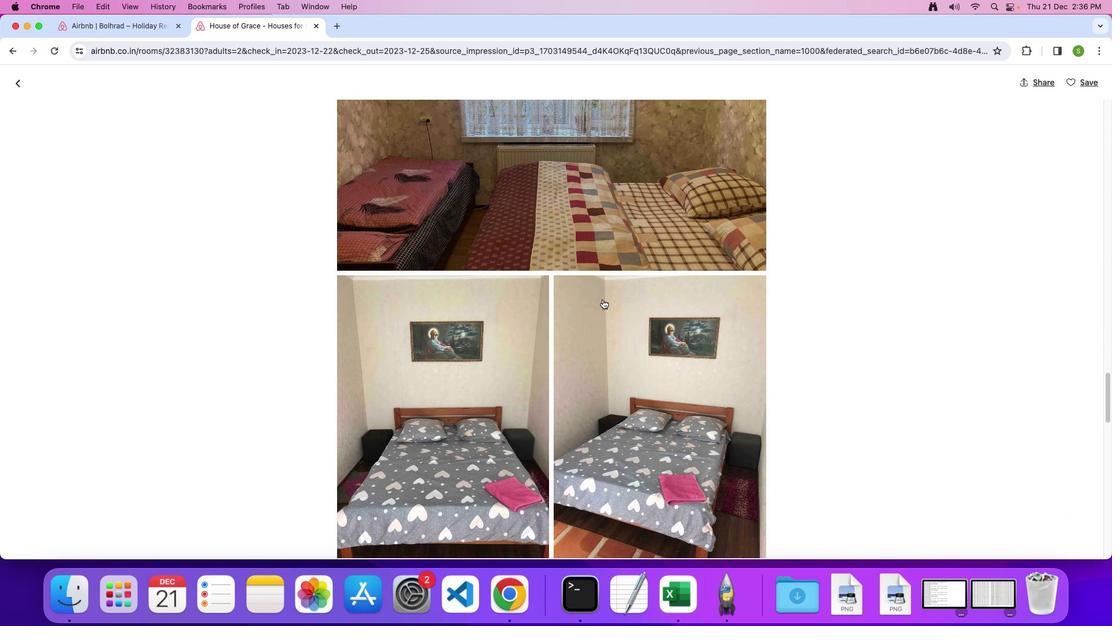 
Action: Mouse scrolled (604, 300) with delta (1, 0)
Screenshot: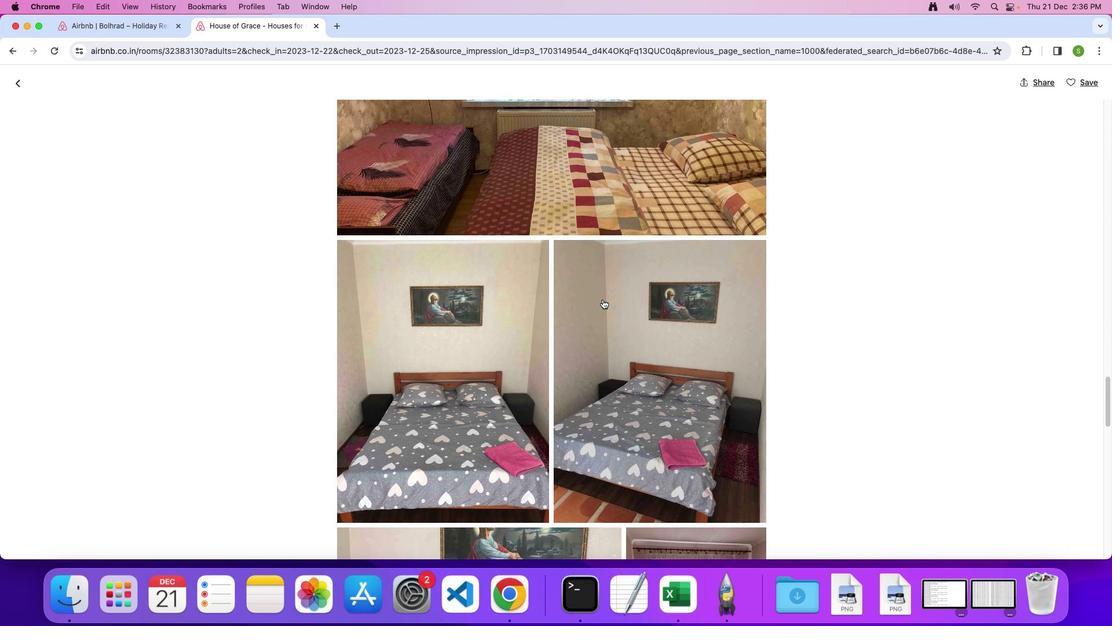 
Action: Mouse scrolled (604, 300) with delta (1, 0)
Screenshot: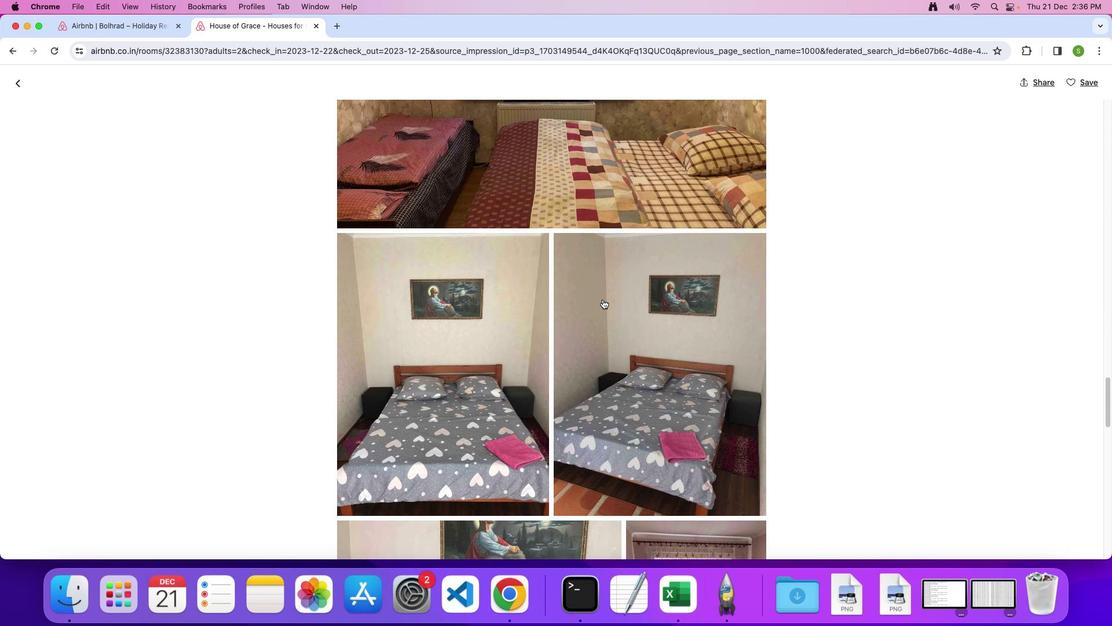 
Action: Mouse scrolled (604, 300) with delta (1, 0)
Screenshot: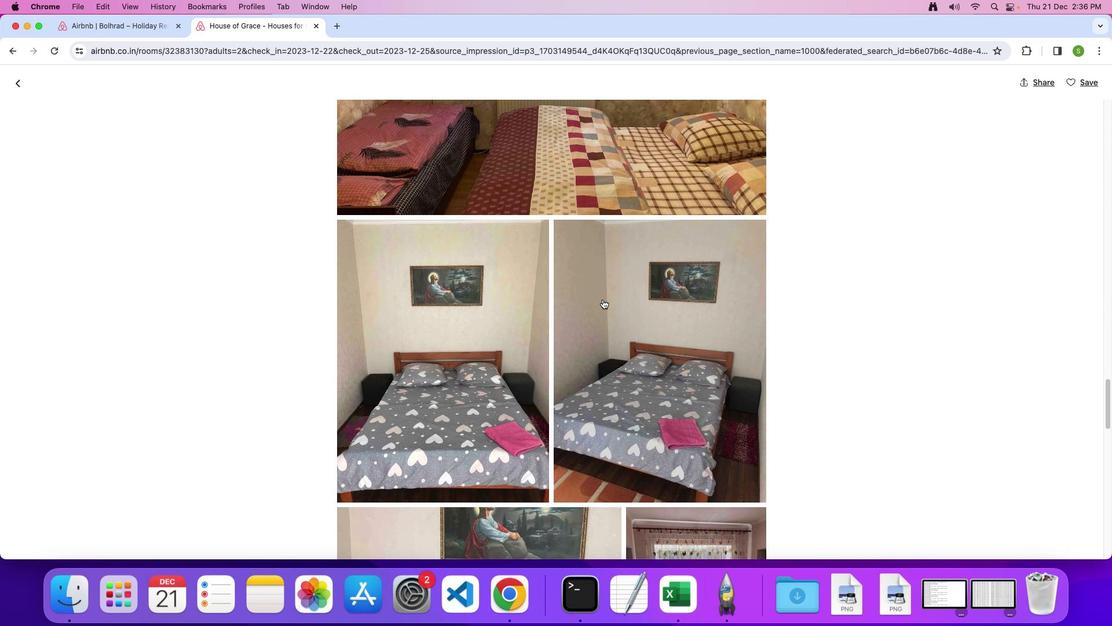 
Action: Mouse scrolled (604, 300) with delta (1, 0)
Screenshot: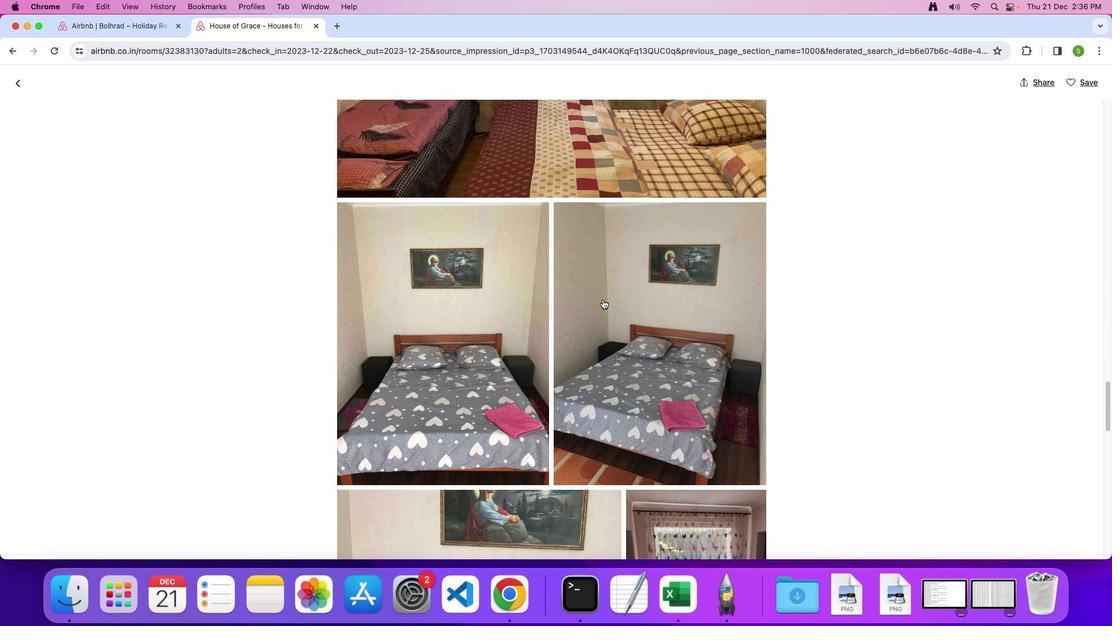 
Action: Mouse scrolled (604, 300) with delta (1, 0)
Screenshot: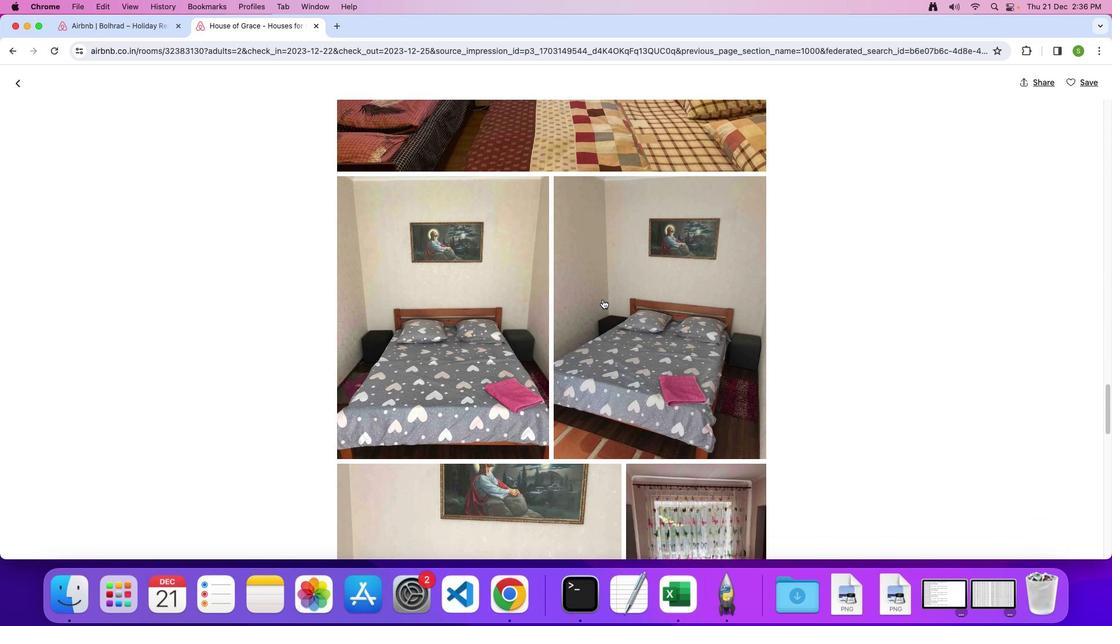 
Action: Mouse scrolled (604, 300) with delta (1, 0)
Screenshot: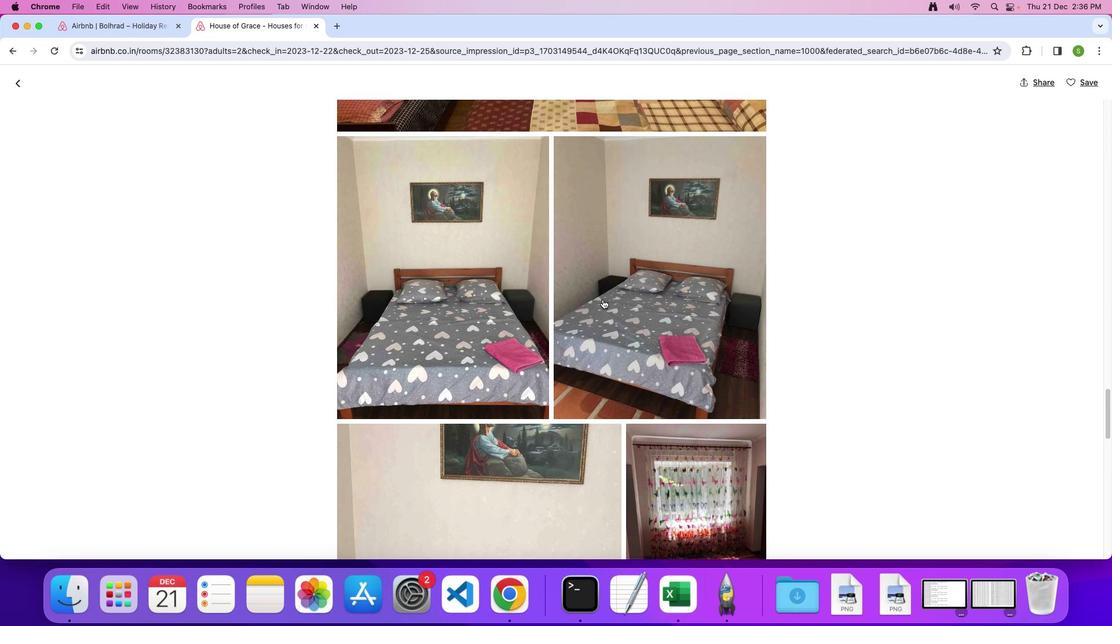 
Action: Mouse scrolled (604, 300) with delta (1, 0)
Screenshot: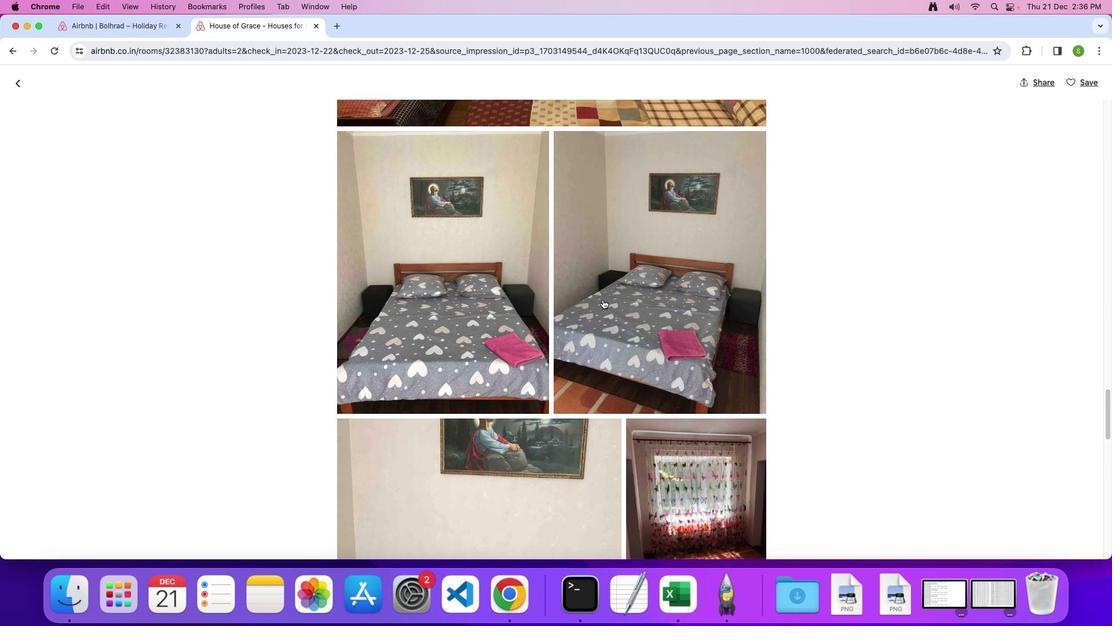 
Action: Mouse scrolled (604, 300) with delta (1, 0)
Screenshot: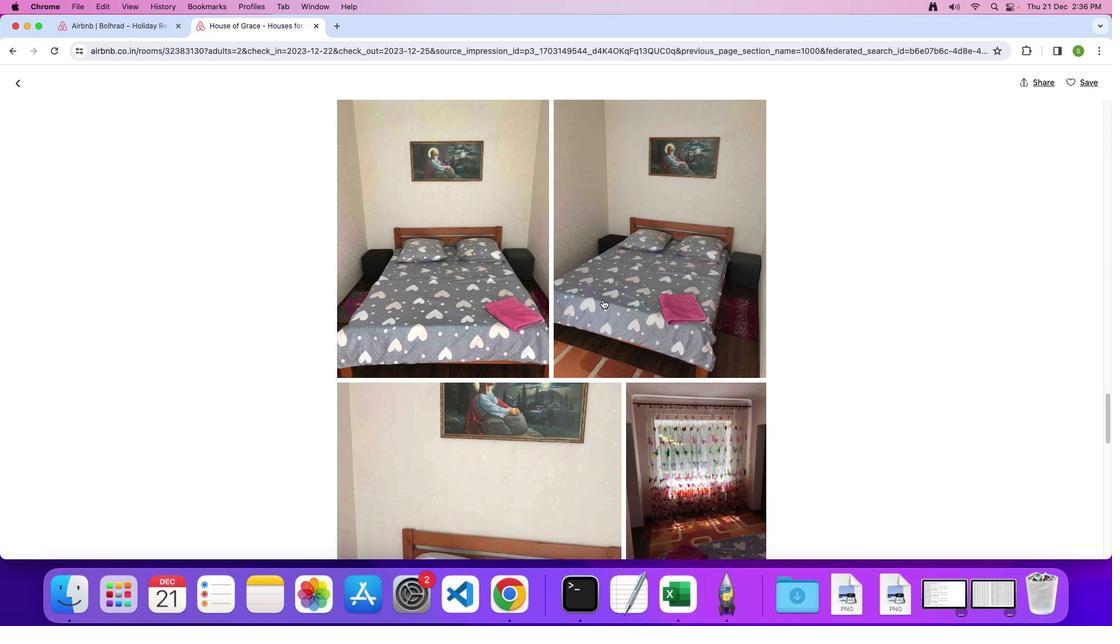 
Action: Mouse scrolled (604, 300) with delta (1, 0)
Screenshot: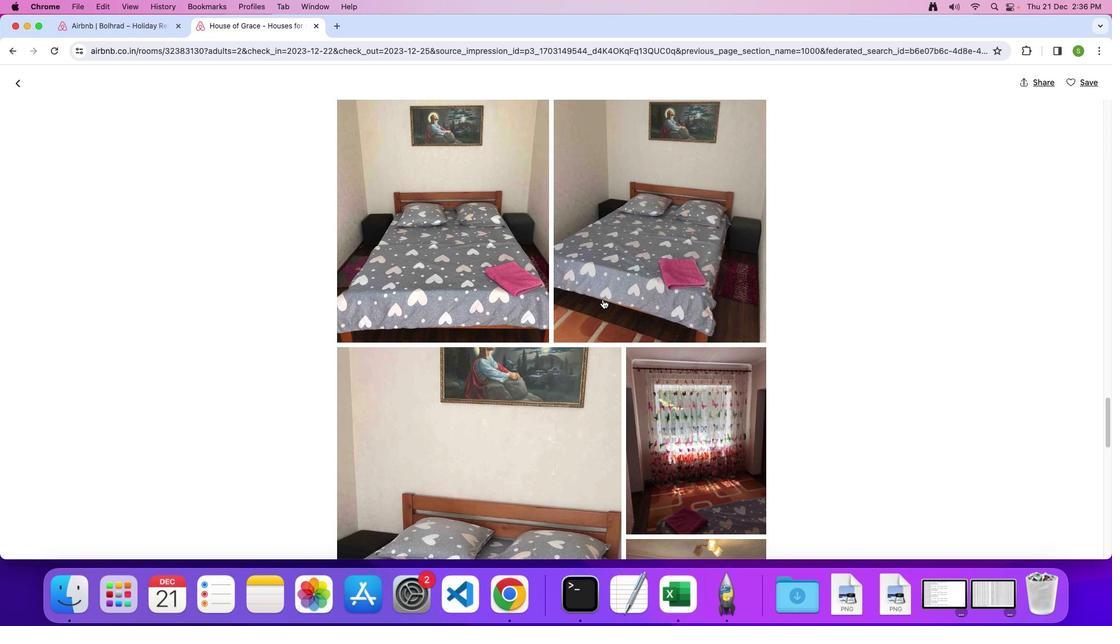 
Action: Mouse scrolled (604, 300) with delta (1, 0)
Screenshot: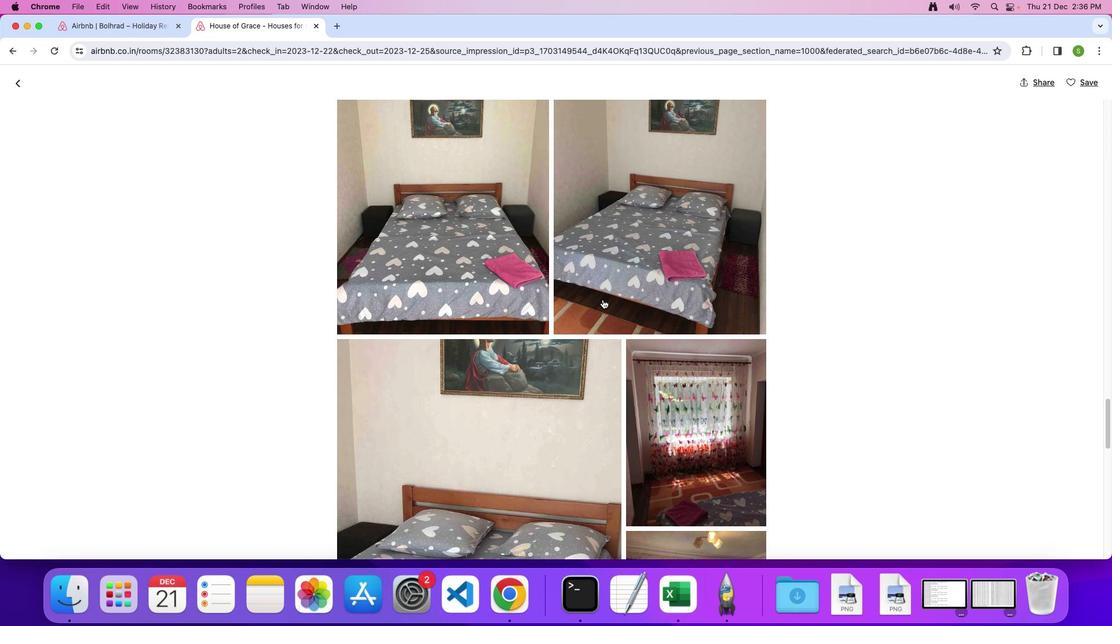 
Action: Mouse scrolled (604, 300) with delta (1, 0)
Screenshot: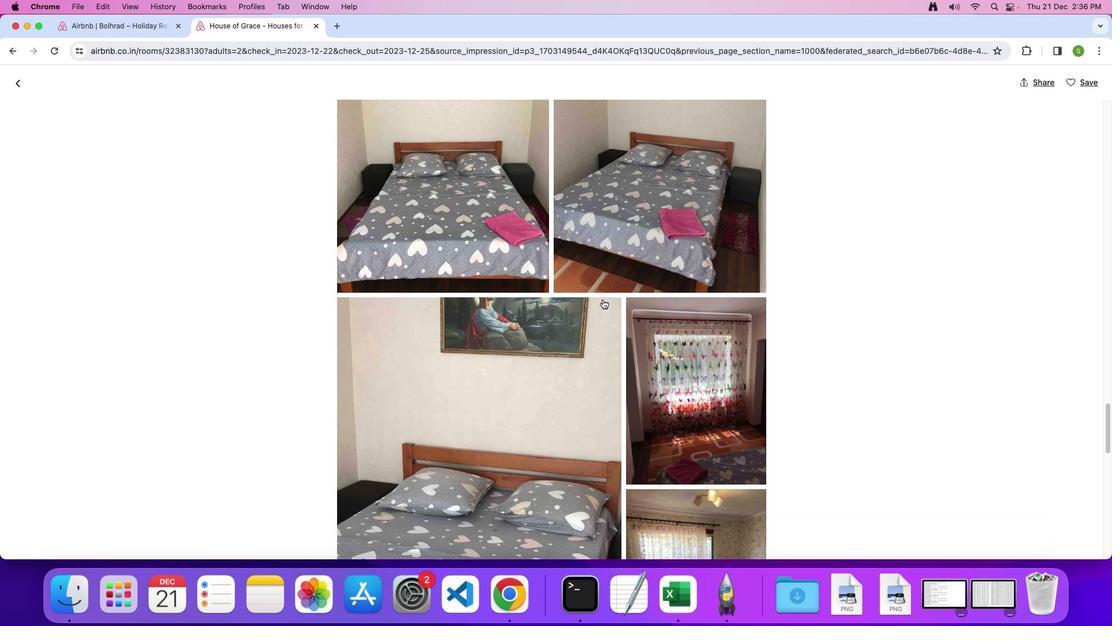 
Action: Mouse scrolled (604, 300) with delta (1, 0)
Screenshot: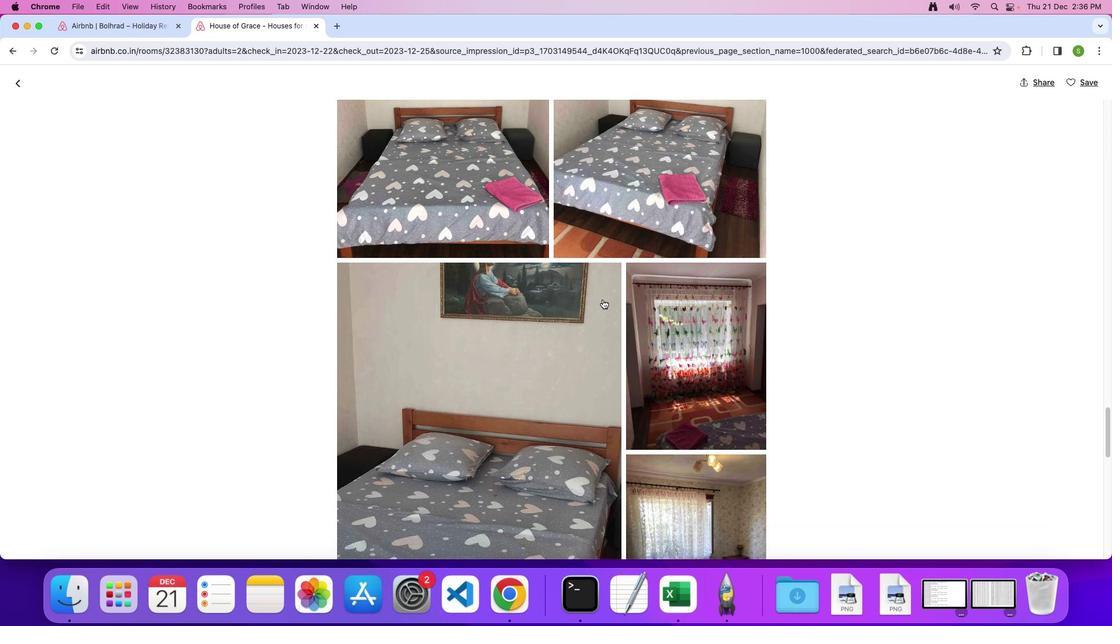 
Action: Mouse scrolled (604, 300) with delta (1, 0)
Screenshot: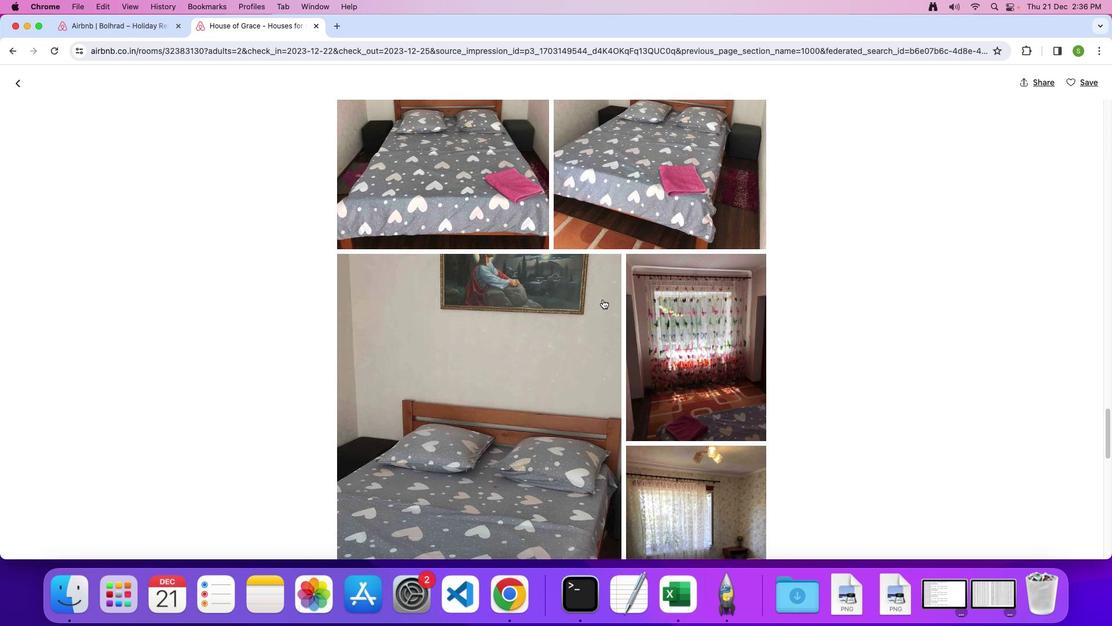 
Action: Mouse scrolled (604, 300) with delta (1, 0)
Screenshot: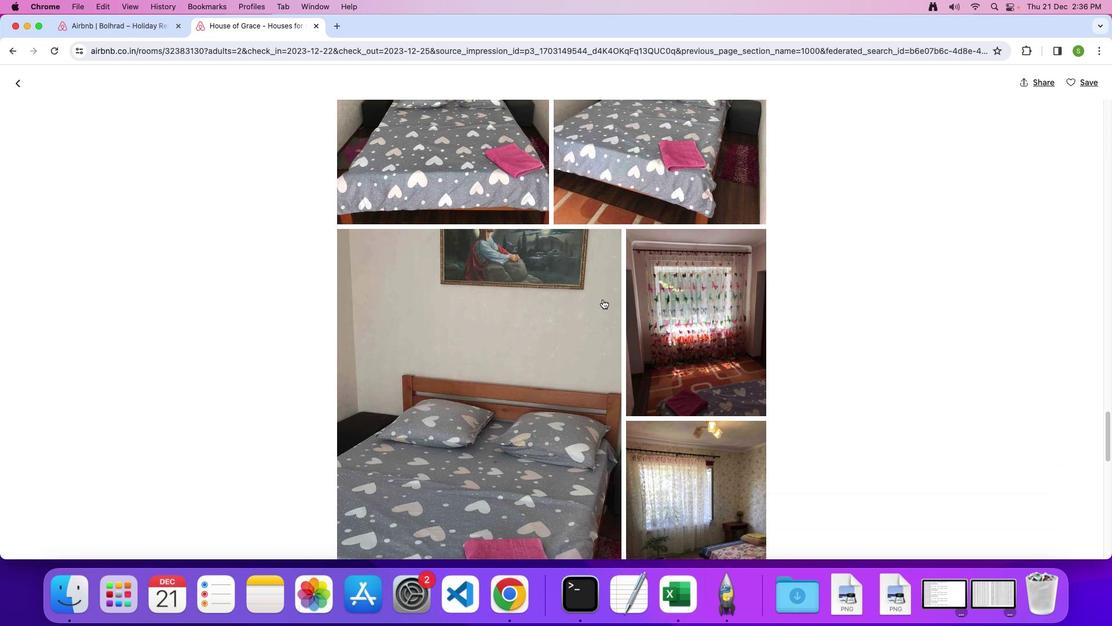 
Action: Mouse scrolled (604, 300) with delta (1, 0)
Screenshot: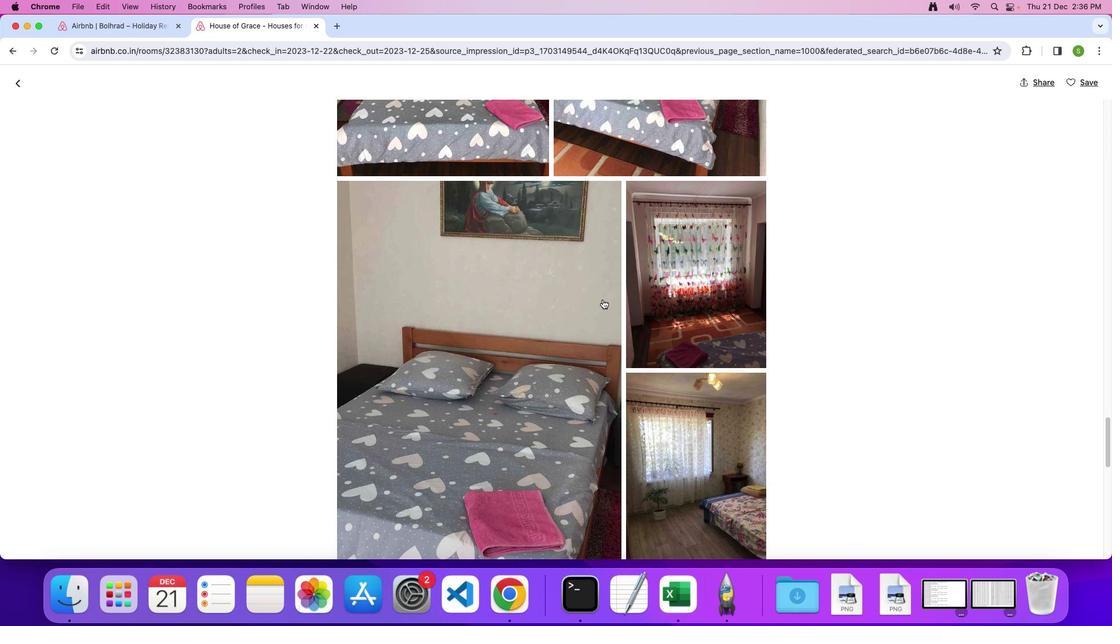 
Action: Mouse scrolled (604, 300) with delta (1, 0)
Screenshot: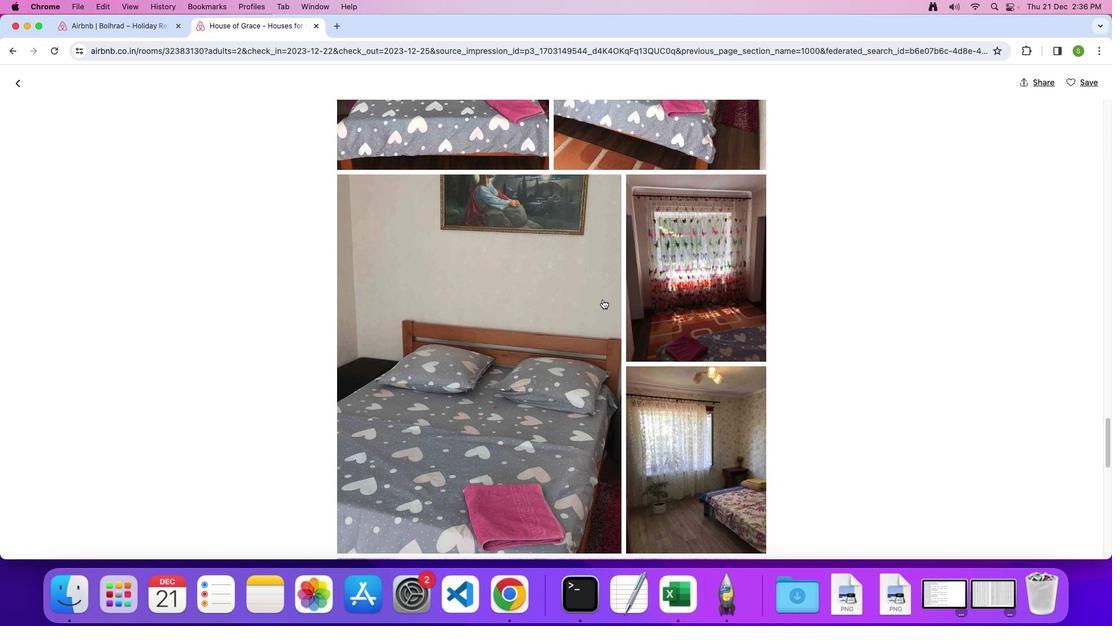 
Action: Mouse scrolled (604, 300) with delta (1, 0)
Screenshot: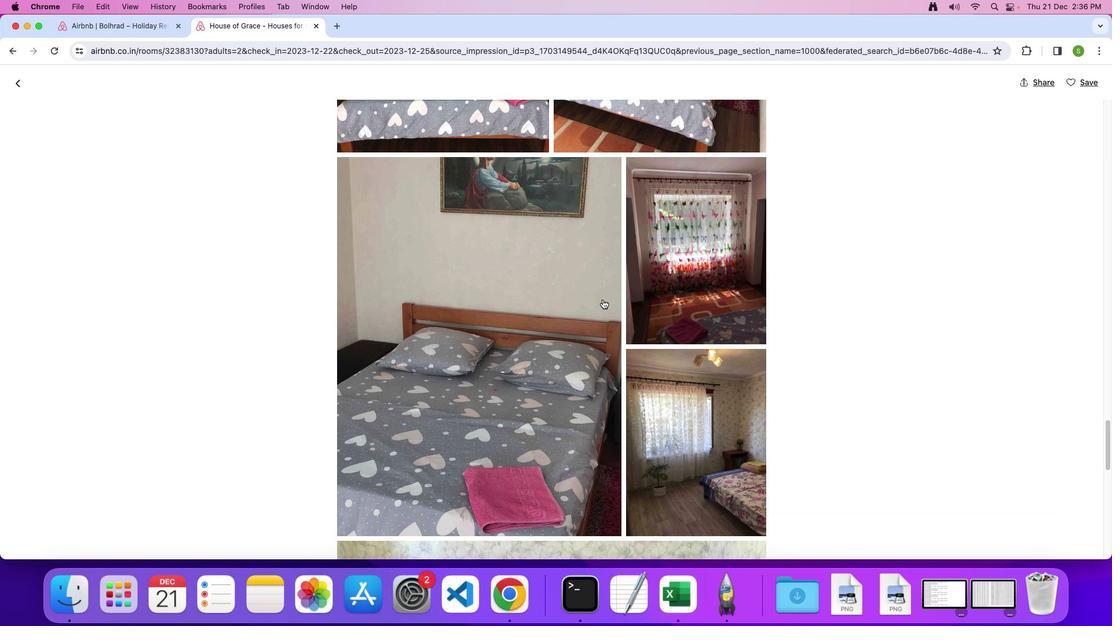 
Action: Mouse scrolled (604, 300) with delta (1, 0)
Screenshot: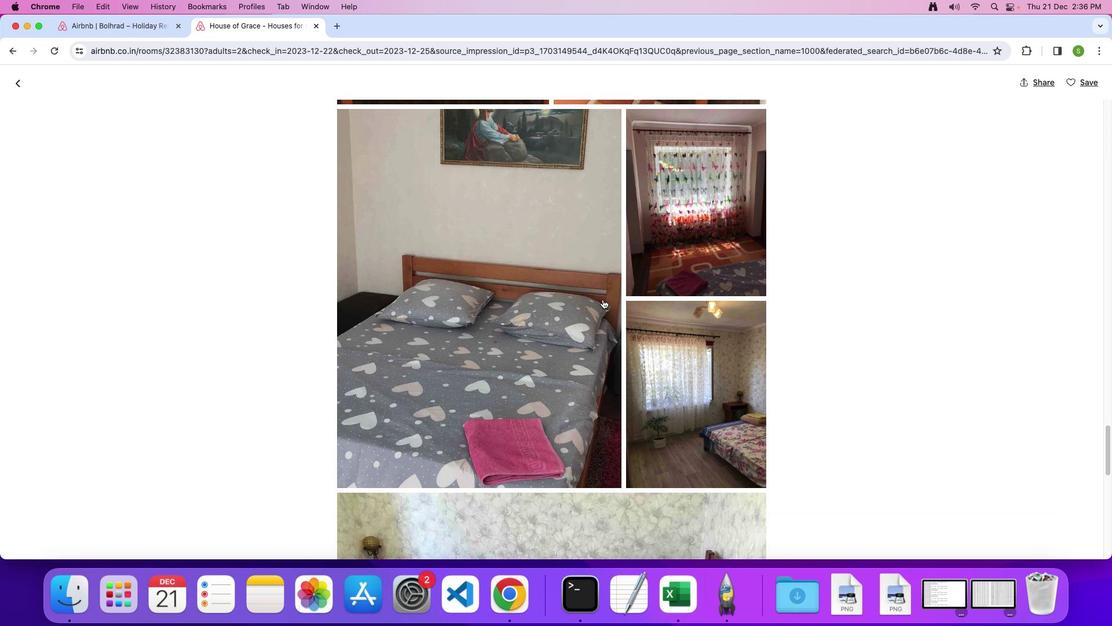 
Action: Mouse scrolled (604, 300) with delta (1, 0)
Screenshot: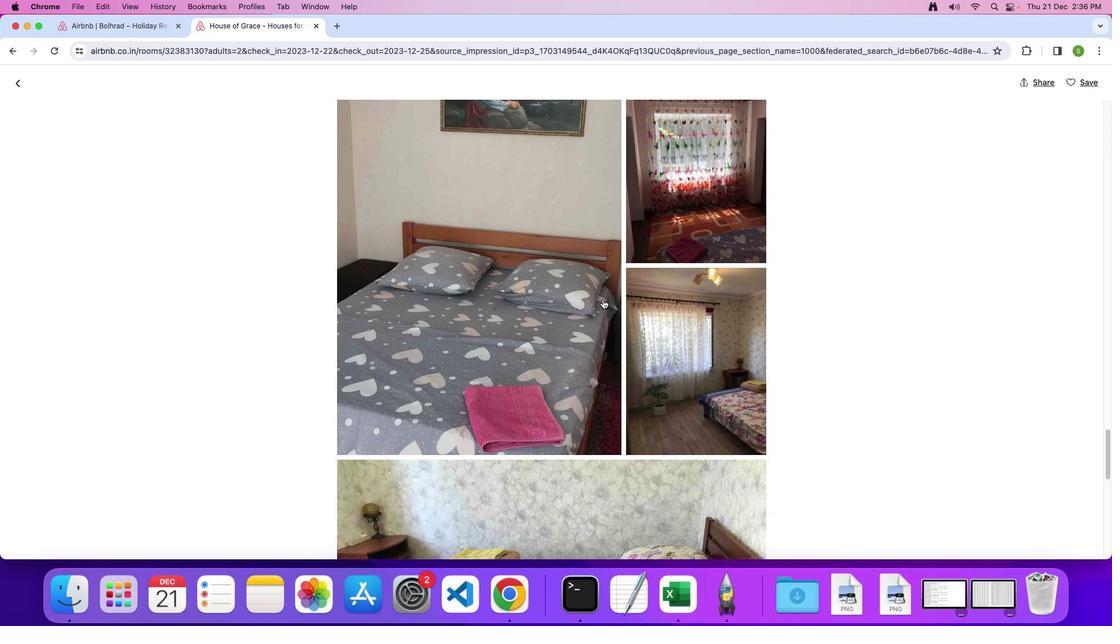 
Action: Mouse scrolled (604, 300) with delta (1, 0)
Screenshot: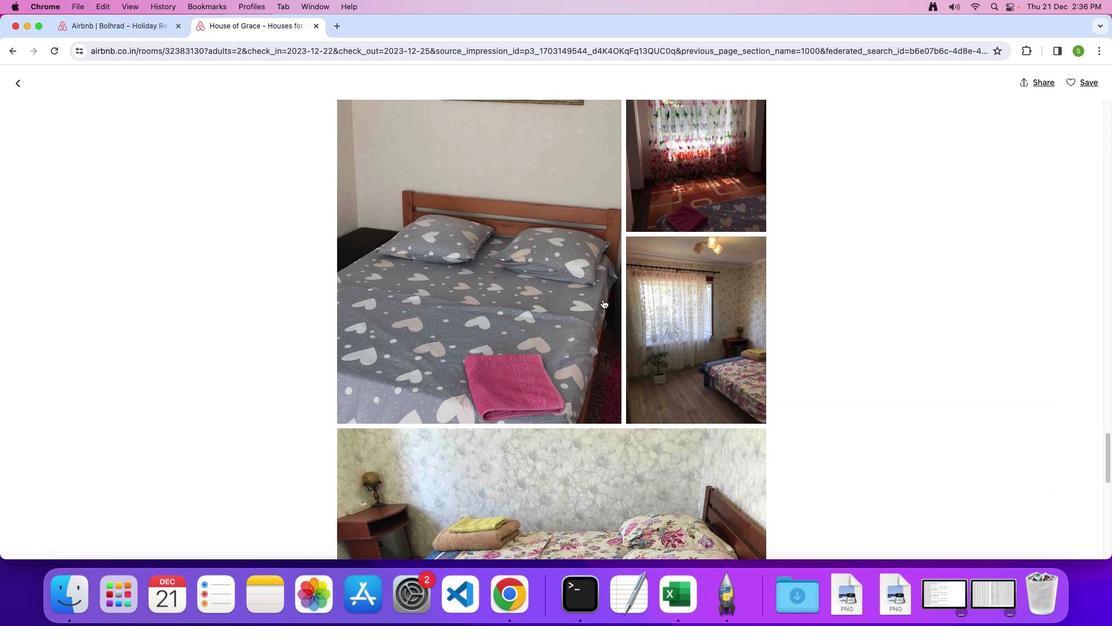 
Action: Mouse scrolled (604, 300) with delta (1, 0)
Screenshot: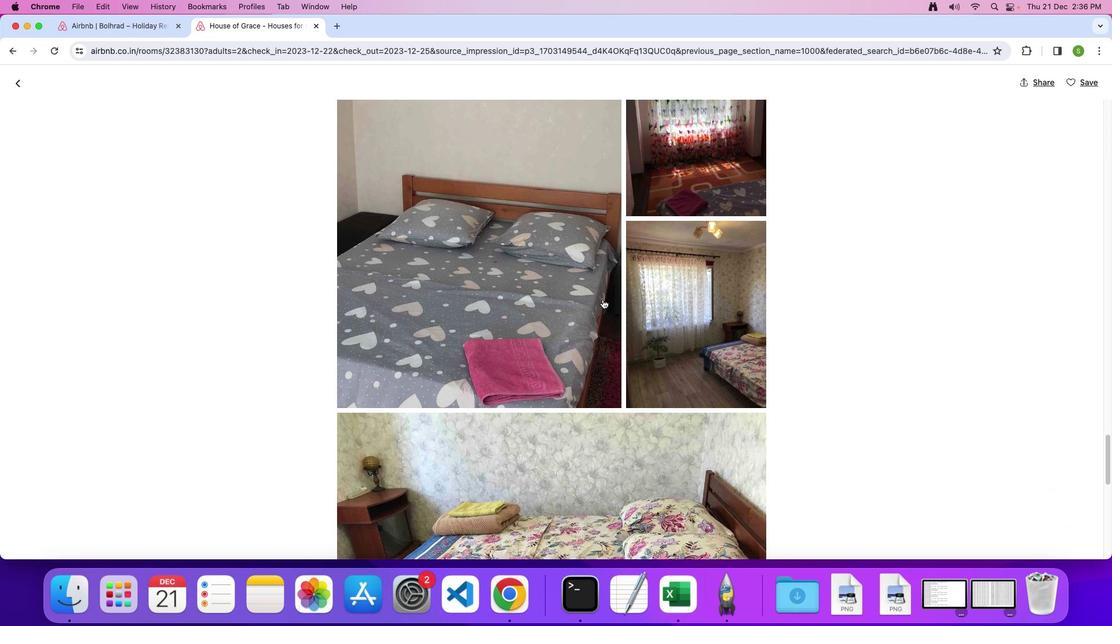 
Action: Mouse scrolled (604, 300) with delta (1, 0)
Screenshot: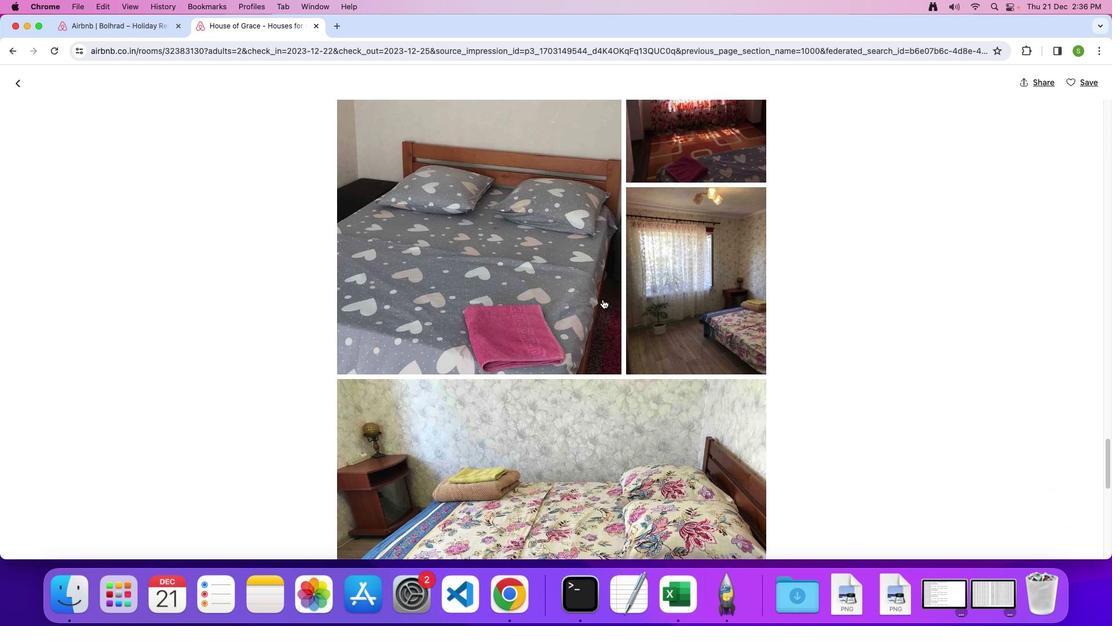 
Action: Mouse scrolled (604, 300) with delta (1, 0)
Screenshot: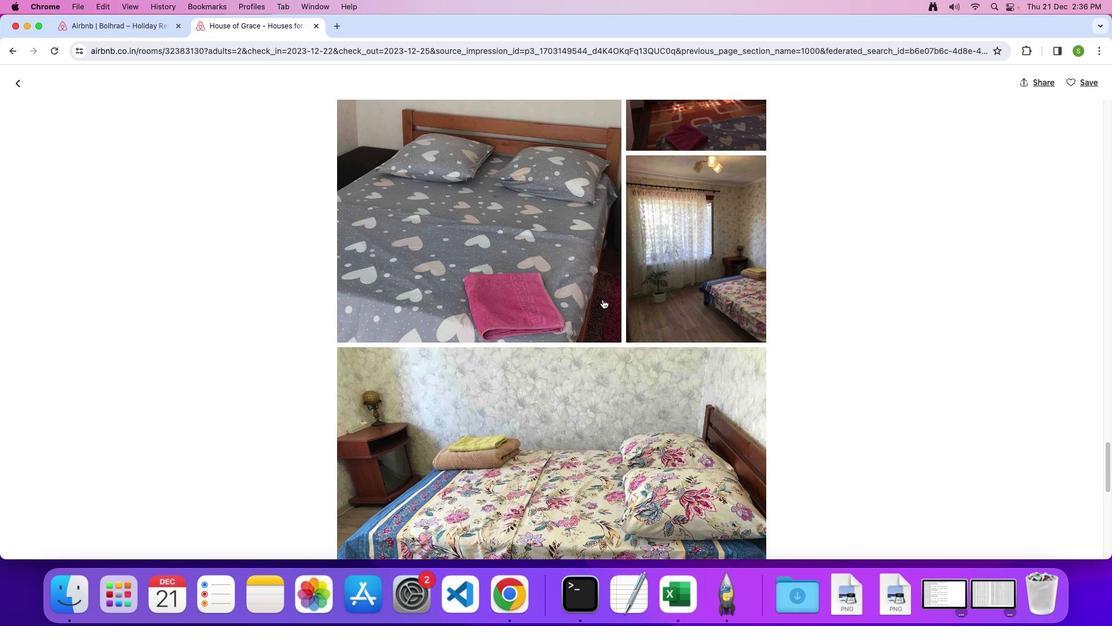 
Action: Mouse scrolled (604, 300) with delta (1, 0)
Screenshot: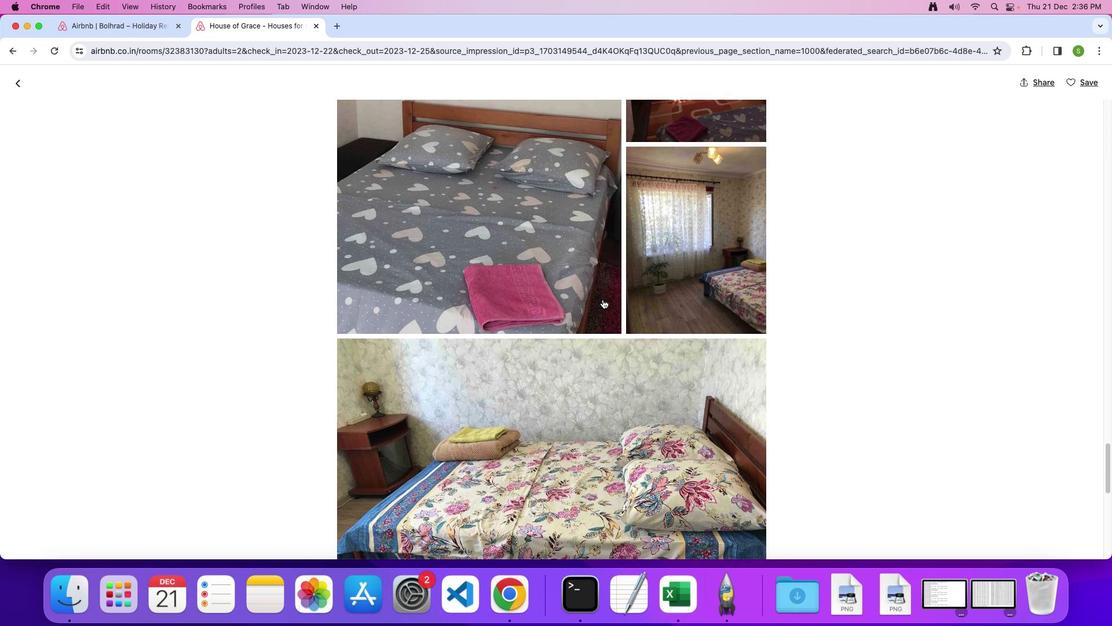 
Action: Mouse scrolled (604, 300) with delta (1, 0)
Screenshot: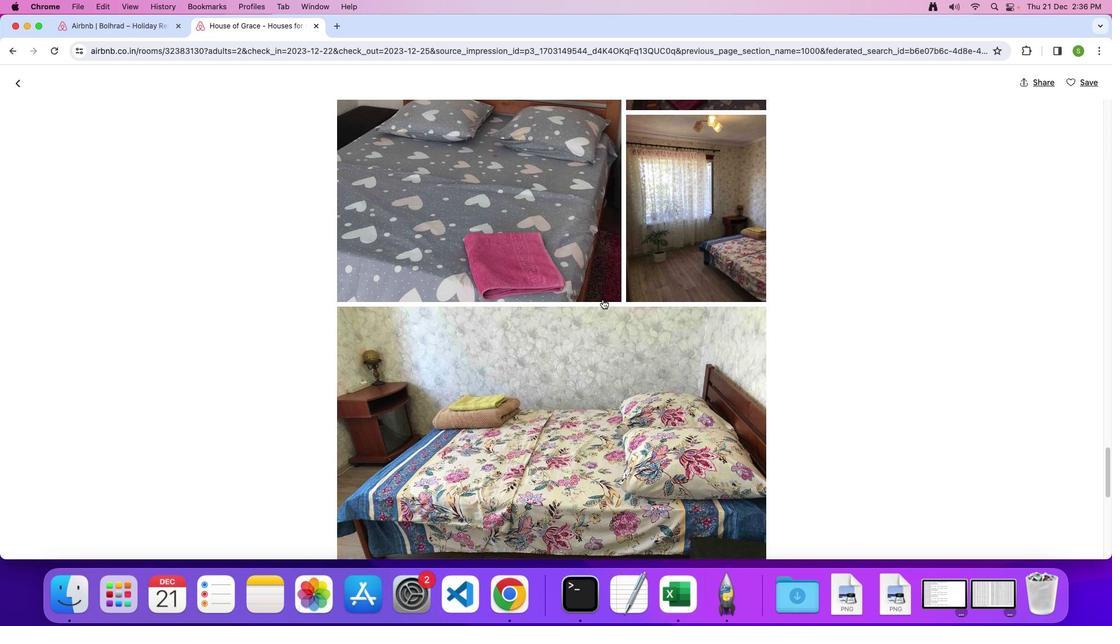 
Action: Mouse scrolled (604, 300) with delta (1, 0)
Screenshot: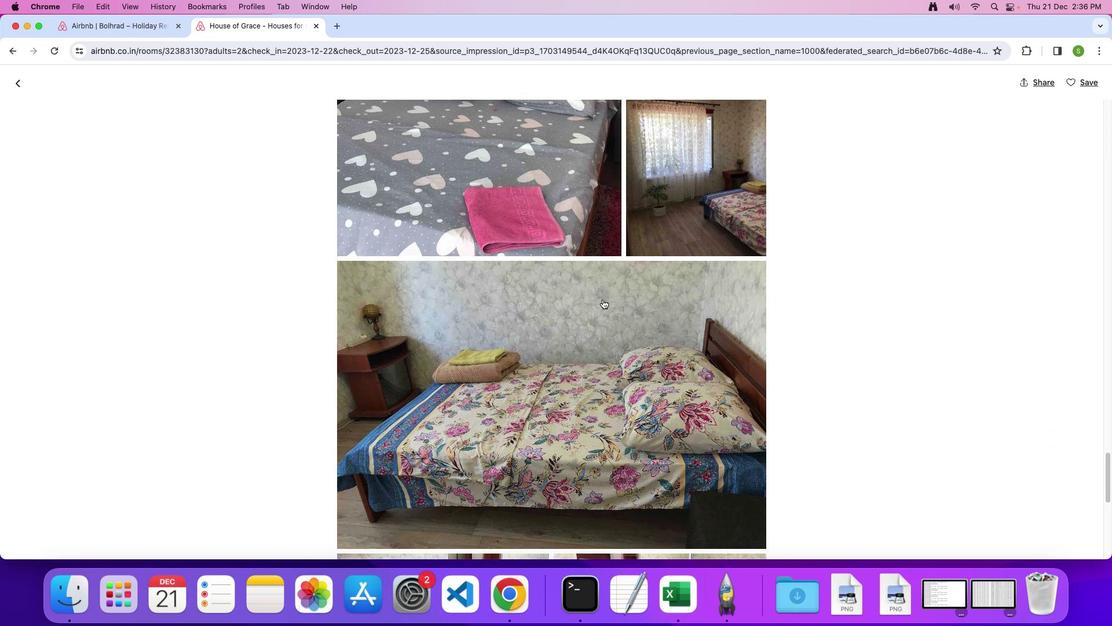 
Action: Mouse scrolled (604, 300) with delta (1, 0)
Screenshot: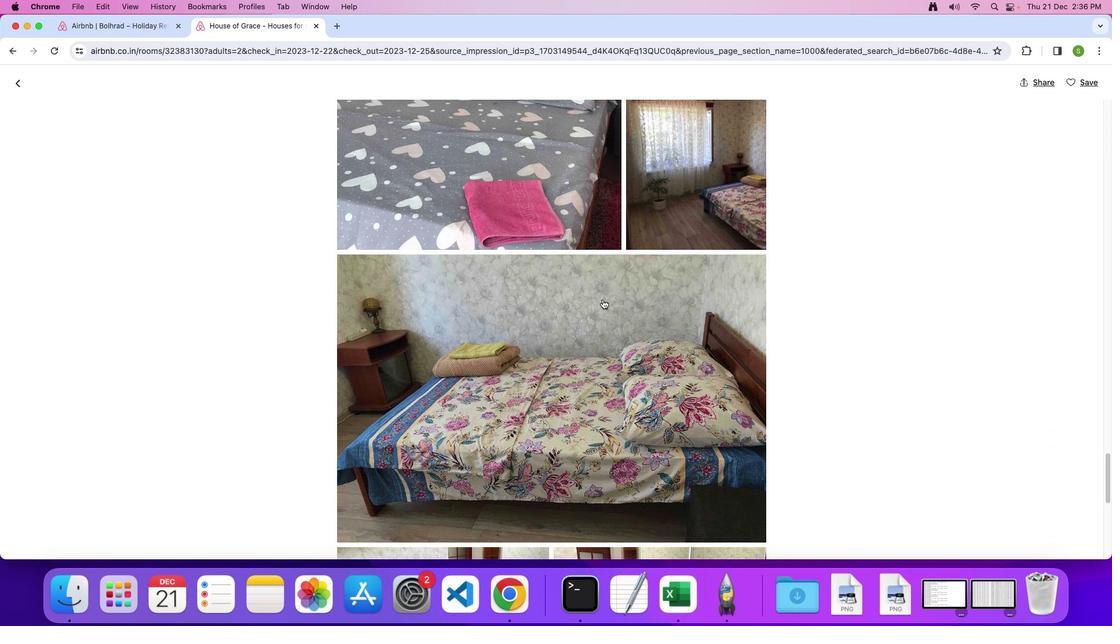 
Action: Mouse scrolled (604, 300) with delta (1, 0)
Screenshot: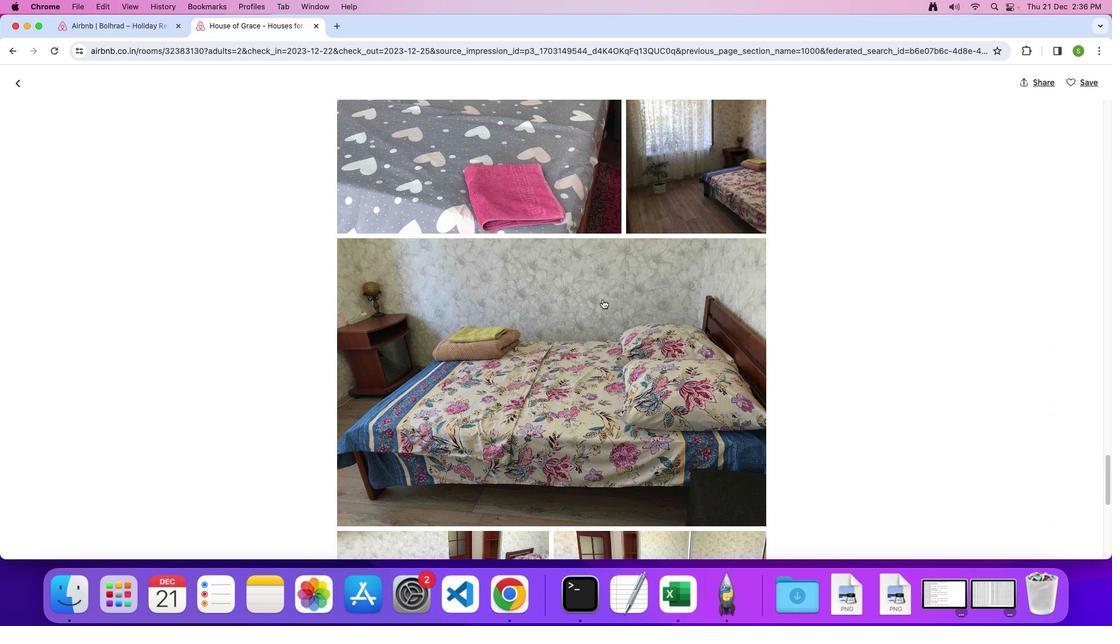 
Action: Mouse scrolled (604, 300) with delta (1, 0)
Screenshot: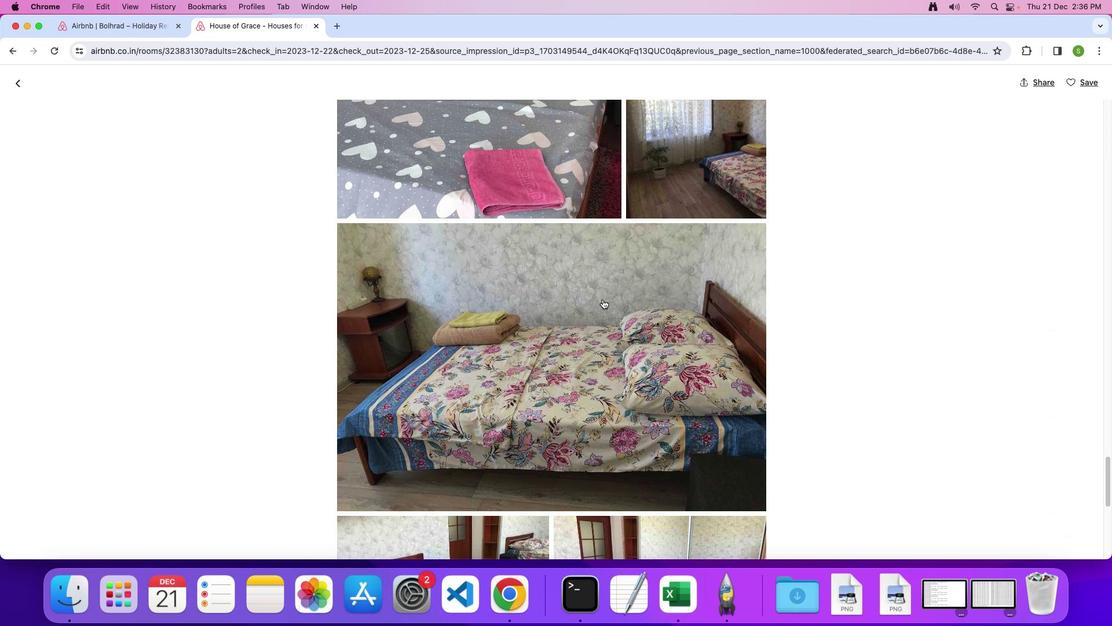 
Action: Mouse scrolled (604, 300) with delta (1, 0)
Screenshot: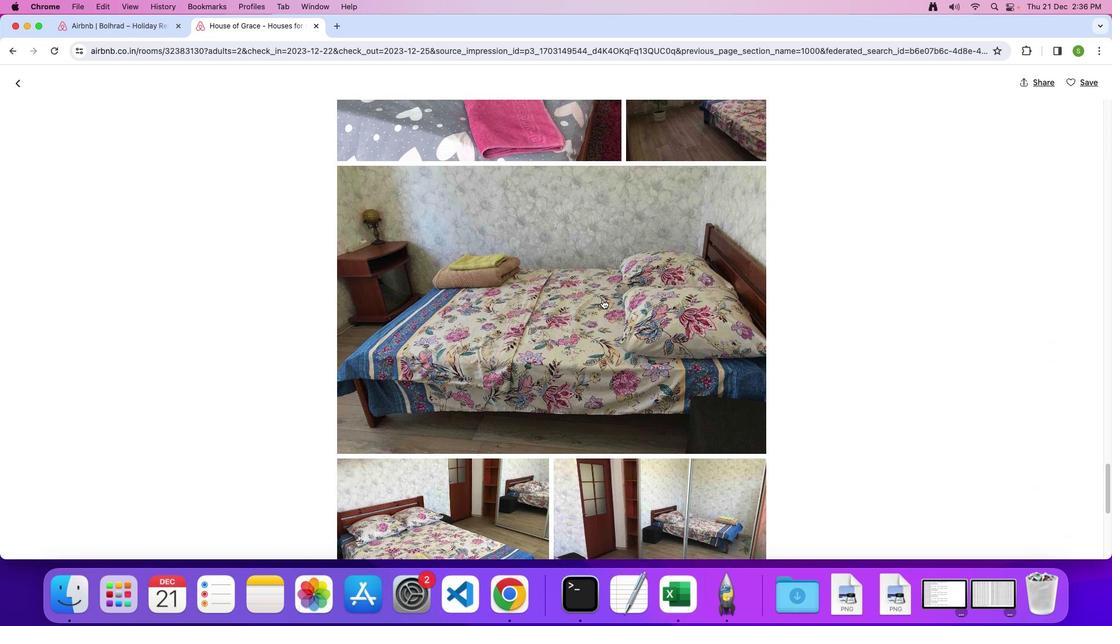 
Action: Mouse scrolled (604, 300) with delta (1, 0)
Screenshot: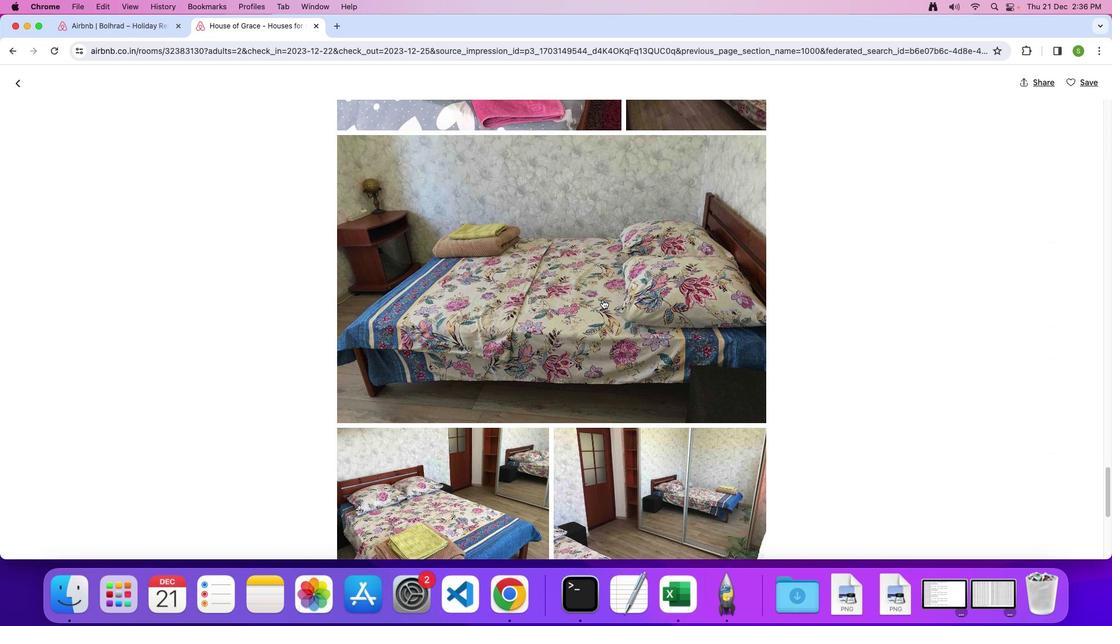 
Action: Mouse scrolled (604, 300) with delta (1, 0)
Screenshot: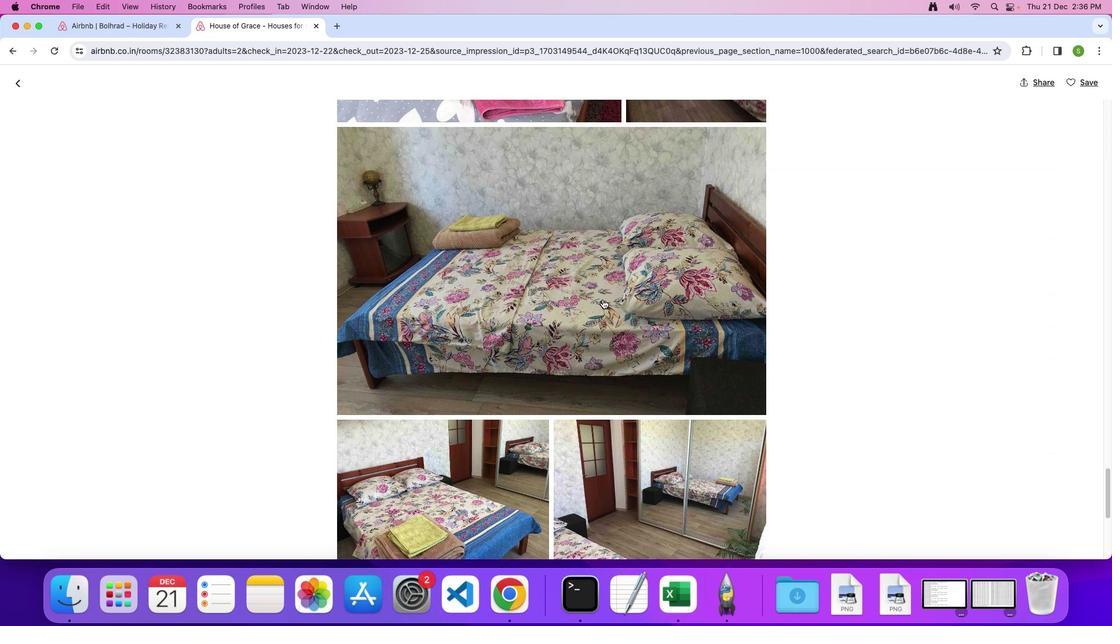 
Action: Mouse scrolled (604, 300) with delta (1, 0)
Screenshot: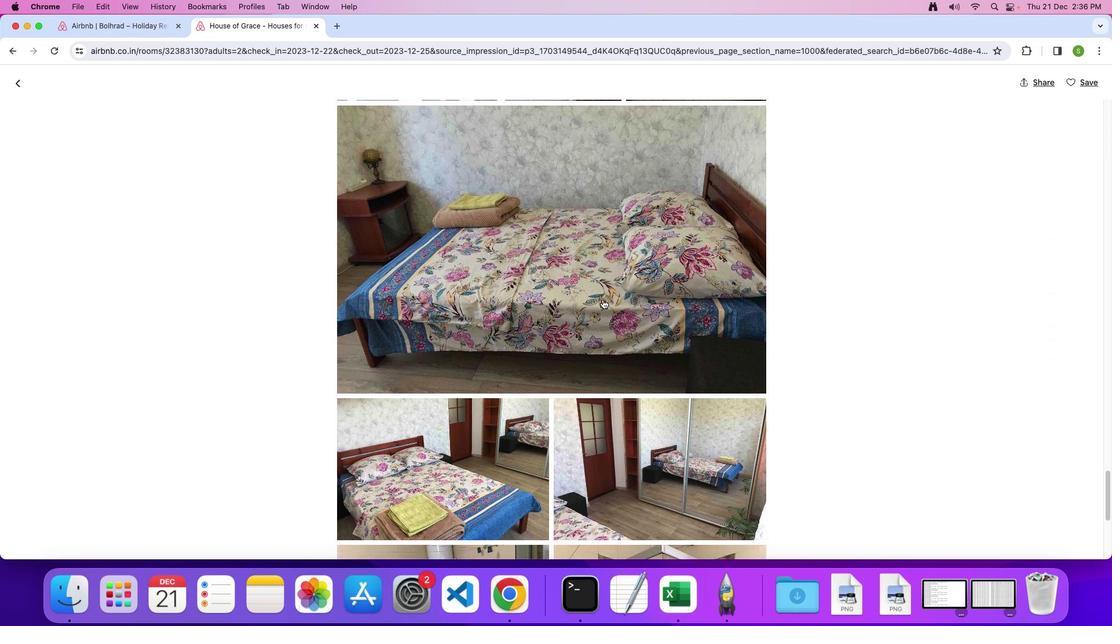
Action: Mouse scrolled (604, 300) with delta (1, 0)
Screenshot: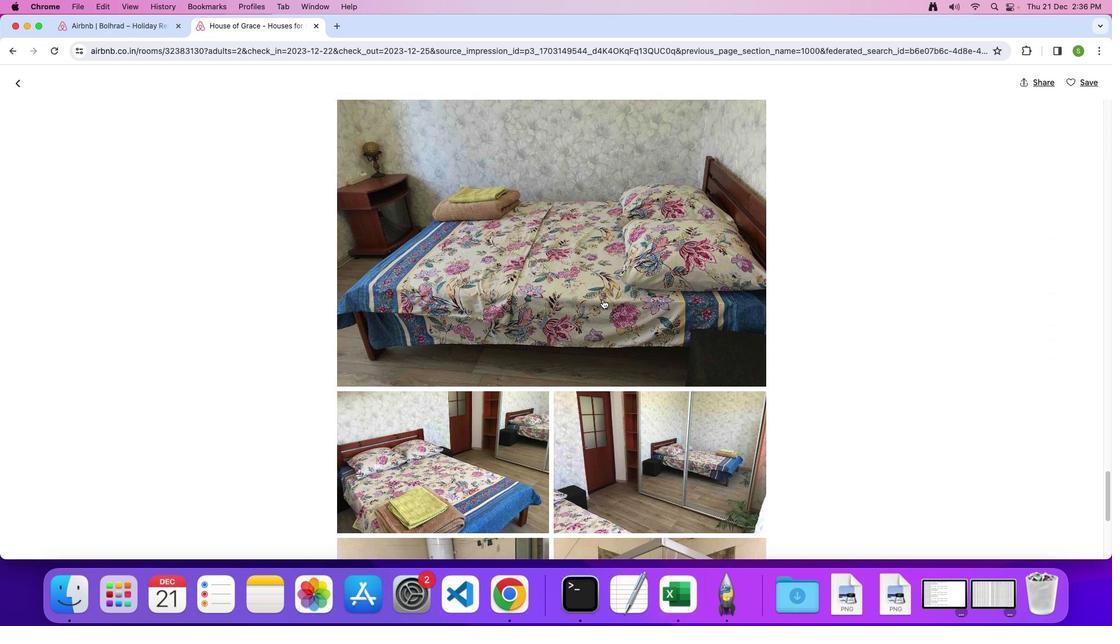 
Action: Mouse scrolled (604, 300) with delta (1, 0)
Screenshot: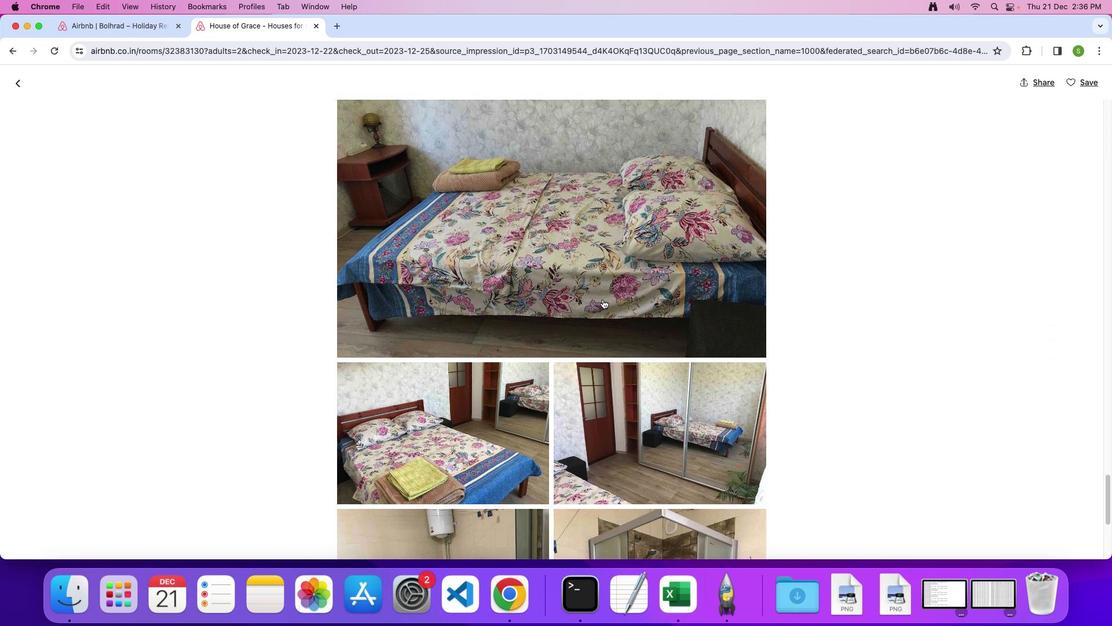 
Action: Mouse scrolled (604, 300) with delta (1, 0)
Screenshot: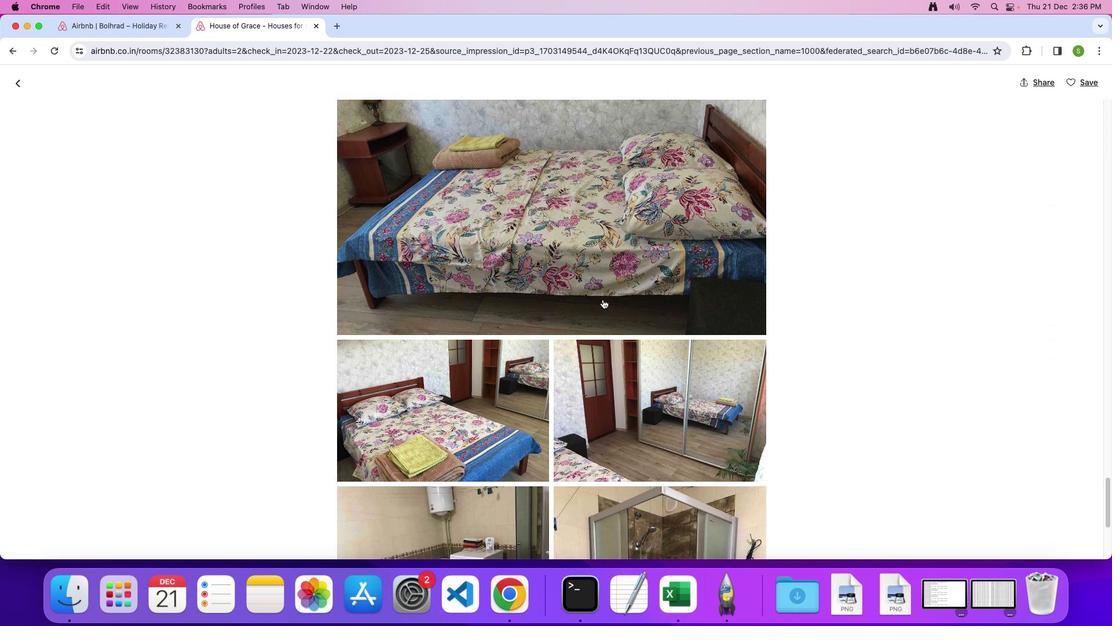 
Action: Mouse scrolled (604, 300) with delta (1, 0)
Screenshot: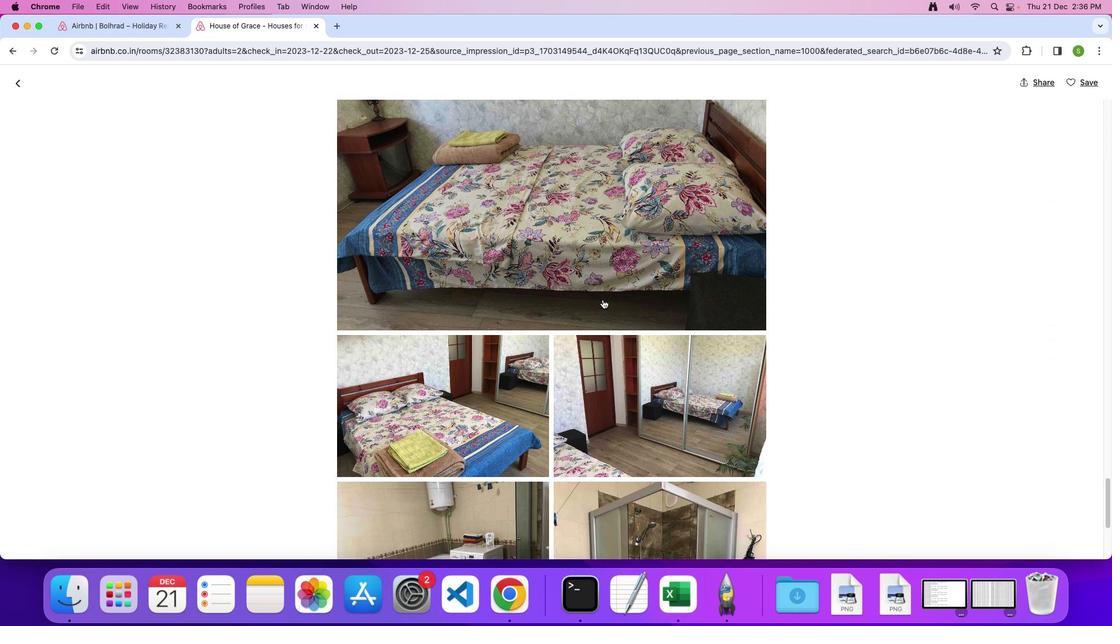 
Action: Mouse scrolled (604, 300) with delta (1, 0)
Screenshot: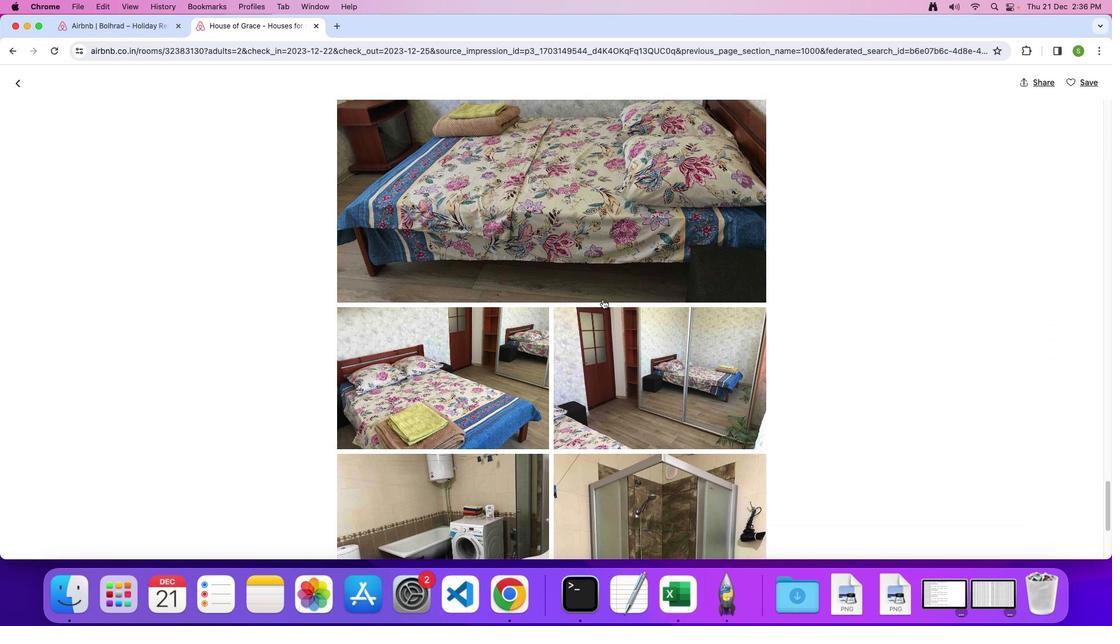 
Action: Mouse scrolled (604, 300) with delta (1, 0)
Screenshot: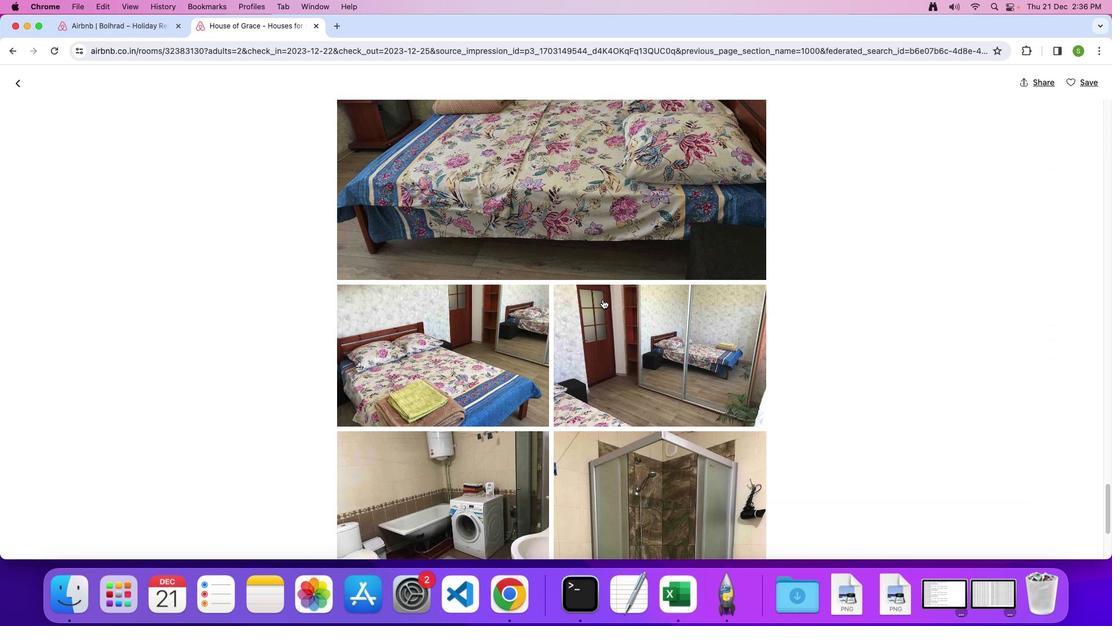 
Action: Mouse scrolled (604, 300) with delta (1, 0)
Screenshot: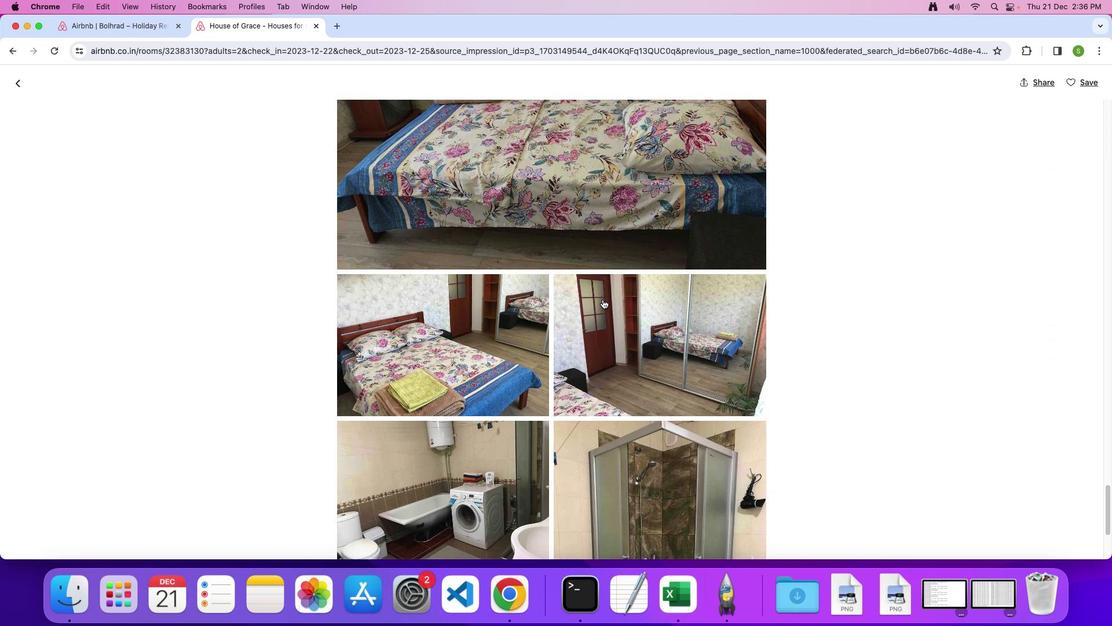 
Action: Mouse scrolled (604, 300) with delta (1, 0)
Screenshot: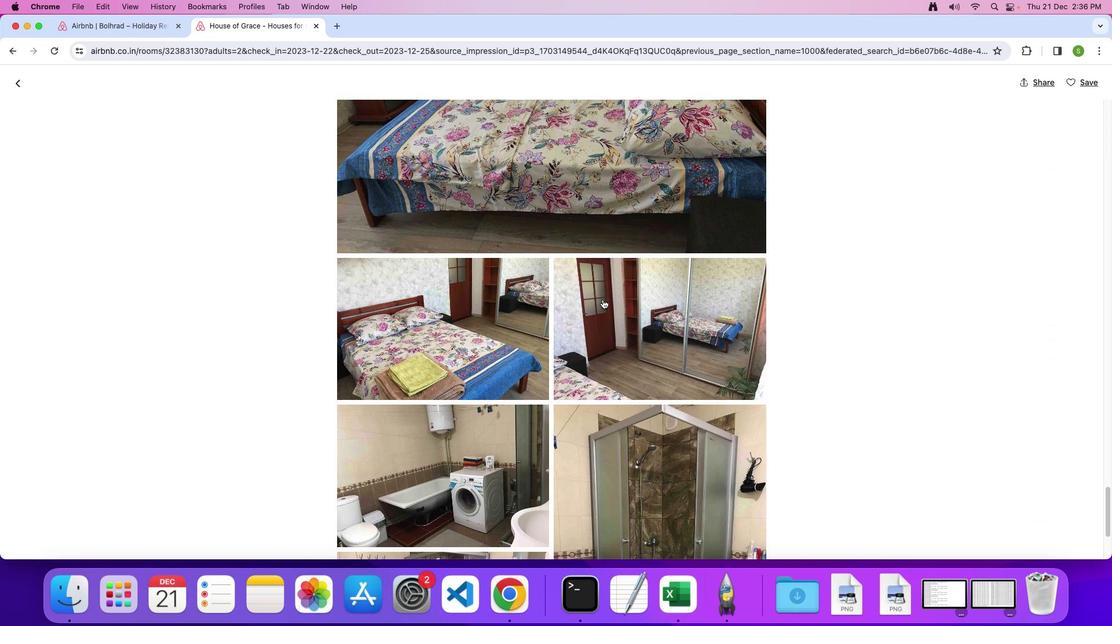 
Action: Mouse scrolled (604, 300) with delta (1, 0)
Screenshot: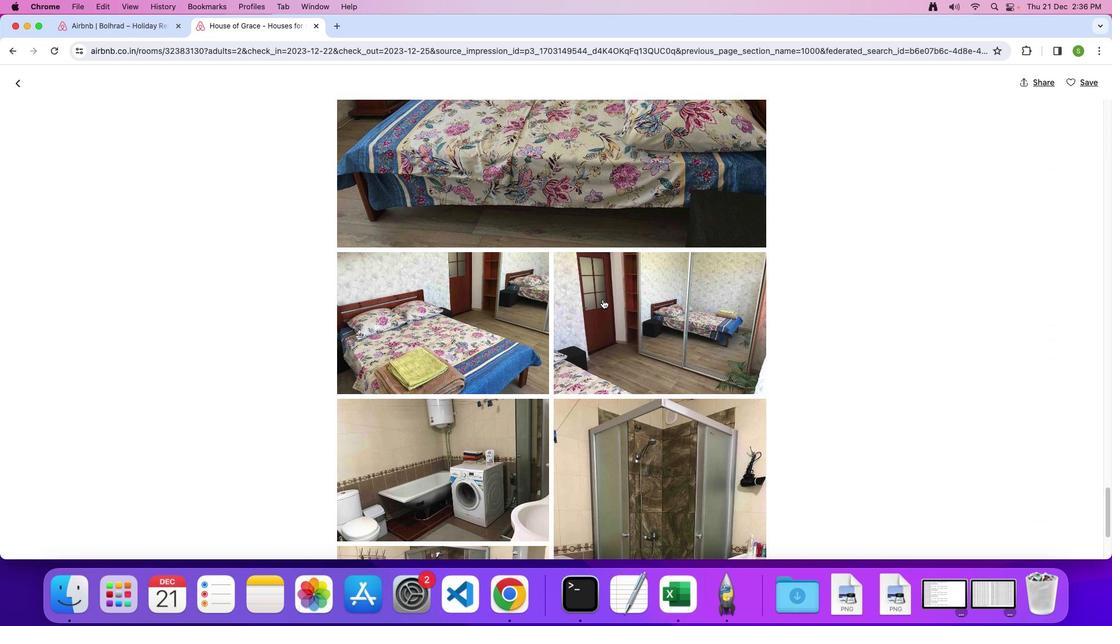 
Action: Mouse scrolled (604, 300) with delta (1, 0)
Screenshot: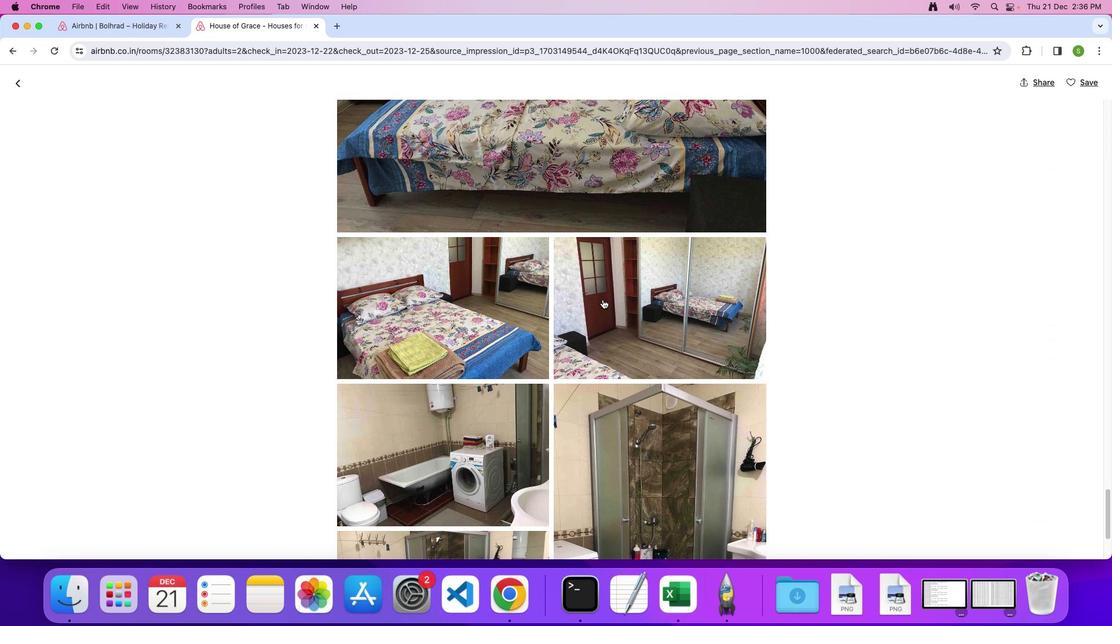 
Action: Mouse scrolled (604, 300) with delta (1, 0)
Screenshot: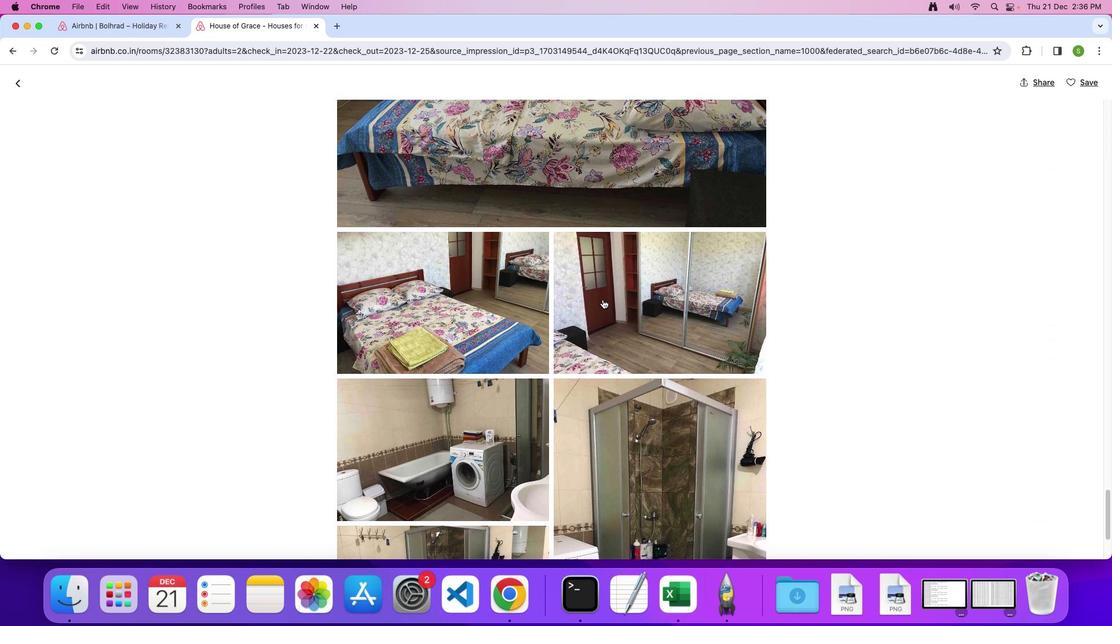 
Action: Mouse scrolled (604, 300) with delta (1, 0)
Screenshot: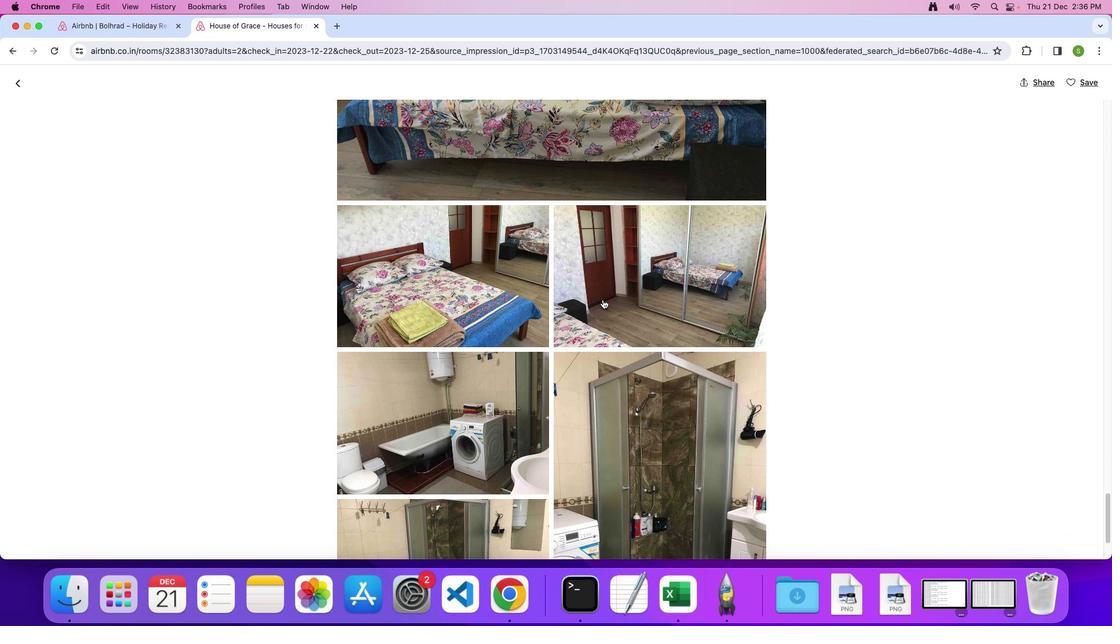 
Action: Mouse scrolled (604, 300) with delta (1, 0)
Screenshot: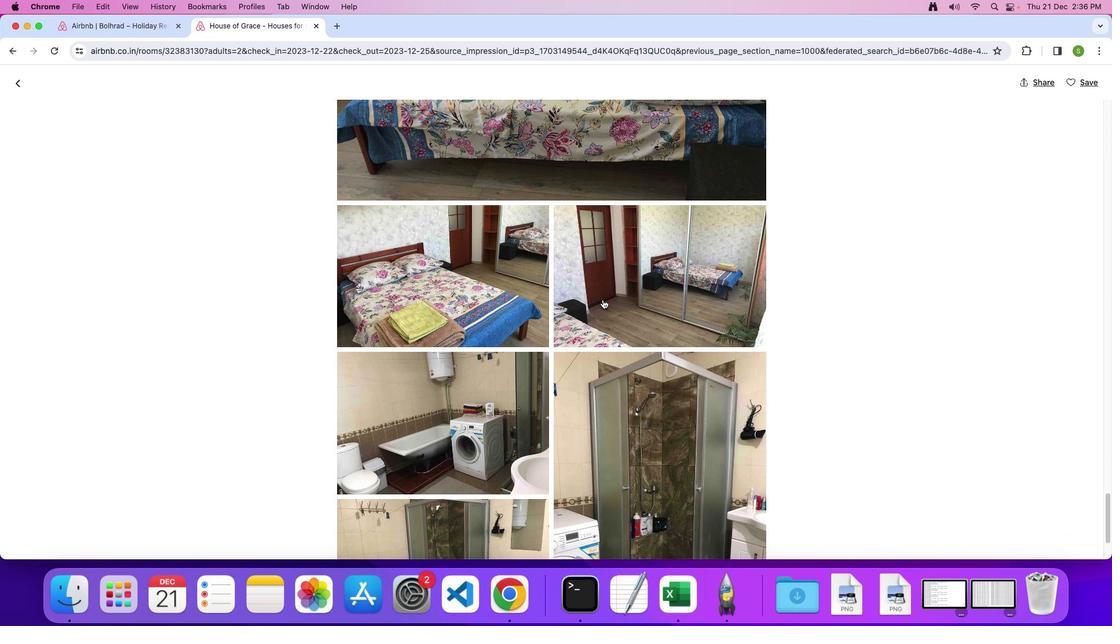 
Action: Mouse scrolled (604, 300) with delta (1, 0)
Screenshot: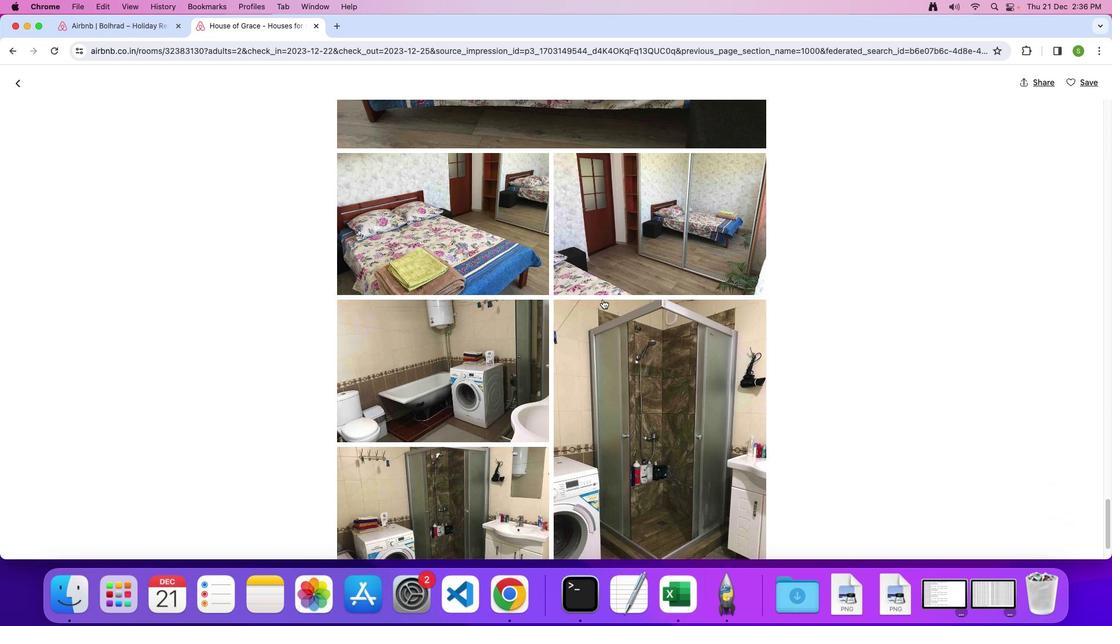 
Action: Mouse scrolled (604, 300) with delta (1, 0)
Screenshot: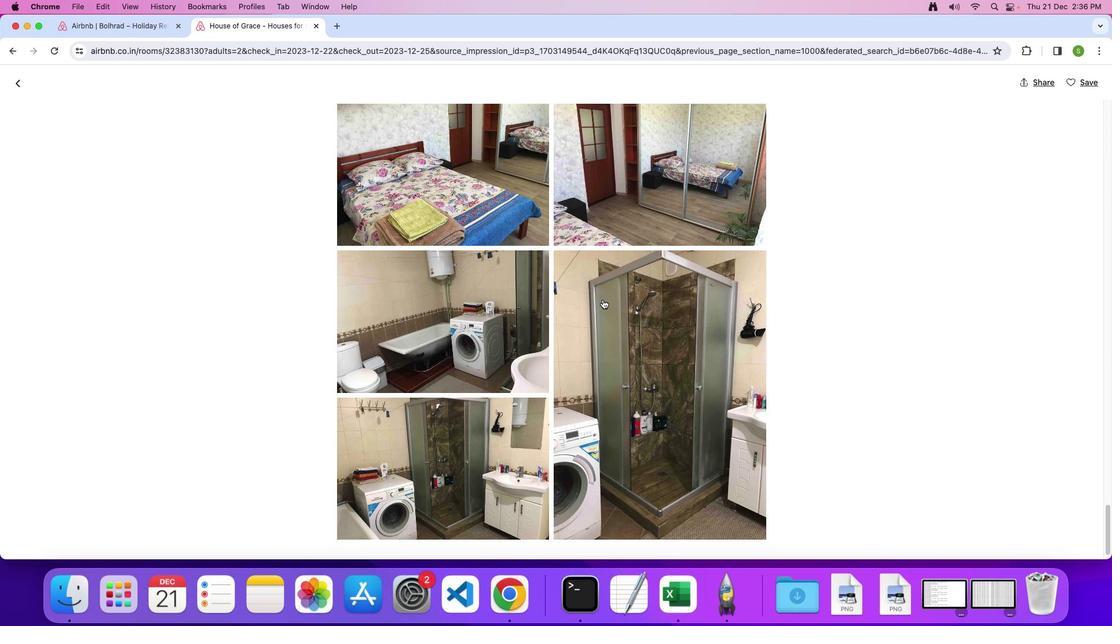 
Action: Mouse scrolled (604, 300) with delta (1, 0)
Screenshot: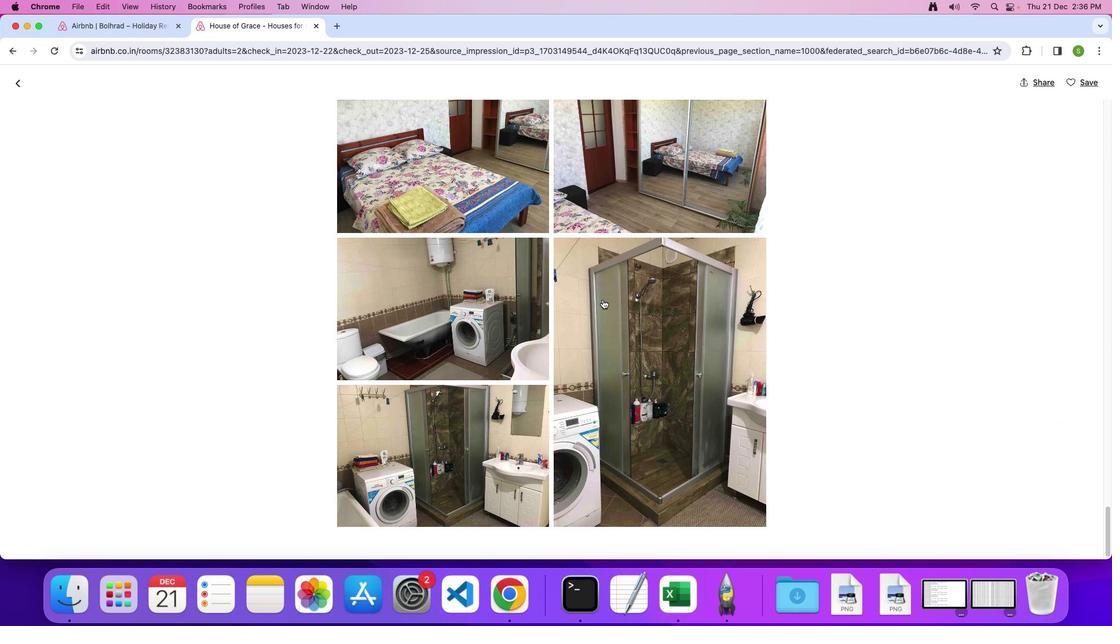 
Action: Mouse scrolled (604, 300) with delta (1, 0)
Screenshot: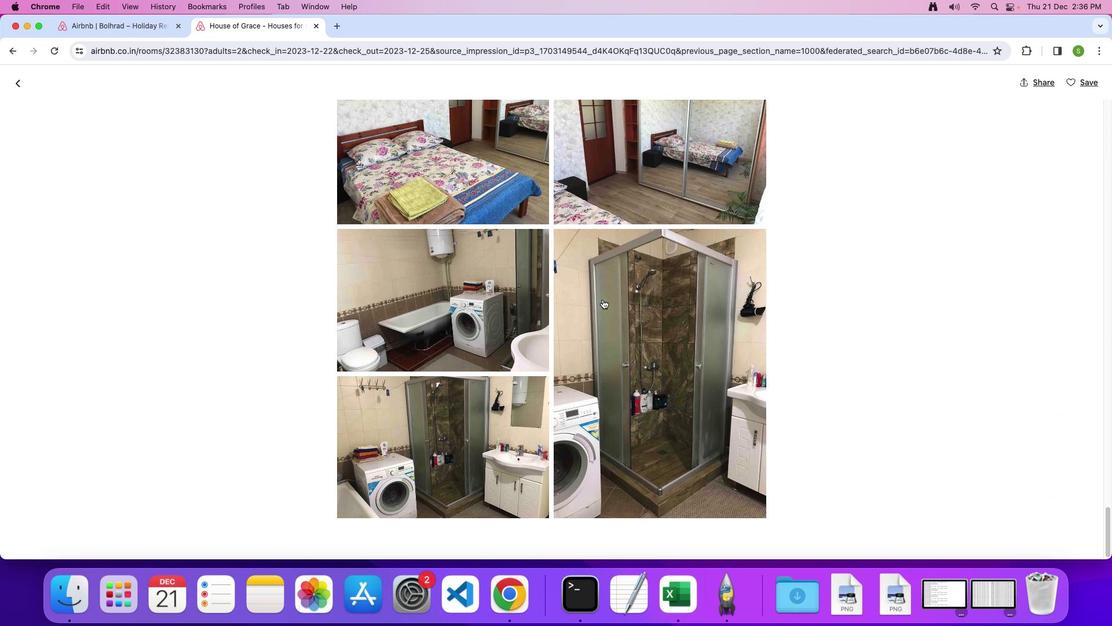 
Action: Mouse scrolled (604, 300) with delta (1, 0)
Screenshot: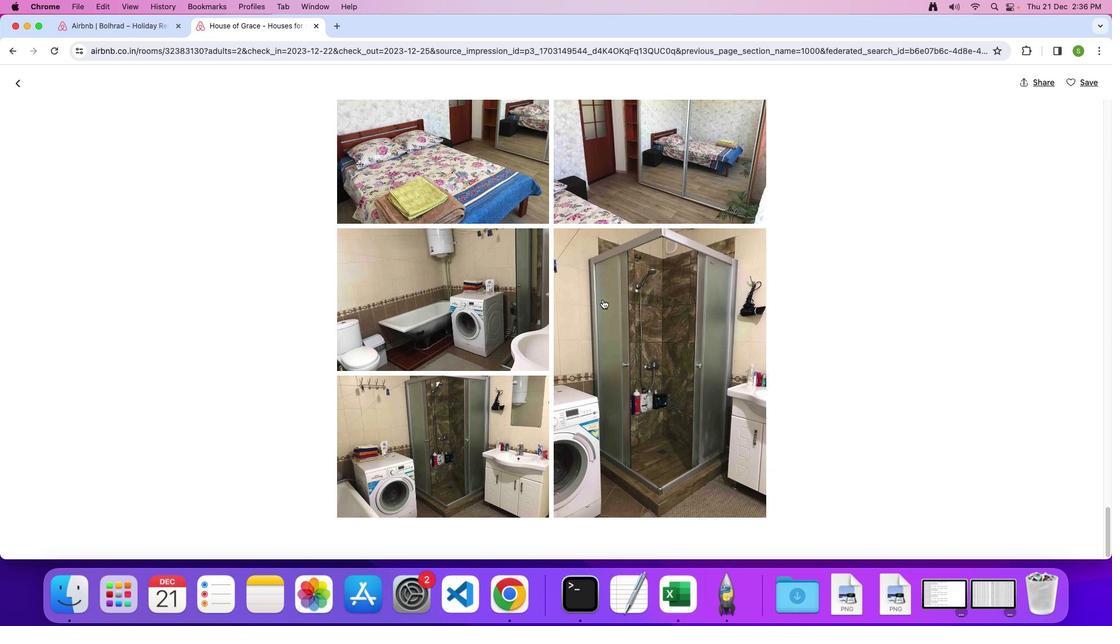
Action: Mouse scrolled (604, 300) with delta (1, 0)
Screenshot: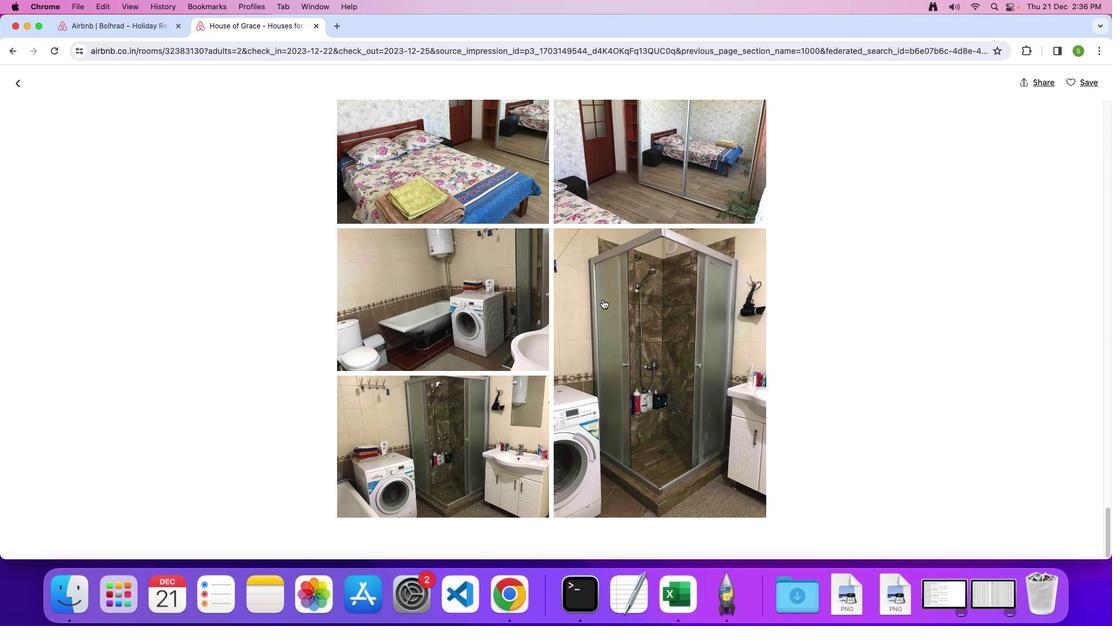 
Action: Mouse moved to (20, 81)
Screenshot: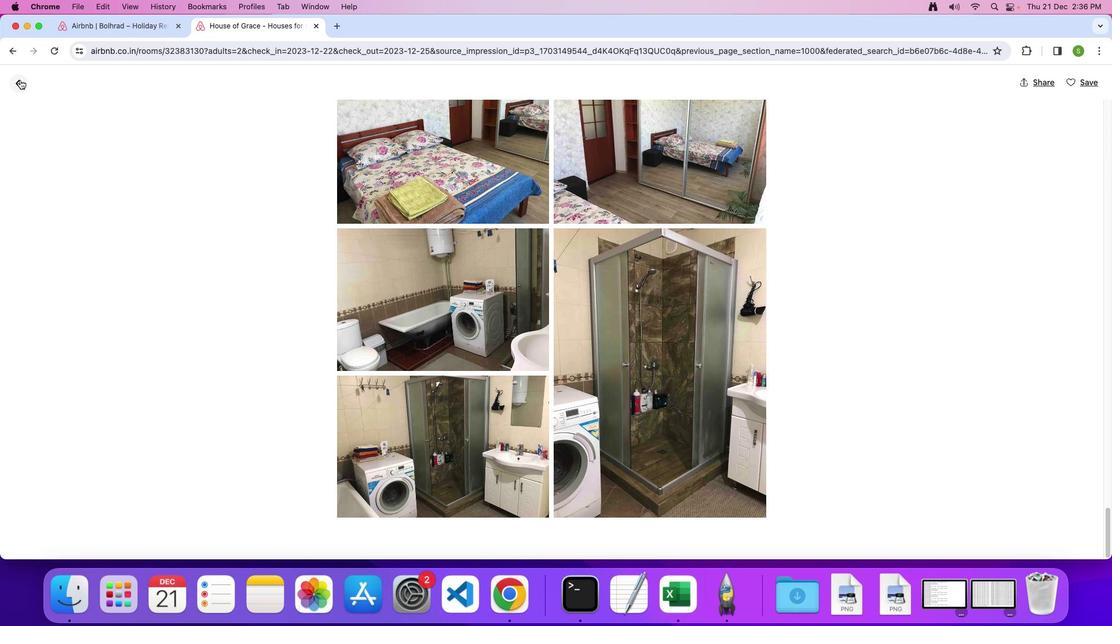 
Action: Mouse pressed left at (20, 81)
Screenshot: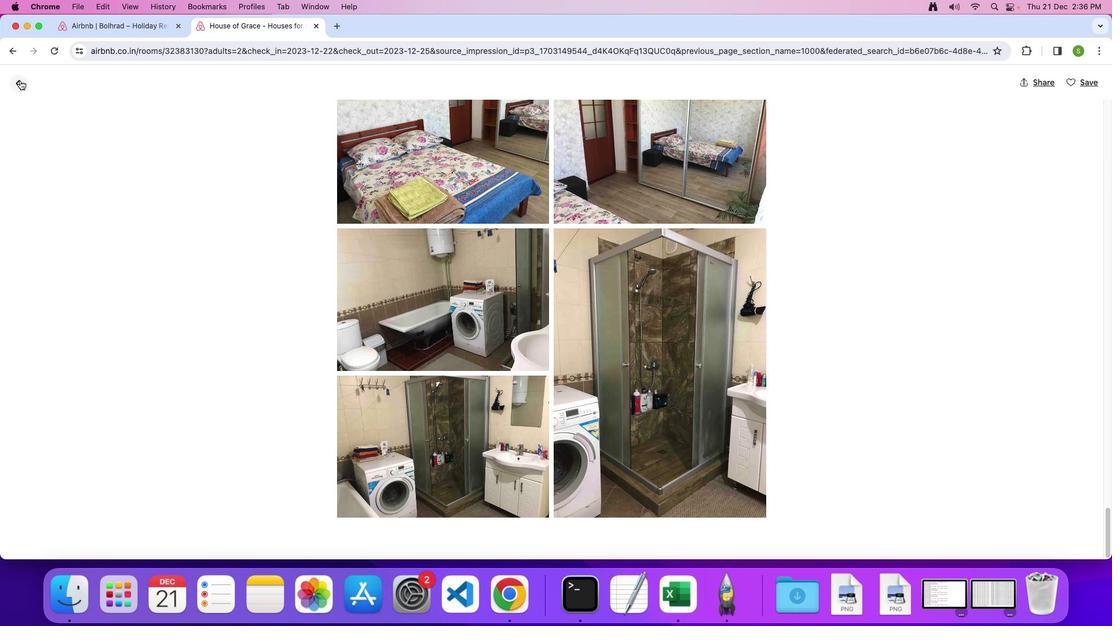 
Action: Mouse moved to (525, 284)
